 Task: Find skiing trails near Salt Lake City with opportunities for ski lessons.
Action: Key pressed <Key.caps_lock>A<Key.caps_lock>lta<Key.space><Key.caps_lock>A<Key.caps_lock>lf<Key.space>
Screenshot: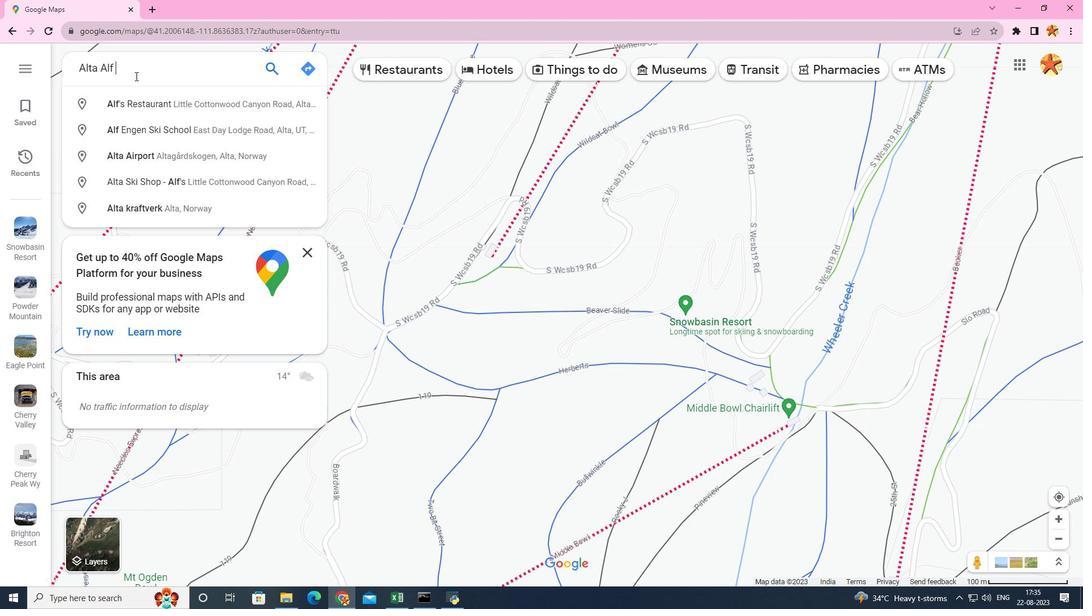 
Action: Mouse moved to (141, 102)
Screenshot: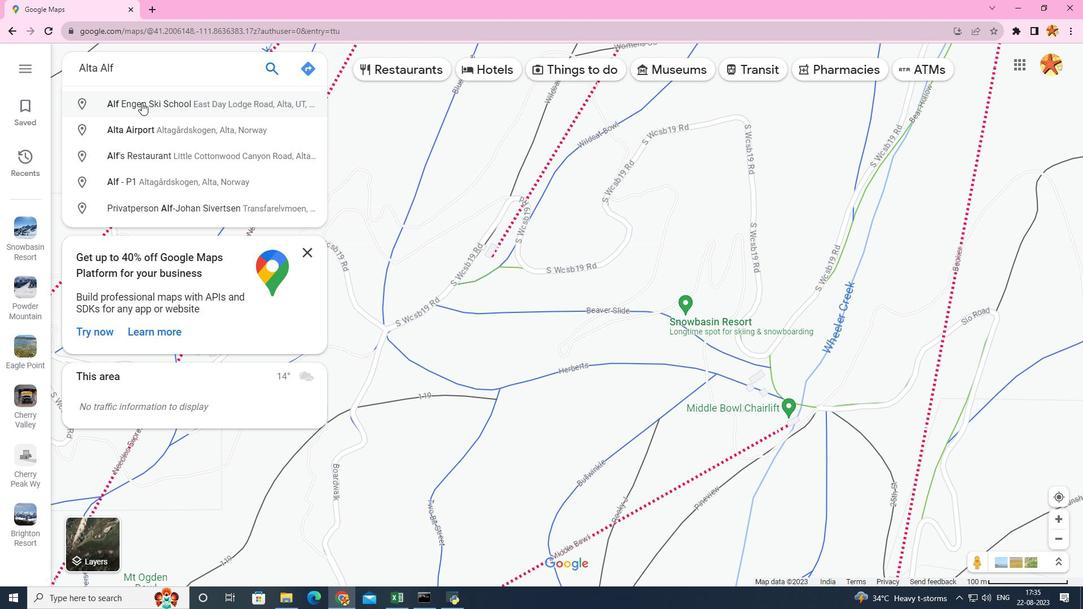 
Action: Mouse pressed left at (141, 102)
Screenshot: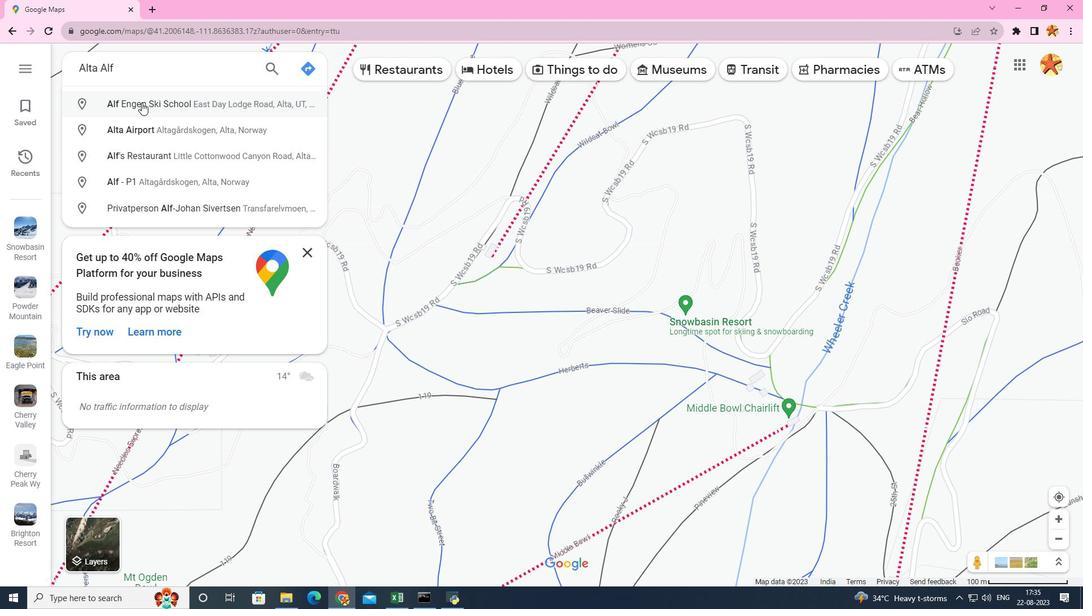 
Action: Mouse moved to (199, 370)
Screenshot: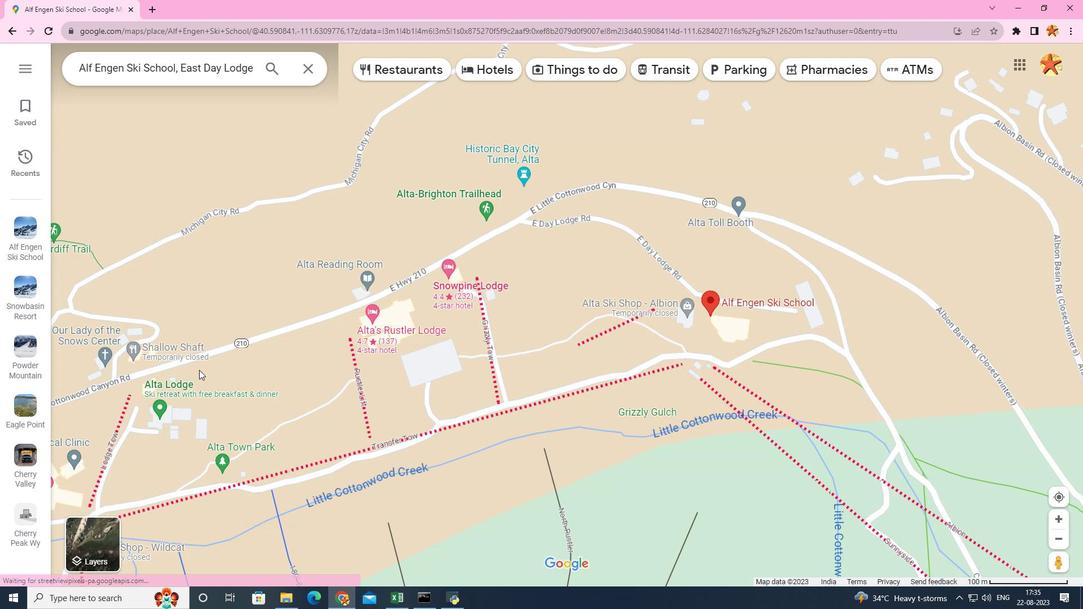 
Action: Mouse scrolled (199, 369) with delta (0, 0)
Screenshot: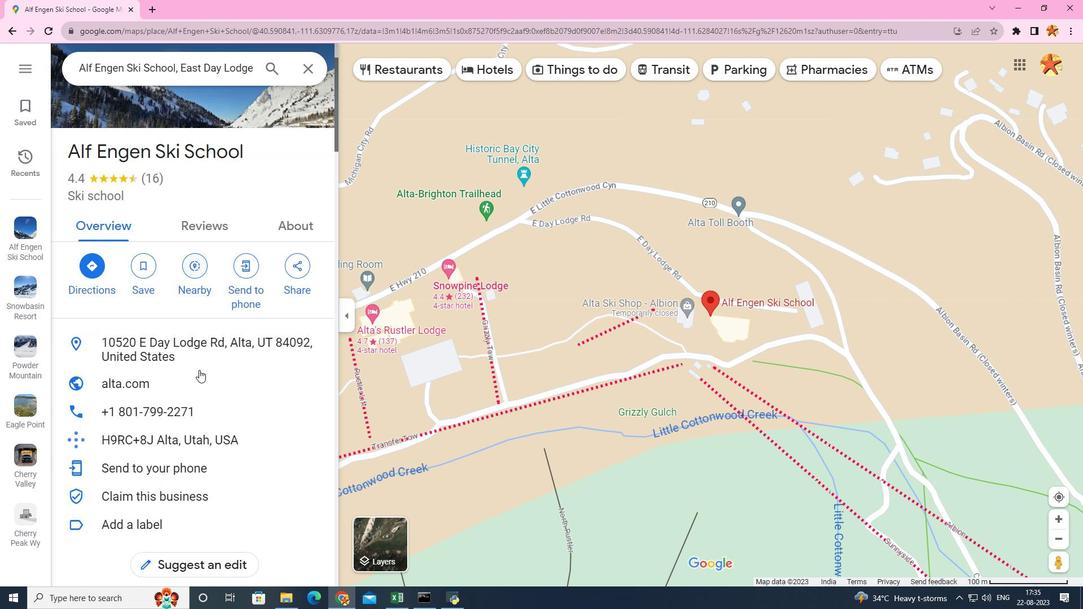
Action: Mouse scrolled (199, 369) with delta (0, 0)
Screenshot: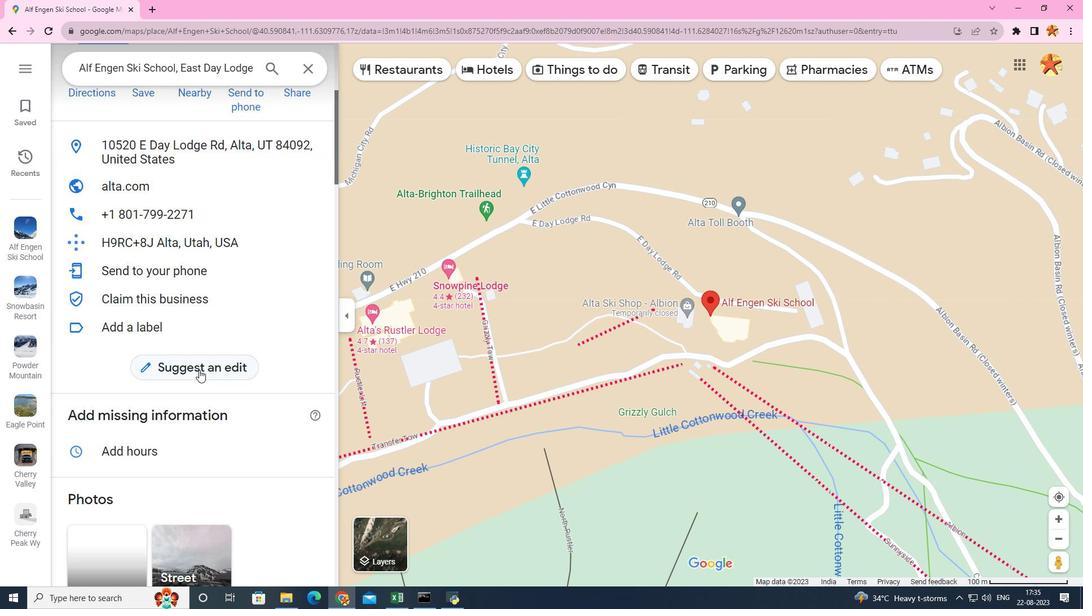 
Action: Mouse scrolled (199, 369) with delta (0, 0)
Screenshot: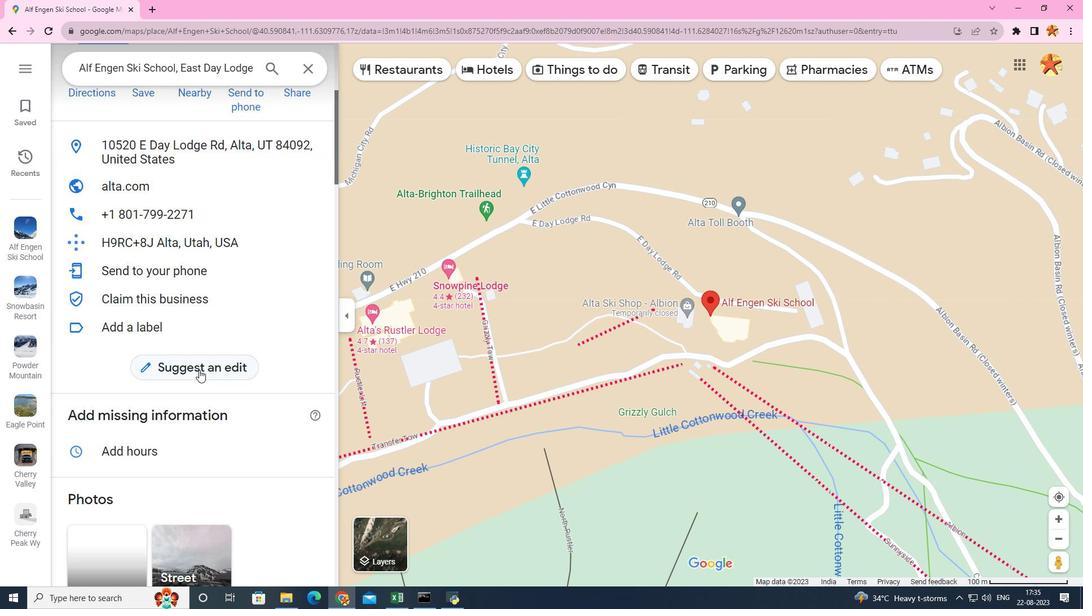 
Action: Mouse scrolled (199, 369) with delta (0, 0)
Screenshot: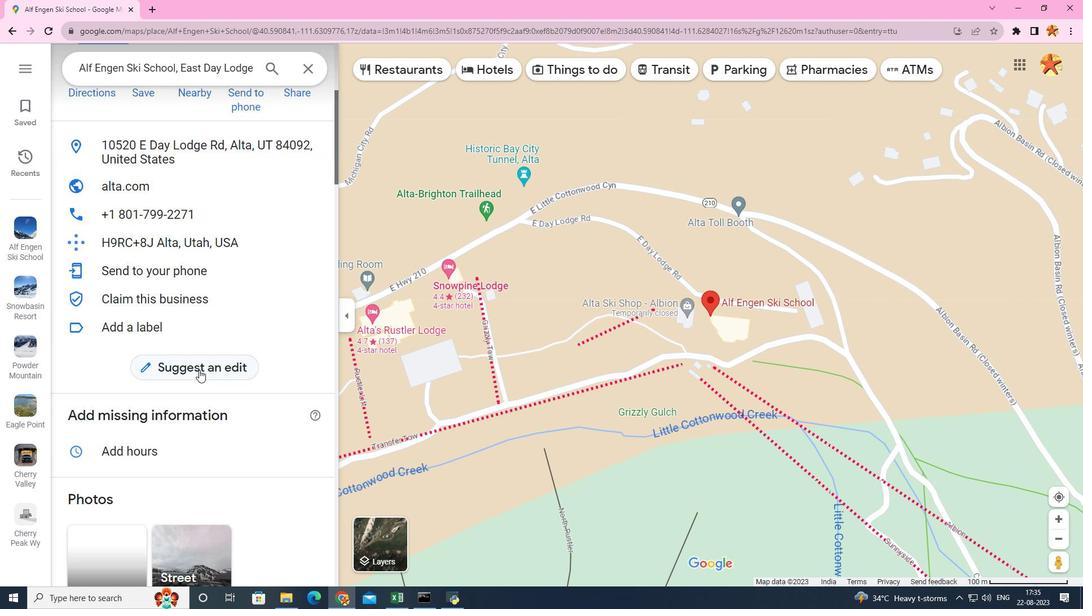
Action: Mouse scrolled (199, 369) with delta (0, 0)
Screenshot: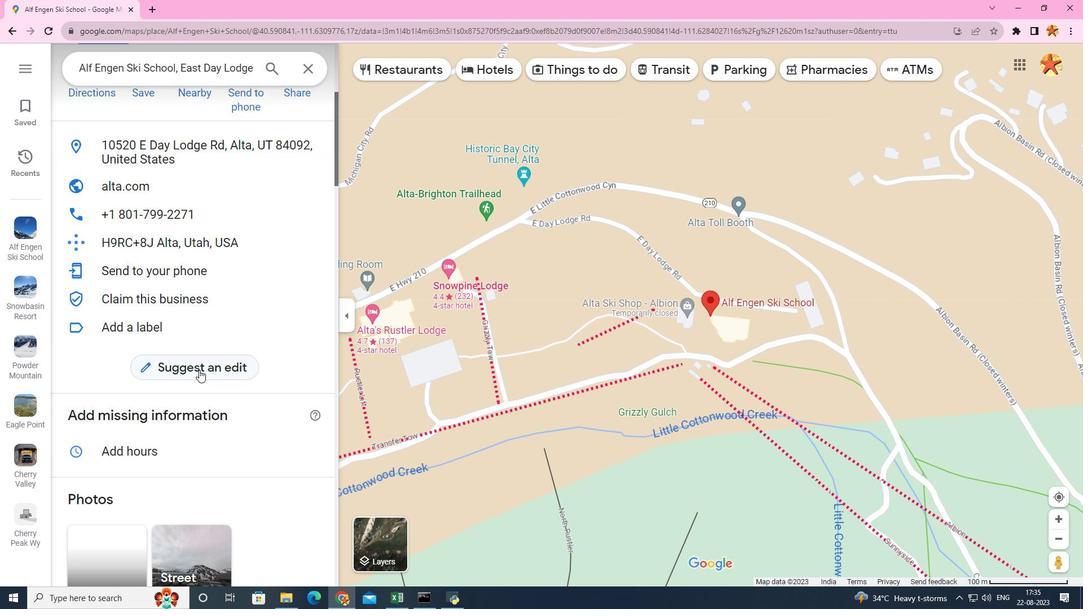 
Action: Mouse scrolled (199, 369) with delta (0, 0)
Screenshot: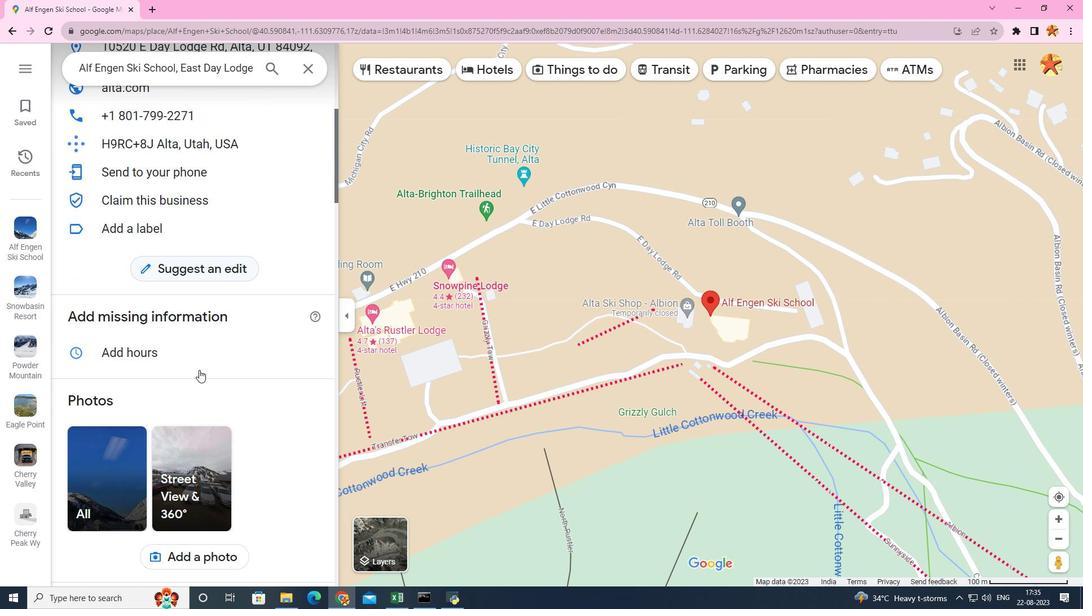 
Action: Mouse scrolled (199, 369) with delta (0, 0)
Screenshot: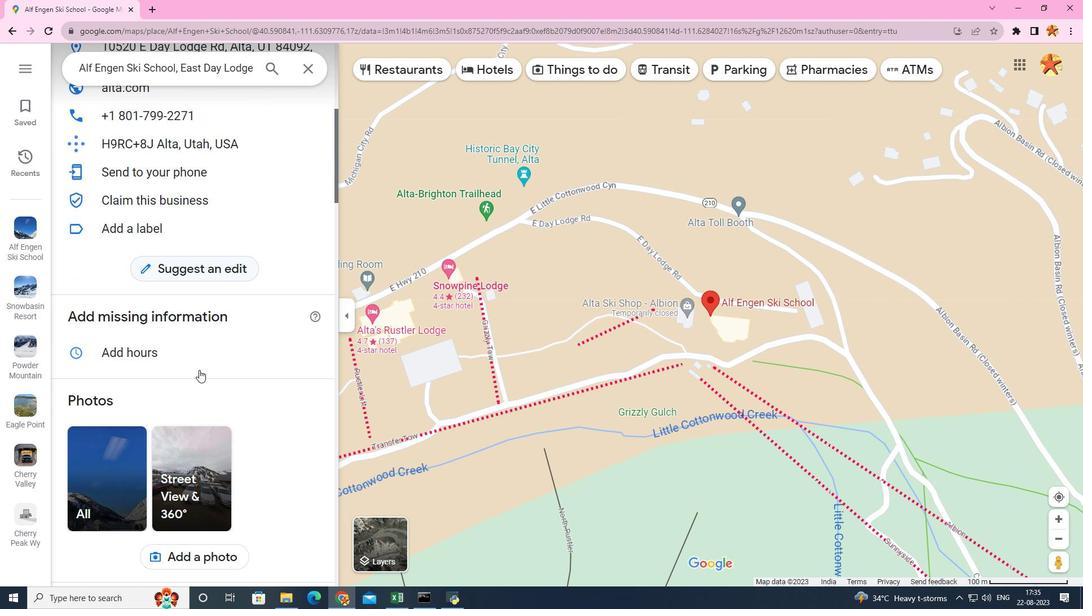 
Action: Mouse scrolled (199, 369) with delta (0, 0)
Screenshot: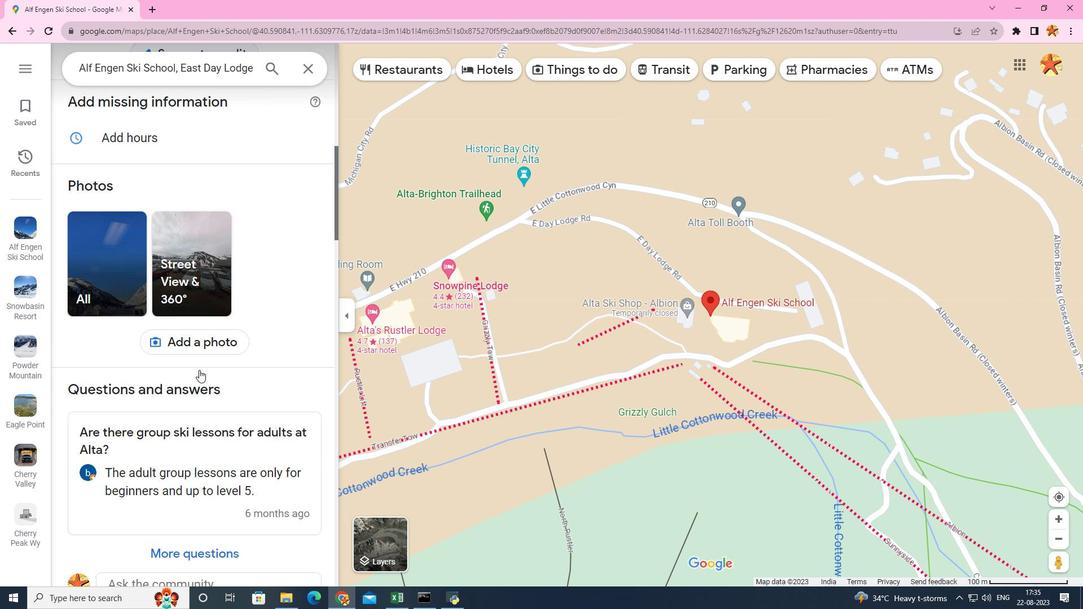 
Action: Mouse scrolled (199, 369) with delta (0, 0)
Screenshot: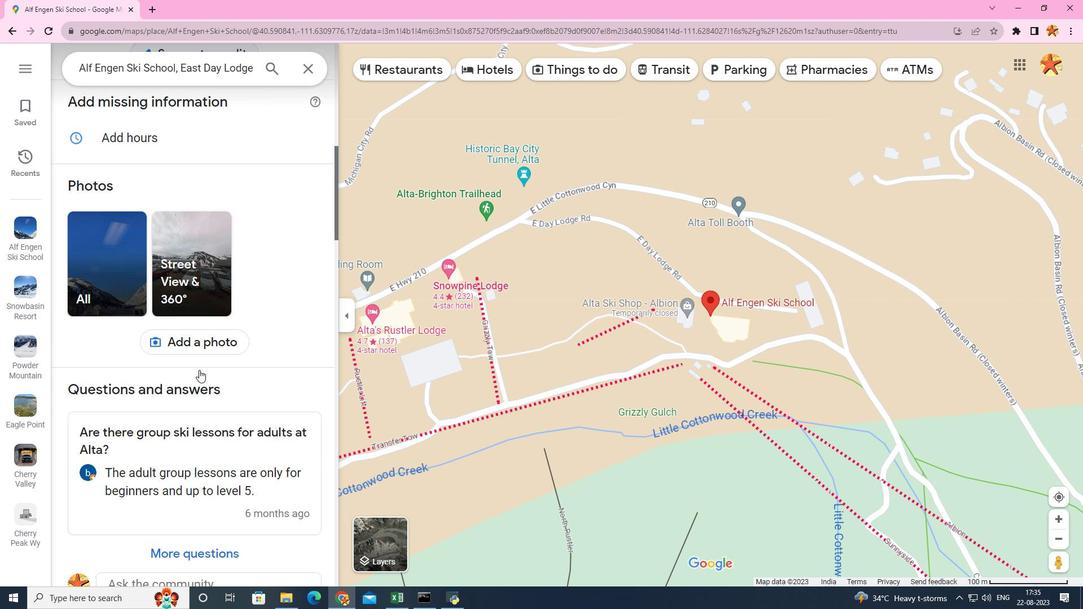 
Action: Mouse scrolled (199, 369) with delta (0, 0)
Screenshot: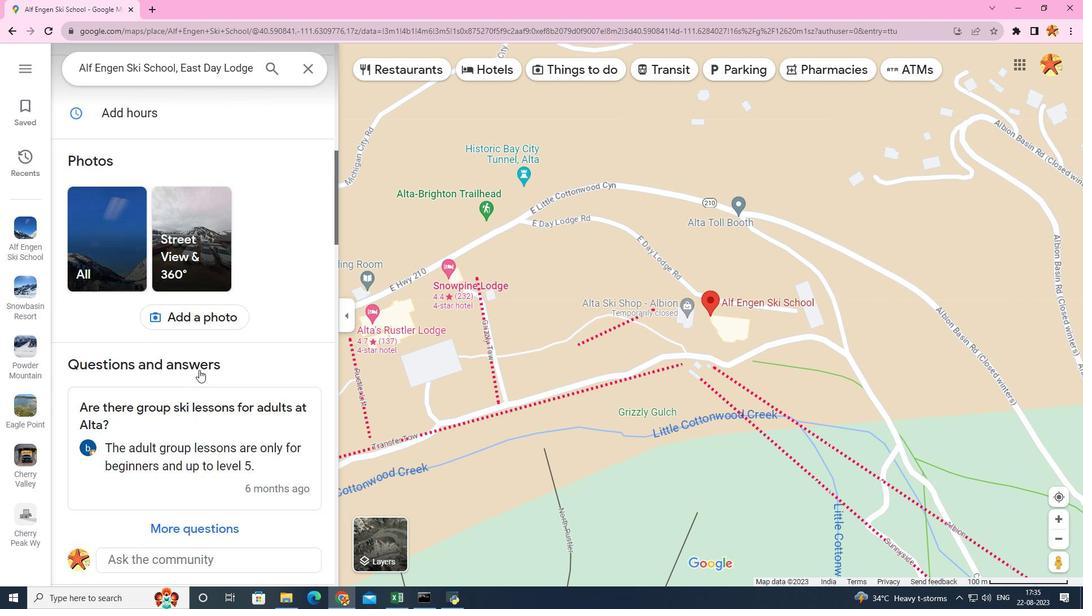 
Action: Mouse scrolled (199, 369) with delta (0, 0)
Screenshot: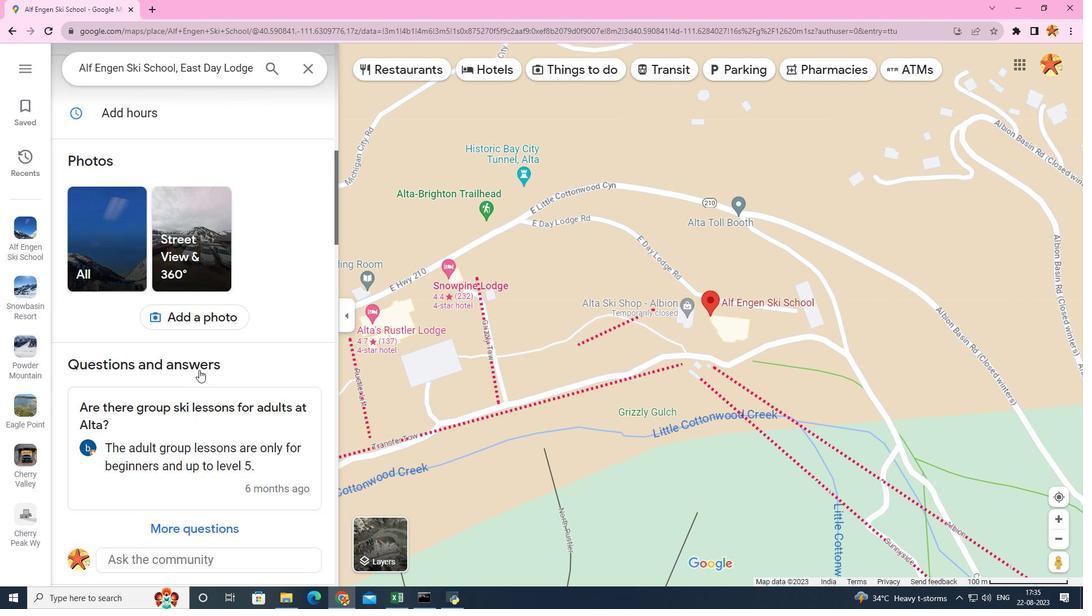 
Action: Mouse moved to (138, 245)
Screenshot: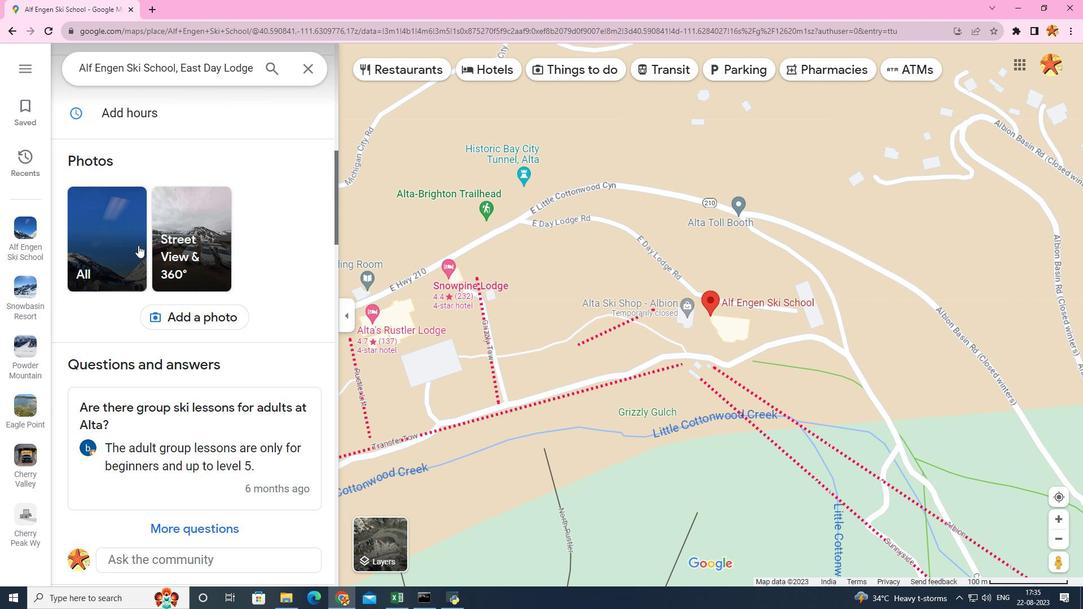 
Action: Mouse pressed left at (138, 245)
Screenshot: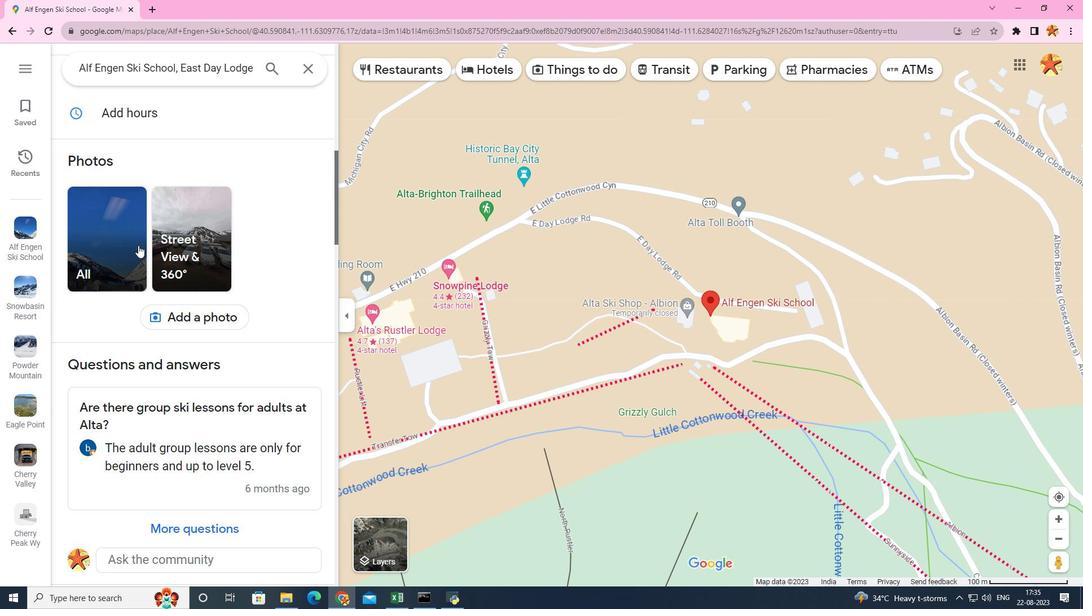
Action: Mouse moved to (738, 497)
Screenshot: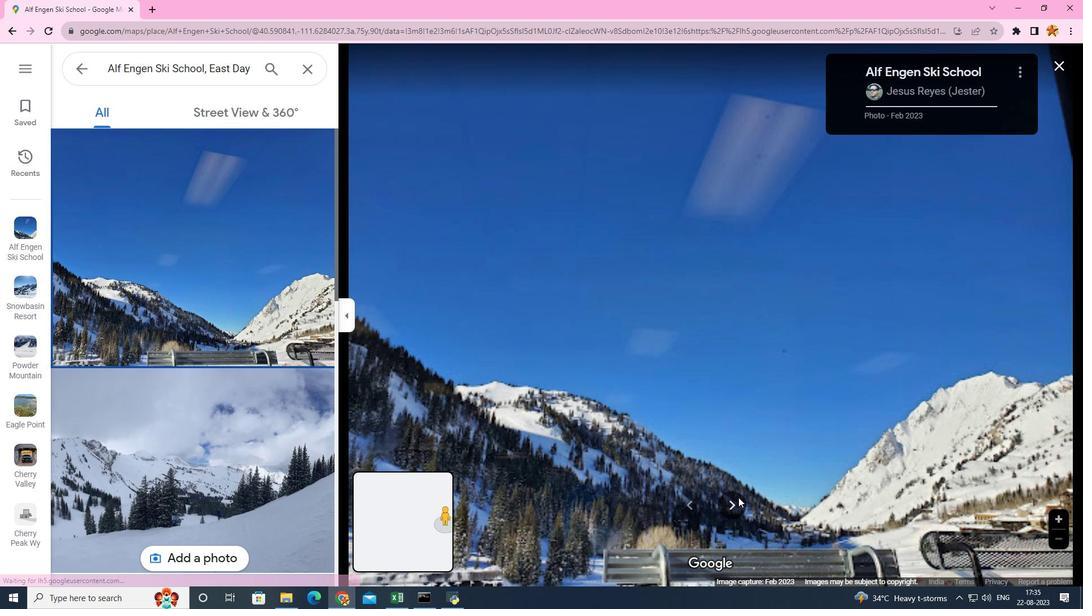 
Action: Mouse pressed left at (738, 497)
Screenshot: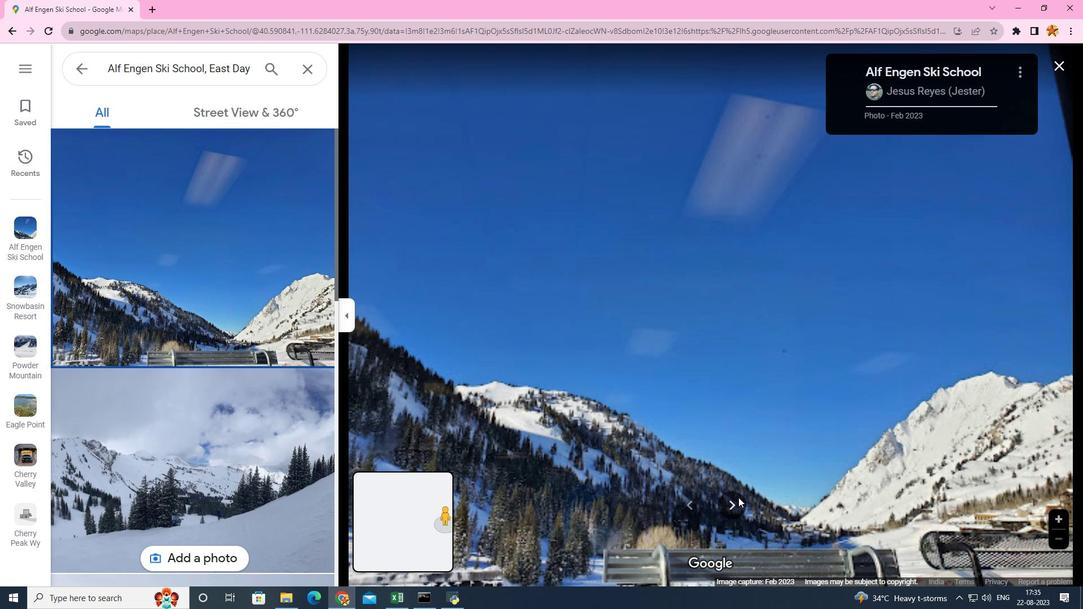 
Action: Mouse pressed left at (738, 497)
Screenshot: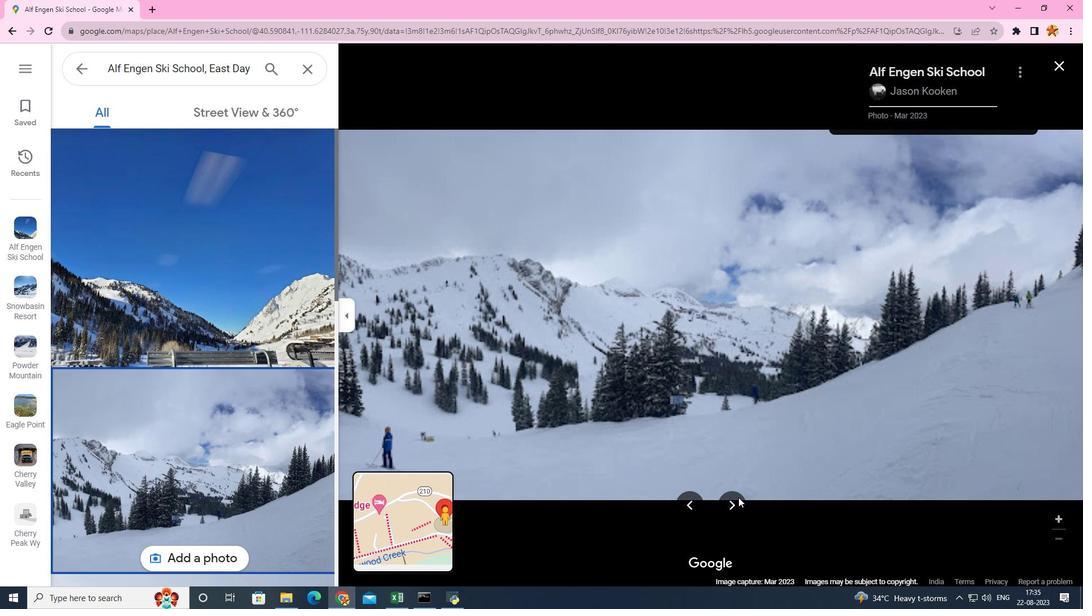 
Action: Mouse pressed left at (738, 497)
Screenshot: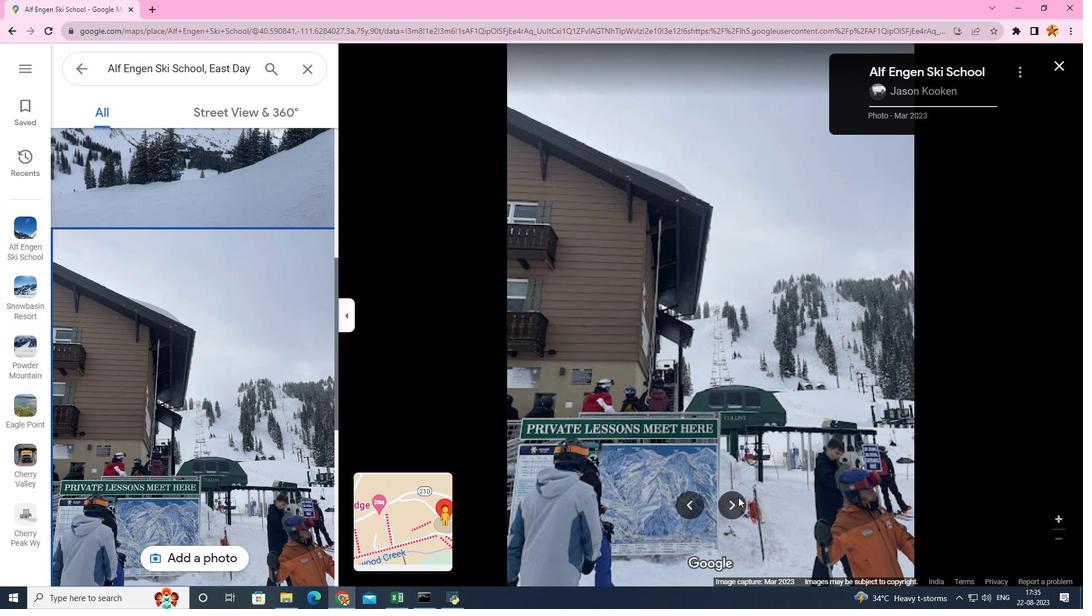 
Action: Mouse pressed left at (738, 497)
Screenshot: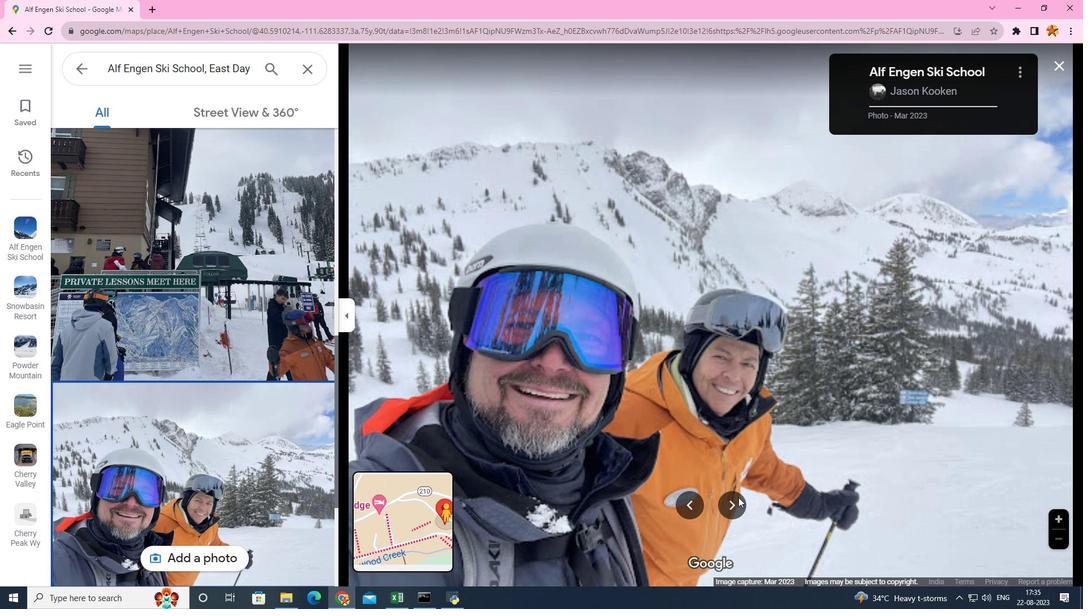 
Action: Mouse pressed left at (738, 497)
Screenshot: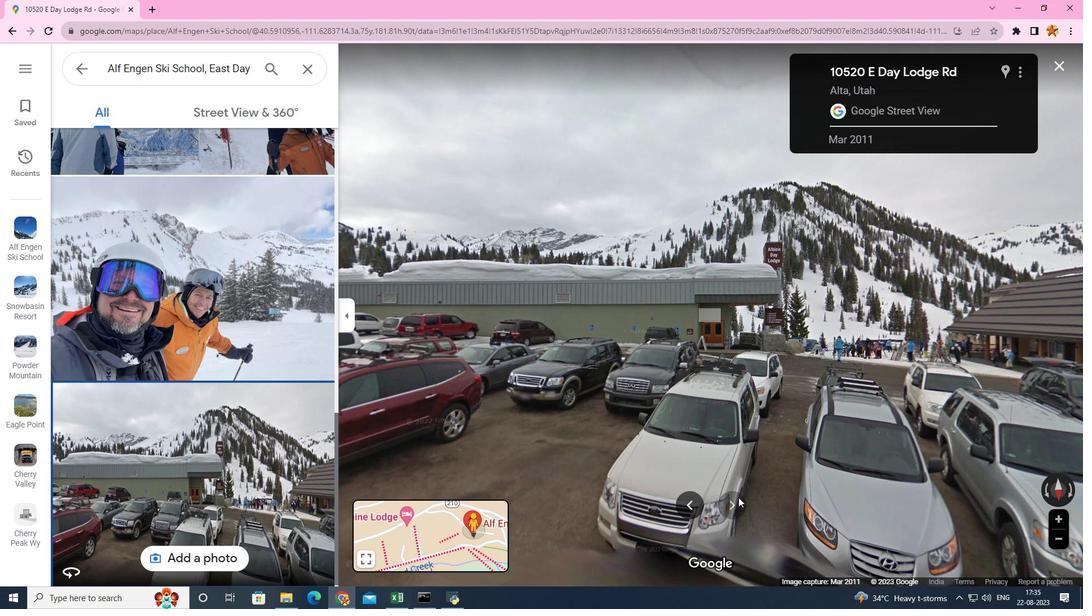 
Action: Mouse moved to (274, 116)
Screenshot: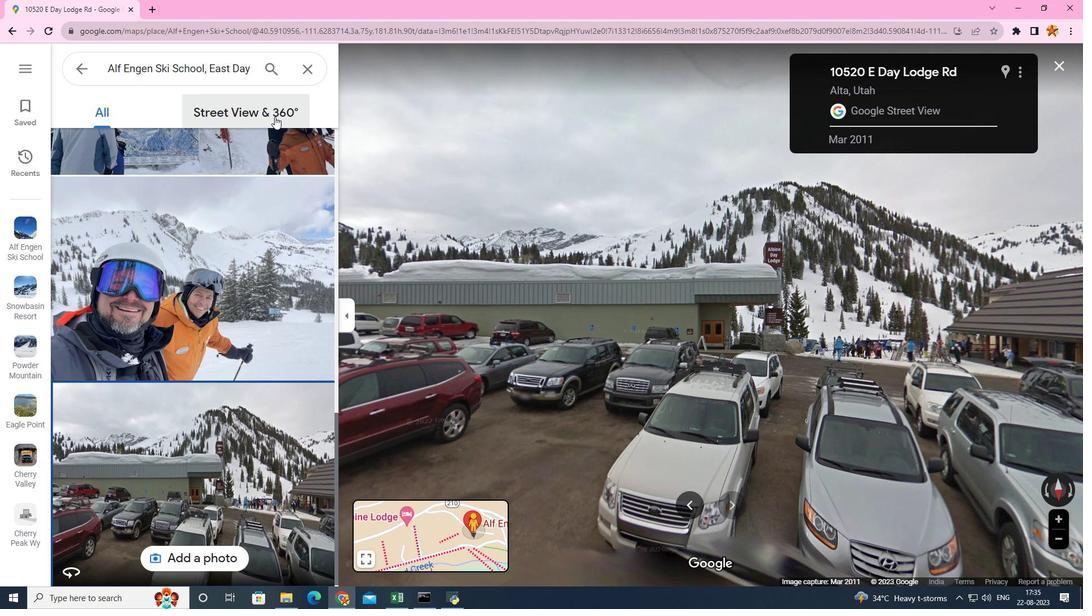 
Action: Mouse pressed left at (274, 116)
Screenshot: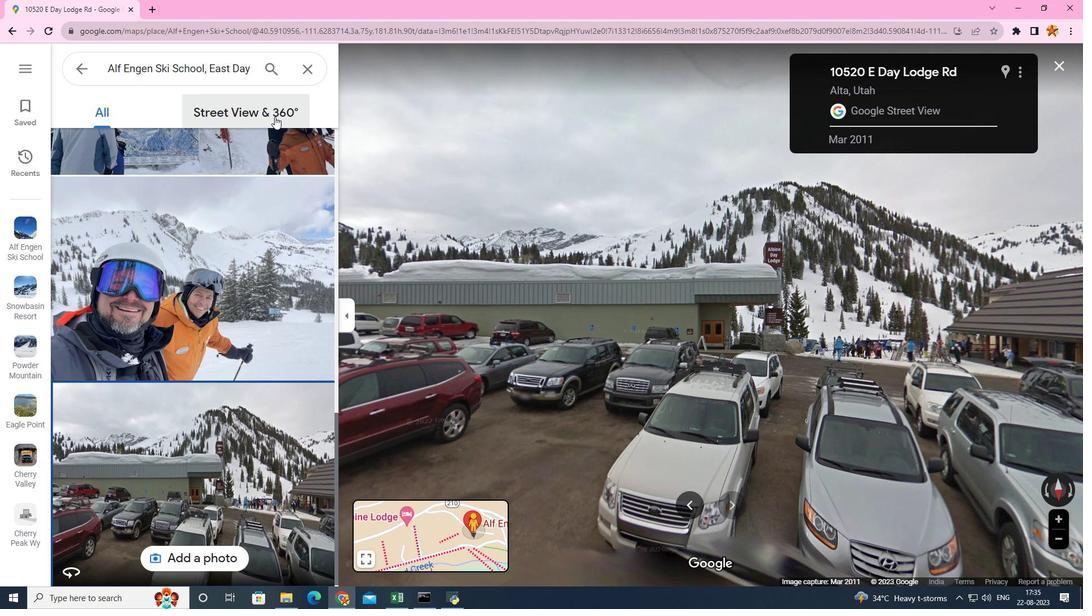 
Action: Mouse moved to (733, 466)
Screenshot: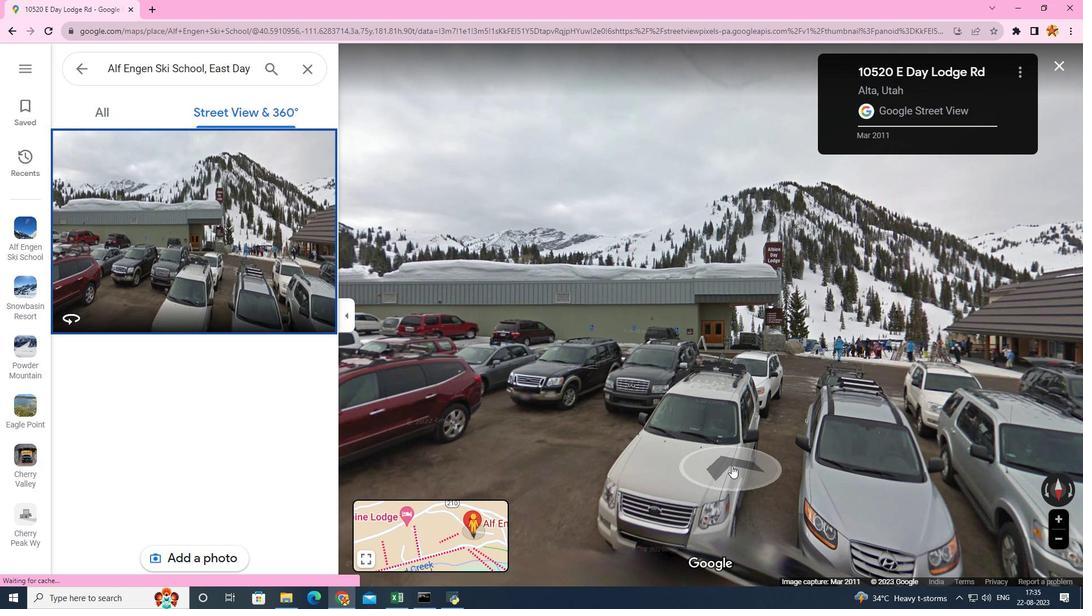 
Action: Mouse pressed left at (733, 466)
Screenshot: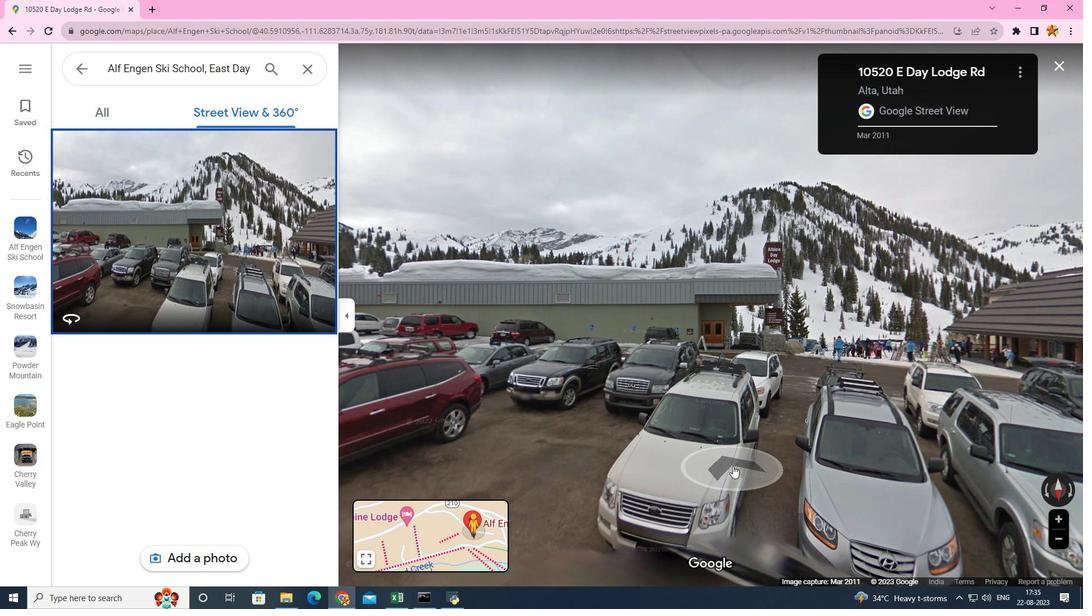 
Action: Mouse pressed left at (733, 466)
Screenshot: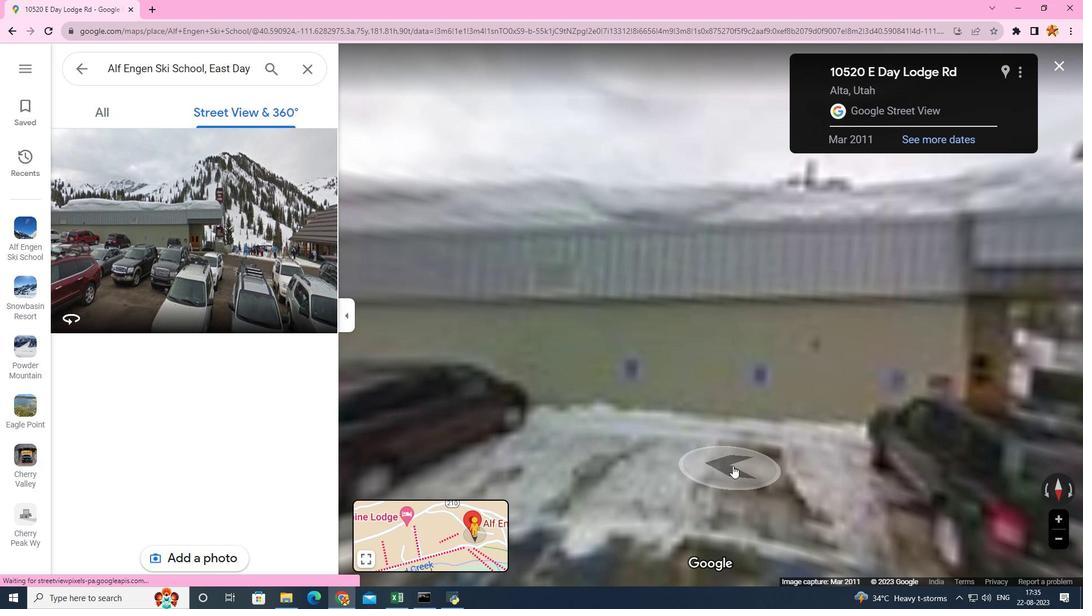 
Action: Mouse pressed left at (733, 466)
Screenshot: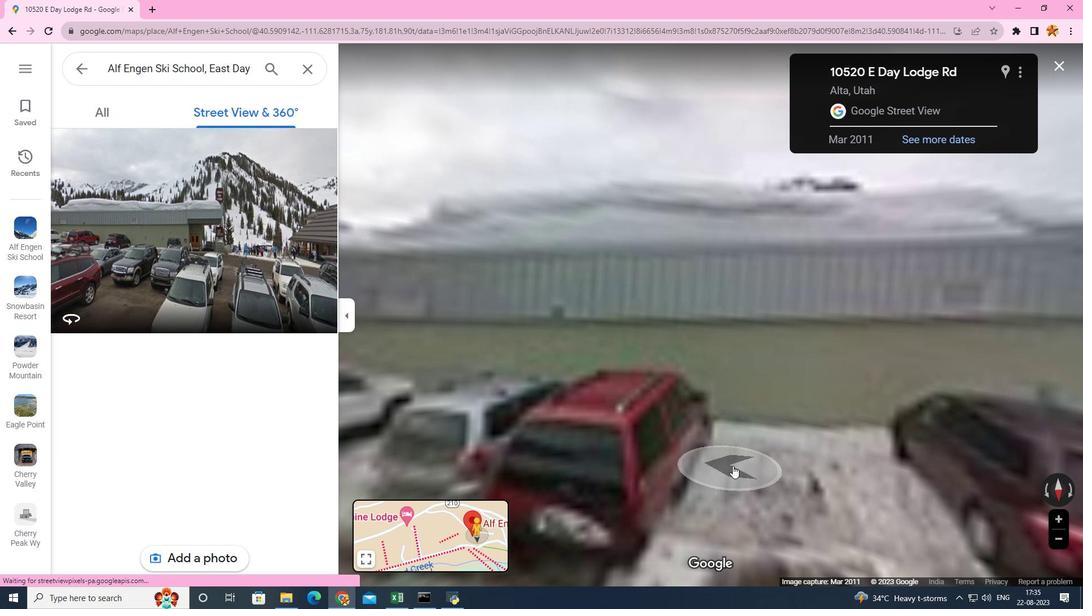 
Action: Mouse pressed left at (733, 466)
Screenshot: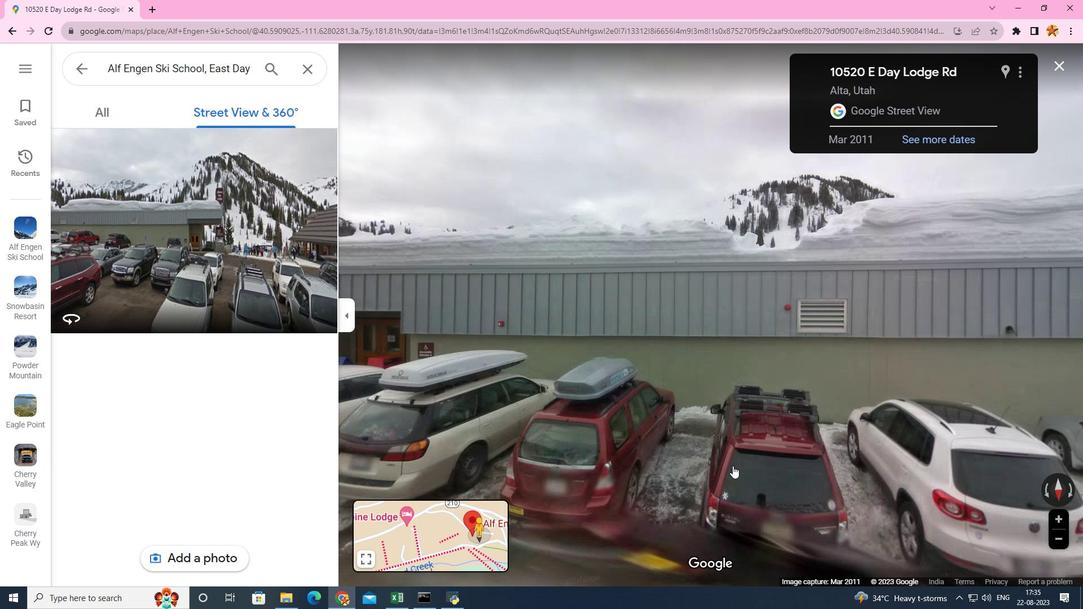 
Action: Mouse pressed left at (733, 466)
Screenshot: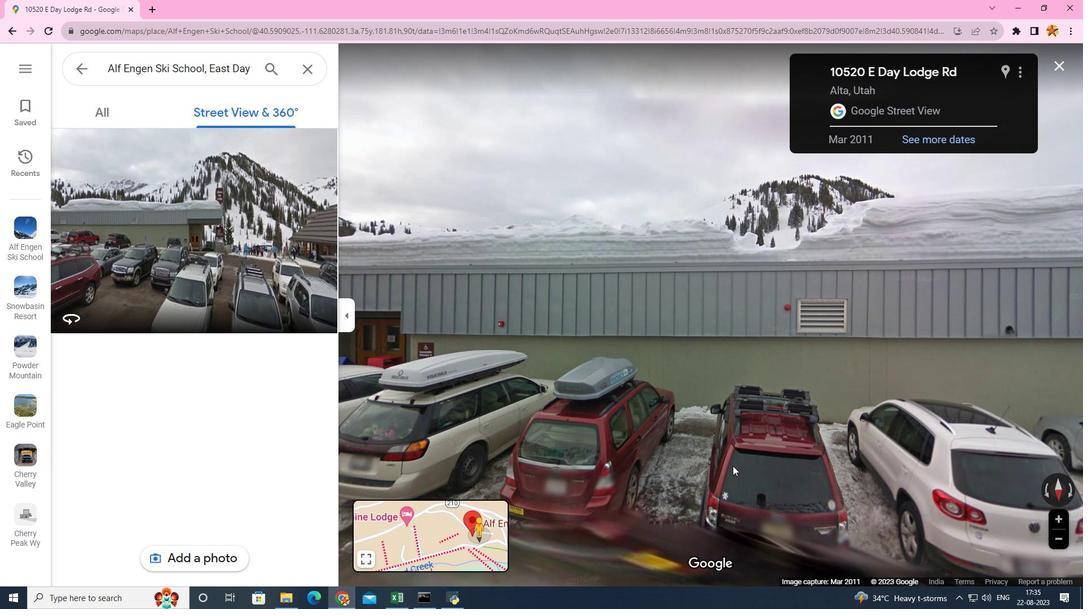 
Action: Mouse moved to (884, 476)
Screenshot: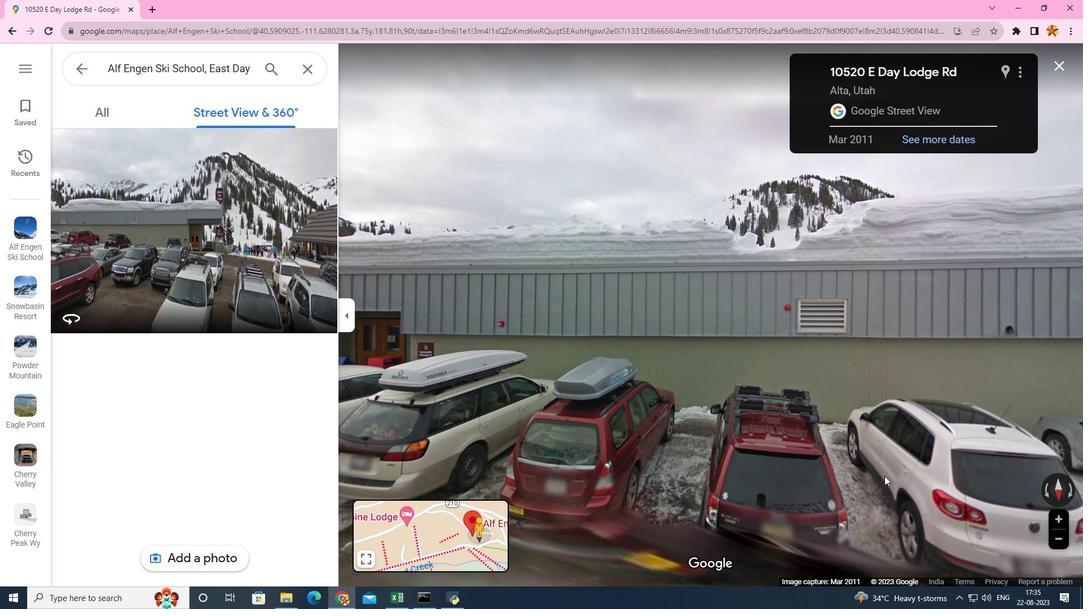 
Action: Mouse pressed left at (884, 476)
Screenshot: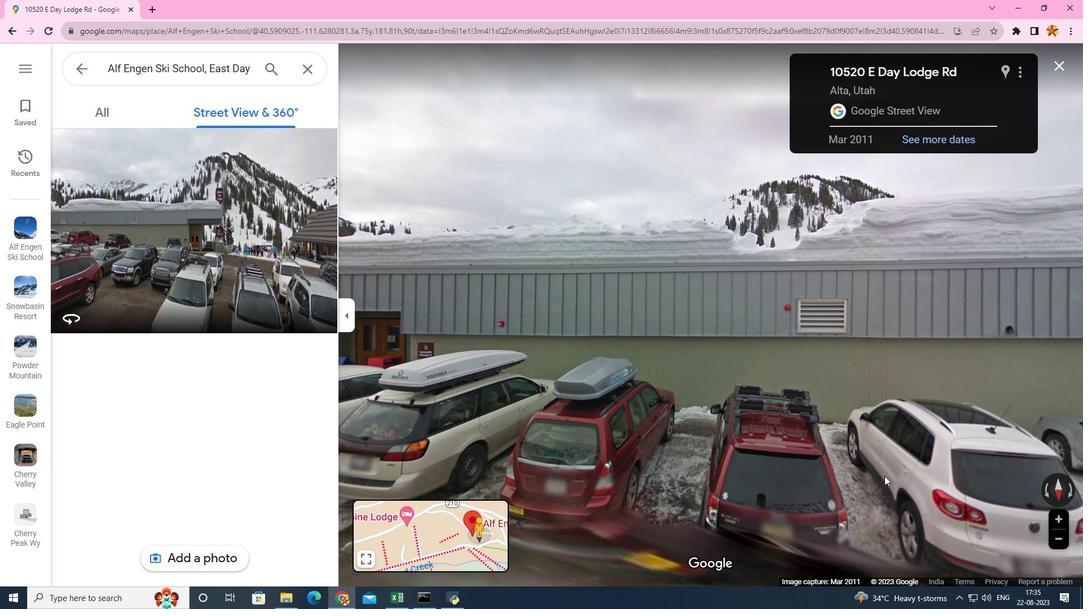 
Action: Mouse moved to (609, 411)
Screenshot: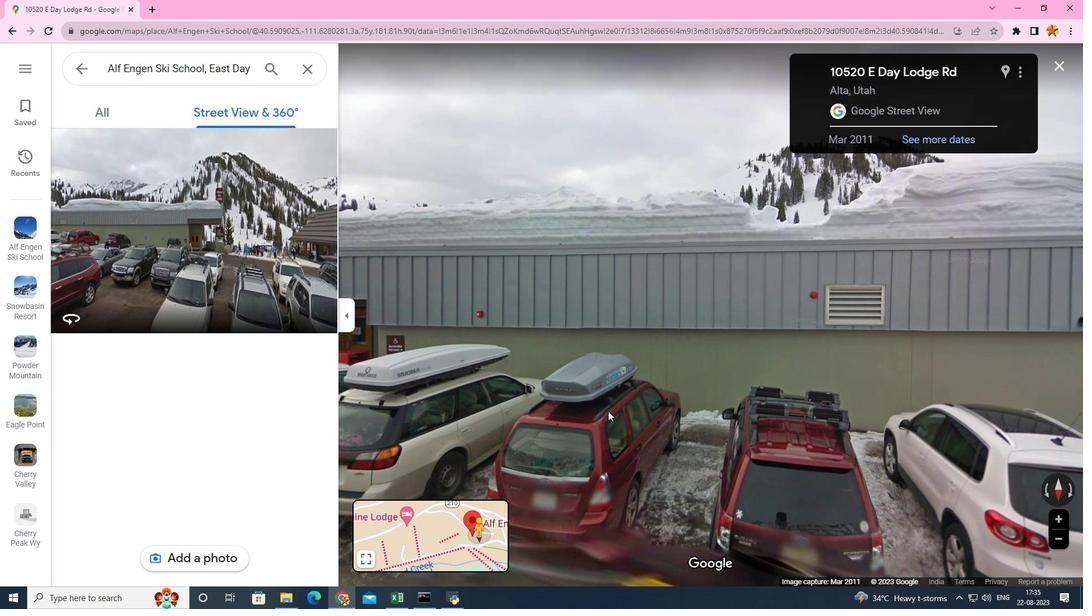 
Action: Mouse scrolled (609, 411) with delta (0, 0)
Screenshot: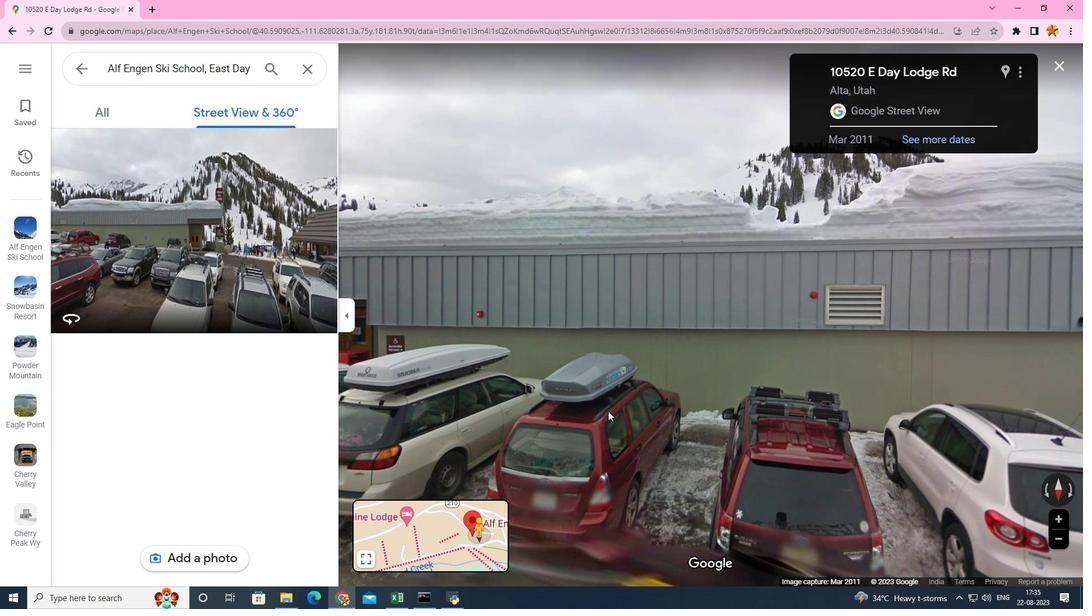 
Action: Mouse moved to (608, 411)
Screenshot: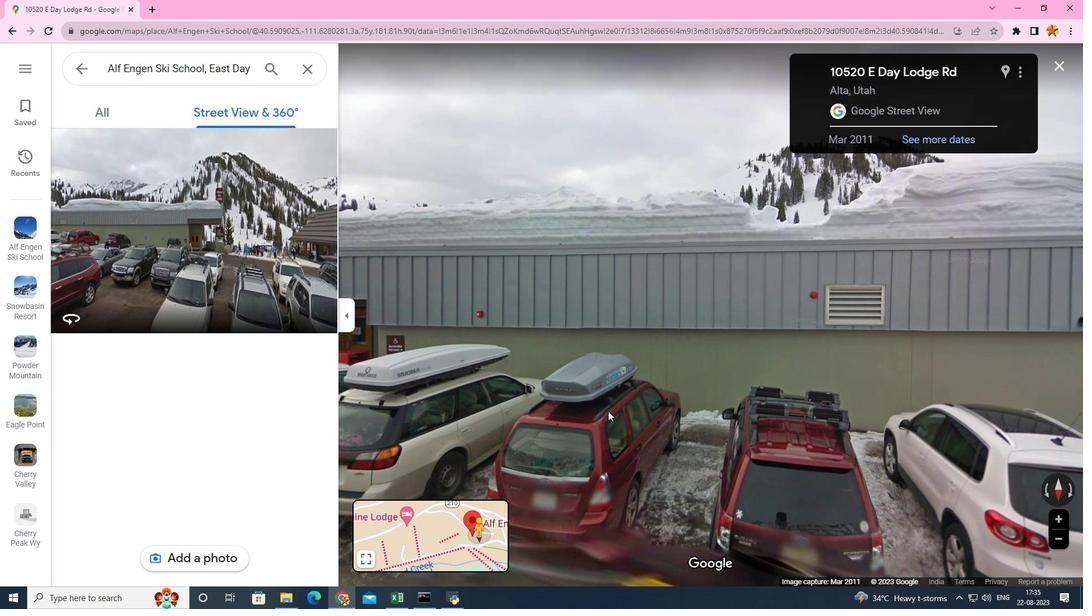 
Action: Mouse scrolled (608, 411) with delta (0, 0)
Screenshot: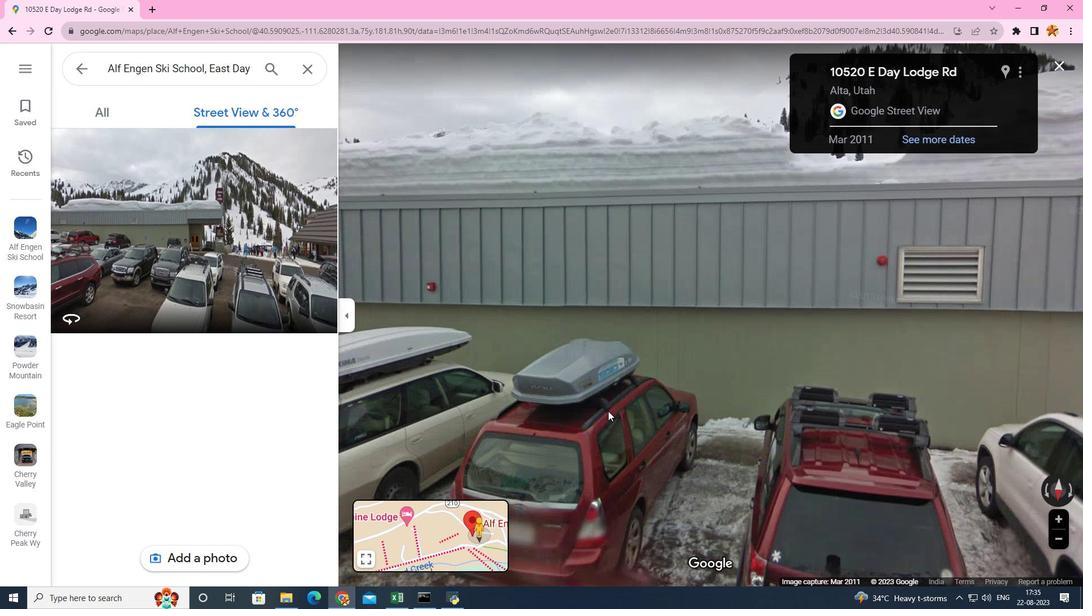
Action: Mouse scrolled (608, 411) with delta (0, 0)
Screenshot: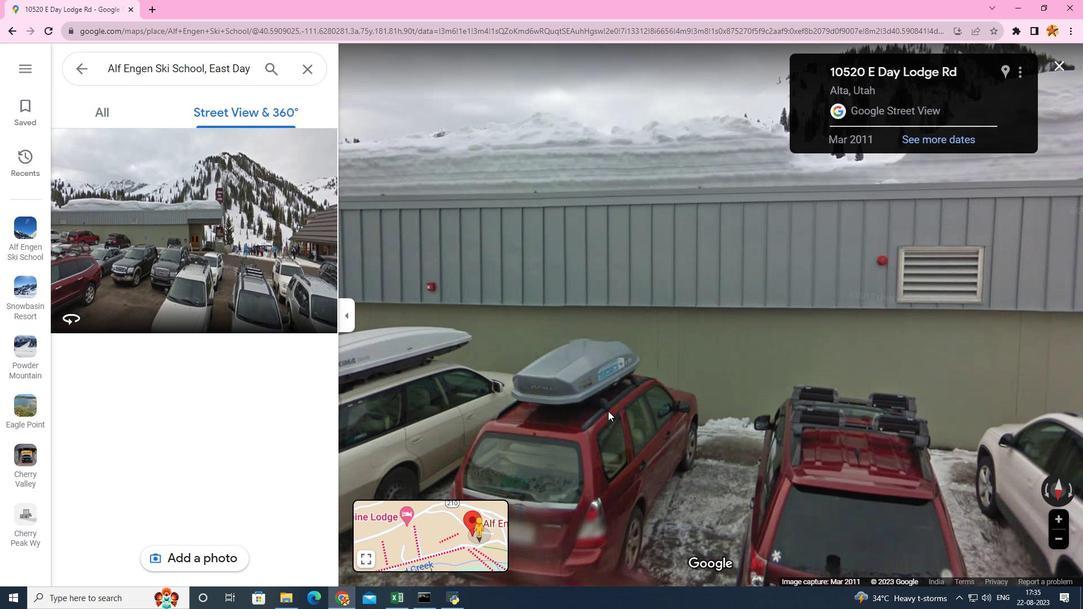 
Action: Mouse scrolled (608, 411) with delta (0, 0)
Screenshot: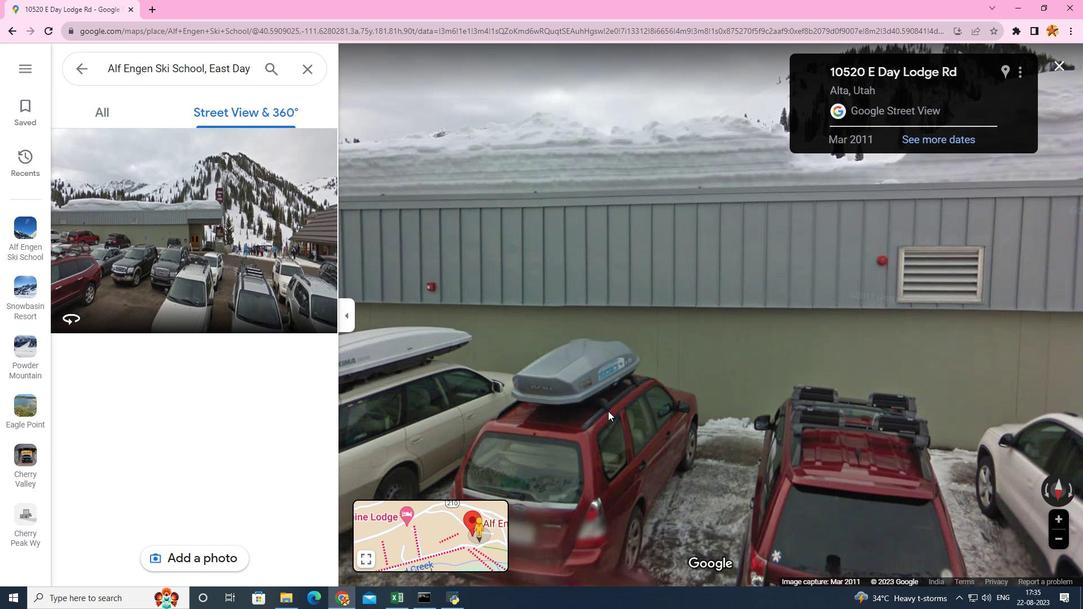 
Action: Mouse moved to (608, 411)
Screenshot: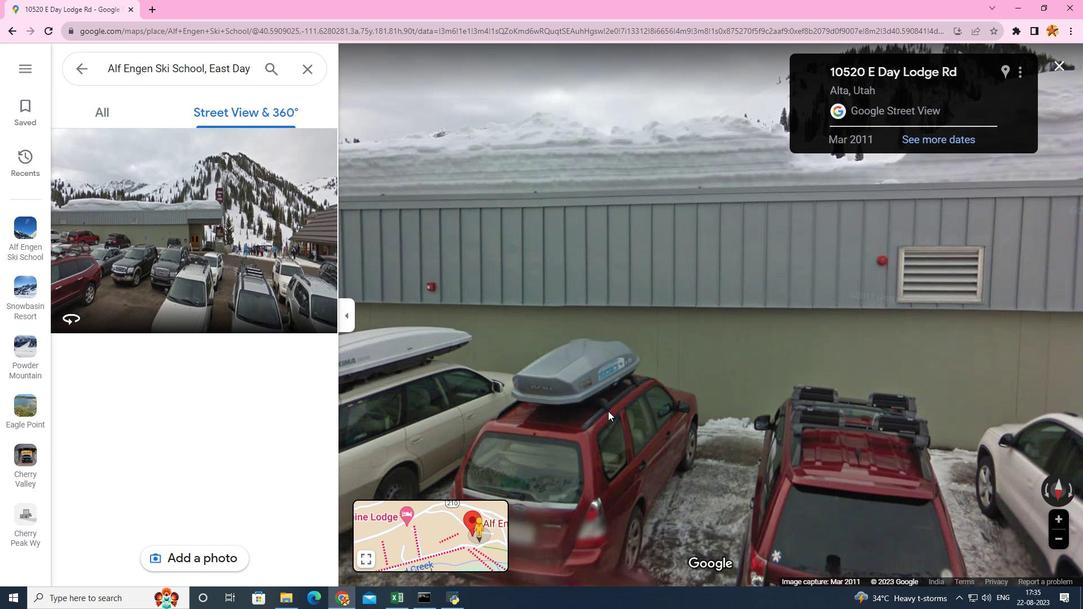 
Action: Mouse scrolled (608, 410) with delta (0, 0)
Screenshot: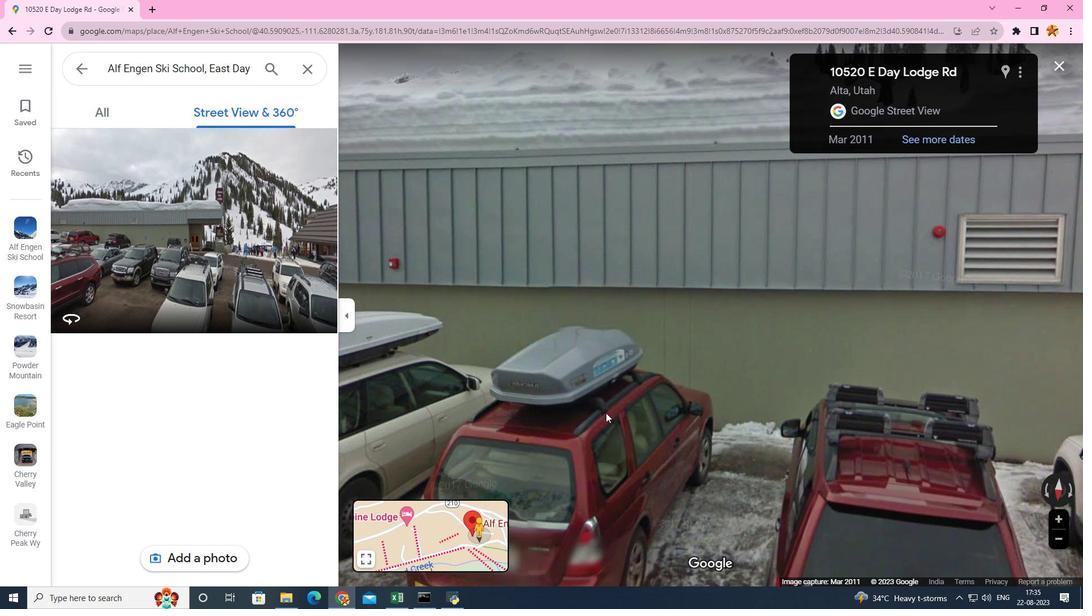 
Action: Mouse moved to (606, 412)
Screenshot: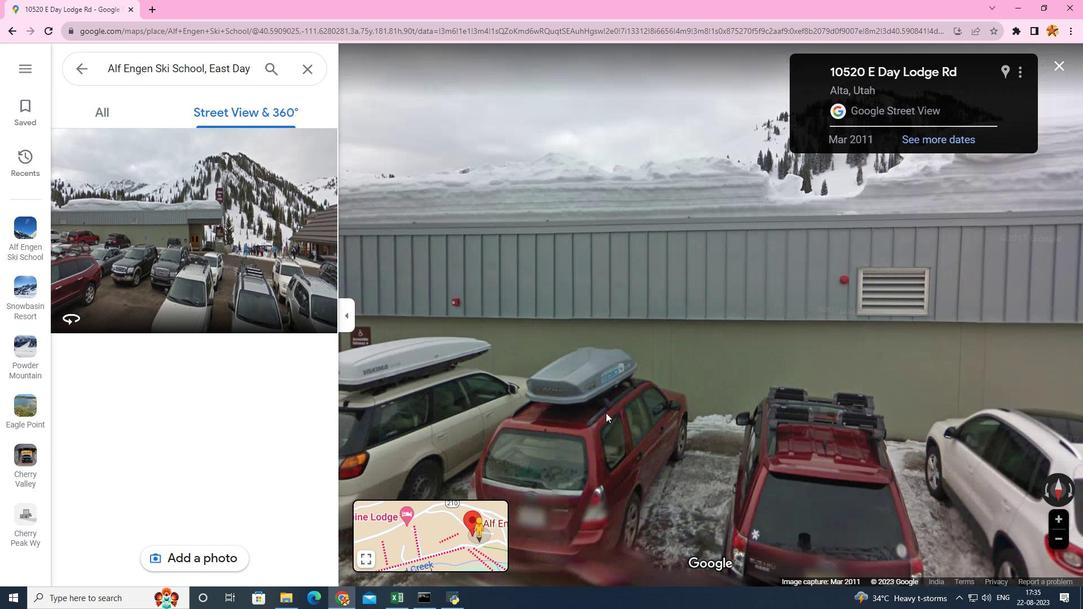 
Action: Mouse scrolled (607, 411) with delta (0, 0)
Screenshot: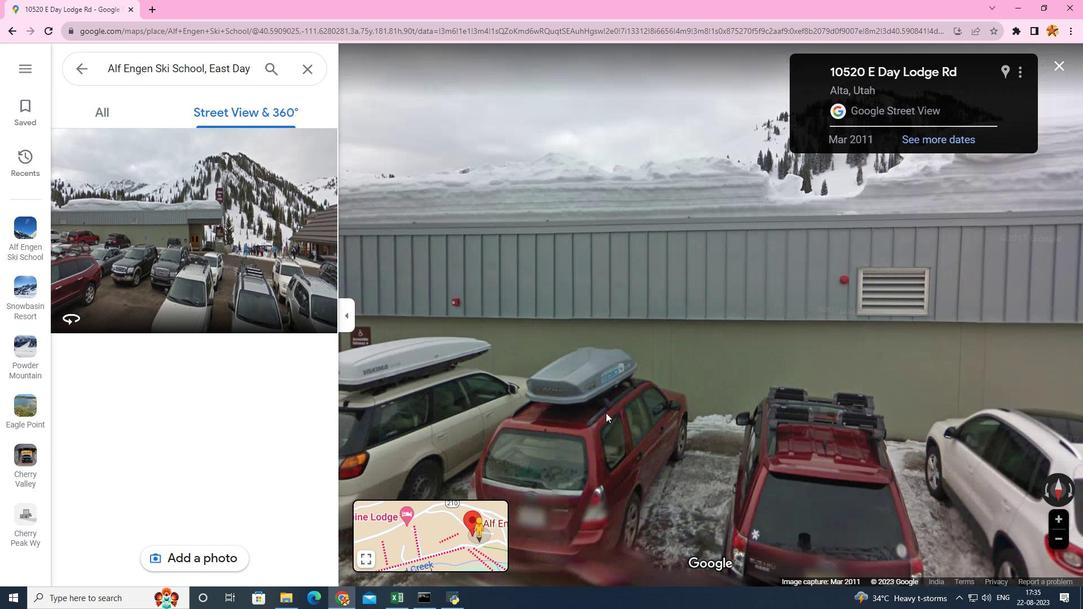 
Action: Mouse moved to (606, 413)
Screenshot: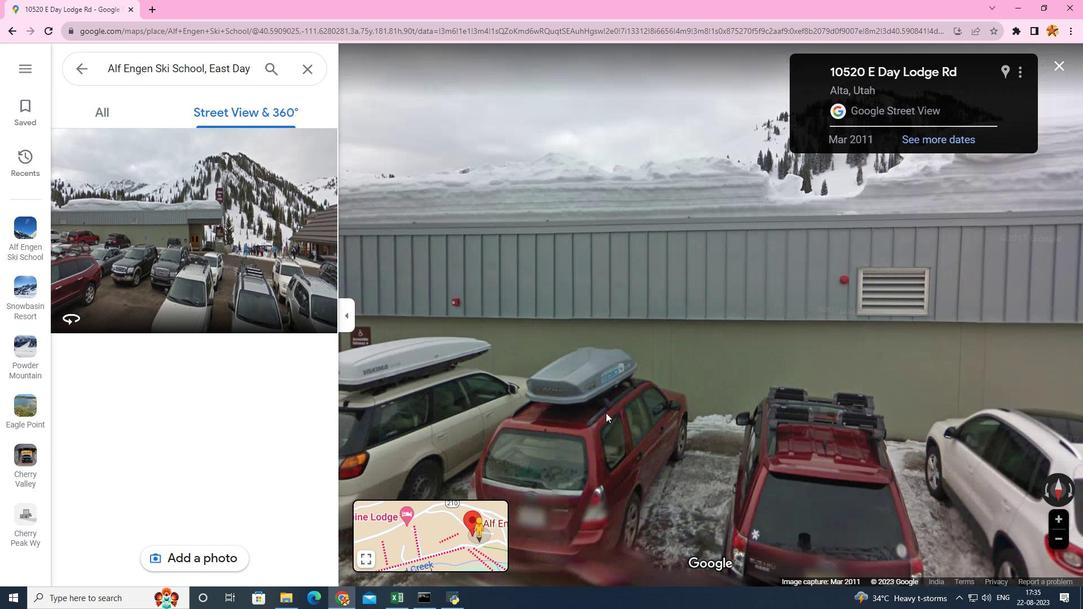 
Action: Mouse scrolled (606, 412) with delta (0, 0)
Screenshot: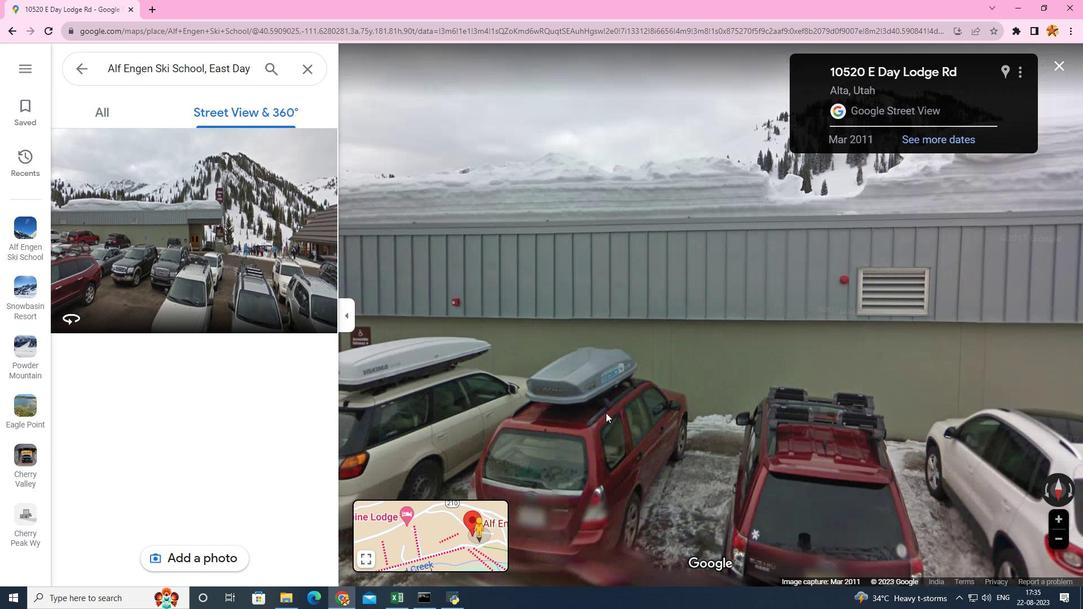 
Action: Mouse scrolled (606, 412) with delta (0, 0)
Screenshot: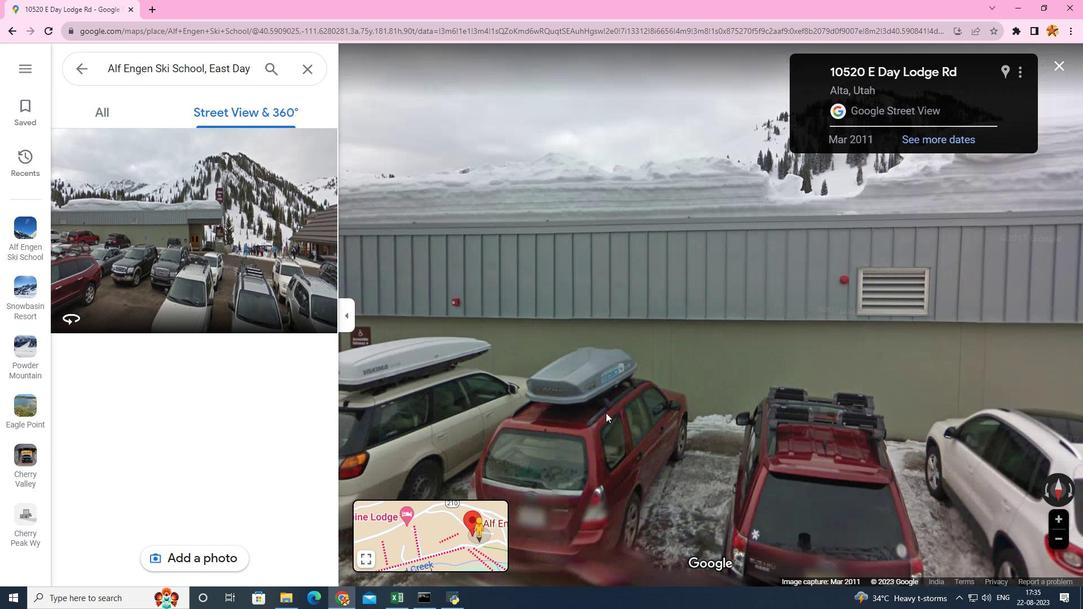 
Action: Mouse scrolled (606, 412) with delta (0, 0)
Screenshot: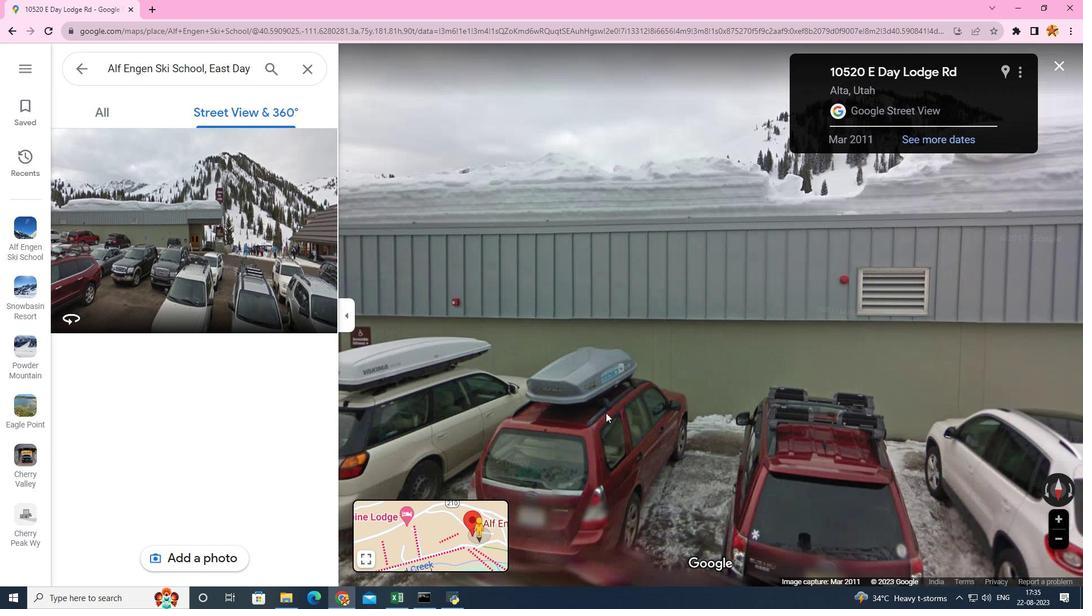 
Action: Mouse scrolled (606, 412) with delta (0, 0)
Screenshot: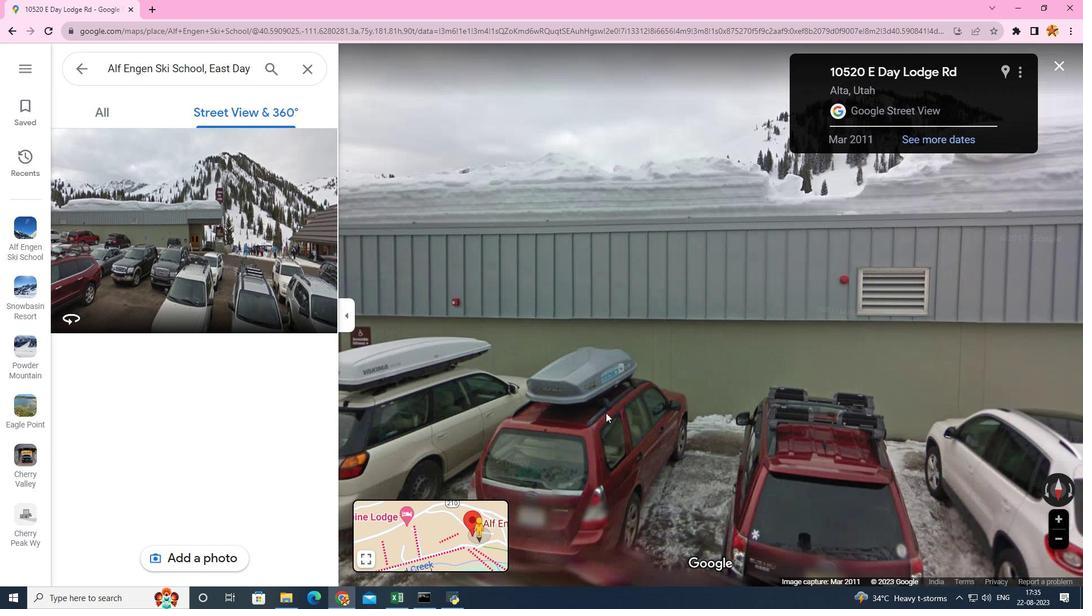 
Action: Mouse scrolled (606, 412) with delta (0, 0)
Screenshot: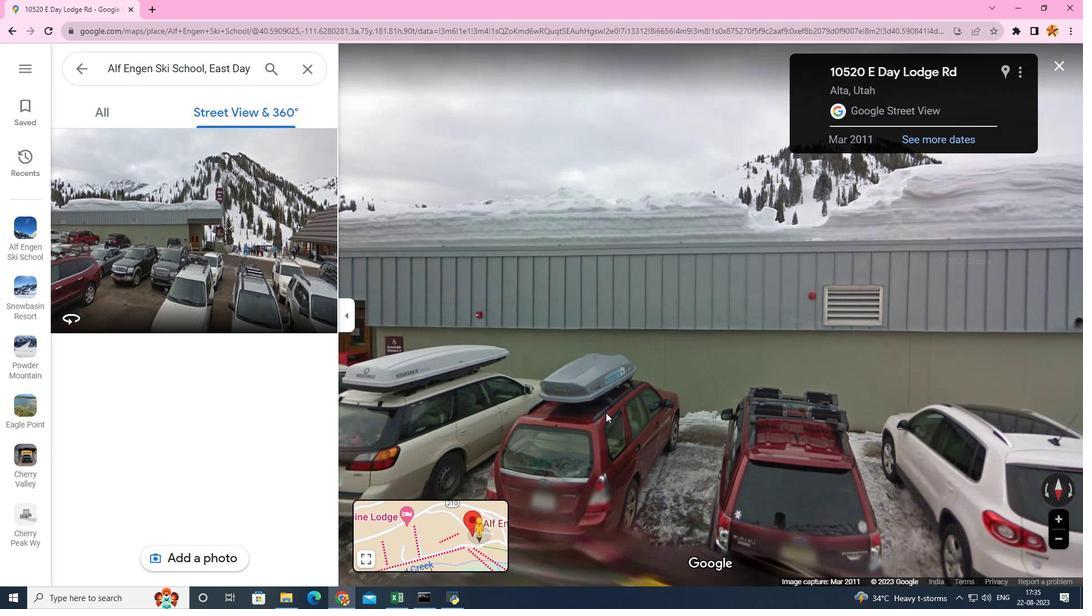 
Action: Mouse scrolled (606, 412) with delta (0, 0)
Screenshot: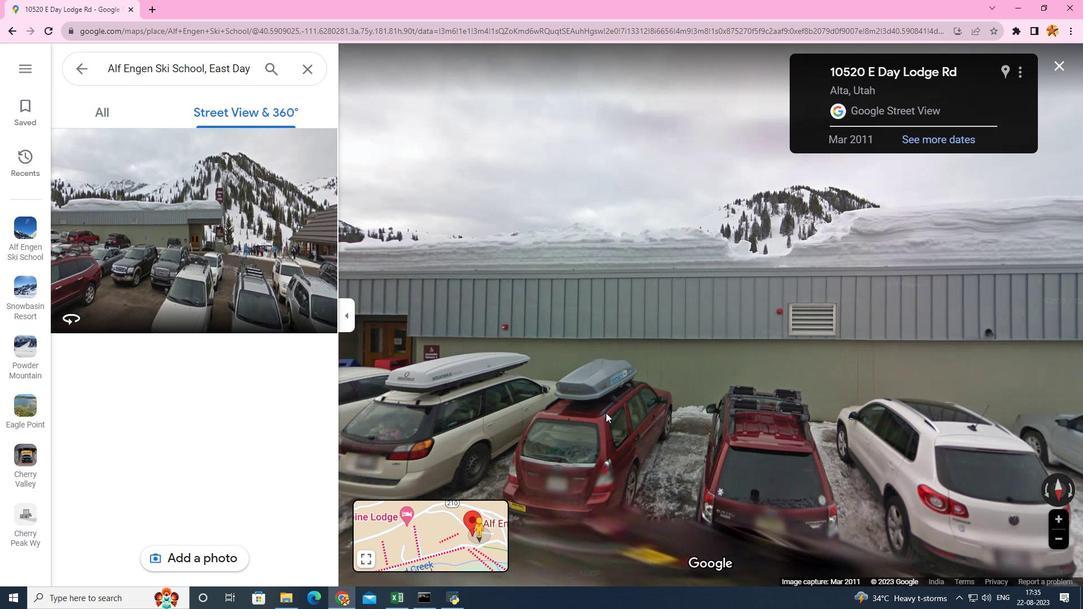
Action: Mouse scrolled (606, 412) with delta (0, 0)
Screenshot: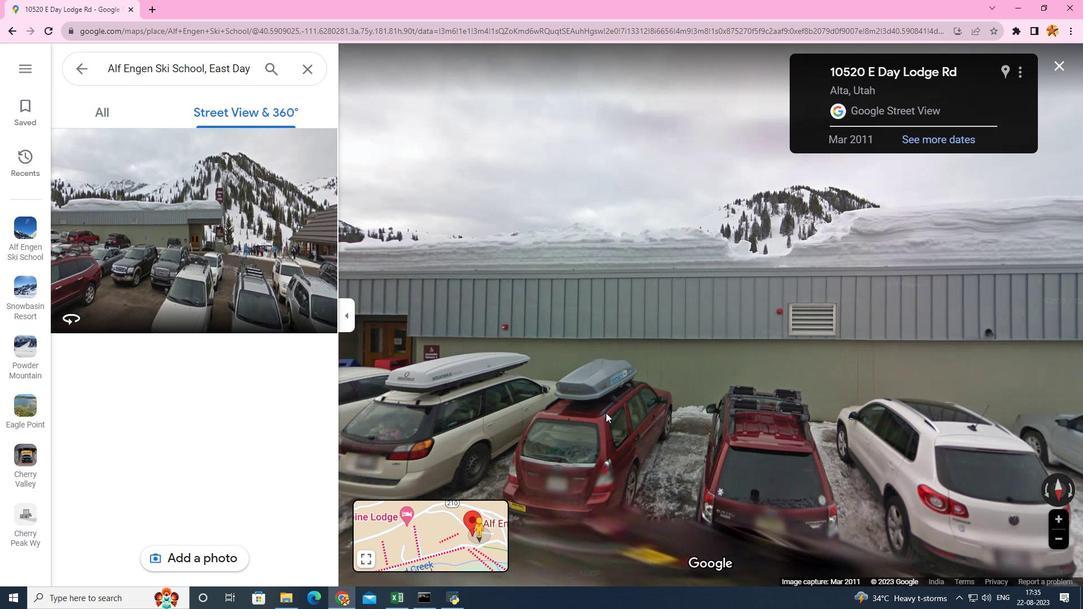 
Action: Mouse scrolled (606, 412) with delta (0, 0)
Screenshot: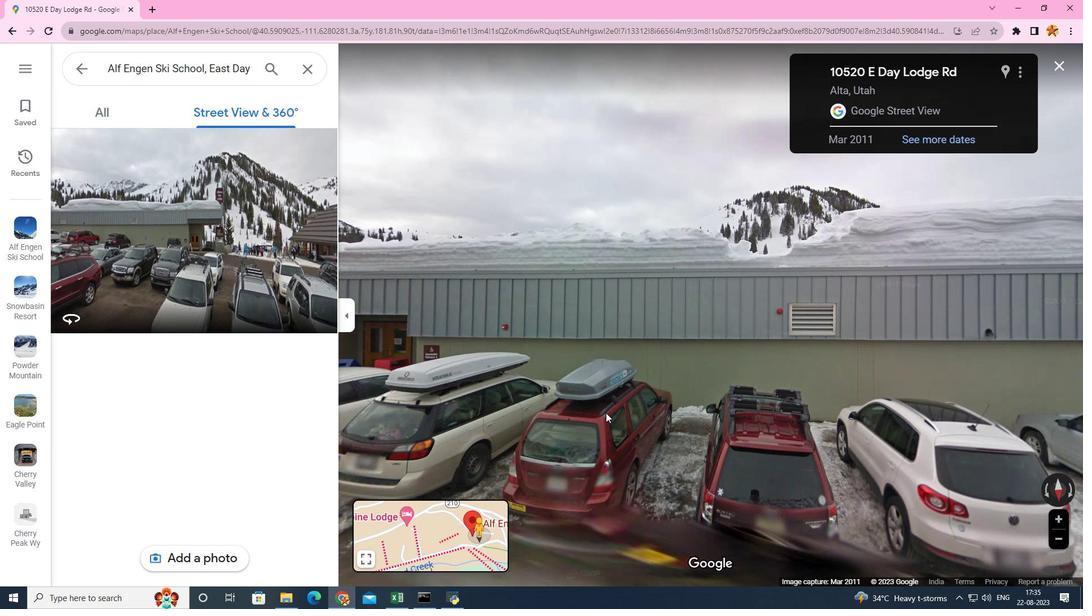 
Action: Mouse scrolled (606, 412) with delta (0, 0)
Screenshot: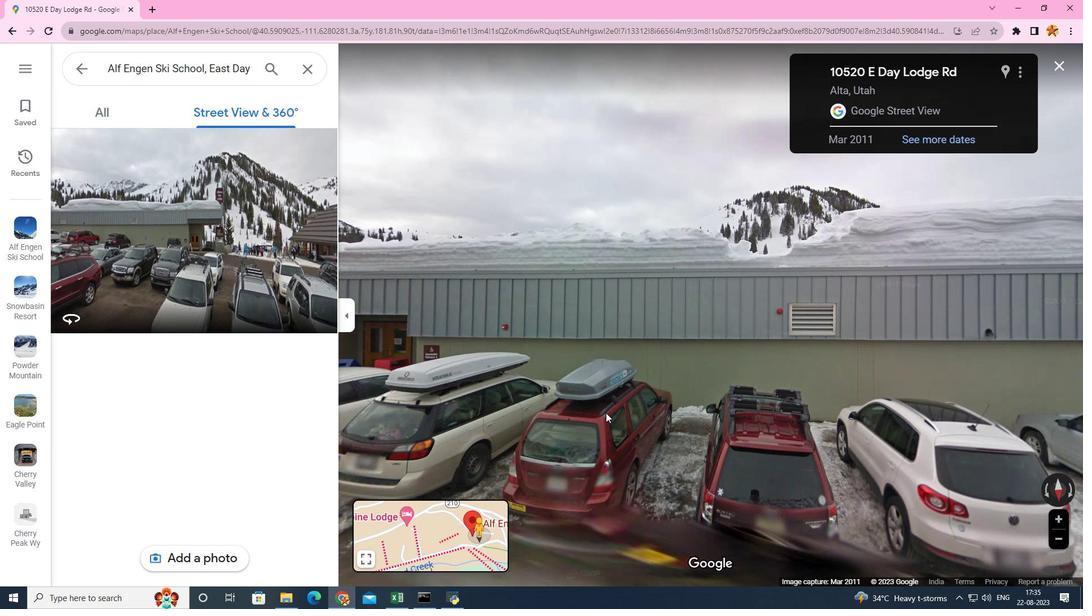 
Action: Mouse scrolled (606, 412) with delta (0, 0)
Screenshot: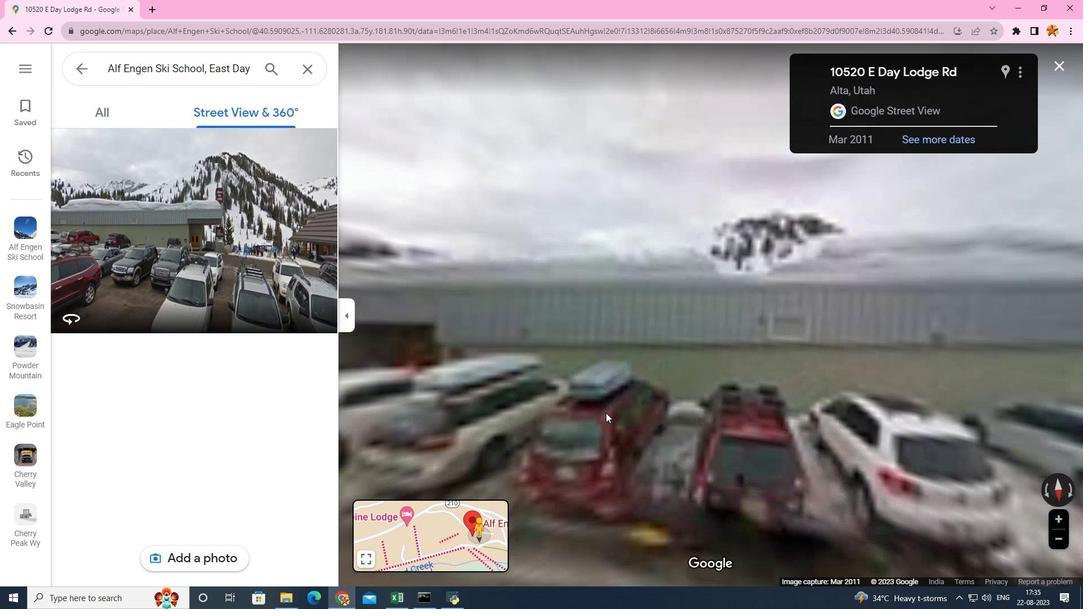 
Action: Mouse scrolled (606, 412) with delta (0, 0)
Screenshot: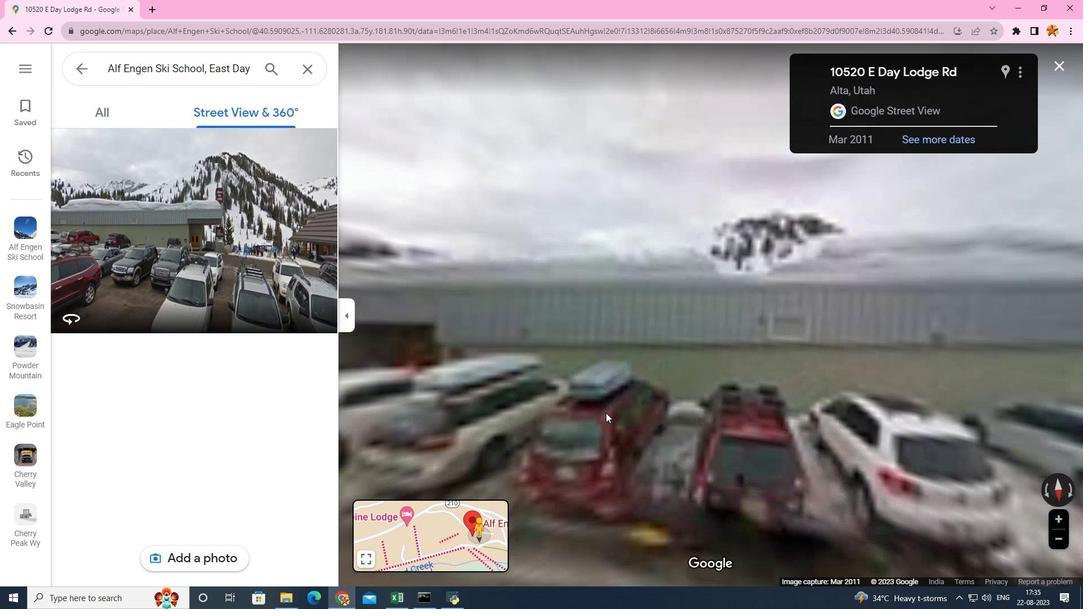 
Action: Mouse scrolled (606, 412) with delta (0, 0)
Screenshot: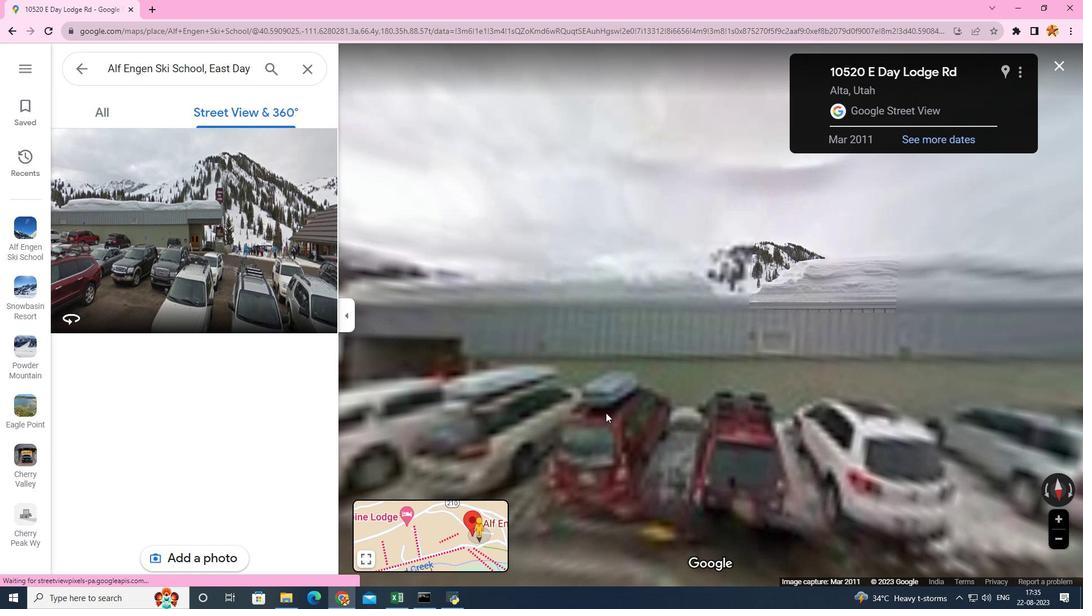 
Action: Mouse scrolled (606, 412) with delta (0, 0)
Screenshot: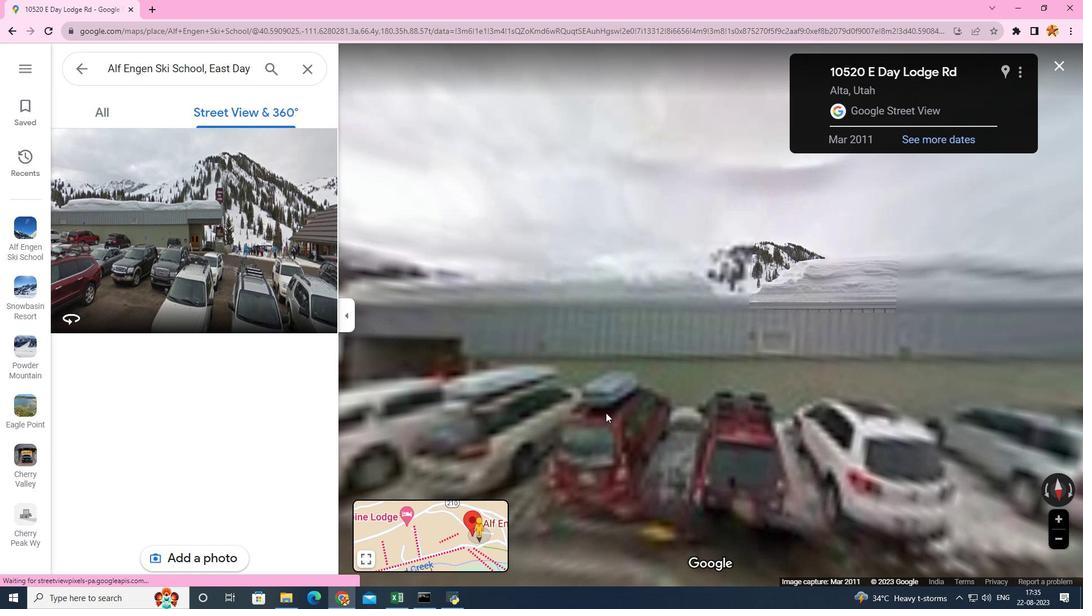 
Action: Mouse scrolled (606, 412) with delta (0, 0)
Screenshot: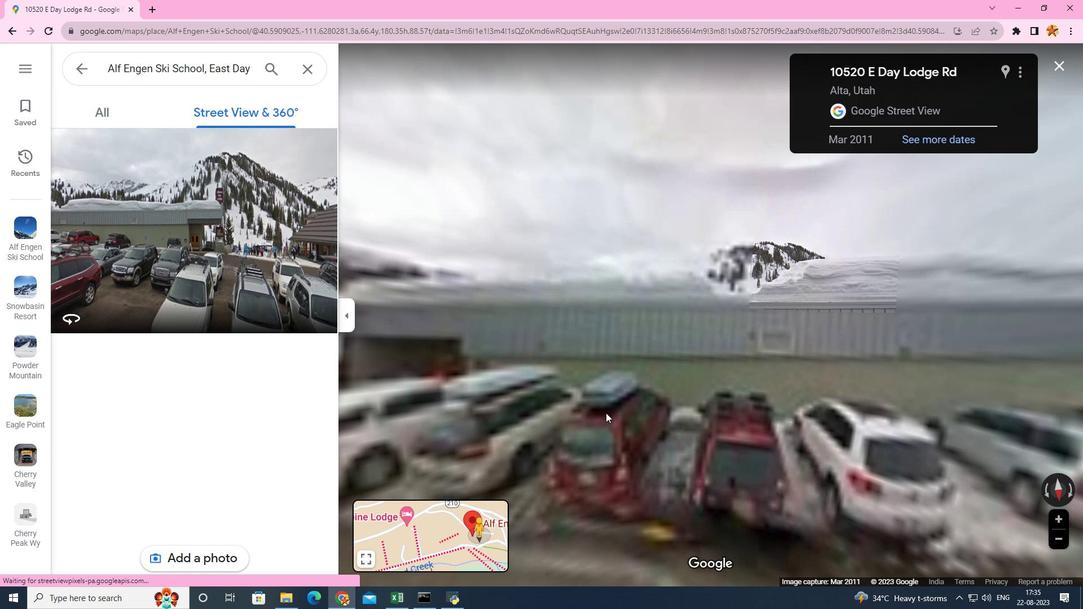 
Action: Mouse scrolled (606, 412) with delta (0, 0)
Screenshot: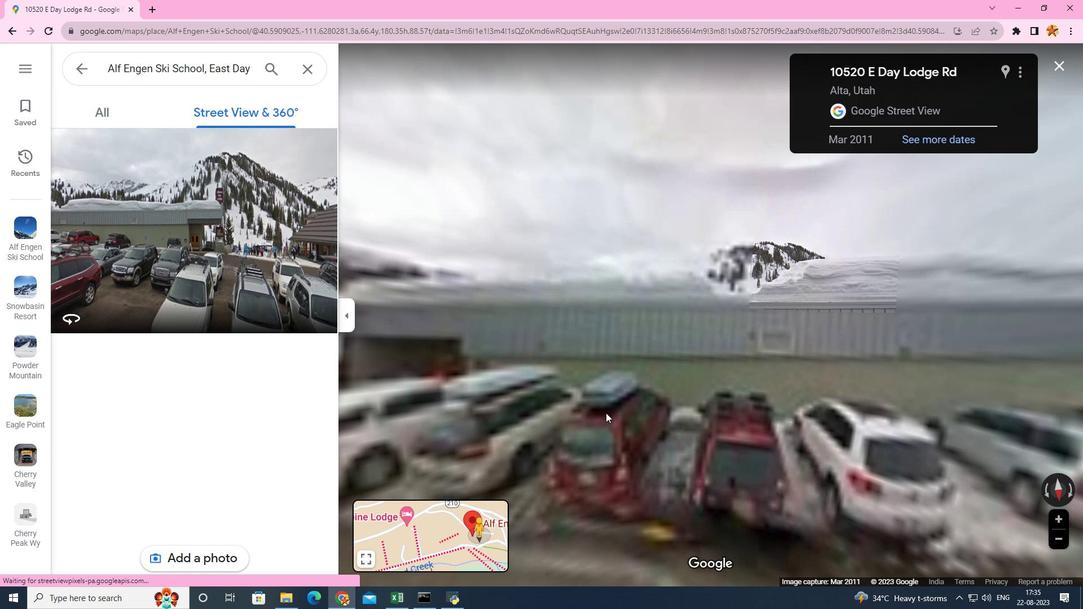 
Action: Mouse scrolled (606, 412) with delta (0, 0)
Screenshot: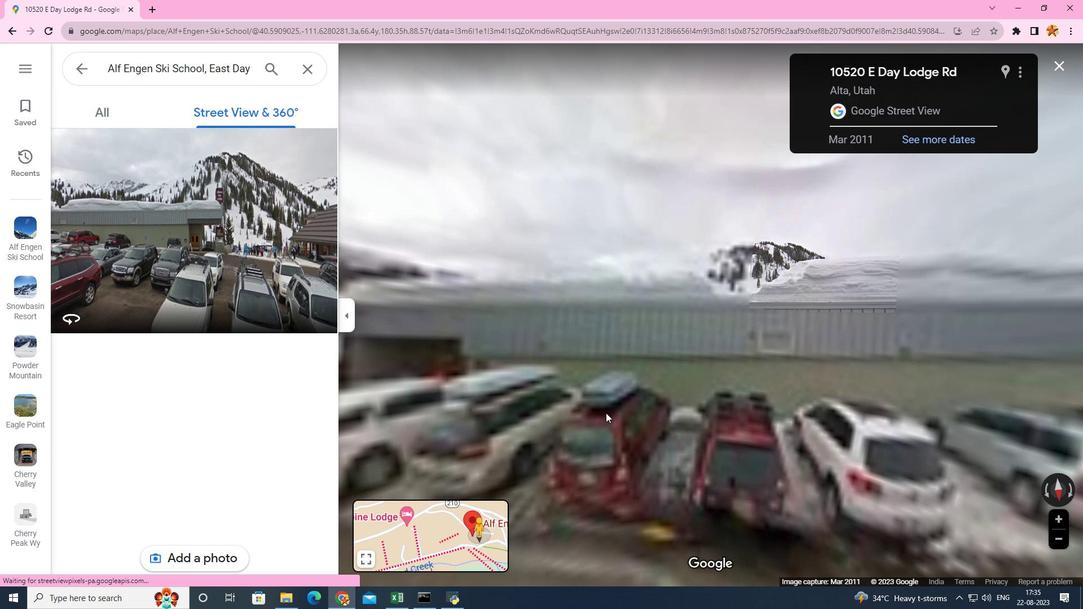 
Action: Mouse scrolled (606, 412) with delta (0, 0)
Screenshot: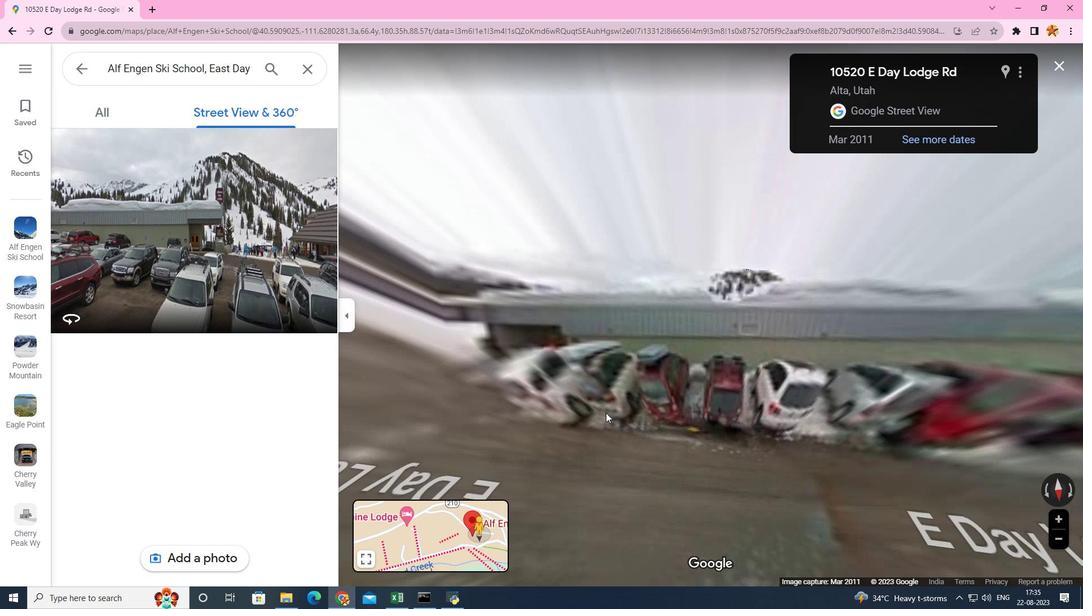
Action: Mouse scrolled (606, 412) with delta (0, 0)
Screenshot: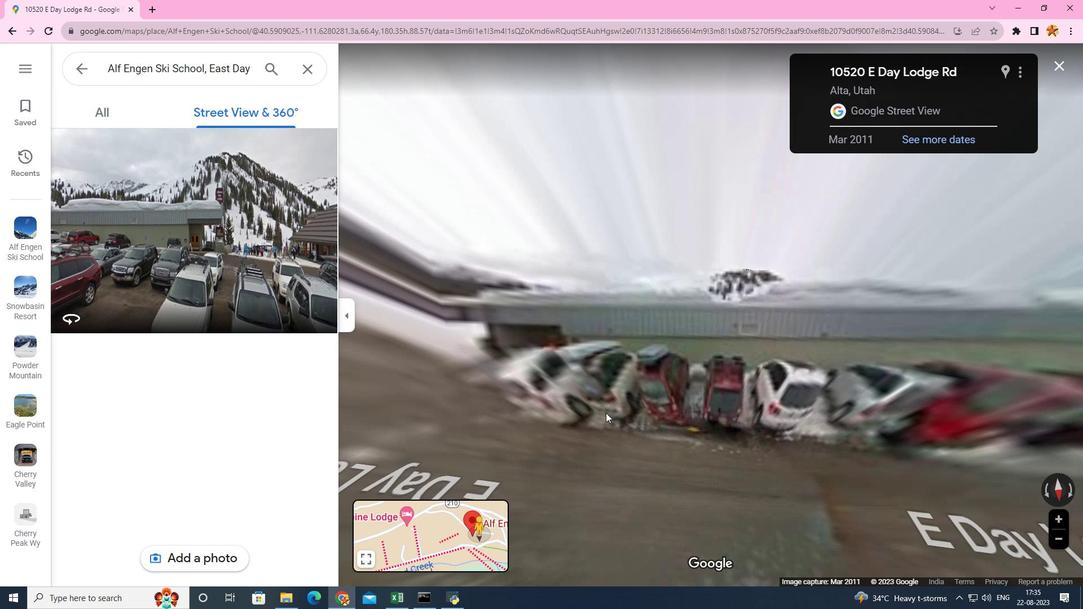 
Action: Mouse scrolled (606, 412) with delta (0, 0)
Screenshot: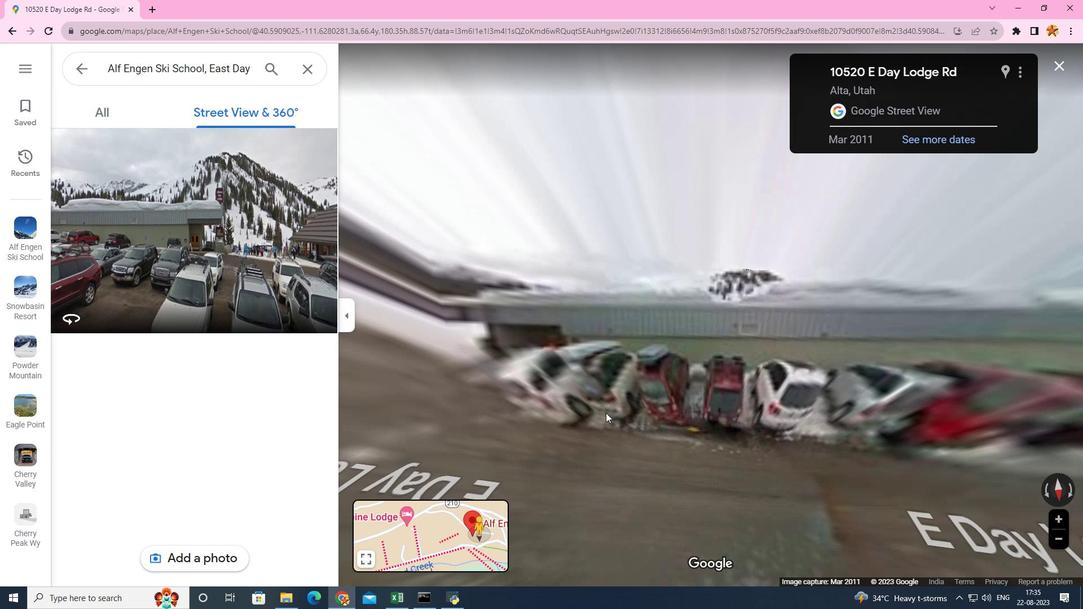 
Action: Mouse scrolled (606, 412) with delta (0, 0)
Screenshot: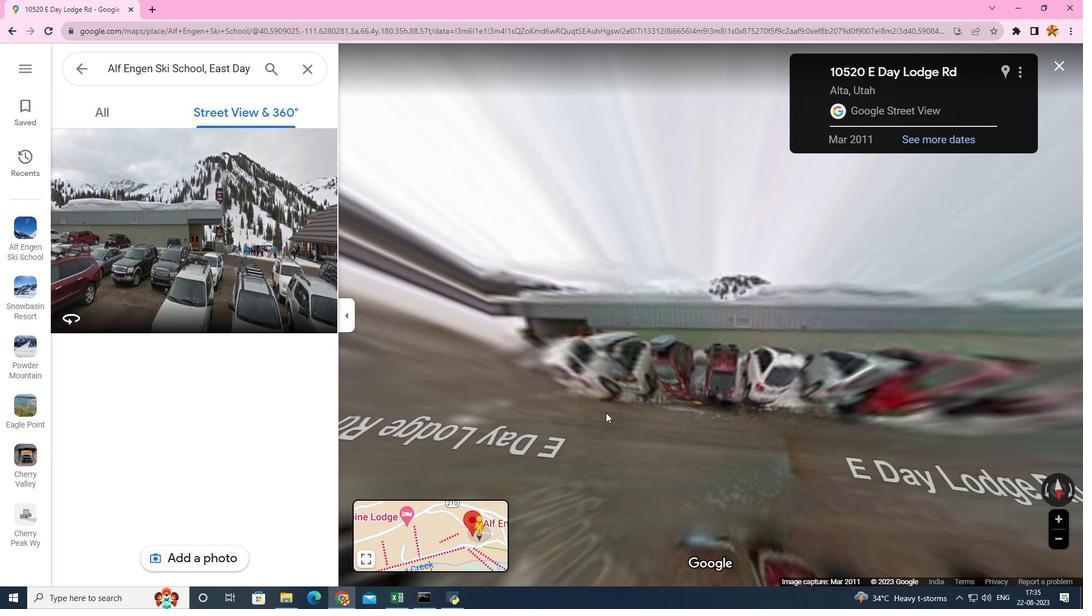 
Action: Mouse scrolled (606, 412) with delta (0, 0)
Screenshot: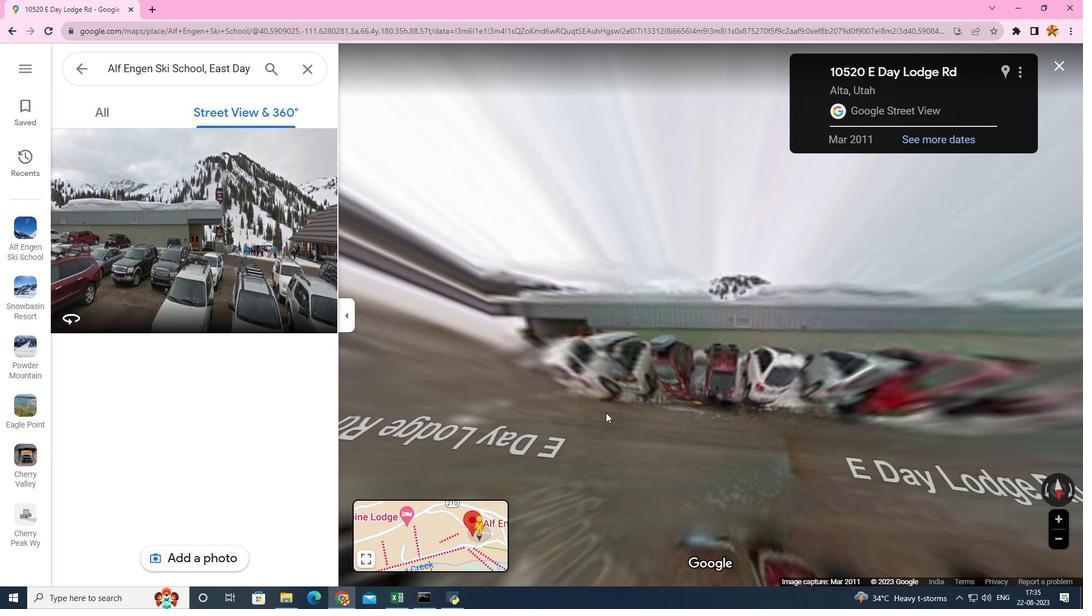 
Action: Mouse moved to (606, 413)
Screenshot: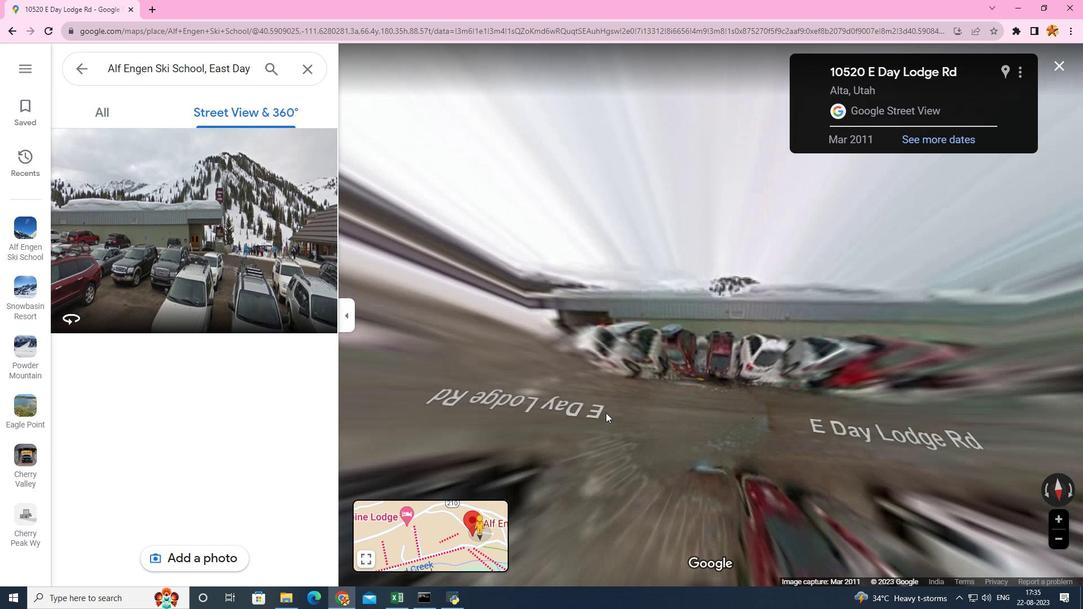 
Action: Mouse scrolled (606, 412) with delta (0, 0)
Screenshot: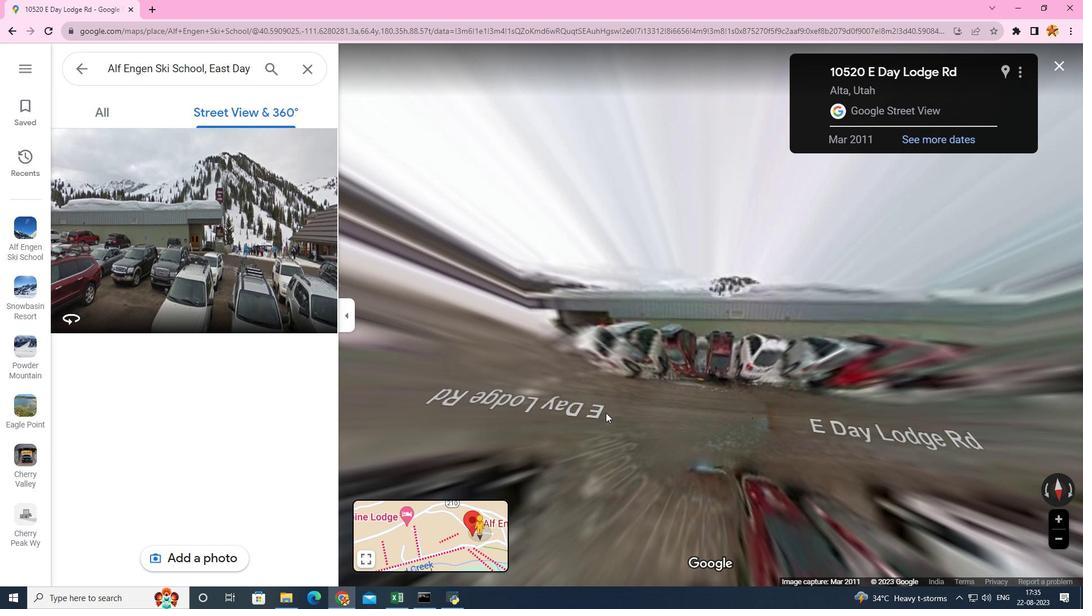 
Action: Mouse scrolled (606, 412) with delta (0, 0)
Screenshot: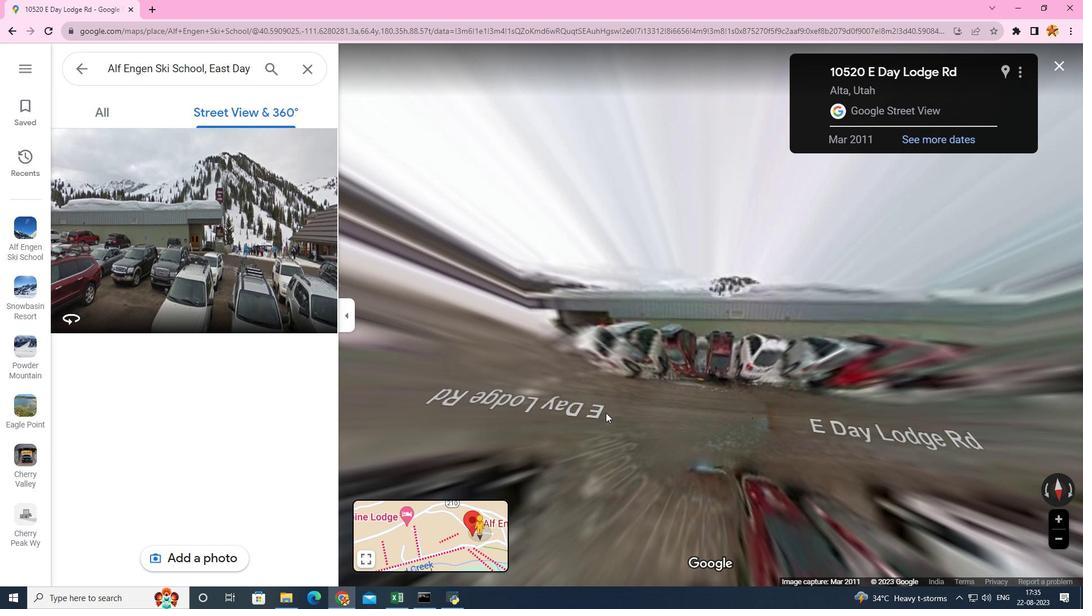 
Action: Mouse scrolled (606, 412) with delta (0, 0)
Screenshot: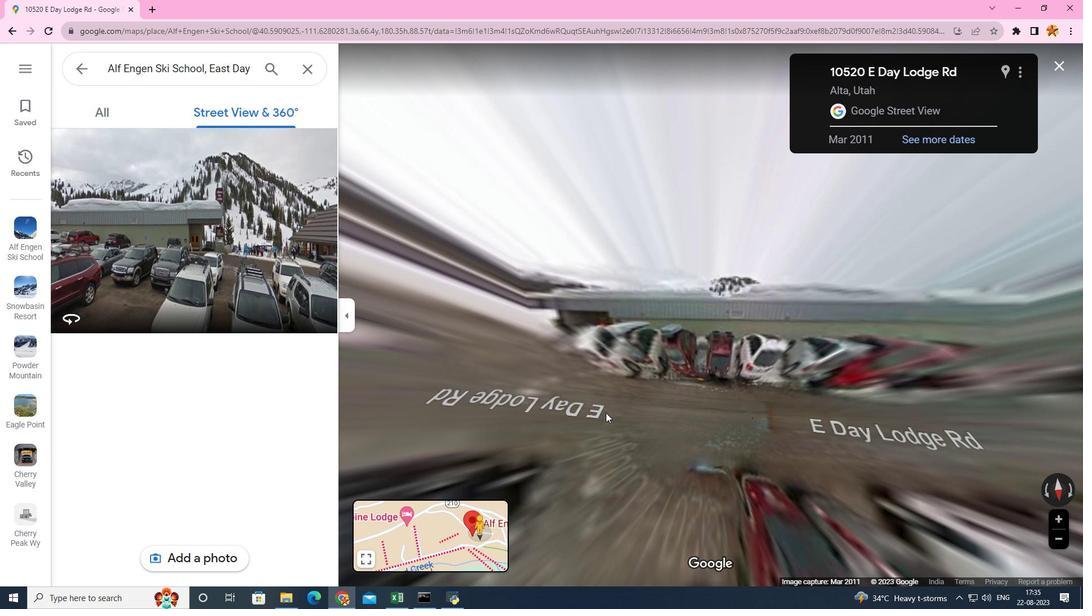 
Action: Mouse scrolled (606, 412) with delta (0, 0)
Screenshot: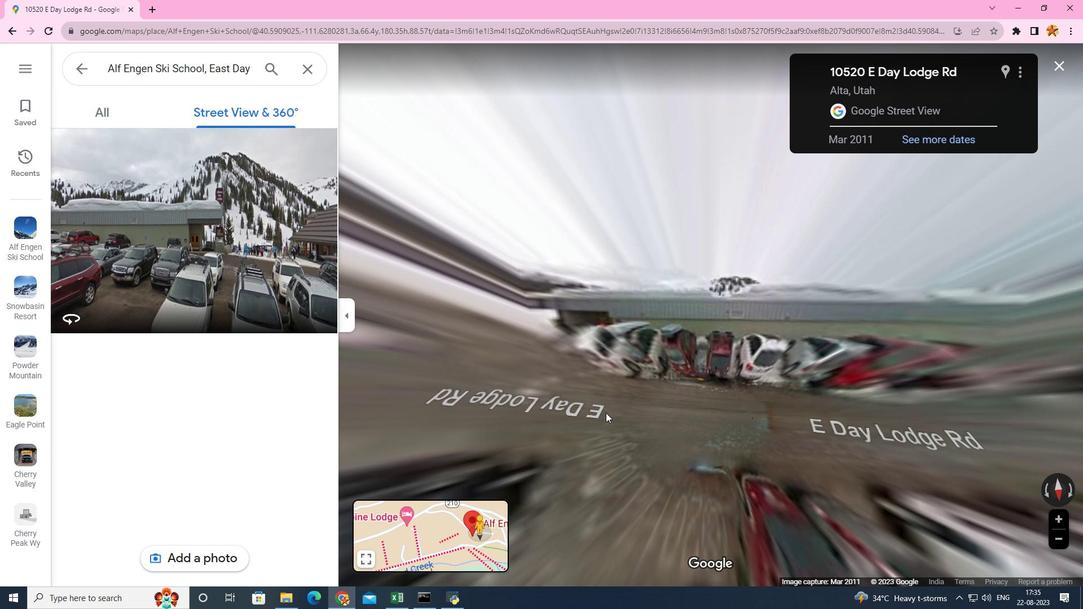 
Action: Mouse scrolled (606, 412) with delta (0, 0)
Screenshot: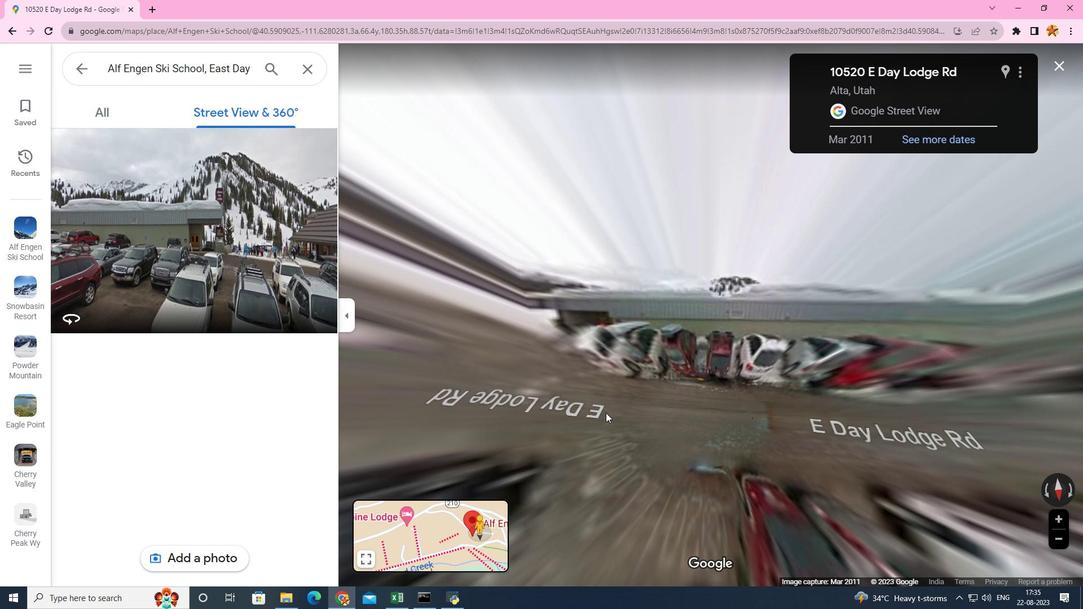 
Action: Mouse scrolled (606, 412) with delta (0, 0)
Screenshot: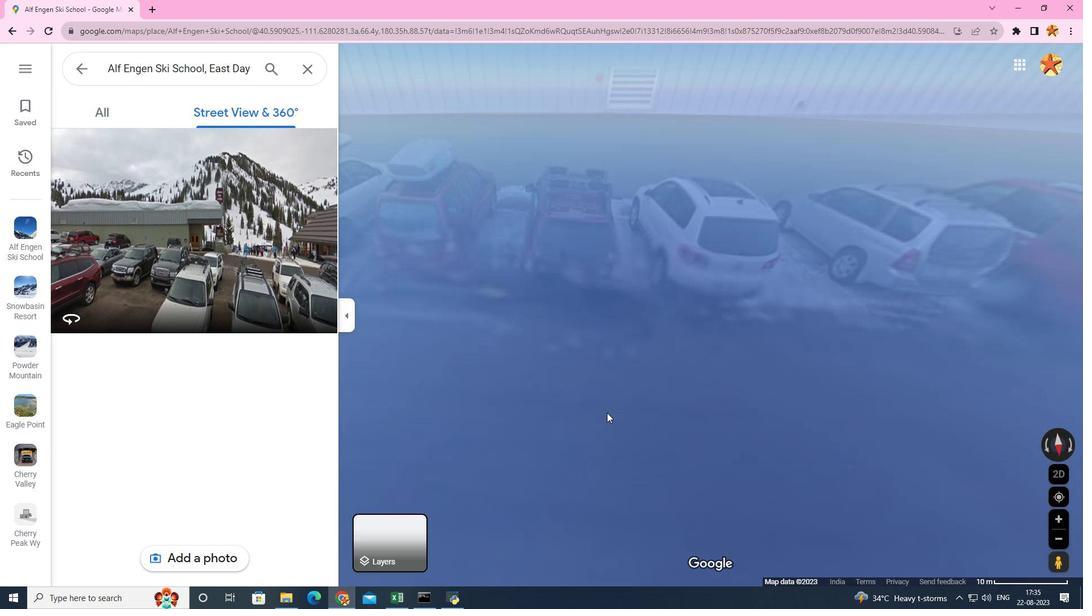 
Action: Mouse moved to (607, 412)
Screenshot: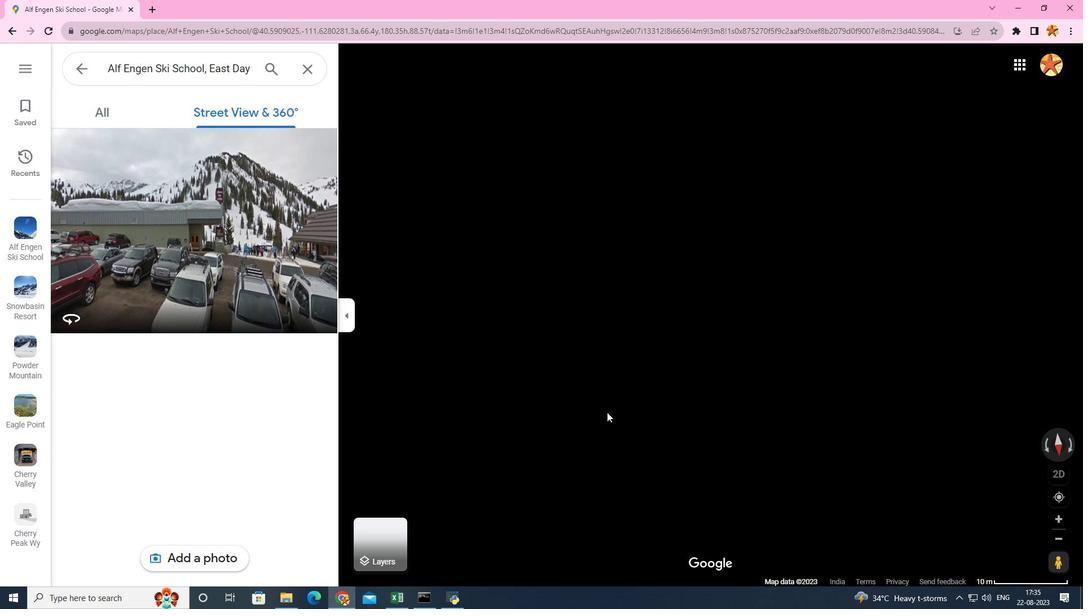 
Action: Mouse scrolled (607, 413) with delta (0, 0)
Screenshot: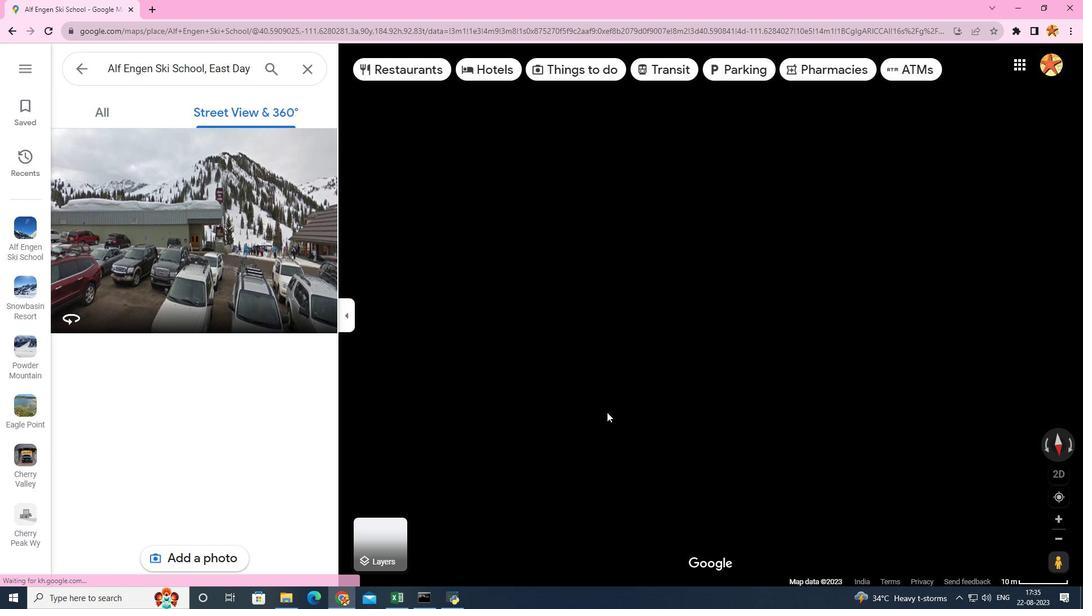 
Action: Mouse scrolled (607, 413) with delta (0, 0)
Screenshot: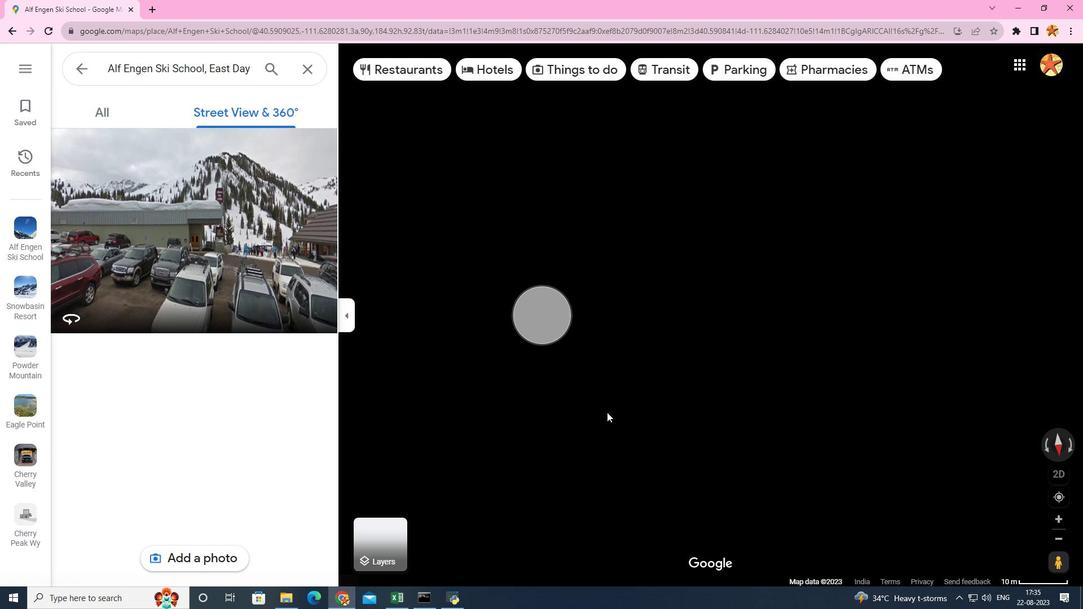 
Action: Mouse scrolled (607, 413) with delta (0, 0)
Screenshot: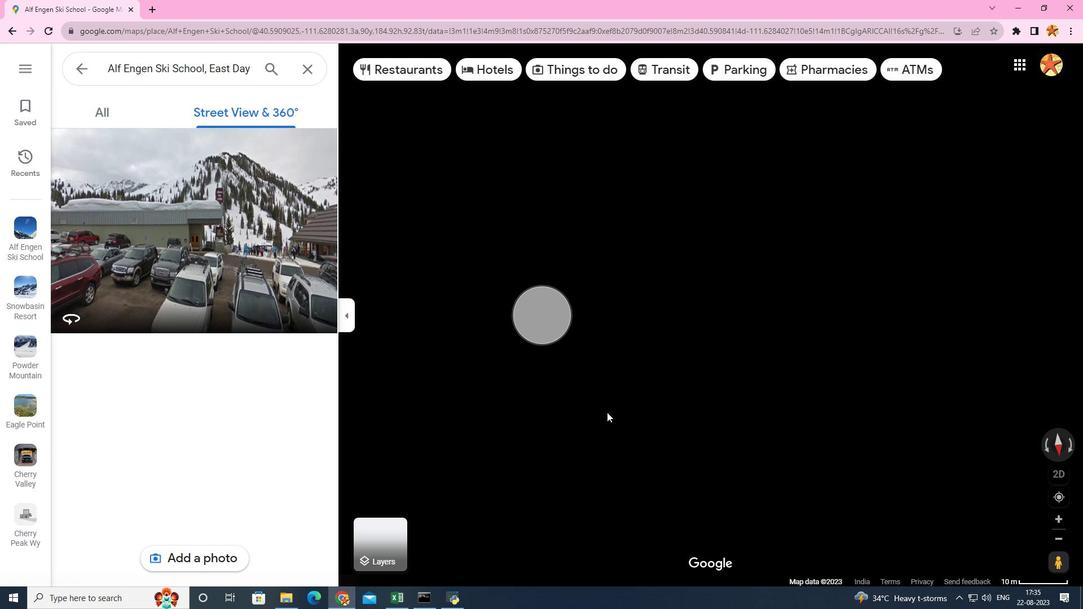 
Action: Mouse scrolled (607, 413) with delta (0, 0)
Screenshot: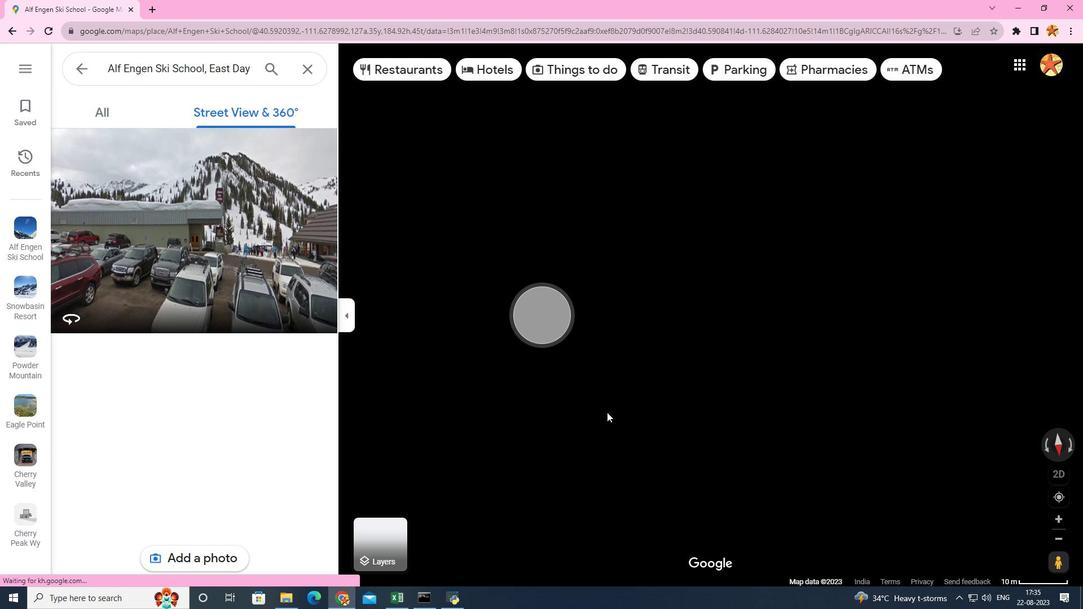 
Action: Mouse scrolled (607, 411) with delta (0, 0)
Screenshot: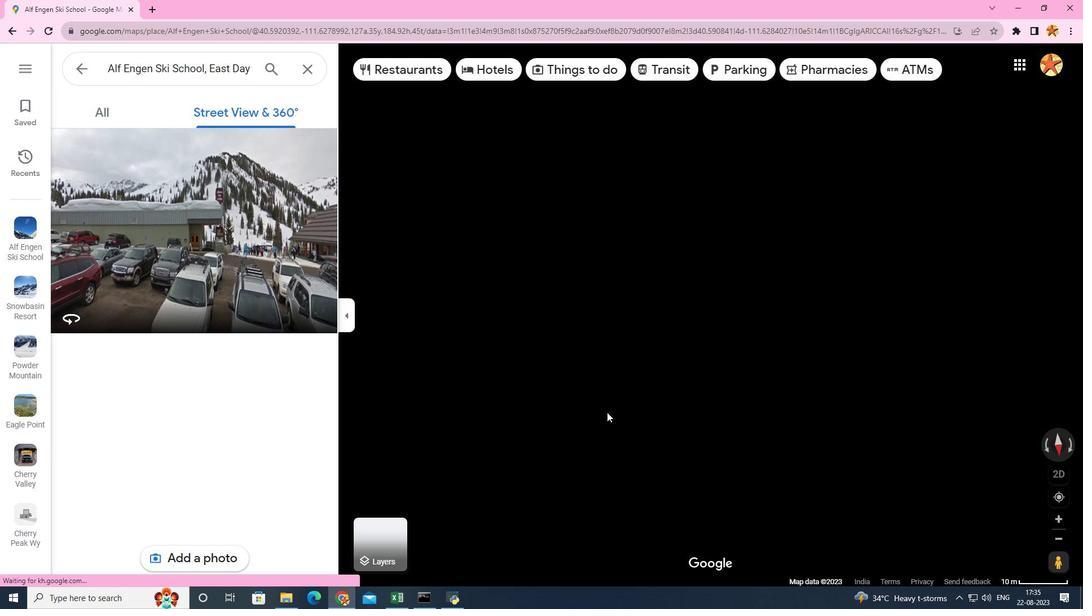 
Action: Mouse scrolled (607, 413) with delta (0, 0)
Screenshot: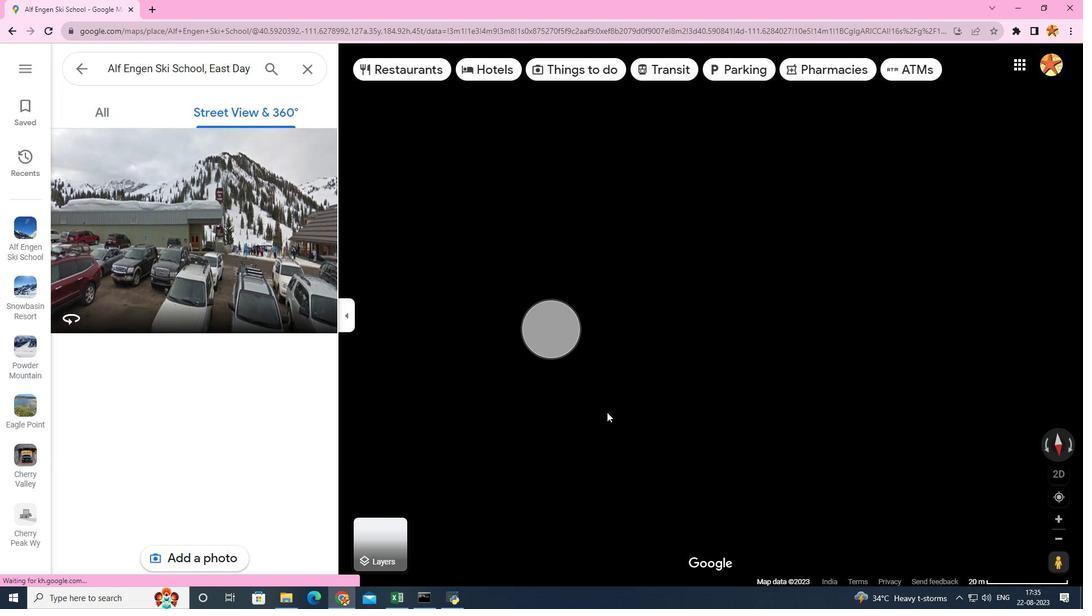 
Action: Mouse scrolled (607, 413) with delta (0, 0)
Screenshot: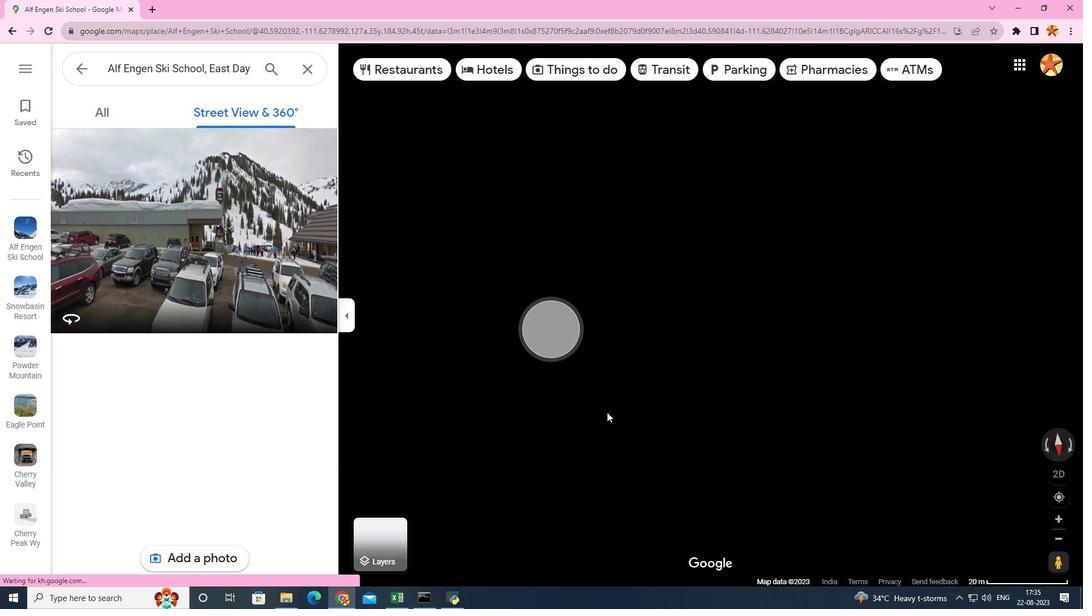 
Action: Mouse scrolled (607, 413) with delta (0, 0)
Screenshot: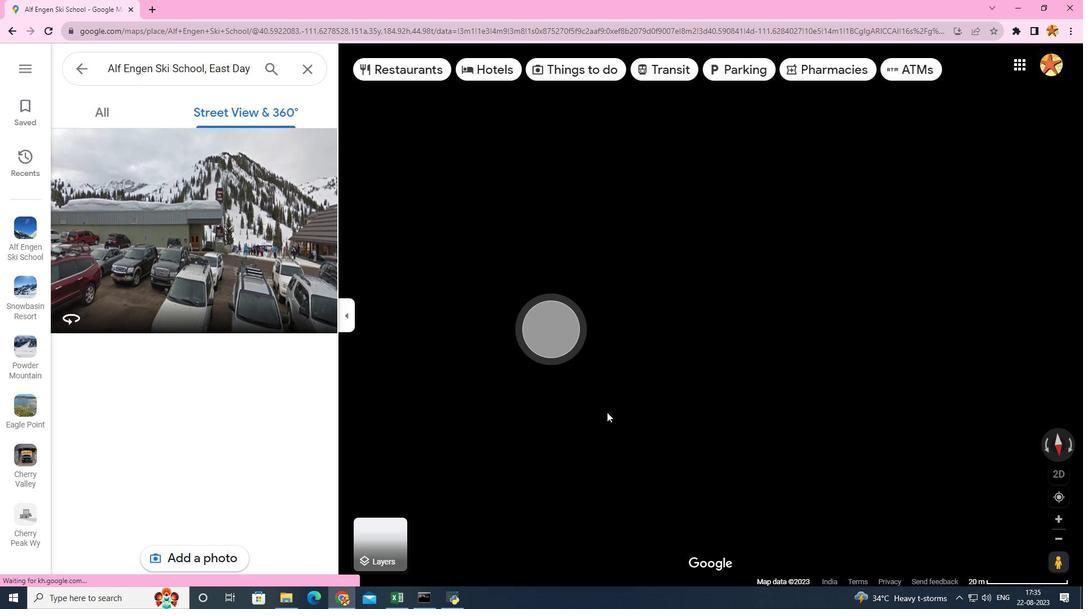 
Action: Mouse moved to (509, 360)
Screenshot: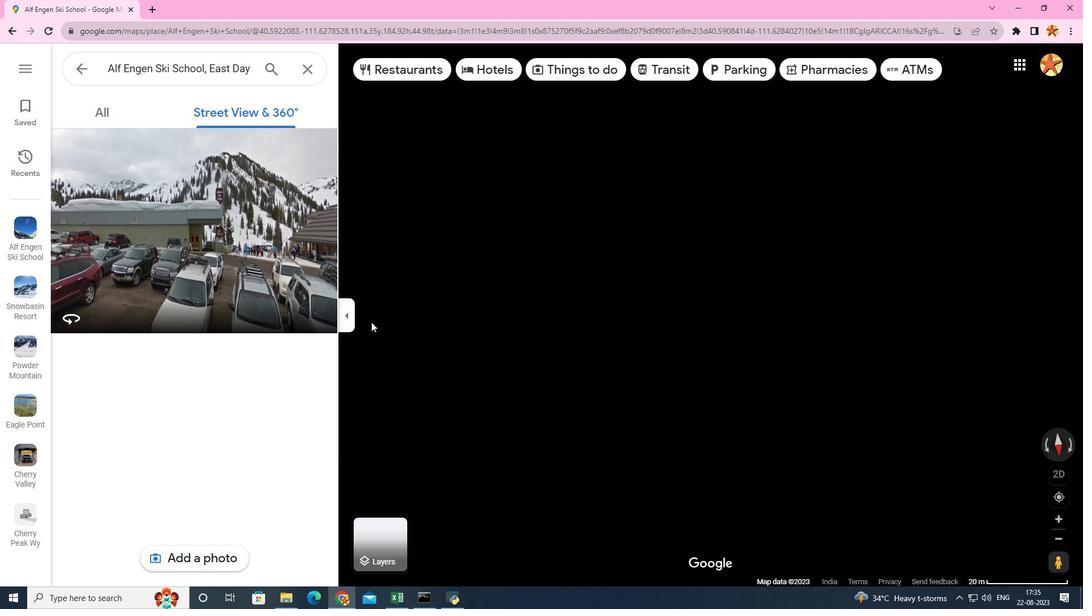 
Action: Mouse scrolled (509, 360) with delta (0, 0)
Screenshot: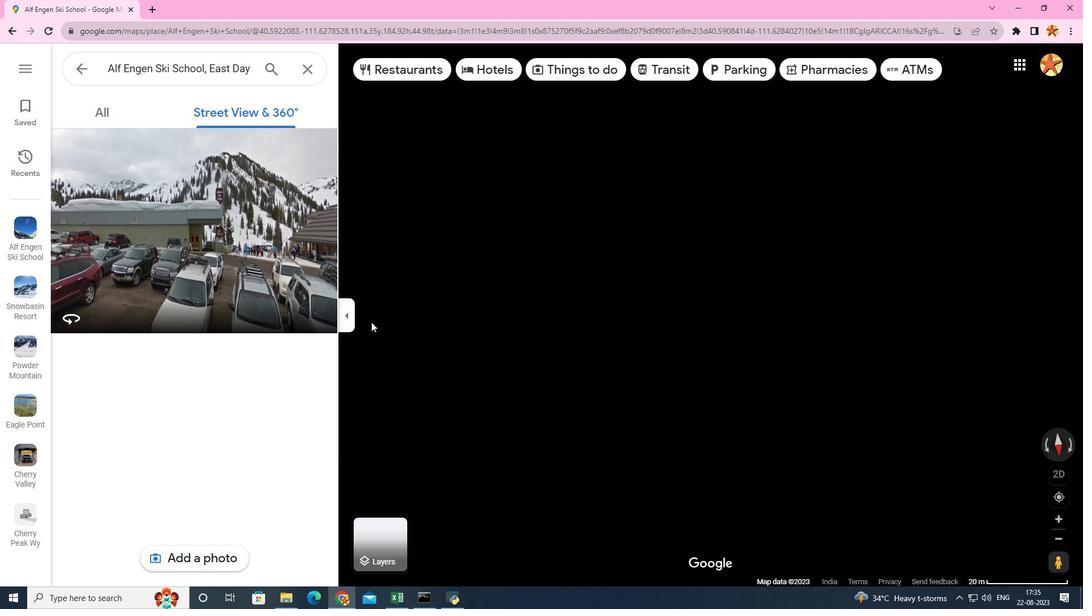 
Action: Mouse moved to (240, 273)
Screenshot: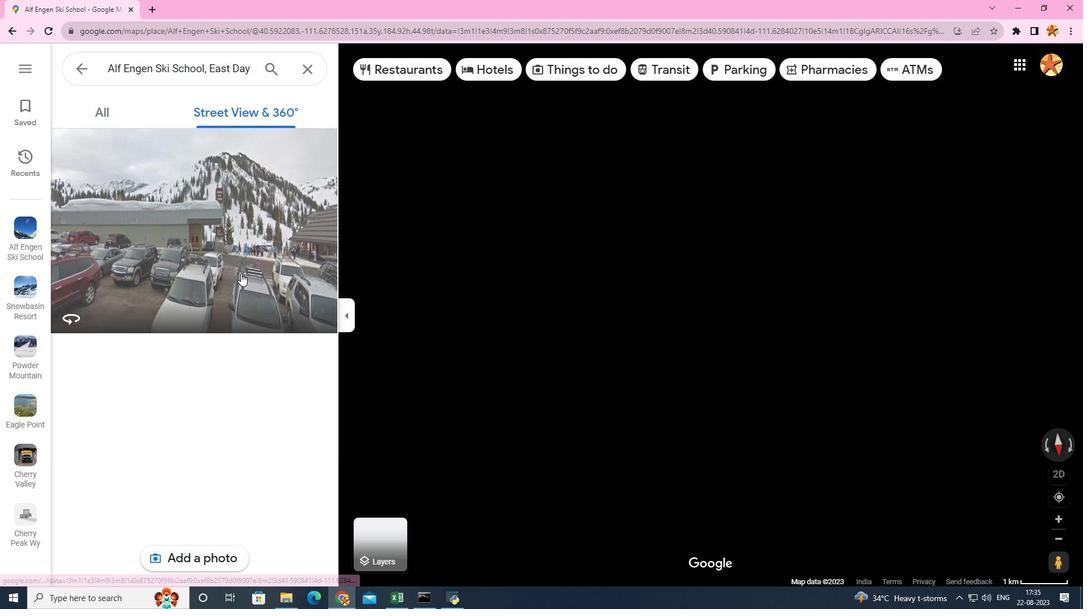 
Action: Mouse pressed left at (240, 273)
Screenshot: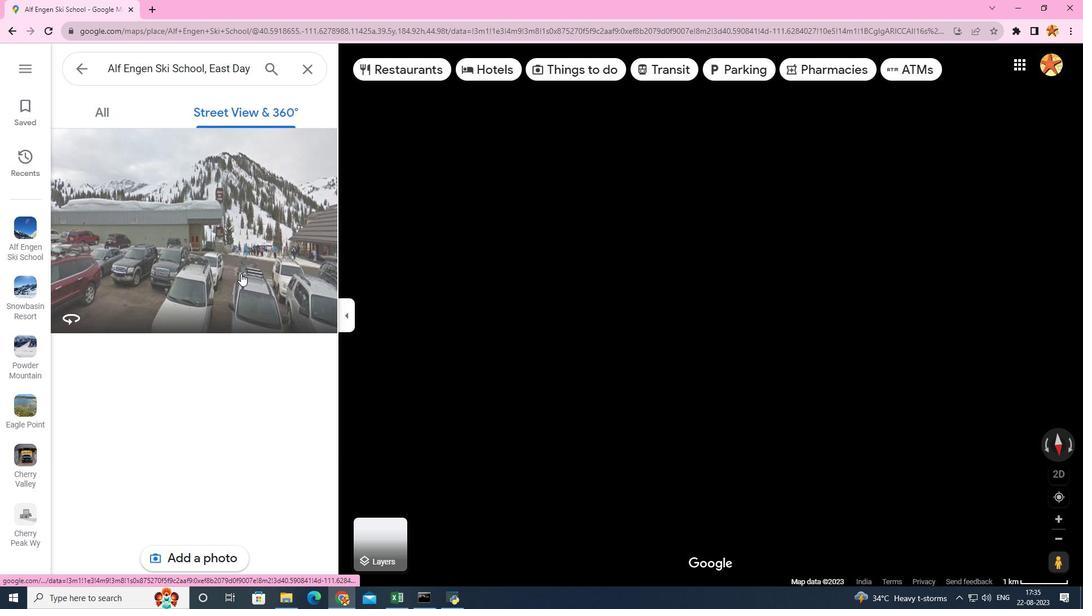
Action: Mouse moved to (600, 344)
Screenshot: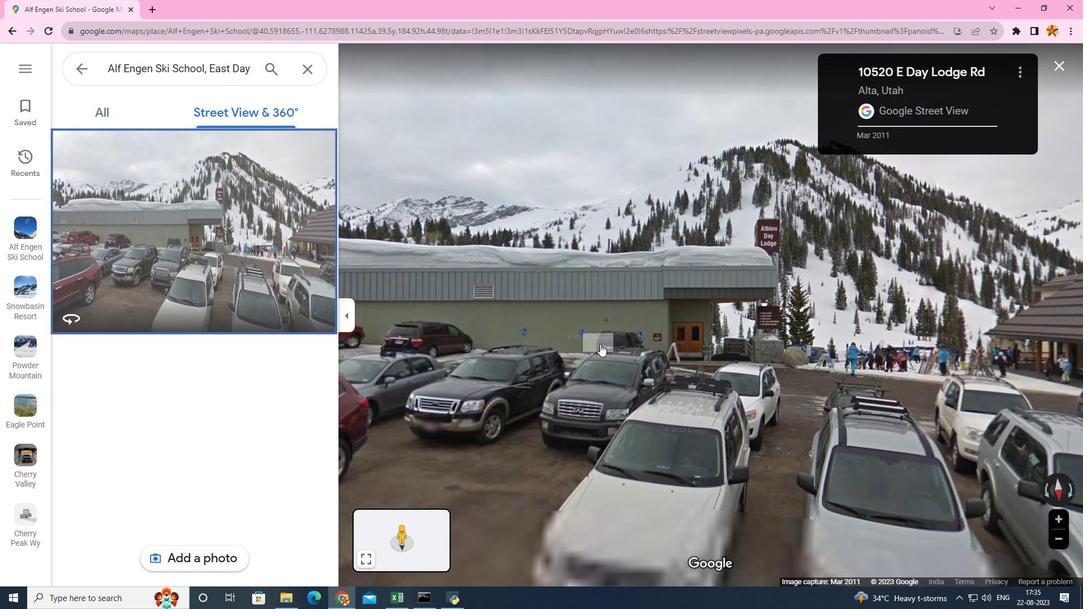 
Action: Mouse scrolled (600, 343) with delta (0, 0)
Screenshot: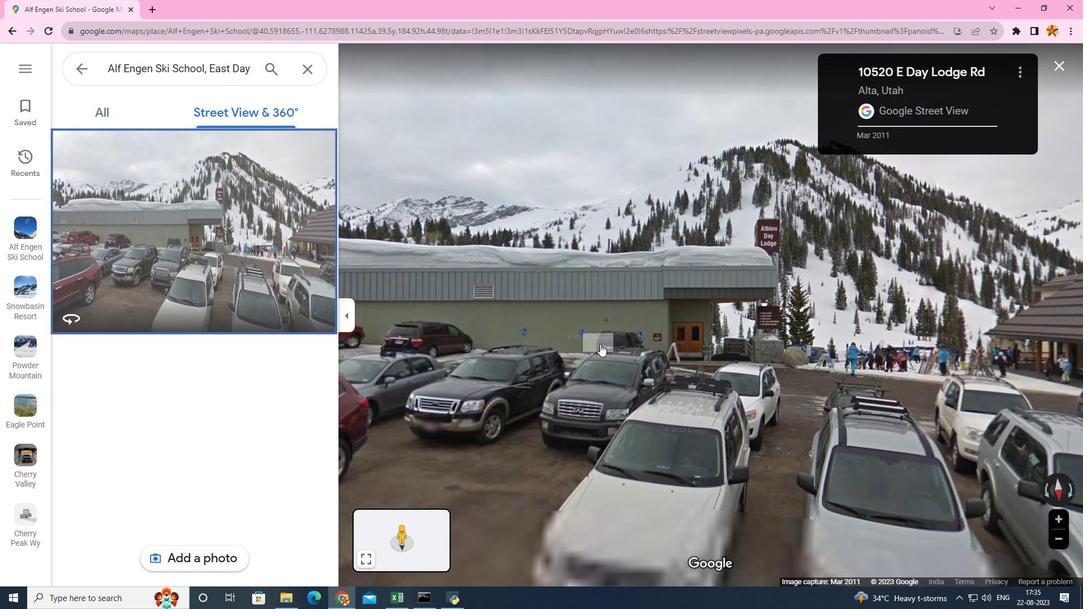 
Action: Mouse scrolled (600, 343) with delta (0, 0)
Screenshot: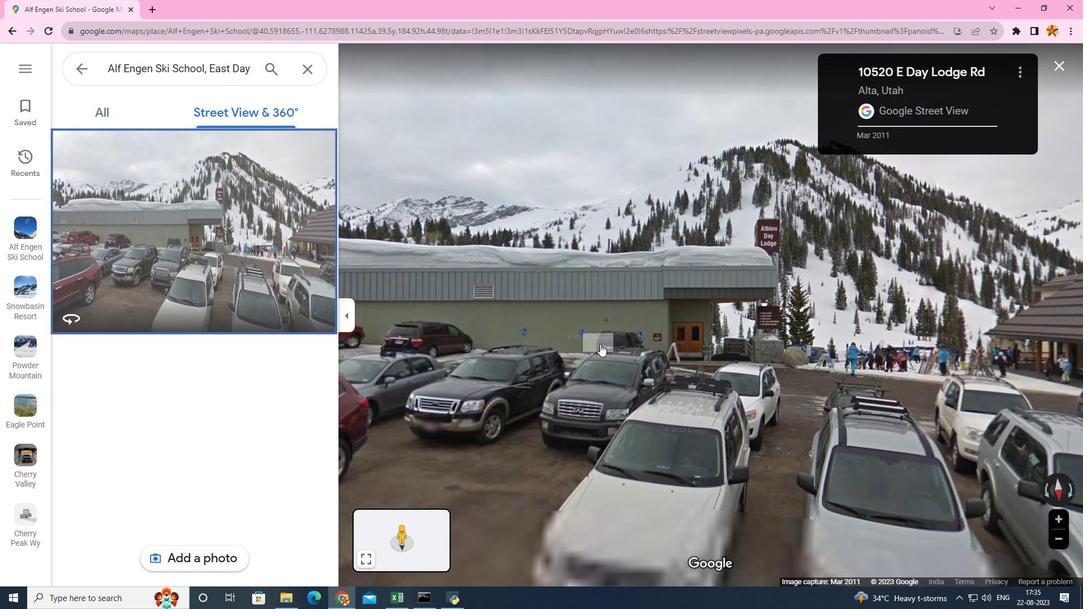 
Action: Mouse scrolled (600, 343) with delta (0, 0)
Screenshot: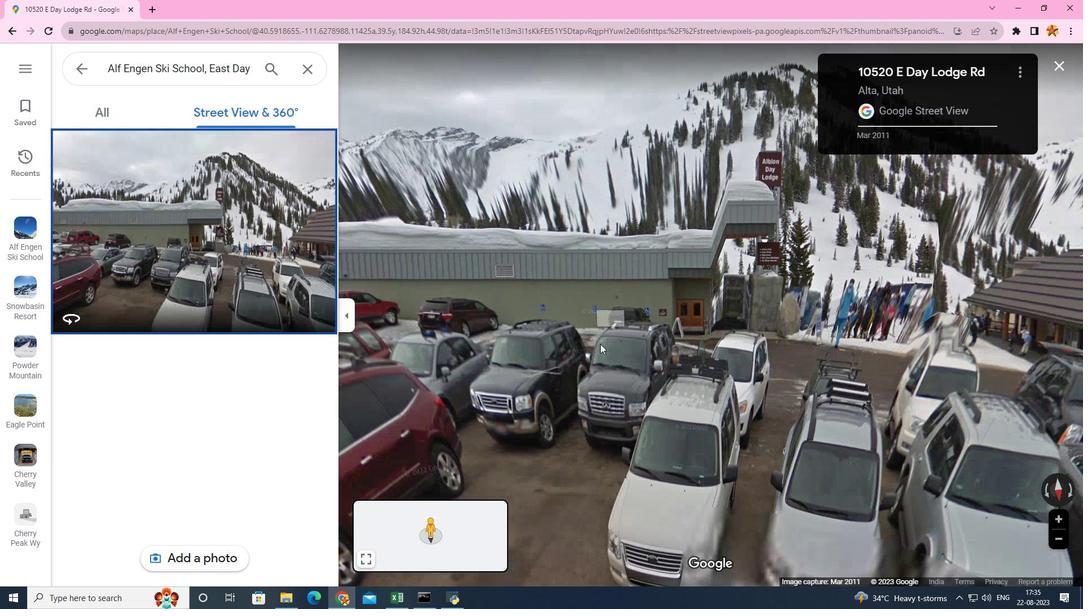 
Action: Mouse scrolled (600, 343) with delta (0, 0)
Screenshot: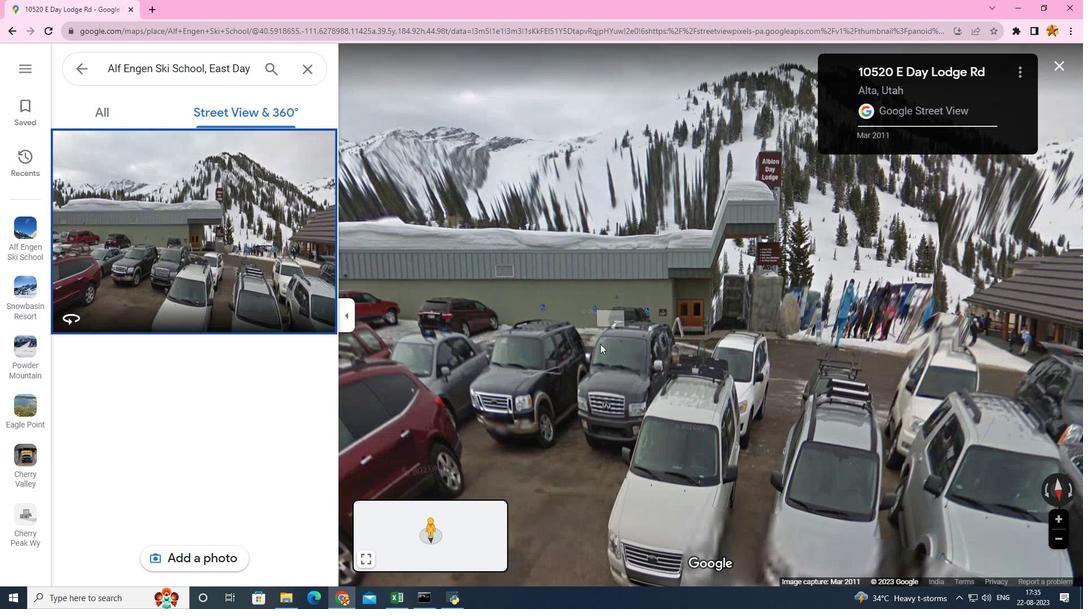 
Action: Mouse scrolled (600, 343) with delta (0, 0)
Screenshot: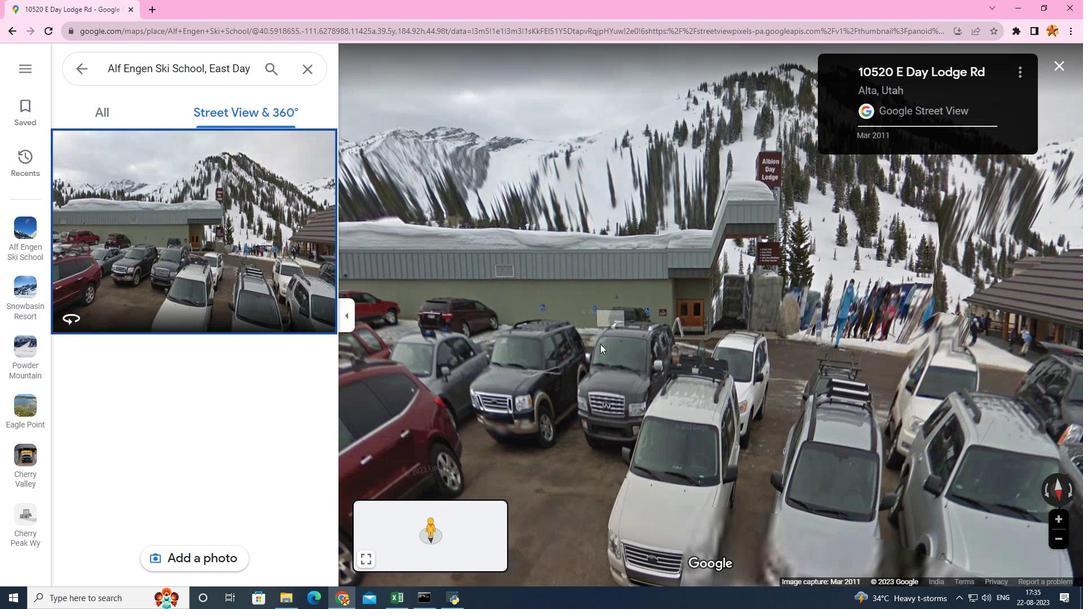 
Action: Mouse scrolled (600, 344) with delta (0, 0)
Screenshot: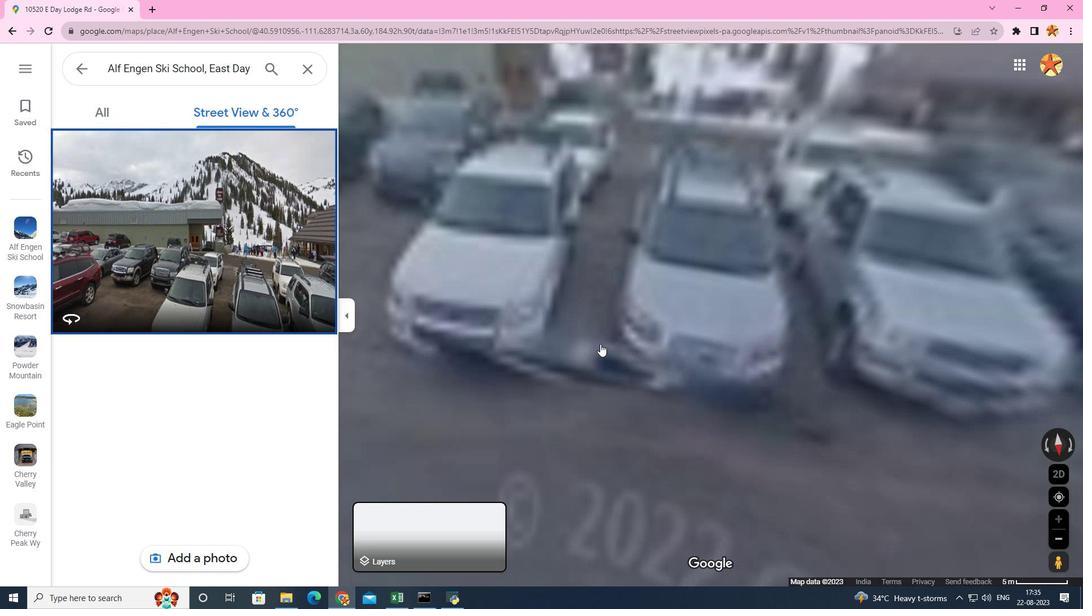 
Action: Mouse scrolled (600, 344) with delta (0, 0)
Screenshot: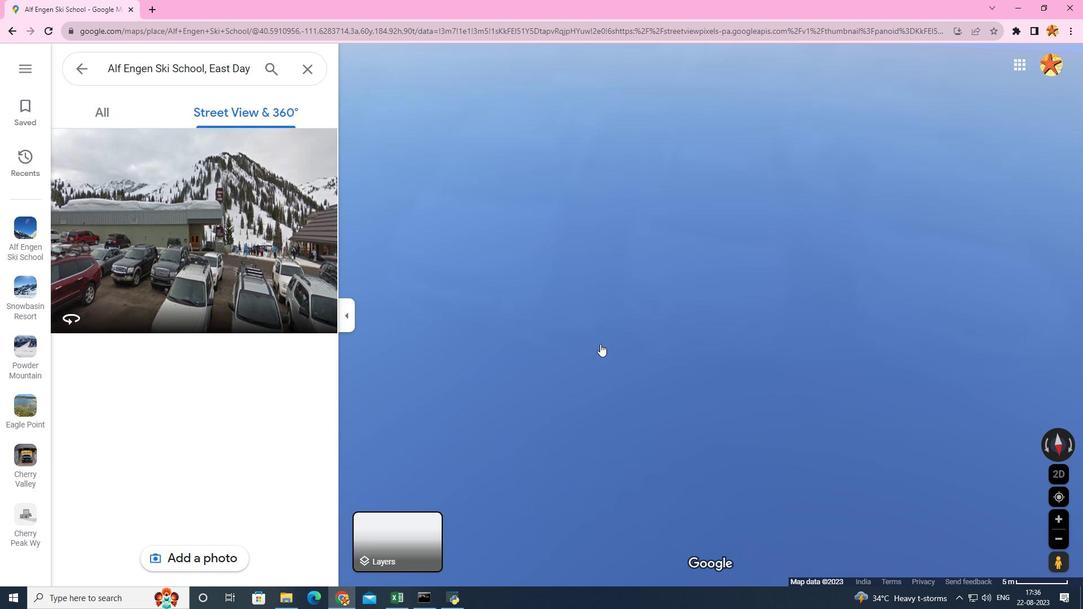 
Action: Mouse scrolled (600, 343) with delta (0, 0)
Screenshot: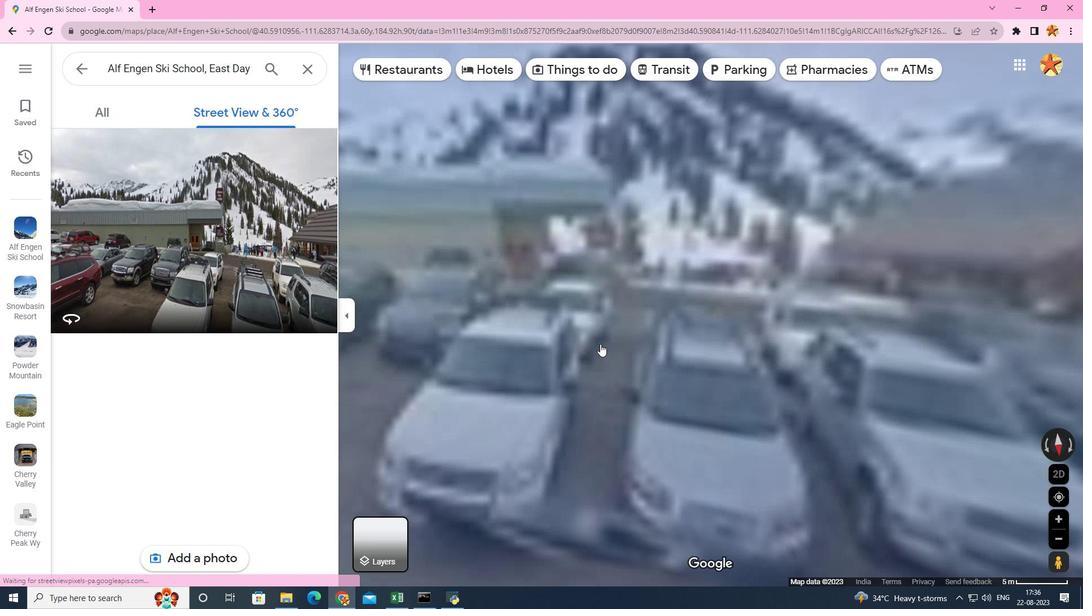 
Action: Mouse scrolled (600, 344) with delta (0, 0)
Screenshot: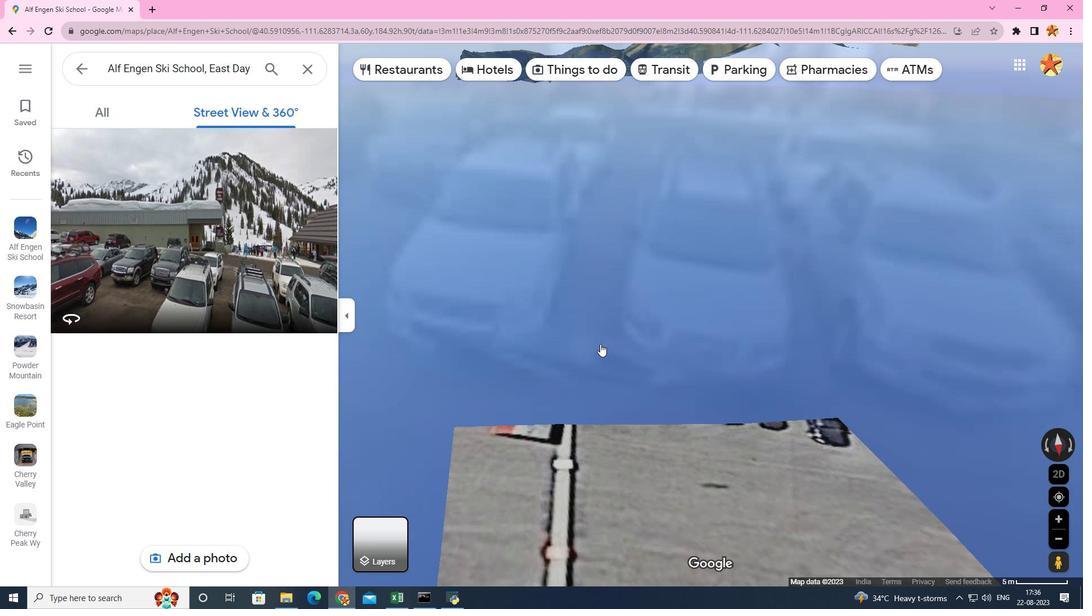 
Action: Mouse moved to (466, 349)
Screenshot: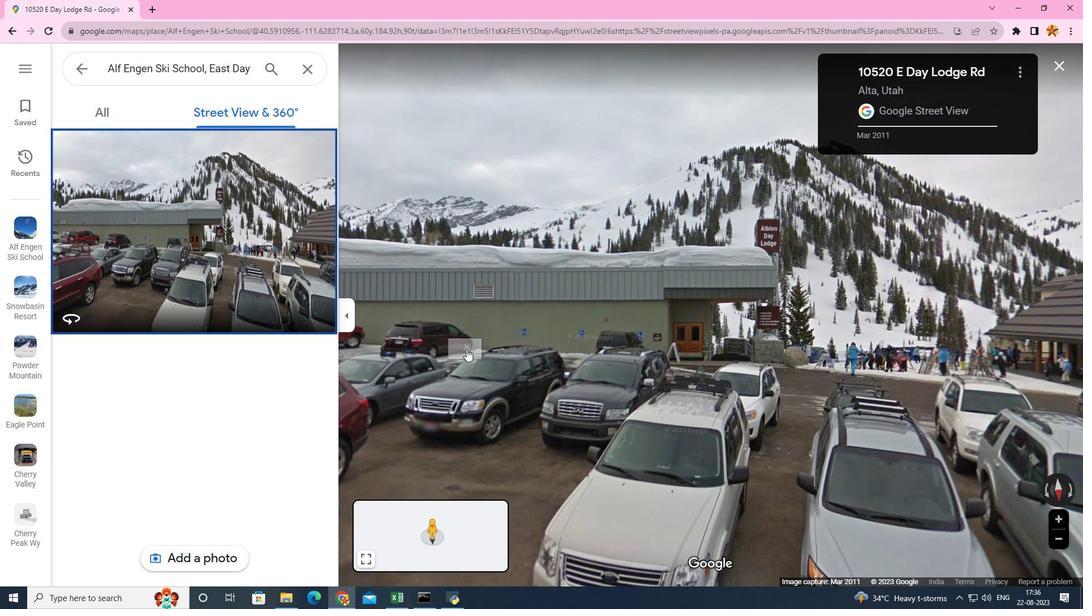 
Action: Mouse pressed left at (466, 349)
Screenshot: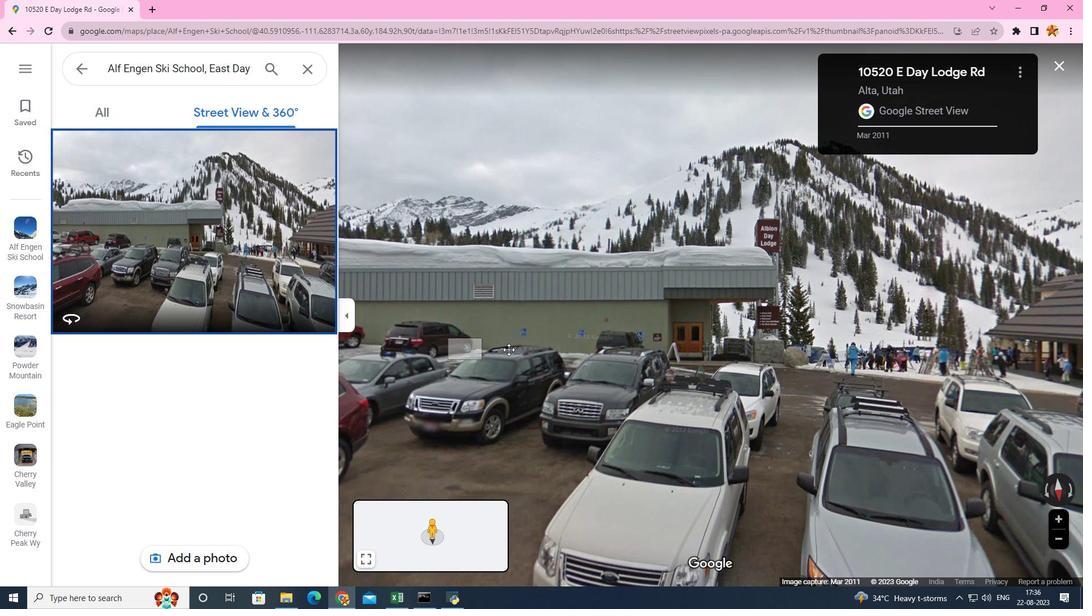 
Action: Mouse moved to (462, 391)
Screenshot: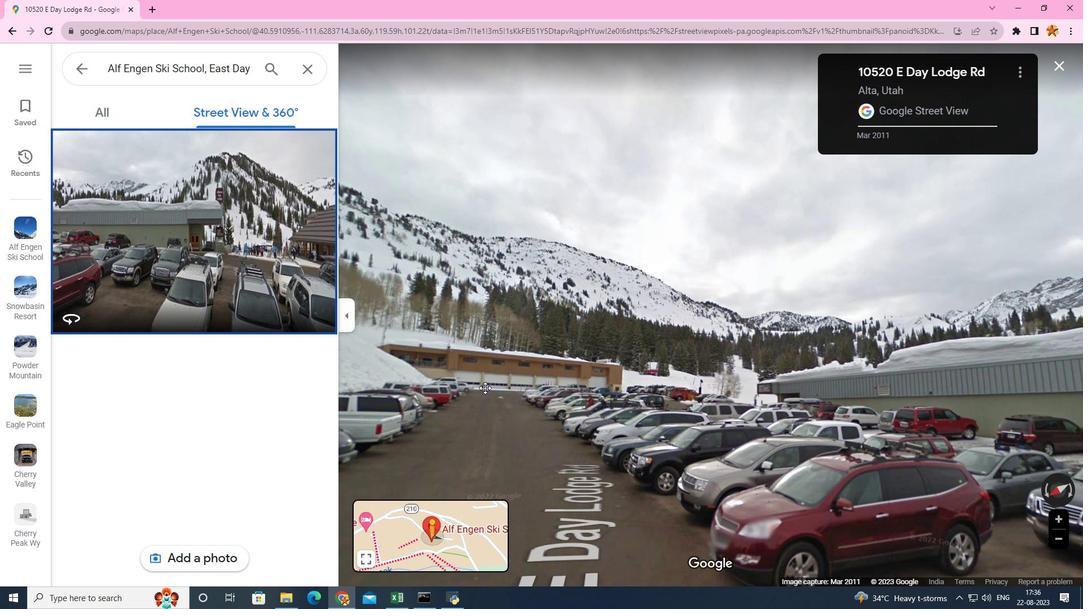 
Action: Mouse pressed left at (462, 391)
Screenshot: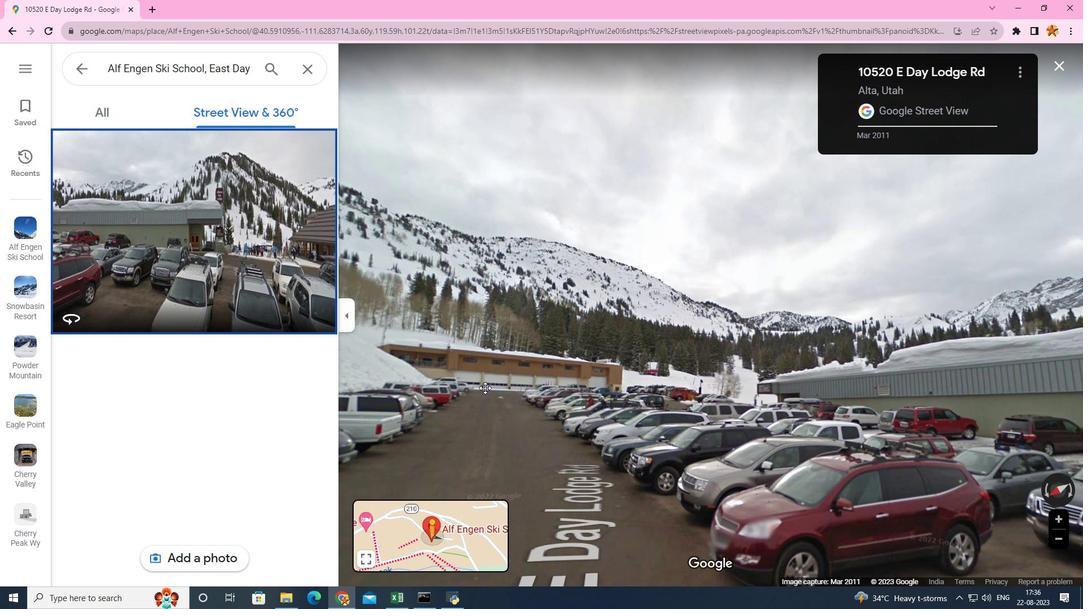 
Action: Mouse moved to (529, 376)
Screenshot: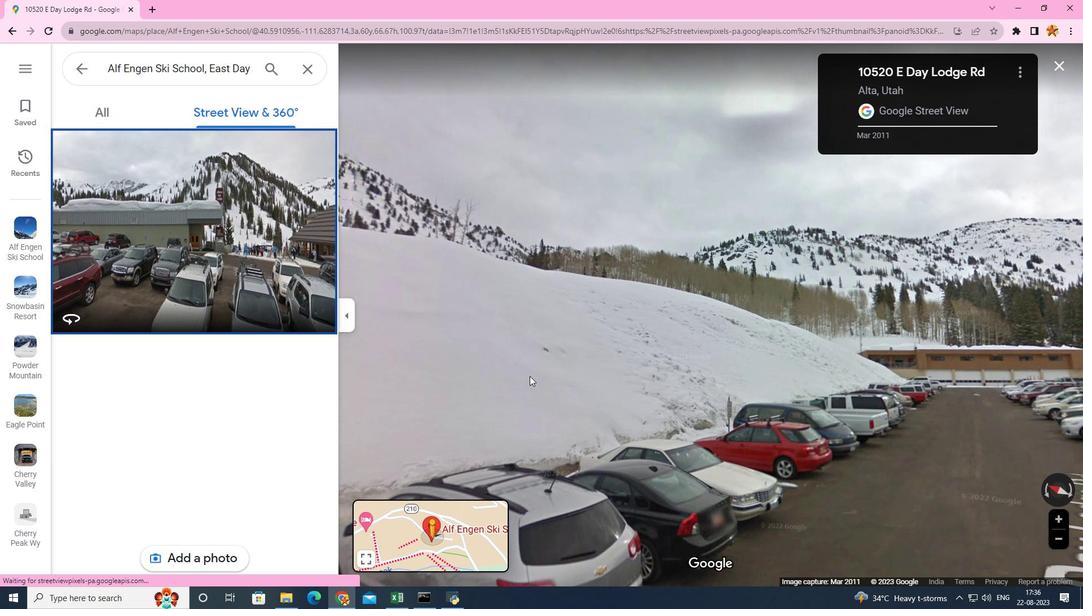 
Action: Mouse pressed left at (529, 376)
Screenshot: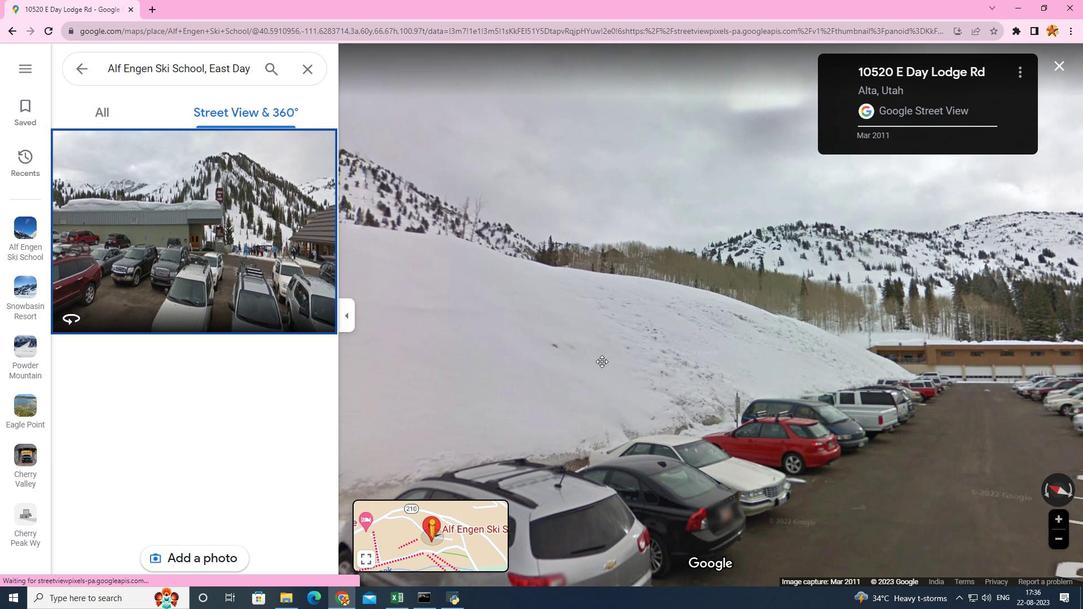 
Action: Mouse moved to (680, 365)
Screenshot: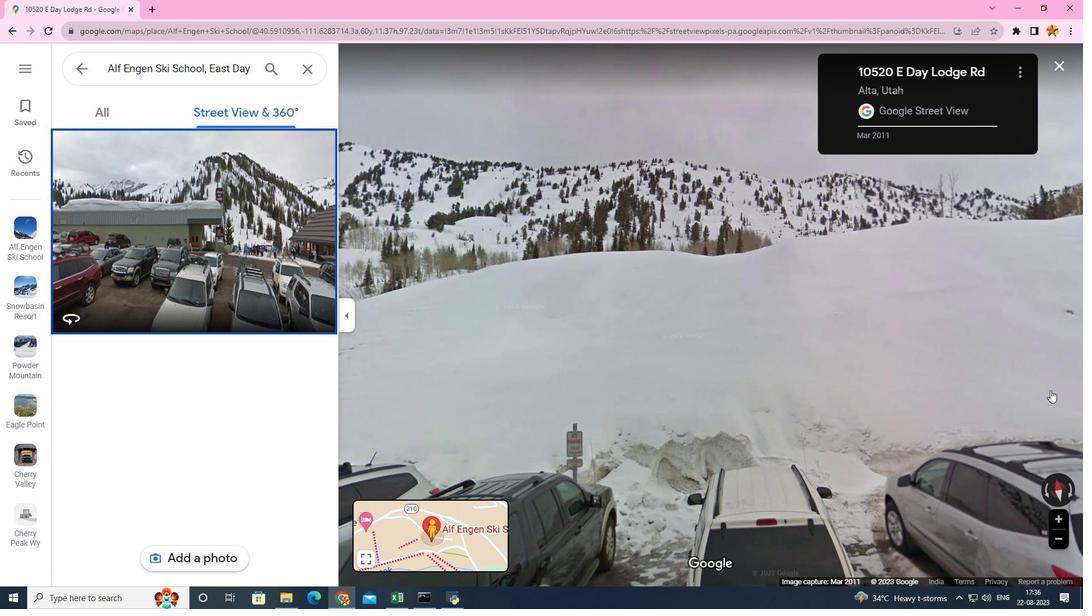 
Action: Mouse pressed left at (547, 365)
Screenshot: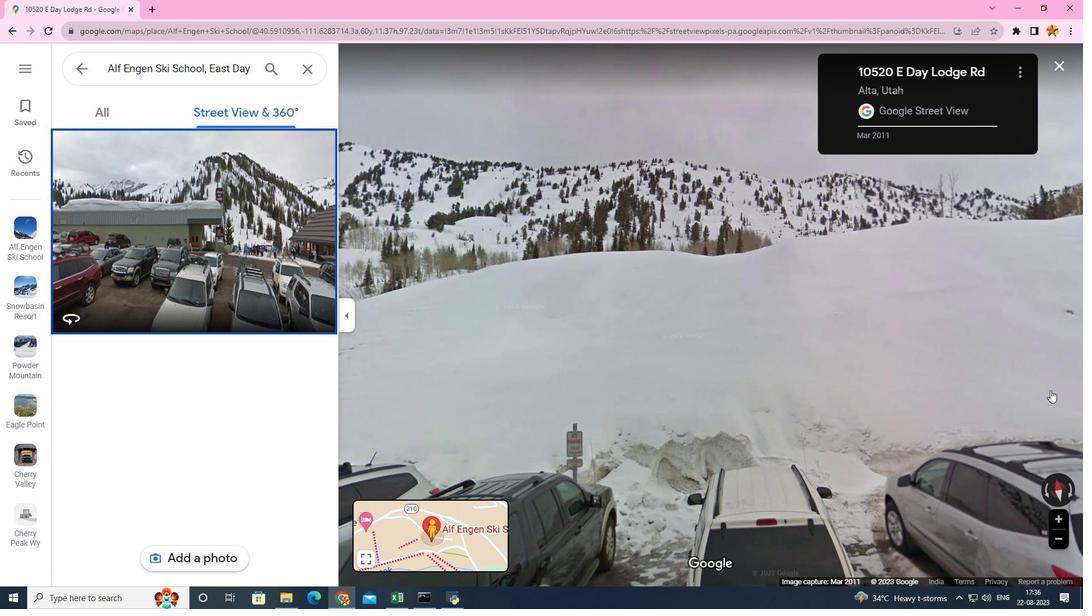 
Action: Mouse moved to (83, 71)
Screenshot: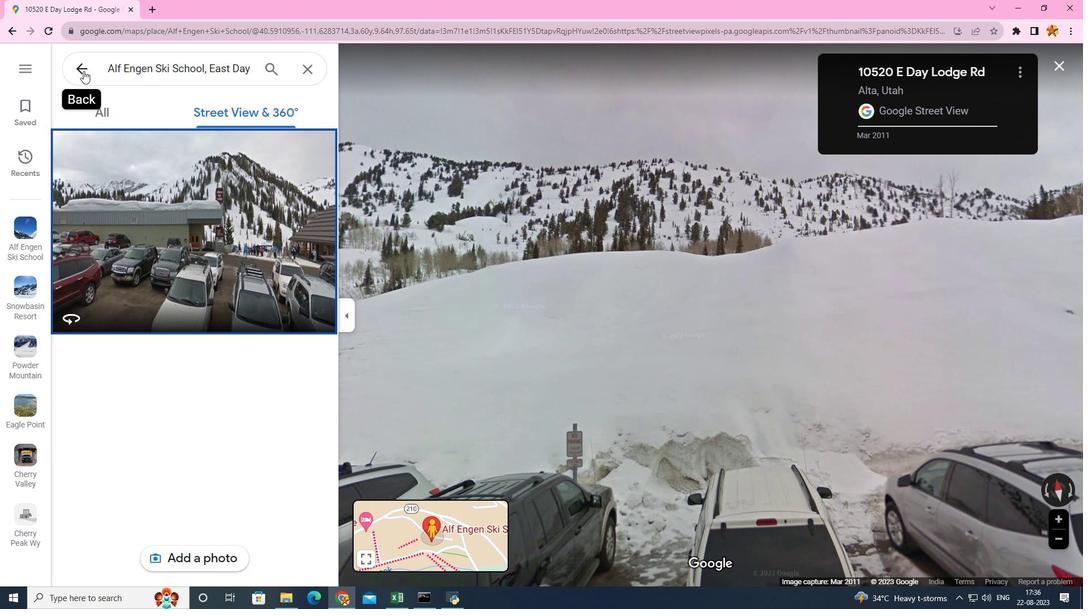 
Action: Mouse pressed left at (83, 71)
Screenshot: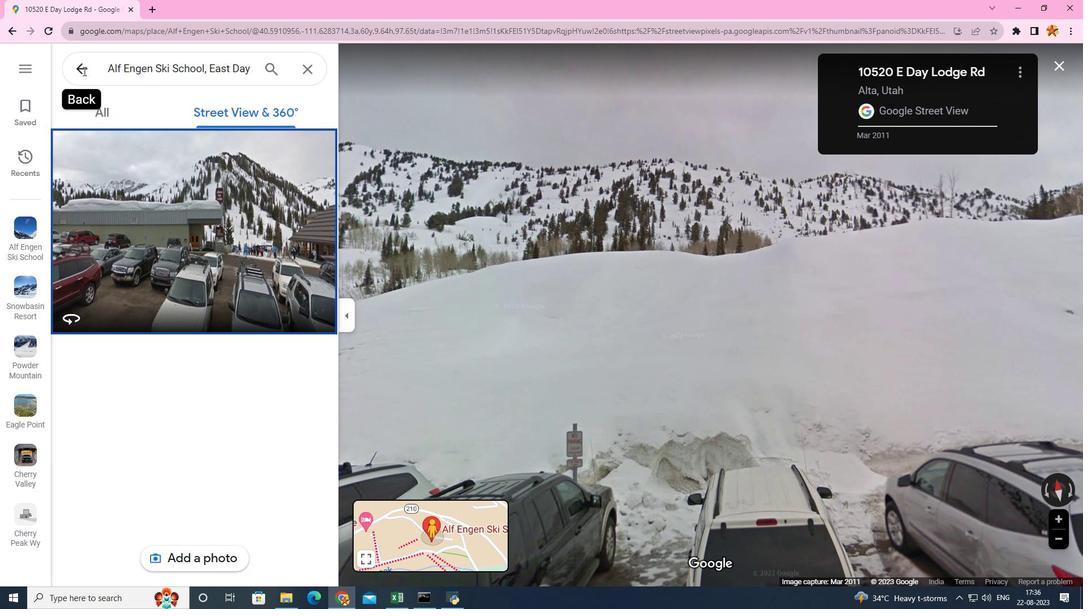 
Action: Mouse moved to (255, 68)
Screenshot: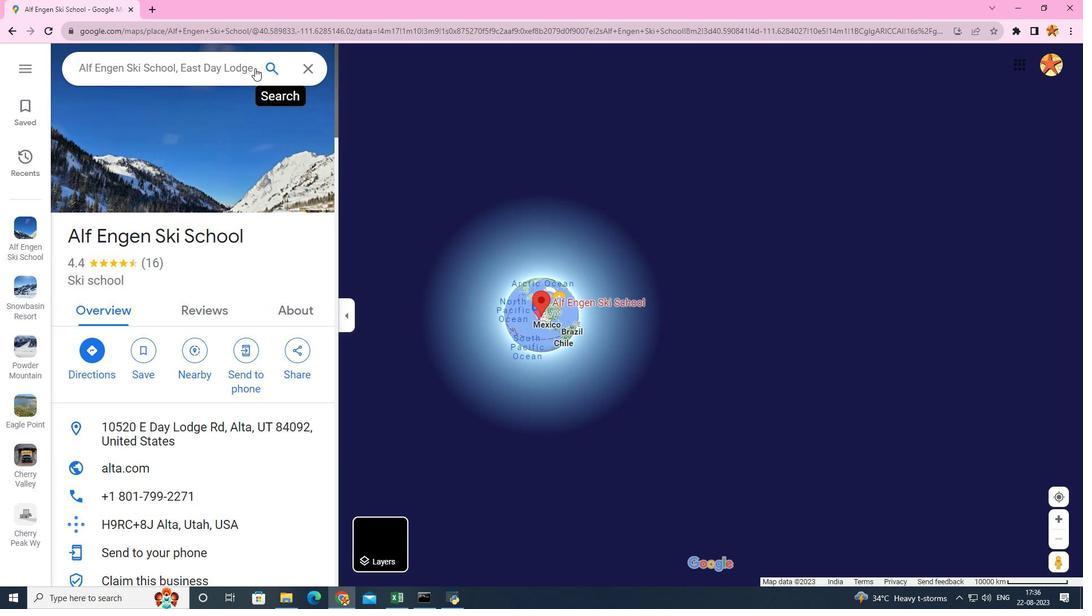 
Action: Mouse pressed left at (255, 68)
Screenshot: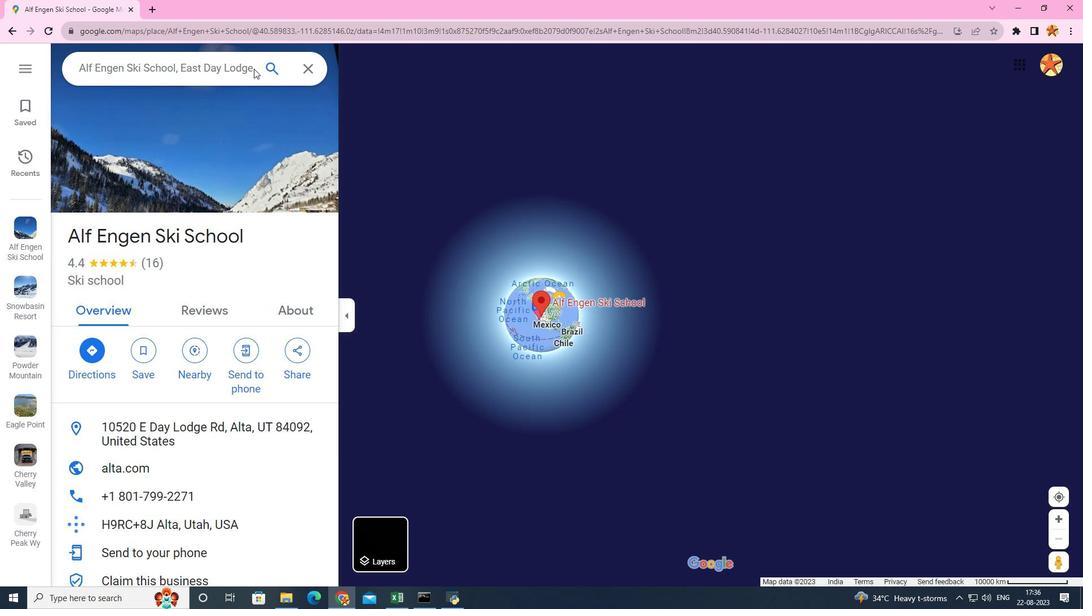 
Action: Mouse moved to (251, 68)
Screenshot: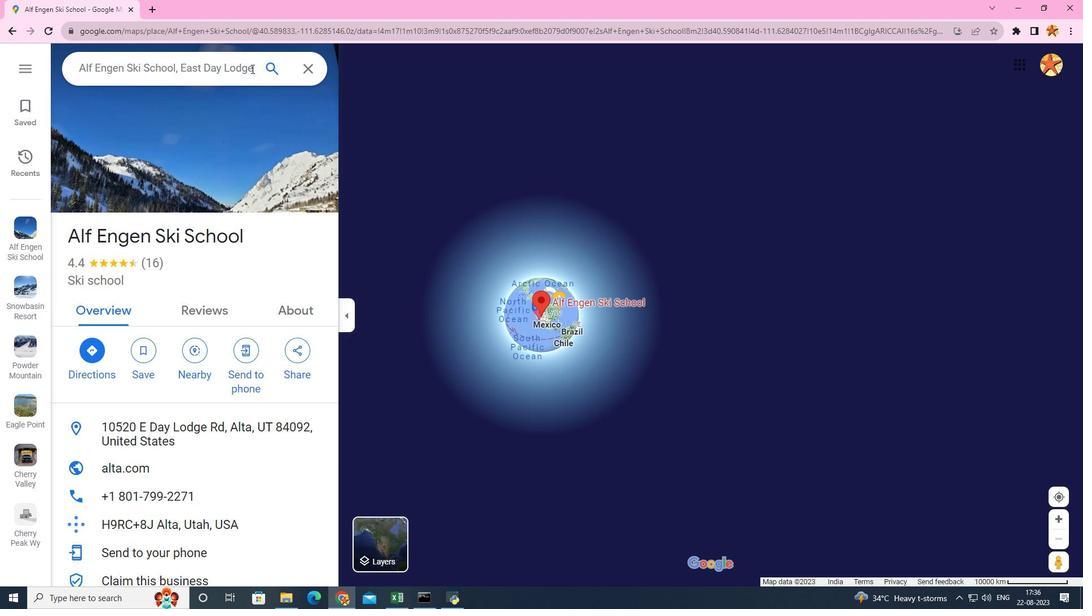 
Action: Mouse pressed left at (251, 68)
Screenshot: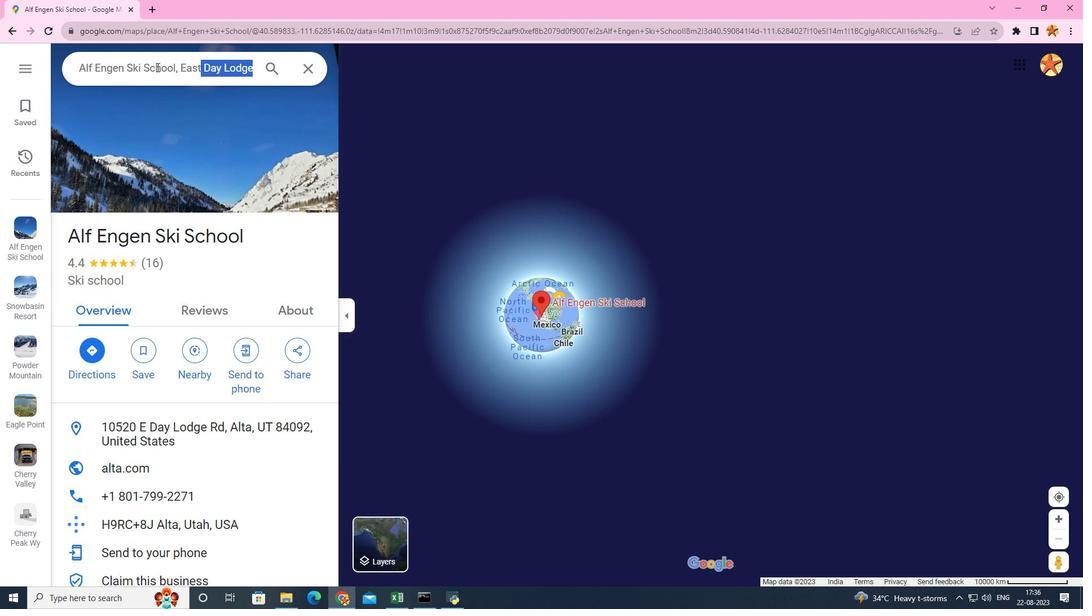 
Action: Mouse moved to (40, 61)
Screenshot: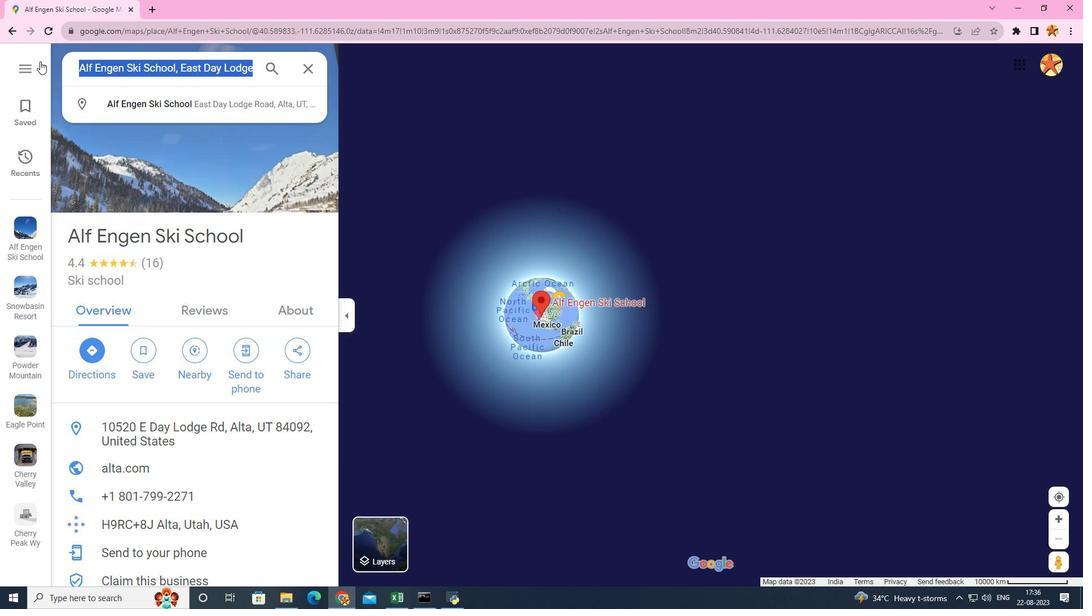 
Action: Key pressed <Key.backspace><Key.caps_lock>B<Key.caps_lock>righton<Key.space>now<Key.backspace><Key.backspace><Key.backspace>
Screenshot: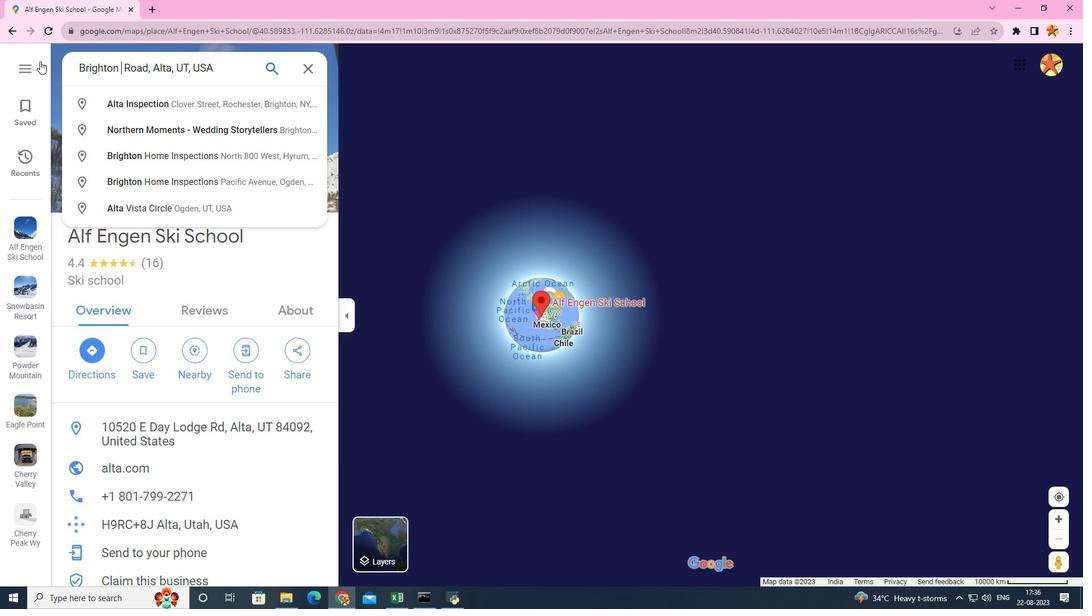 
Action: Mouse moved to (213, 64)
Screenshot: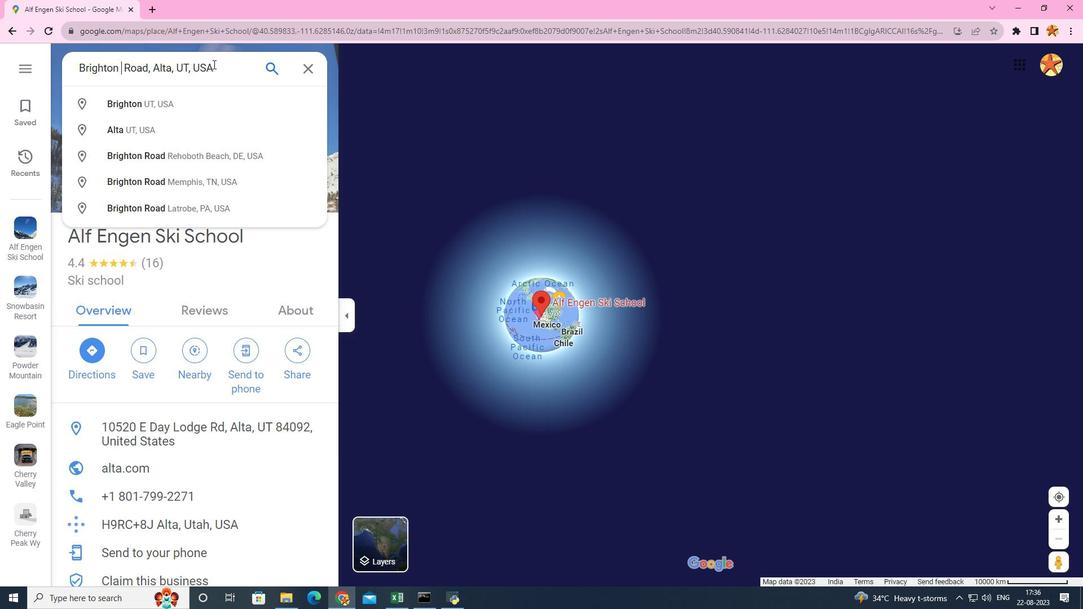 
Action: Mouse pressed left at (213, 64)
Screenshot: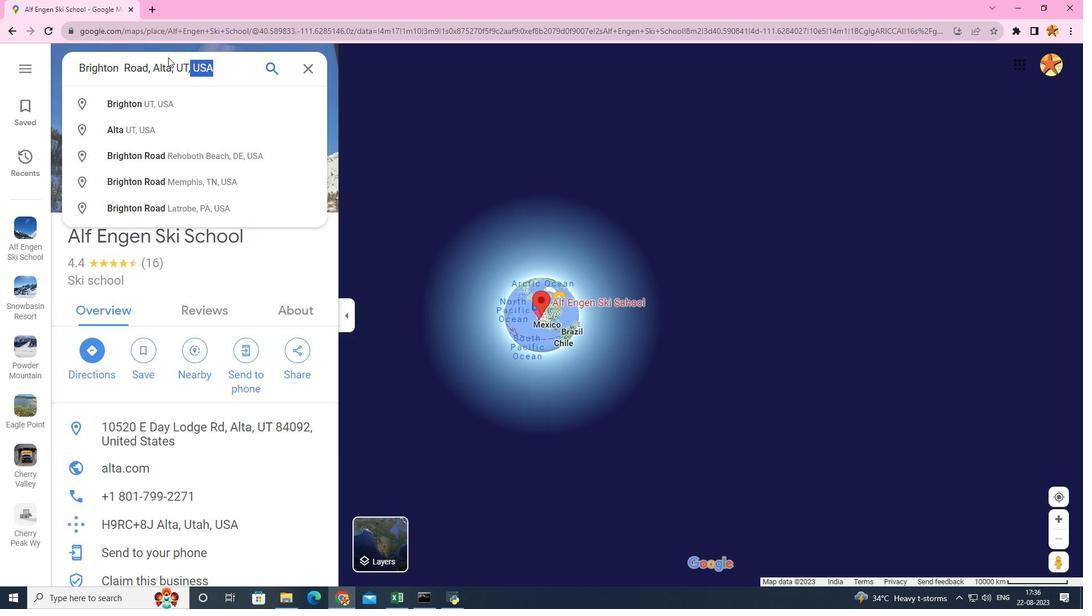 
Action: Mouse moved to (148, 53)
Screenshot: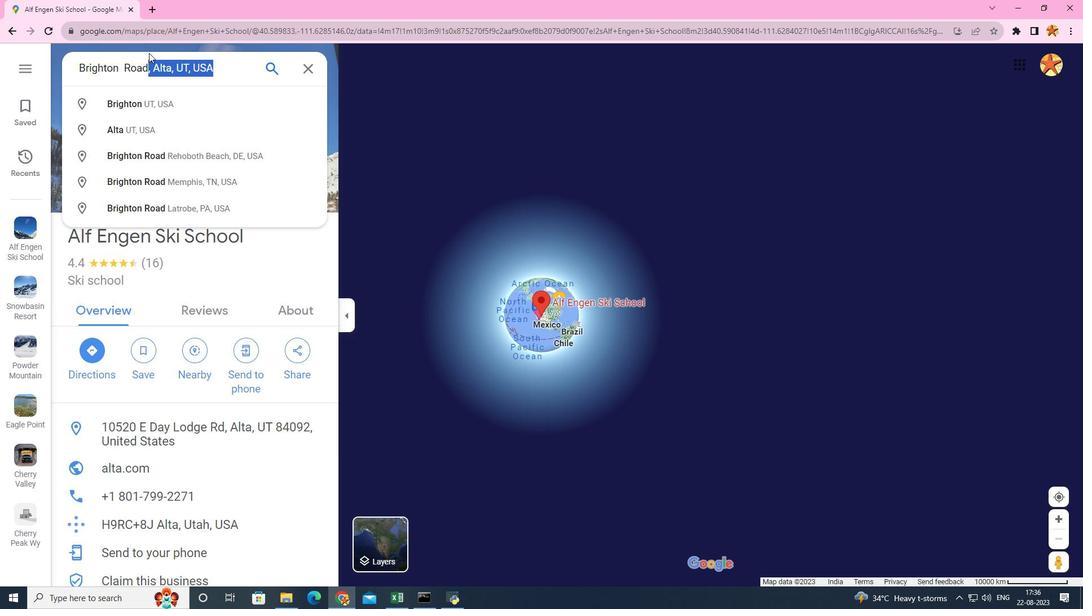 
Action: Key pressed <Key.backspace>sn<Key.backspace><Key.backspace><Key.backspace><Key.backspace><Key.backspace><Key.backspace>snowparft<Key.backspace><Key.backspace><Key.backspace><Key.backspace><Key.backspace>sports<Key.space>school
Screenshot: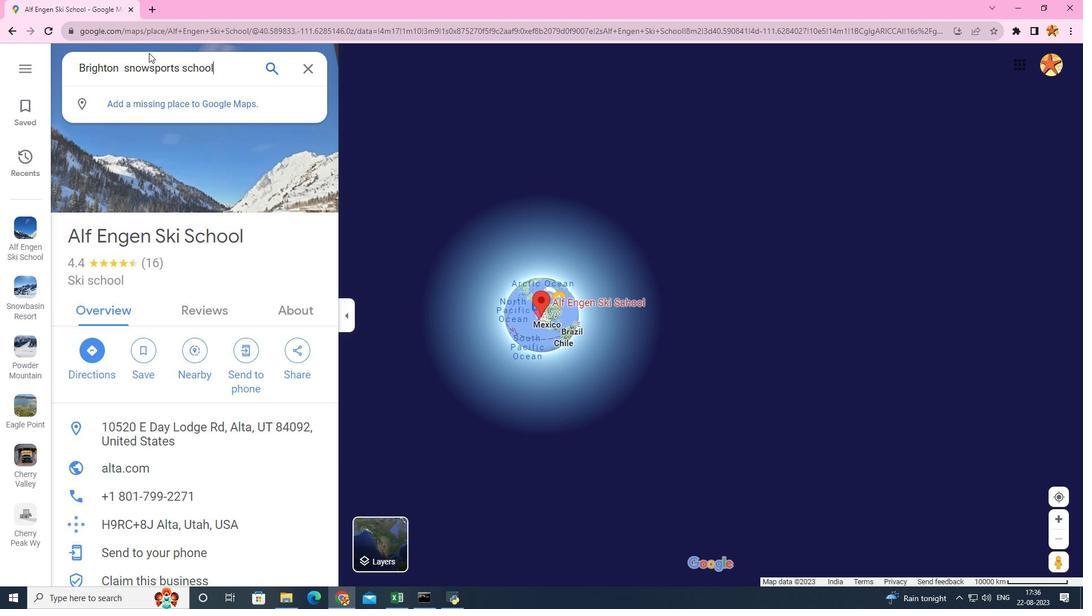 
Action: Mouse moved to (241, 62)
Screenshot: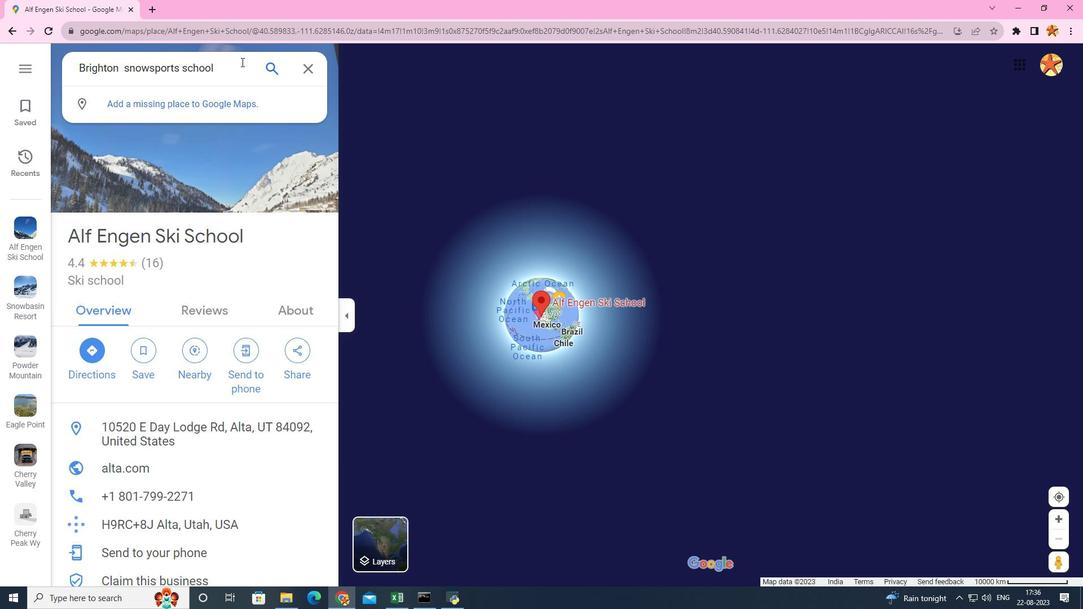 
Action: Key pressed <Key.enter>
Screenshot: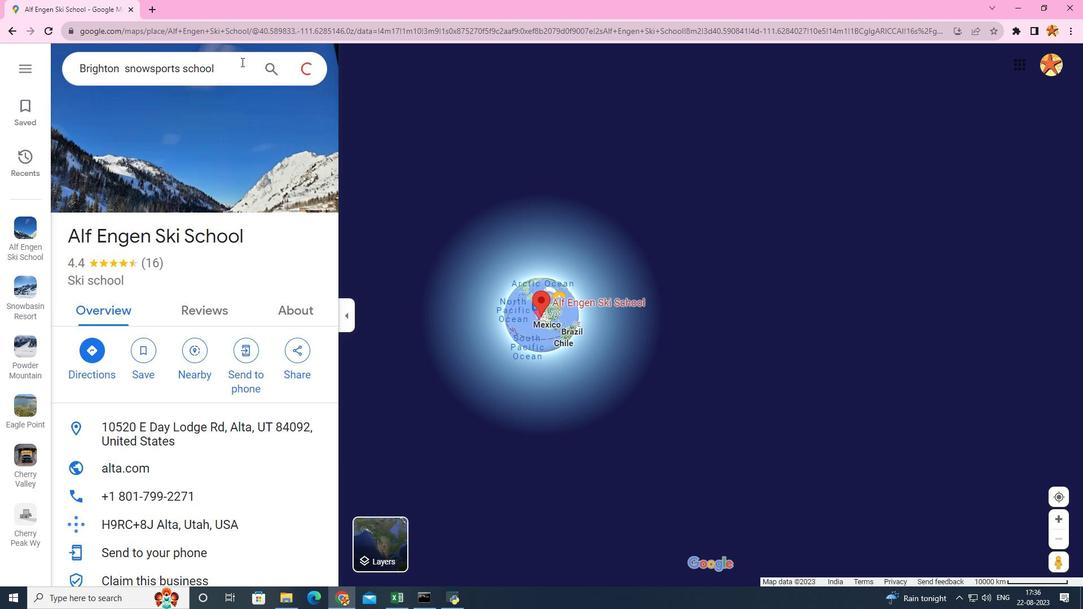 
Action: Mouse moved to (152, 181)
Screenshot: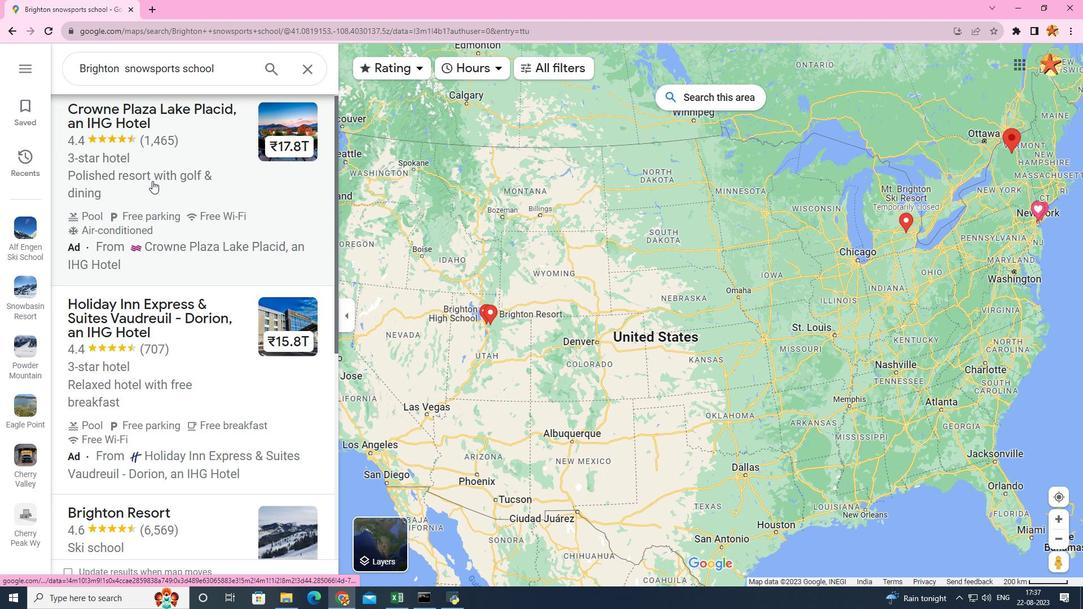 
Action: Mouse scrolled (152, 180) with delta (0, 0)
Screenshot: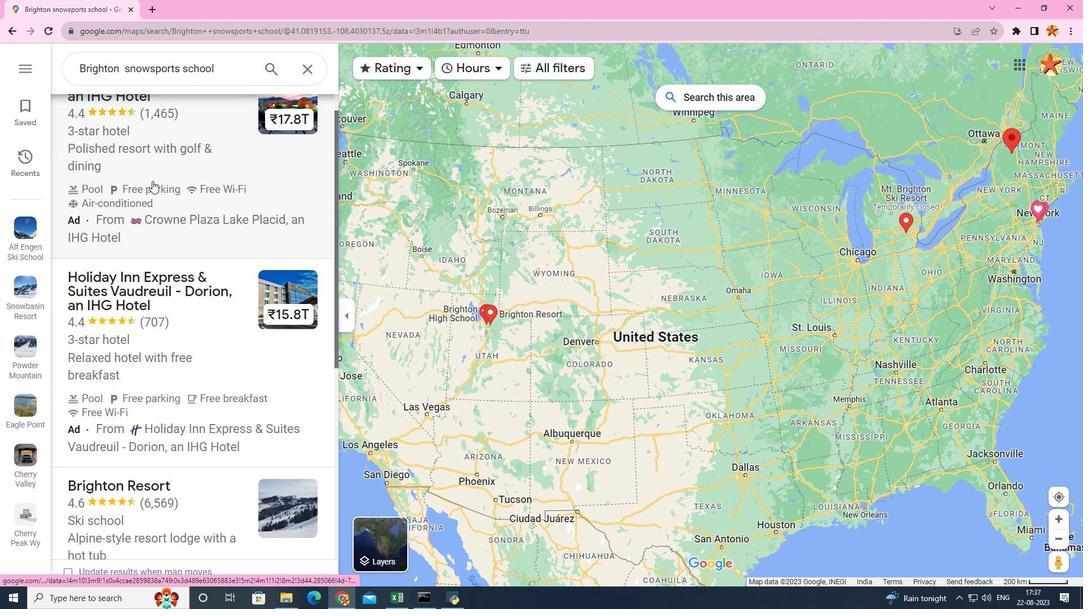
Action: Mouse scrolled (152, 180) with delta (0, 0)
Screenshot: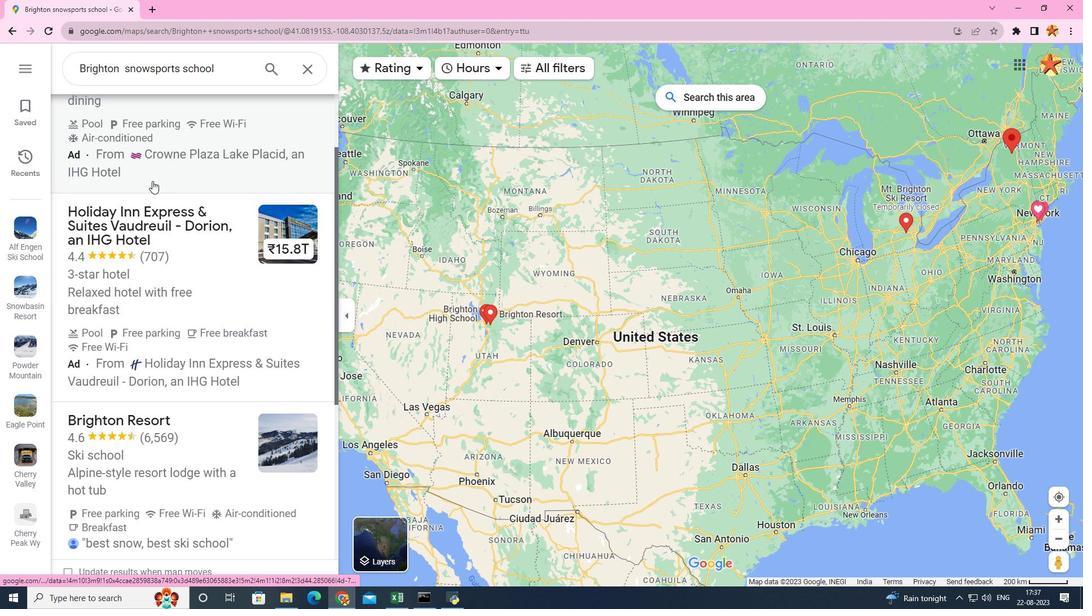 
Action: Mouse scrolled (152, 180) with delta (0, 0)
Screenshot: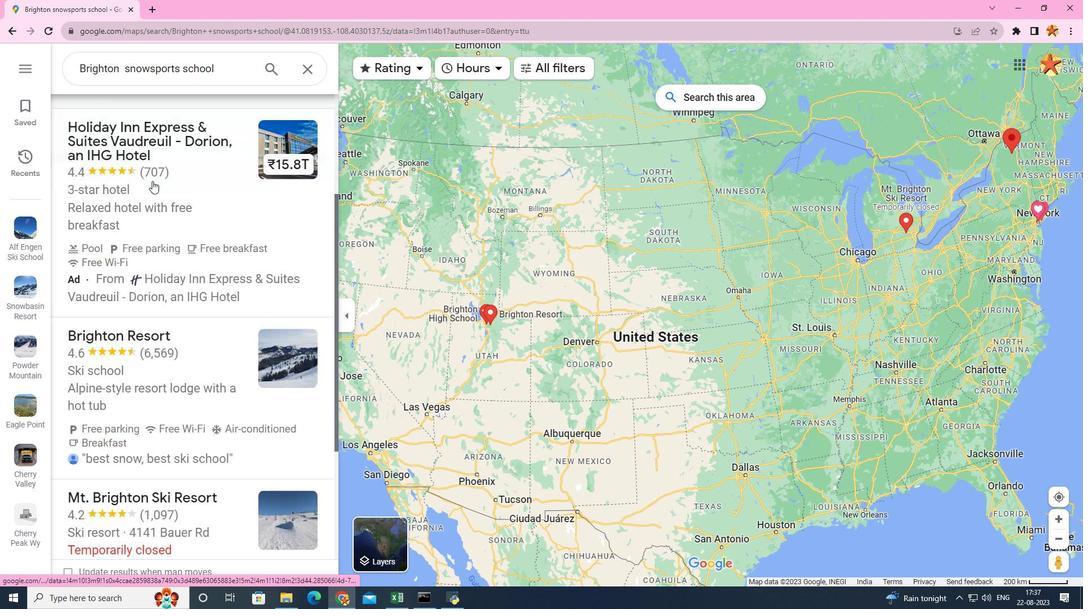 
Action: Mouse scrolled (152, 180) with delta (0, 0)
Screenshot: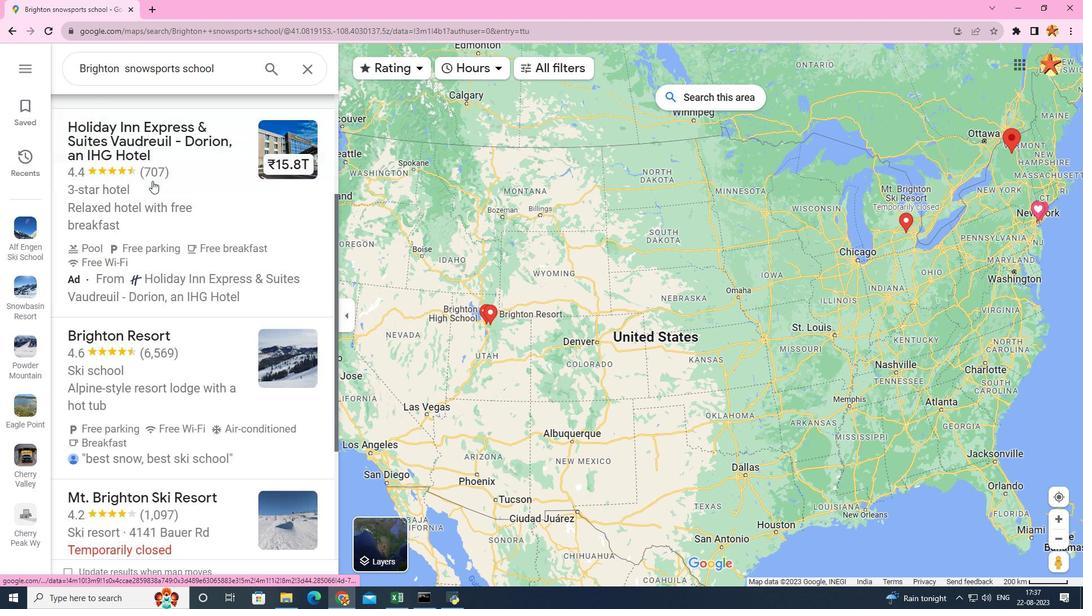 
Action: Mouse scrolled (152, 180) with delta (0, 0)
Screenshot: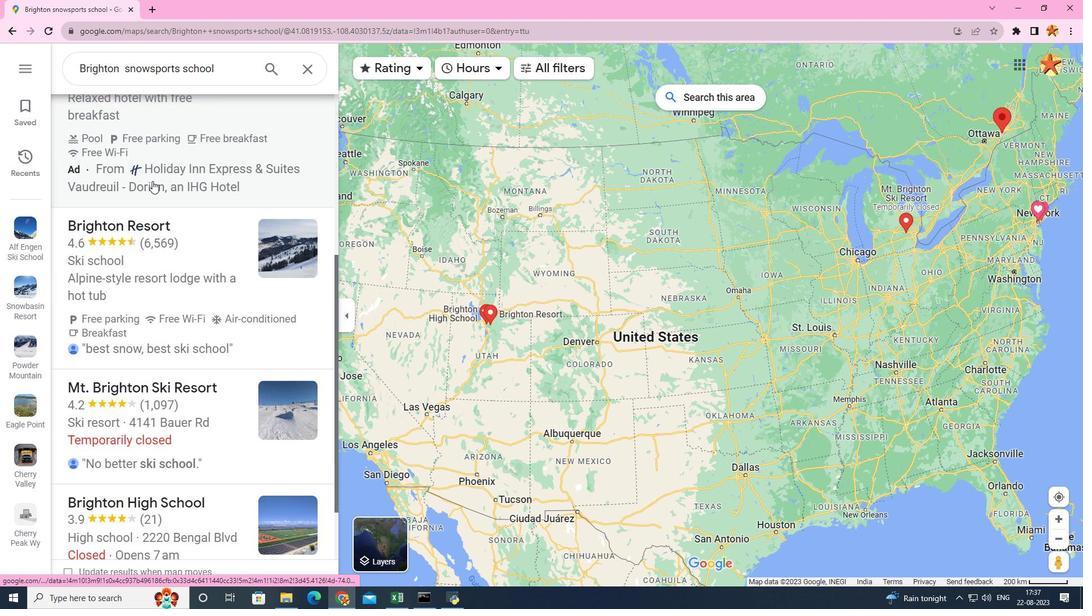 
Action: Mouse scrolled (152, 180) with delta (0, 0)
Screenshot: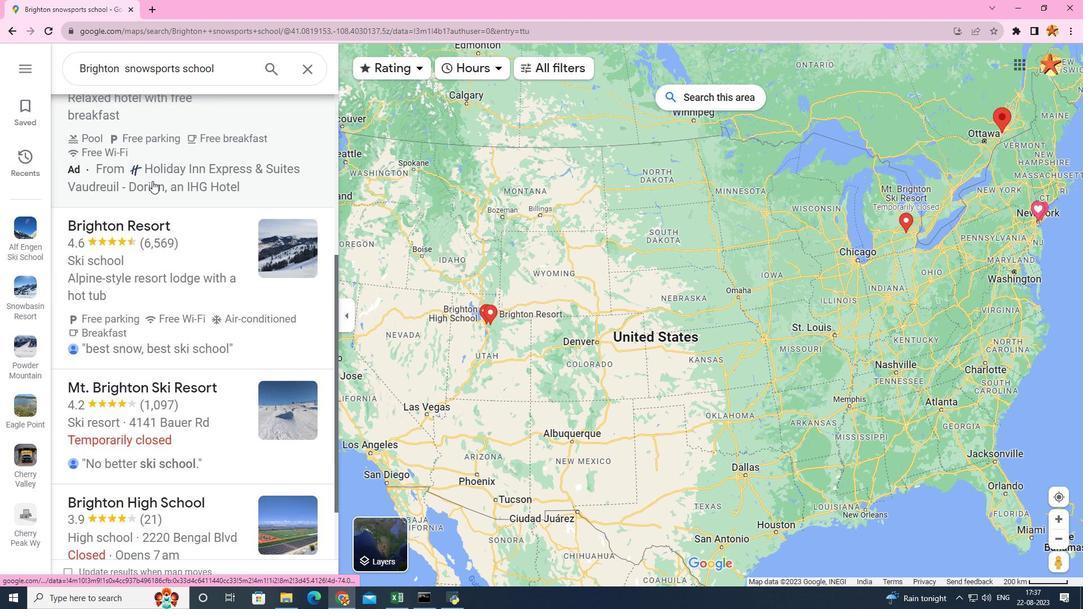 
Action: Mouse scrolled (152, 180) with delta (0, 0)
Screenshot: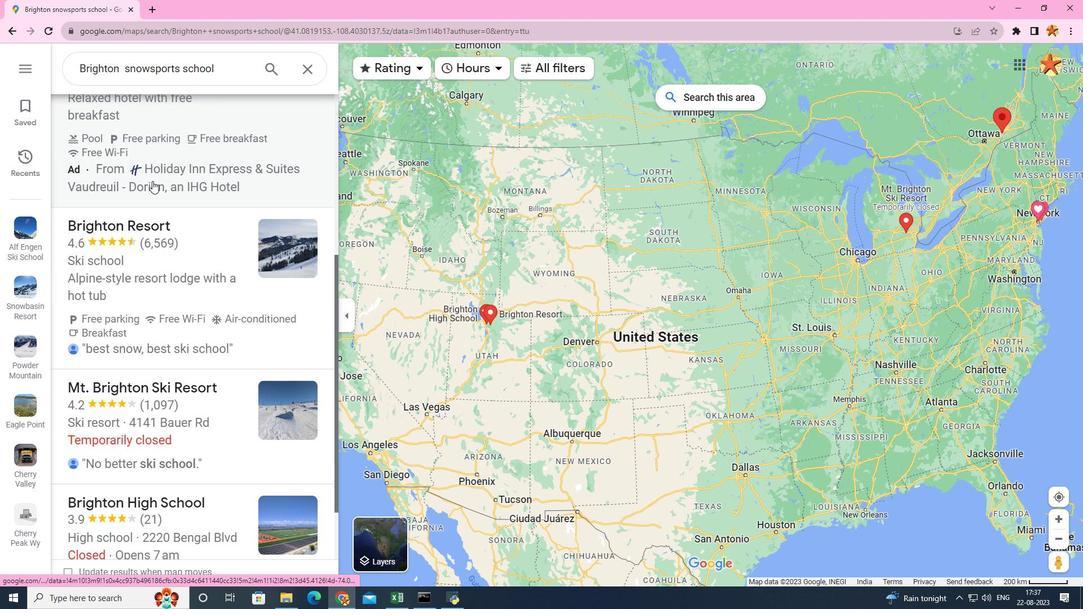 
Action: Mouse moved to (148, 430)
Screenshot: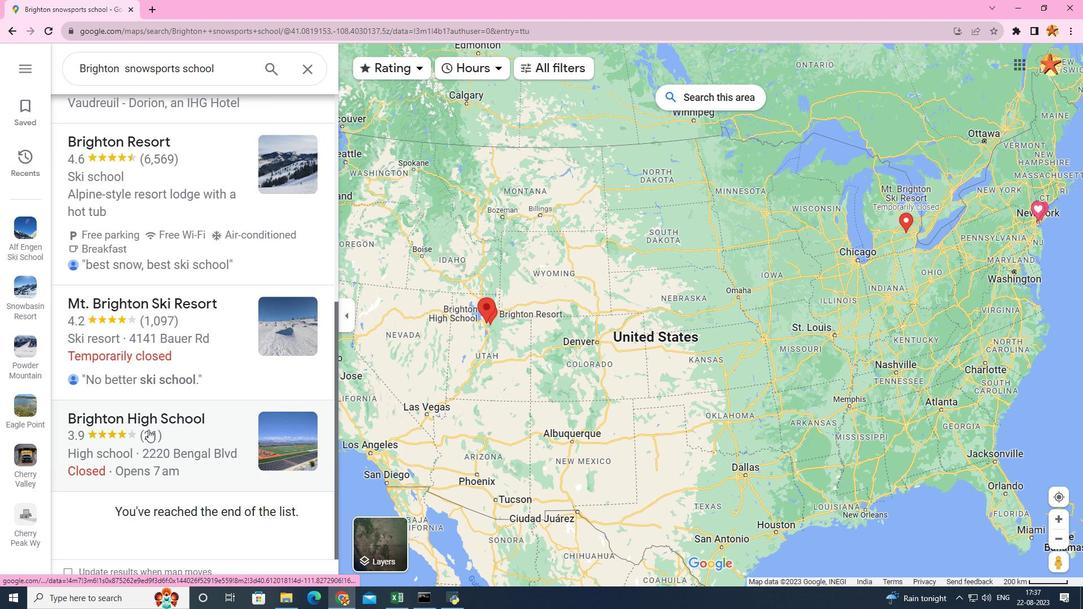
Action: Mouse pressed left at (148, 430)
Screenshot: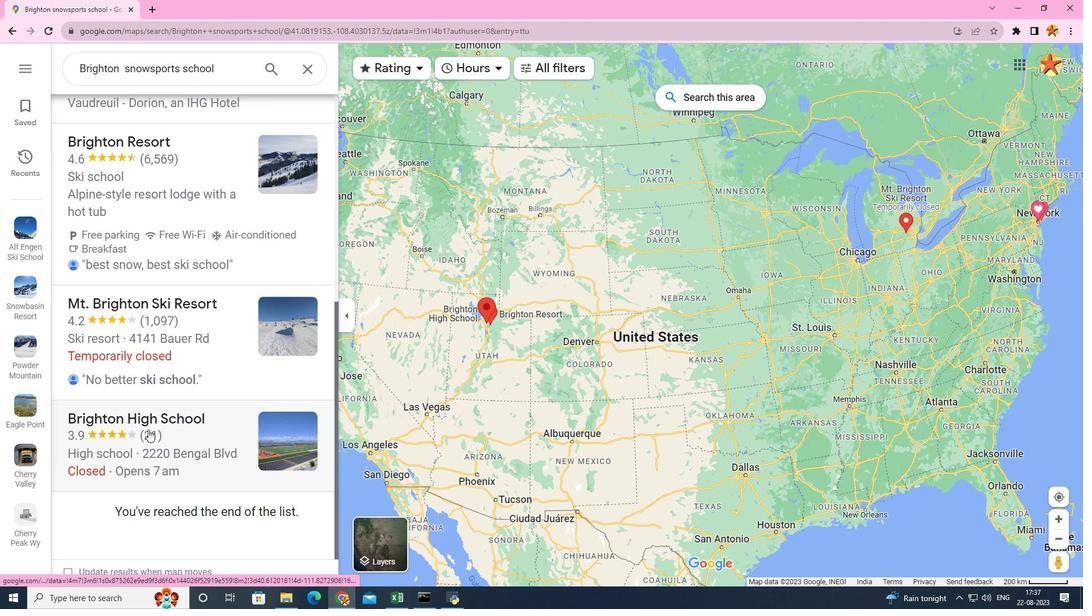 
Action: Mouse moved to (185, 354)
Screenshot: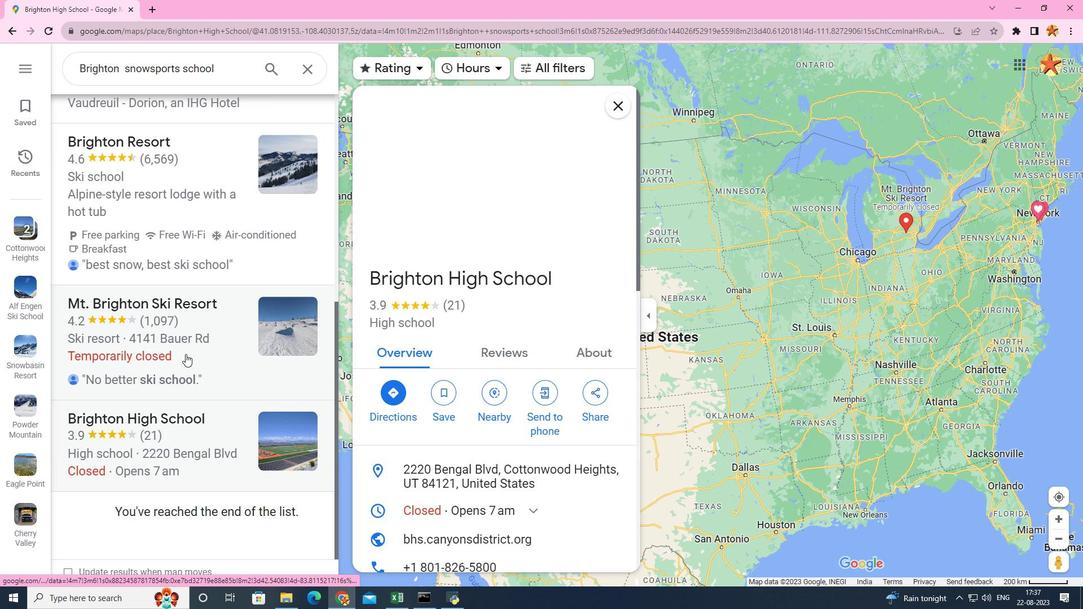 
Action: Mouse pressed left at (185, 354)
Screenshot: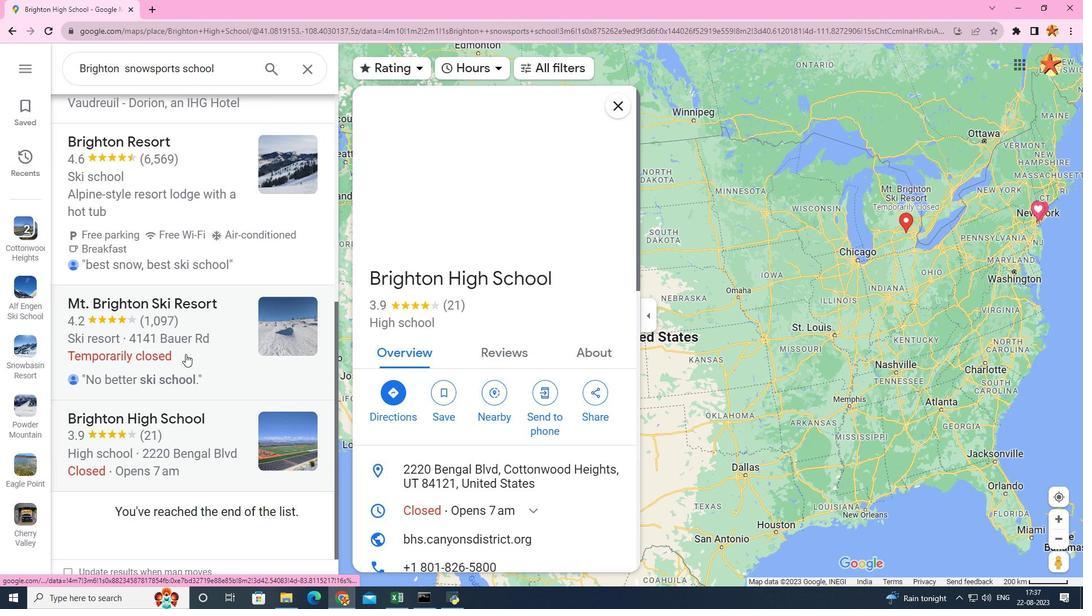 
Action: Mouse pressed left at (185, 354)
Screenshot: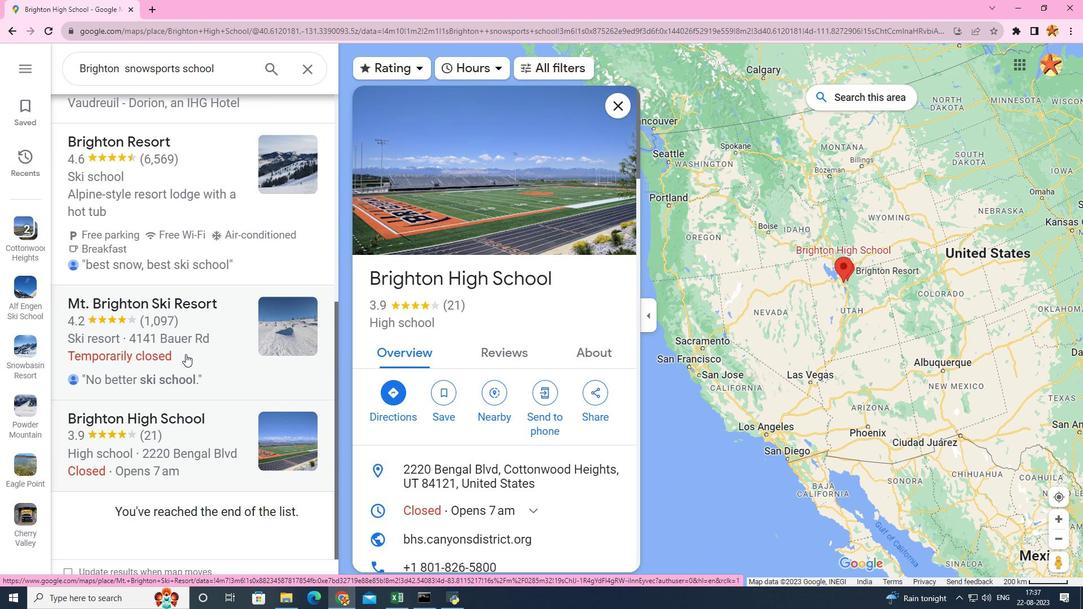 
Action: Mouse moved to (418, 415)
Screenshot: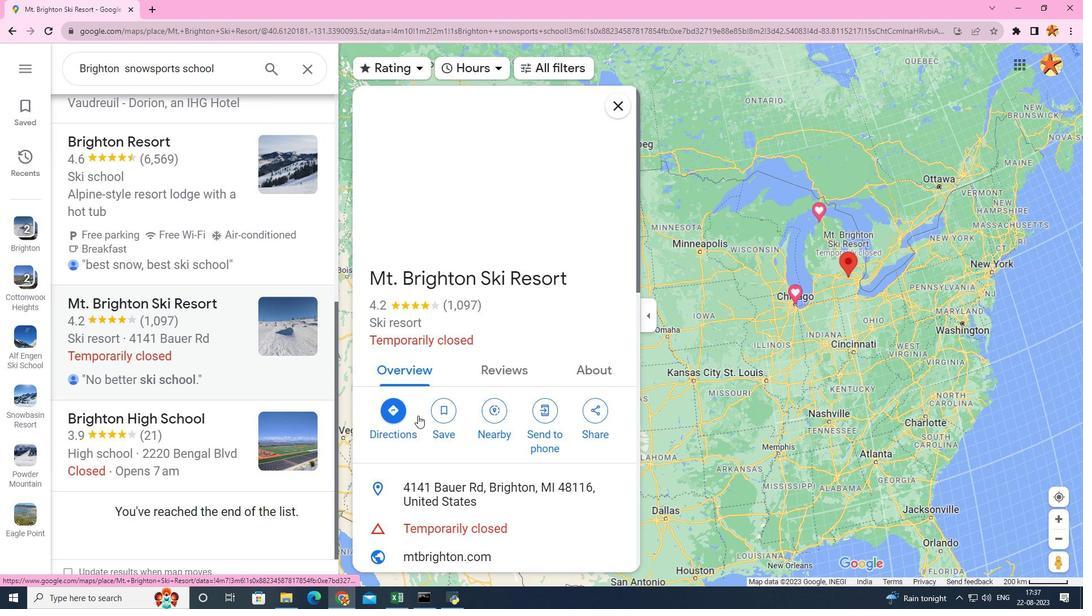 
Action: Mouse scrolled (418, 415) with delta (0, 0)
Screenshot: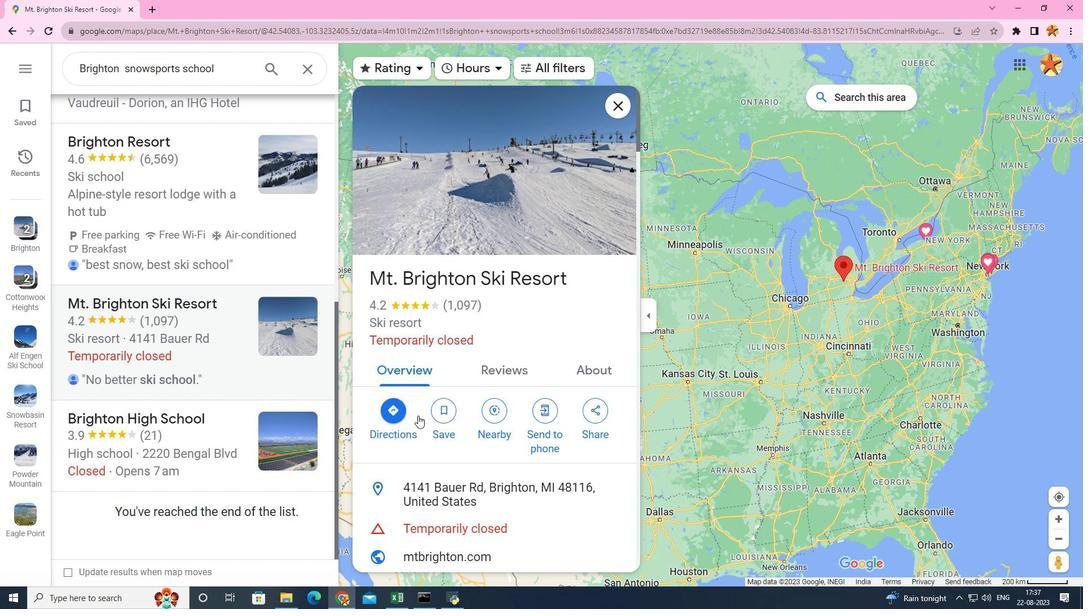 
Action: Mouse scrolled (418, 415) with delta (0, 0)
Screenshot: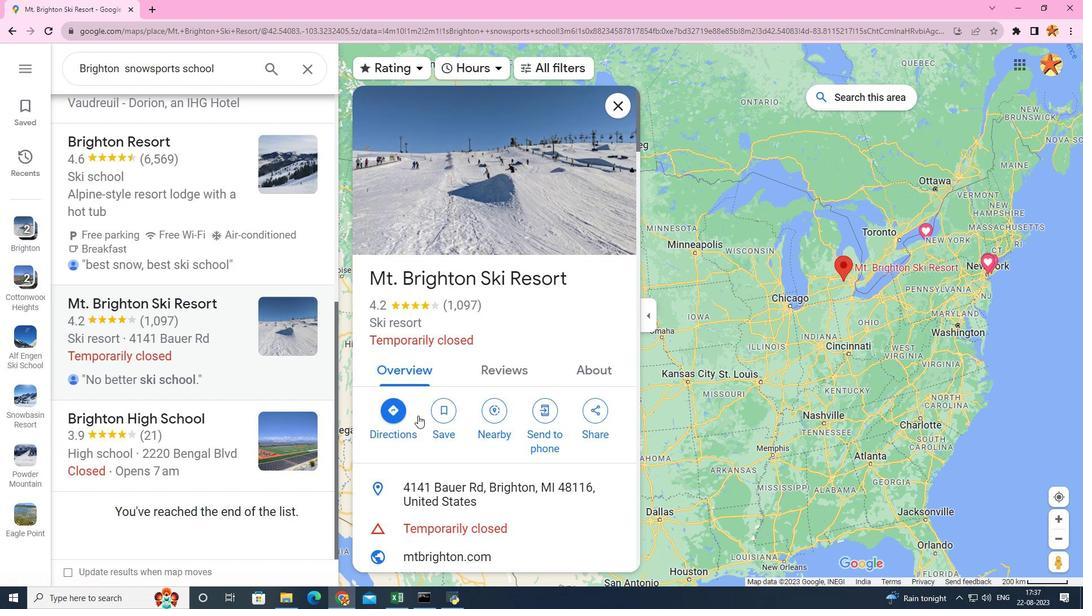 
Action: Mouse scrolled (418, 415) with delta (0, 0)
Screenshot: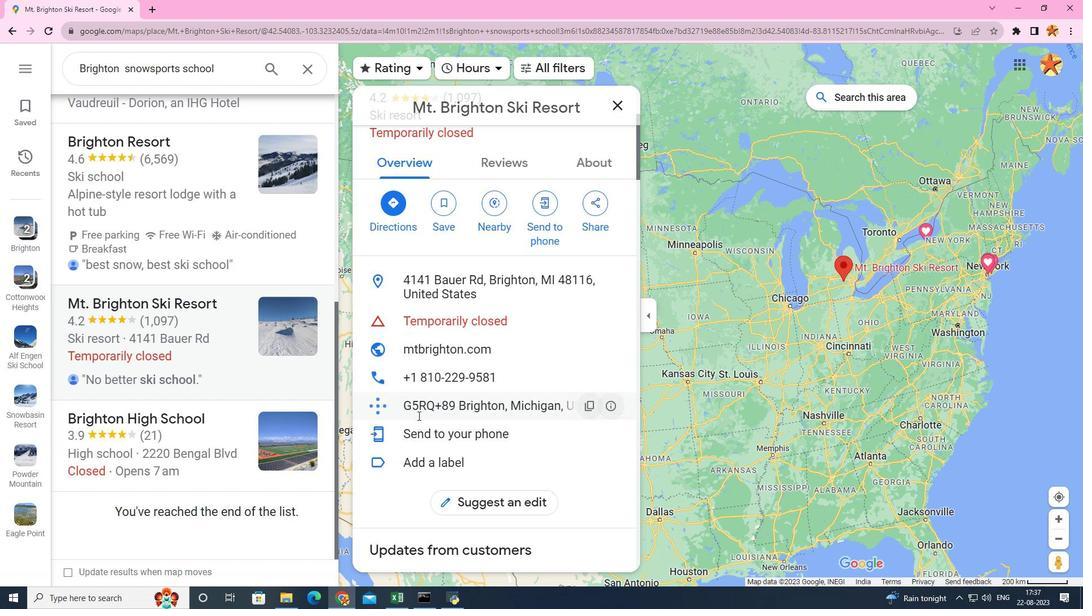
Action: Mouse scrolled (418, 415) with delta (0, 0)
Screenshot: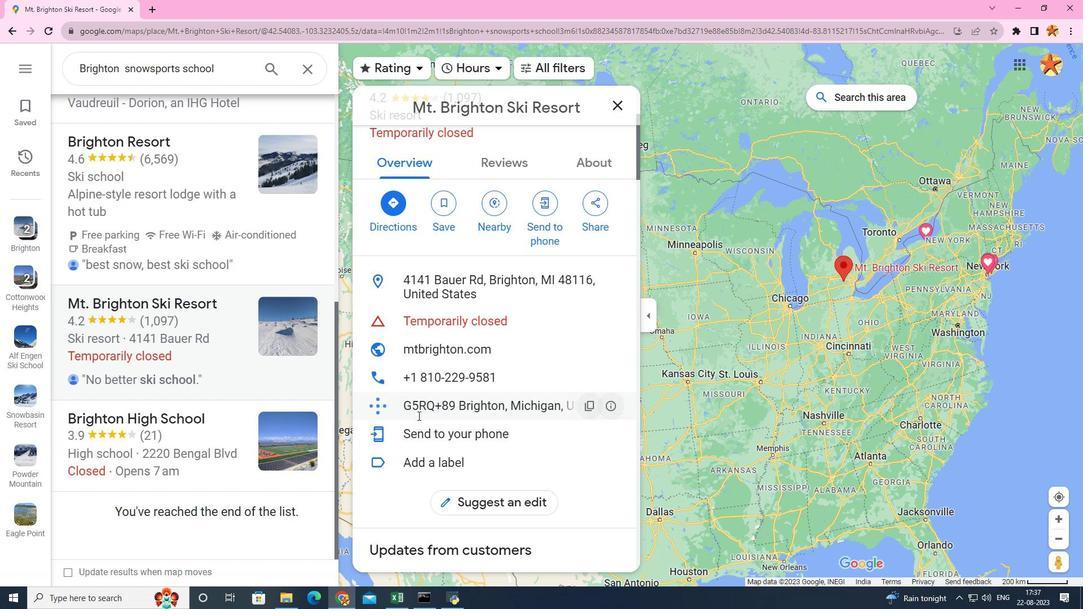 
Action: Mouse scrolled (418, 415) with delta (0, 0)
Screenshot: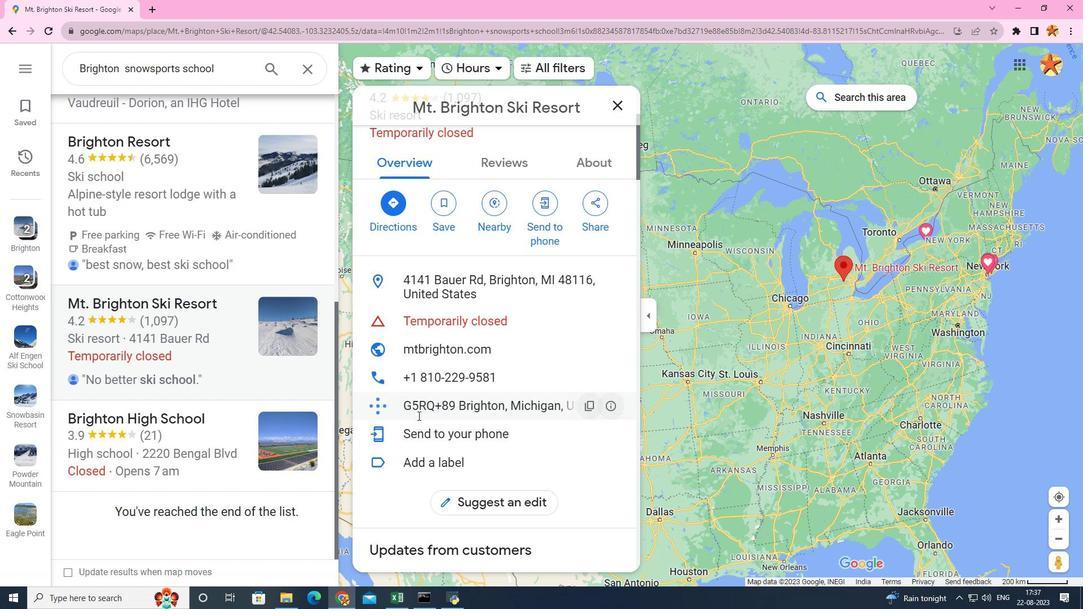 
Action: Mouse scrolled (418, 415) with delta (0, 0)
Screenshot: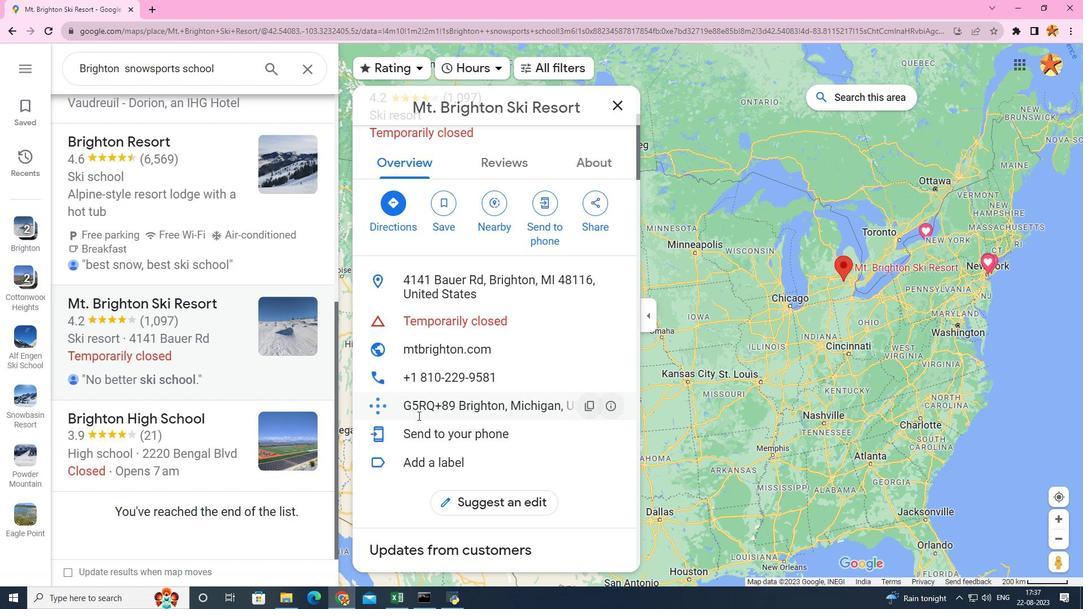 
Action: Mouse scrolled (418, 415) with delta (0, 0)
Screenshot: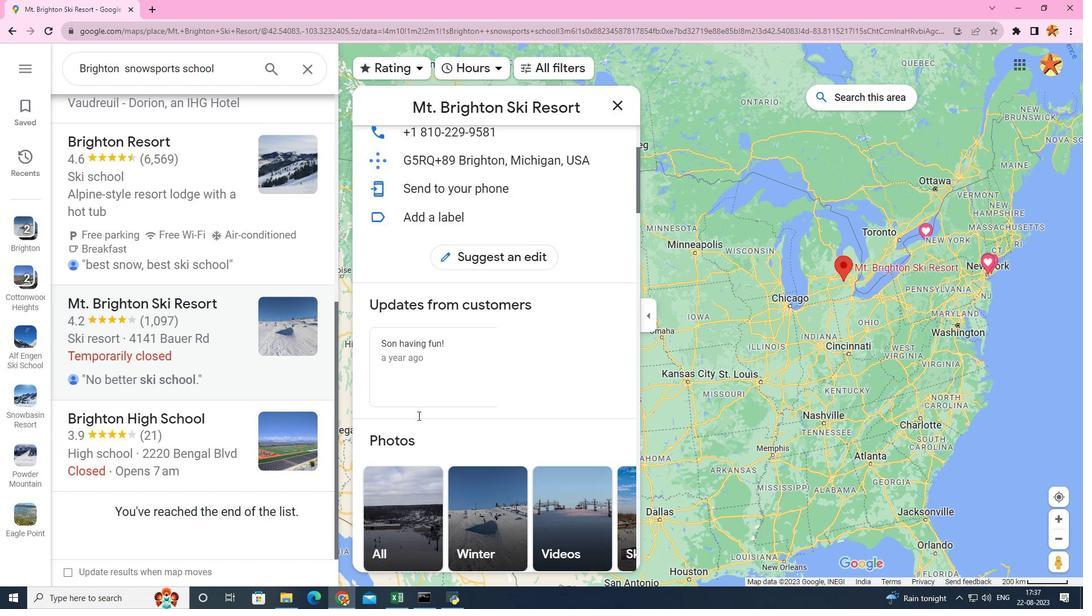 
Action: Mouse scrolled (418, 415) with delta (0, 0)
Screenshot: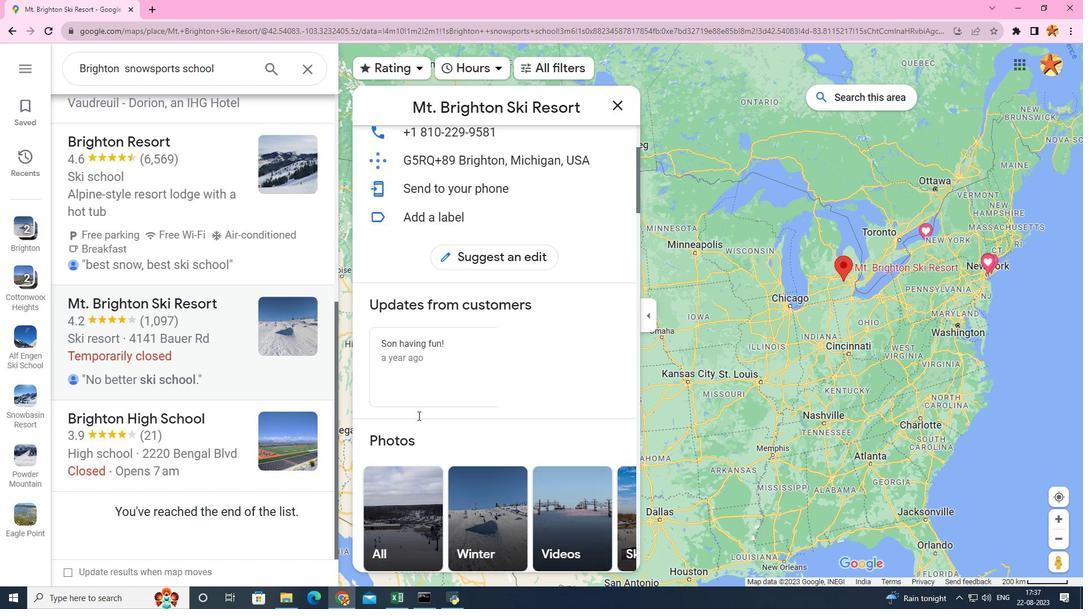 
Action: Mouse scrolled (418, 415) with delta (0, 0)
Screenshot: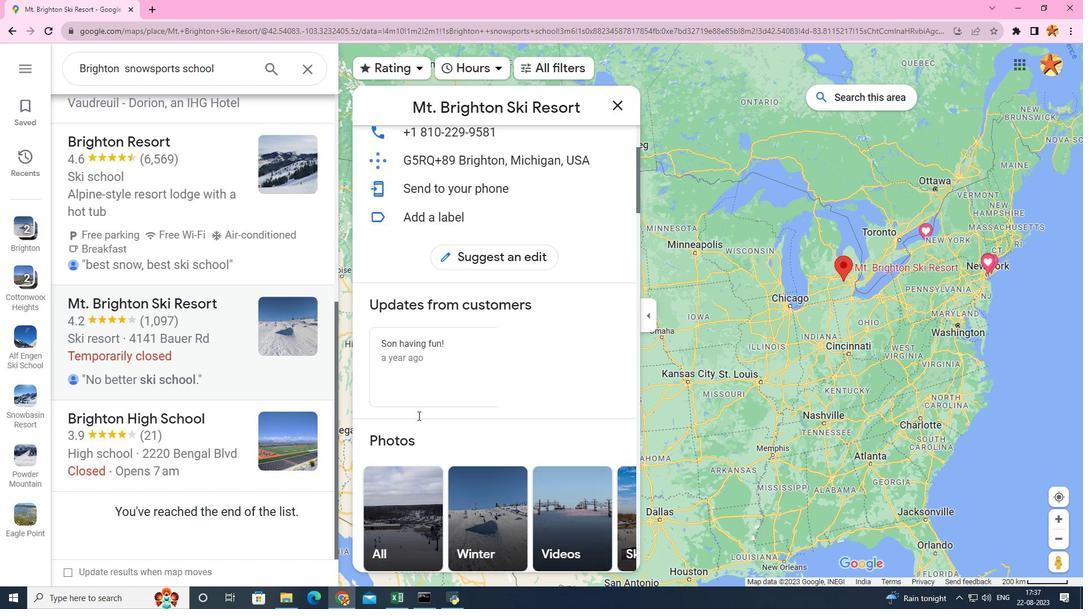 
Action: Mouse scrolled (418, 415) with delta (0, 0)
Screenshot: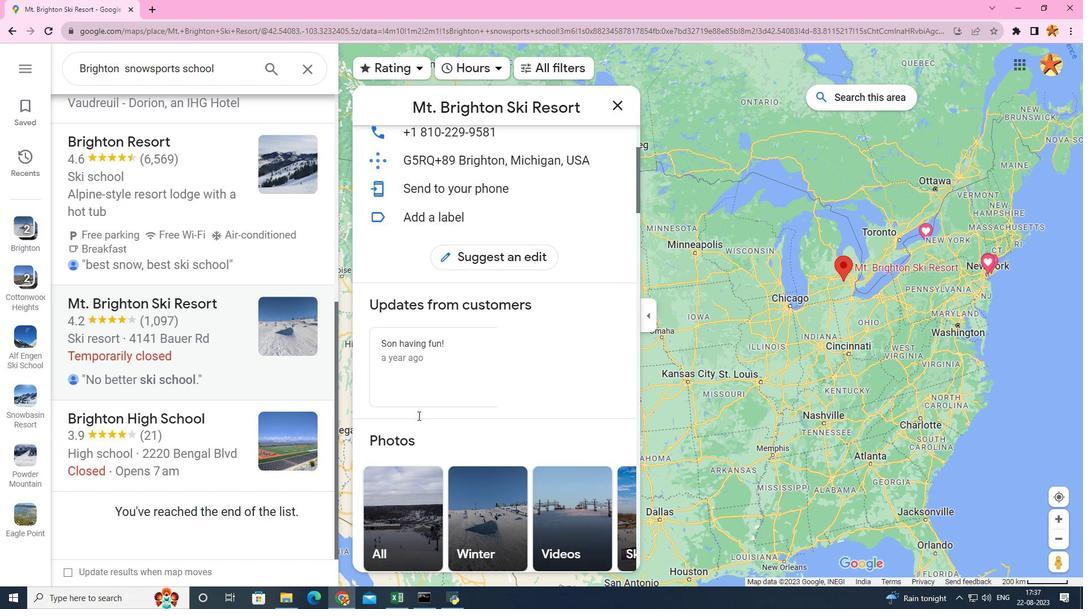 
Action: Mouse scrolled (418, 415) with delta (0, 0)
Screenshot: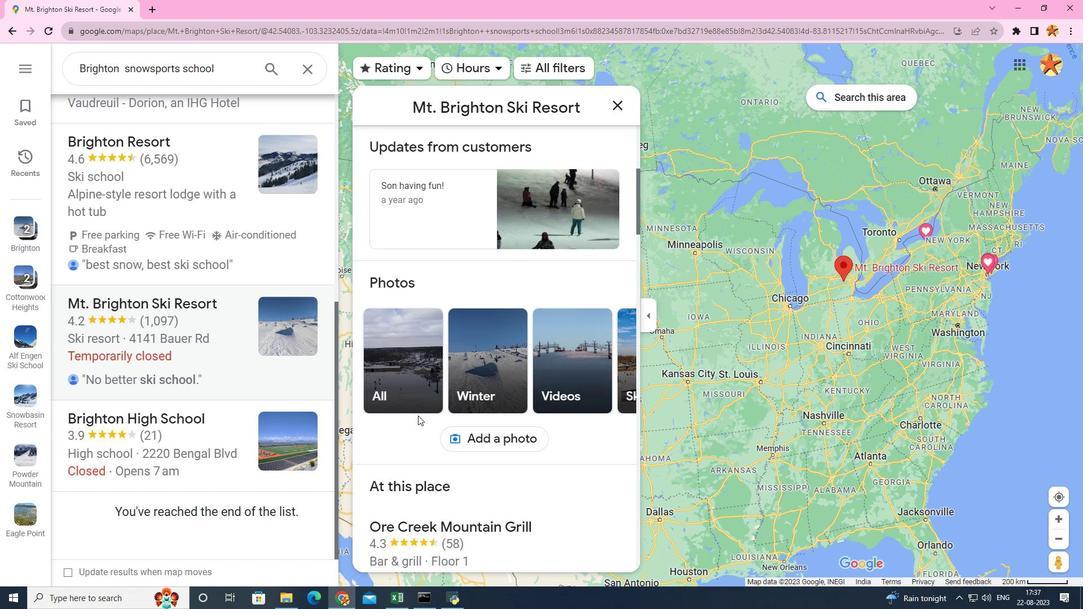 
Action: Mouse moved to (437, 371)
Screenshot: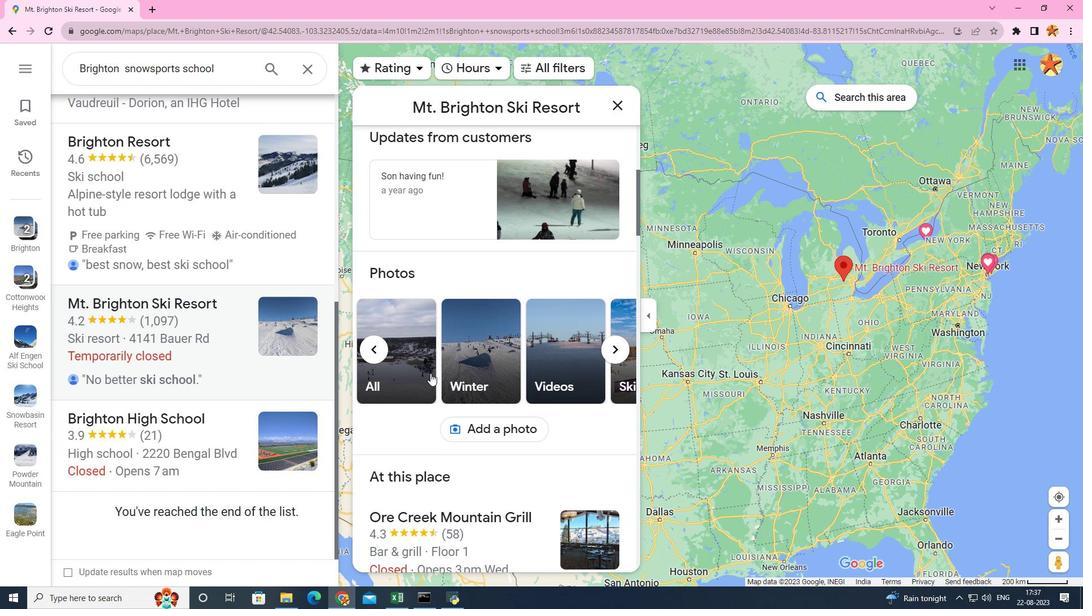 
Action: Mouse pressed left at (437, 371)
Screenshot: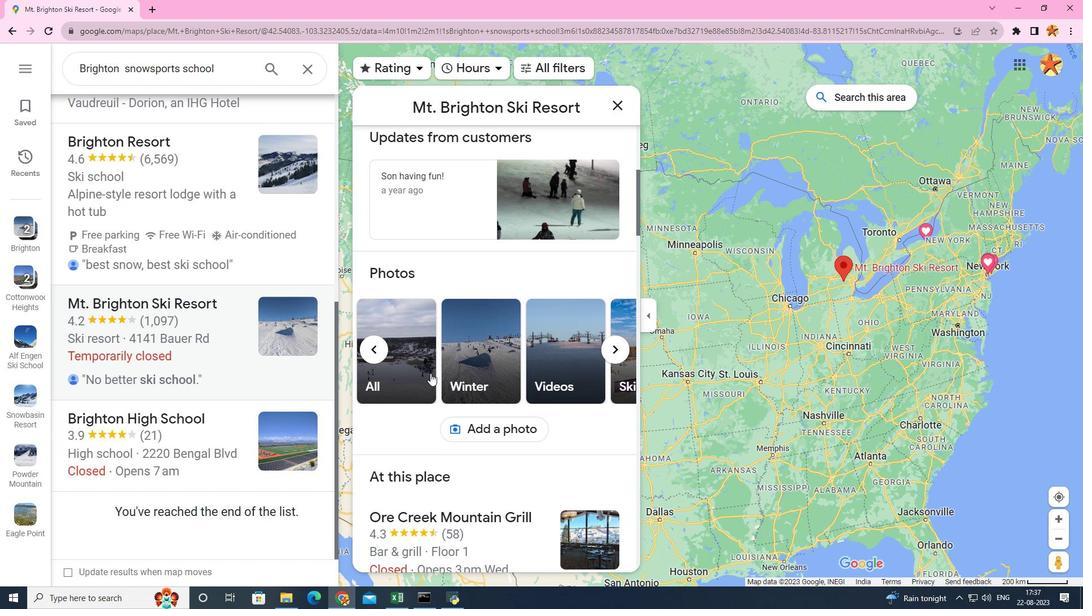 
Action: Mouse moved to (430, 373)
Screenshot: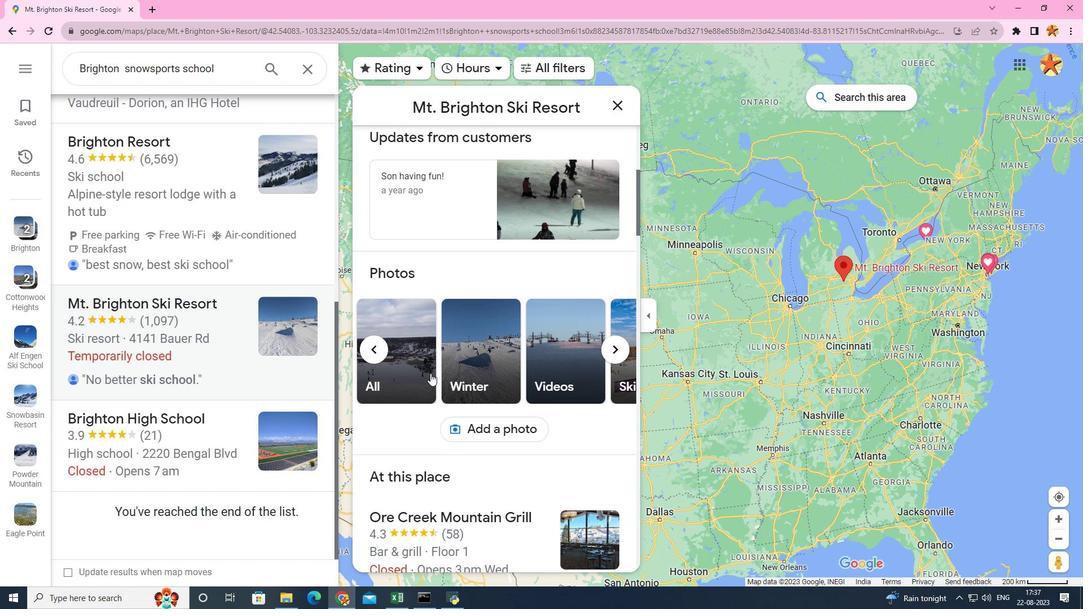 
Action: Mouse pressed left at (430, 373)
Screenshot: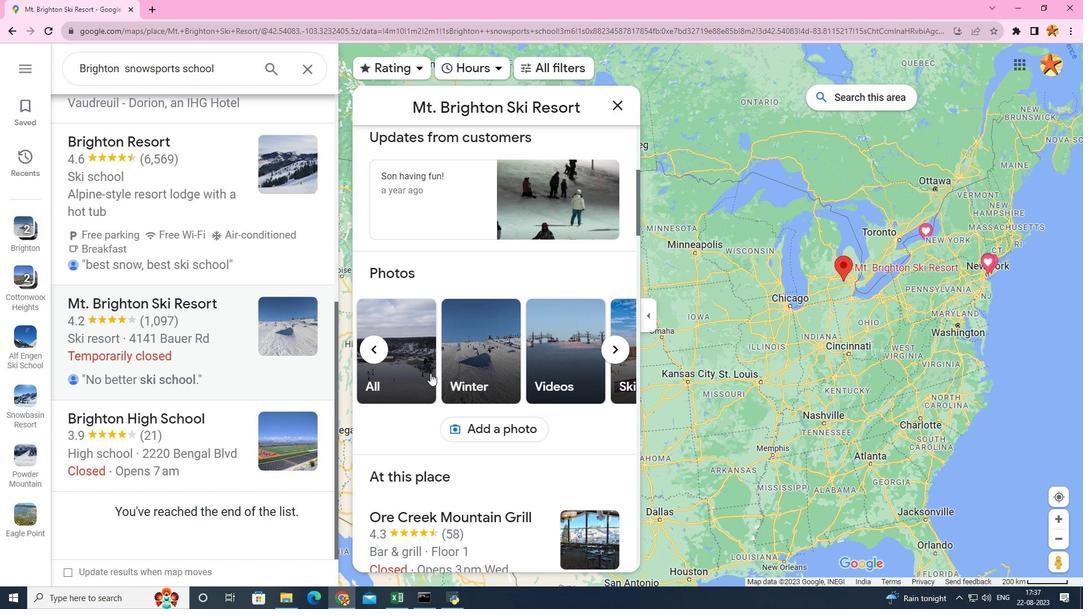 
Action: Mouse moved to (738, 506)
Screenshot: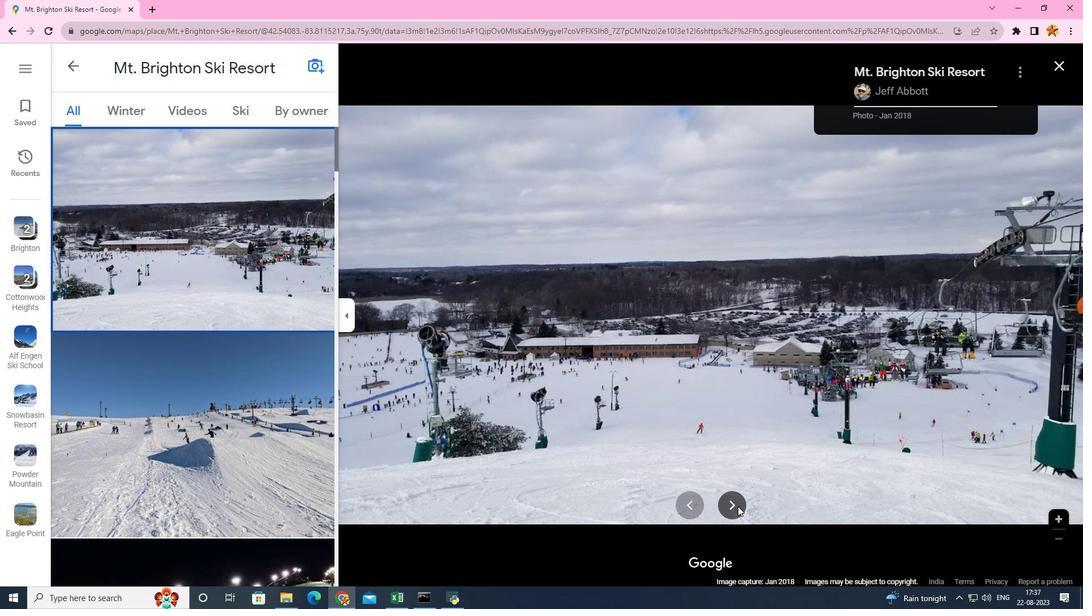 
Action: Mouse pressed left at (738, 506)
Screenshot: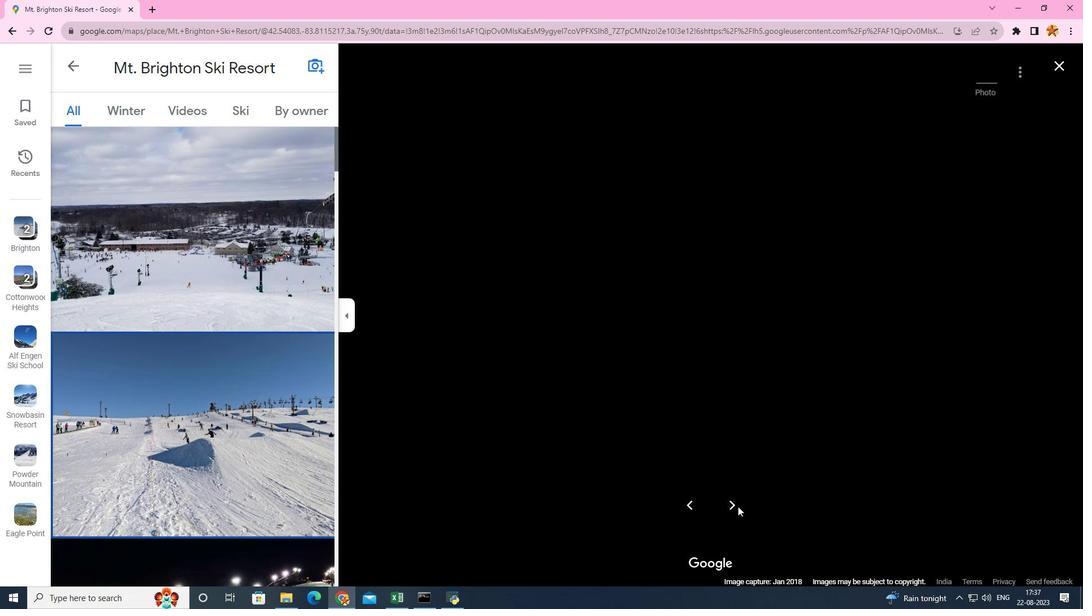 
Action: Mouse pressed left at (738, 506)
Screenshot: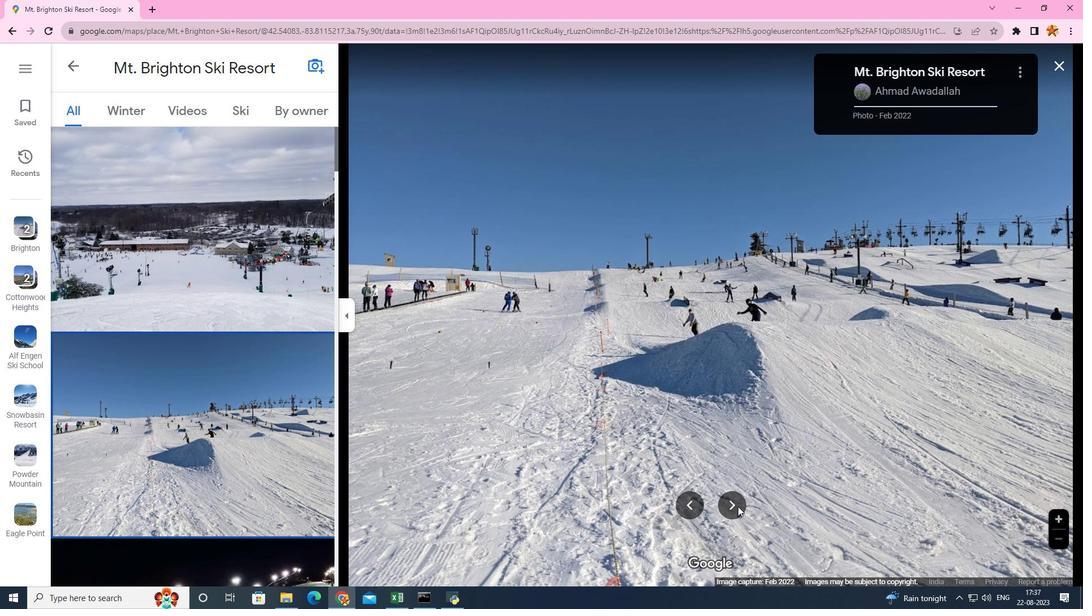 
Action: Mouse pressed left at (738, 506)
Screenshot: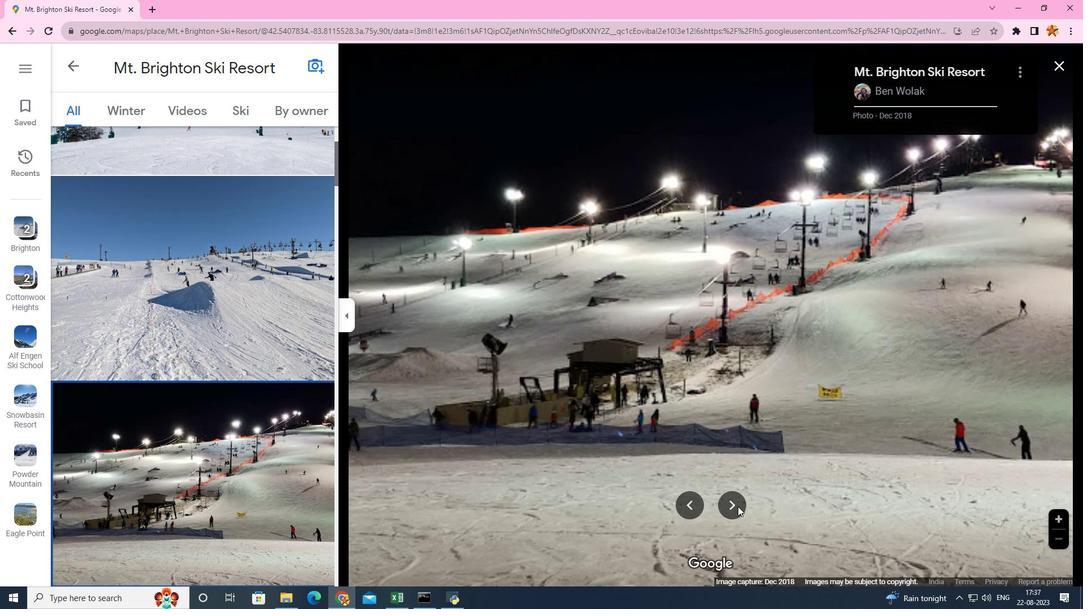 
Action: Mouse pressed left at (738, 506)
Screenshot: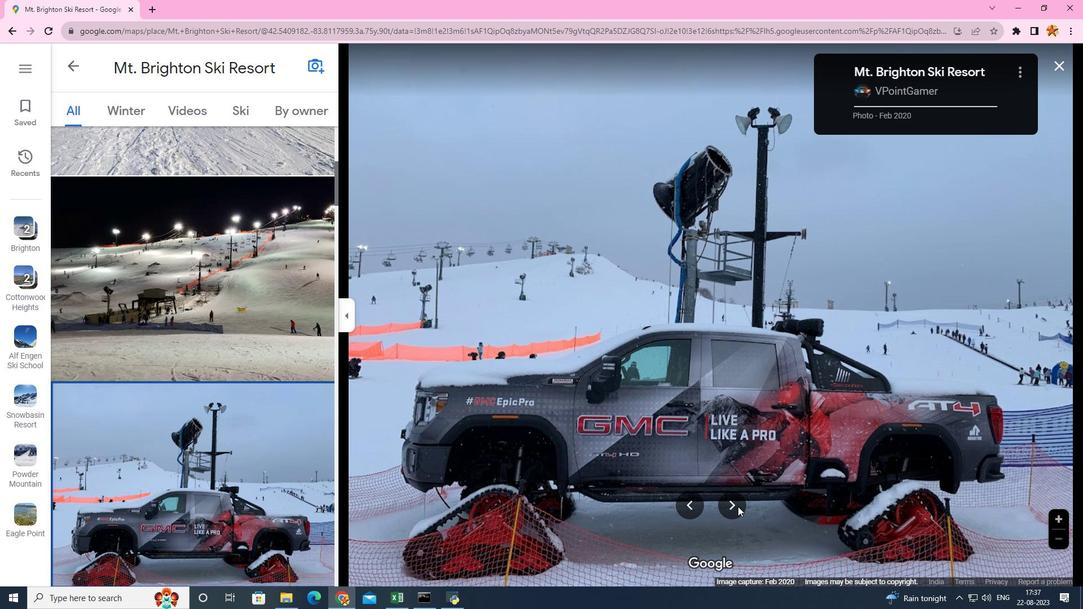 
Action: Mouse pressed left at (738, 506)
Screenshot: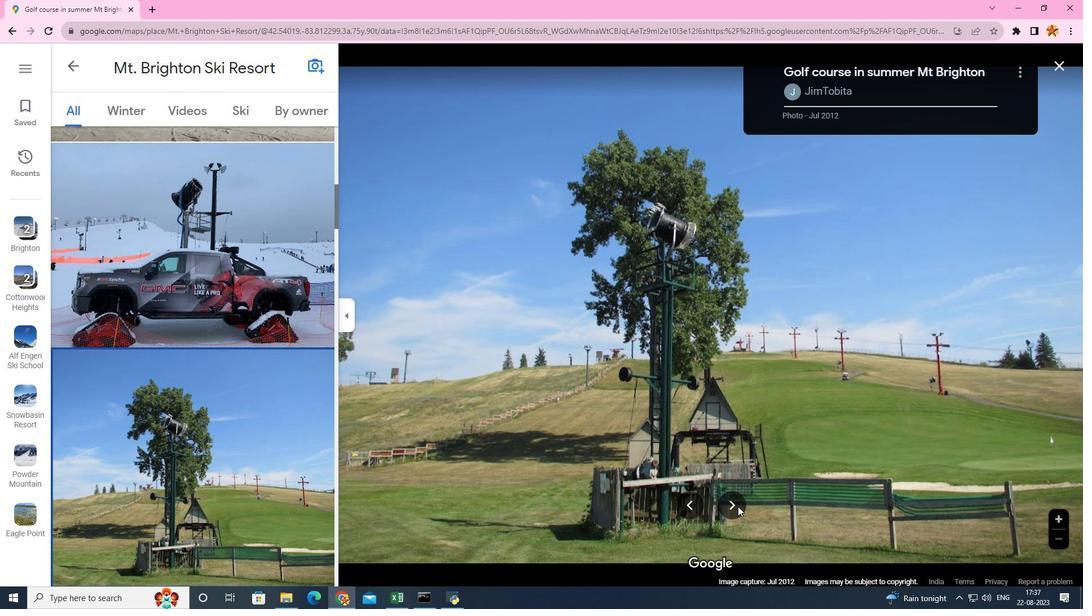 
Action: Mouse pressed left at (738, 506)
Screenshot: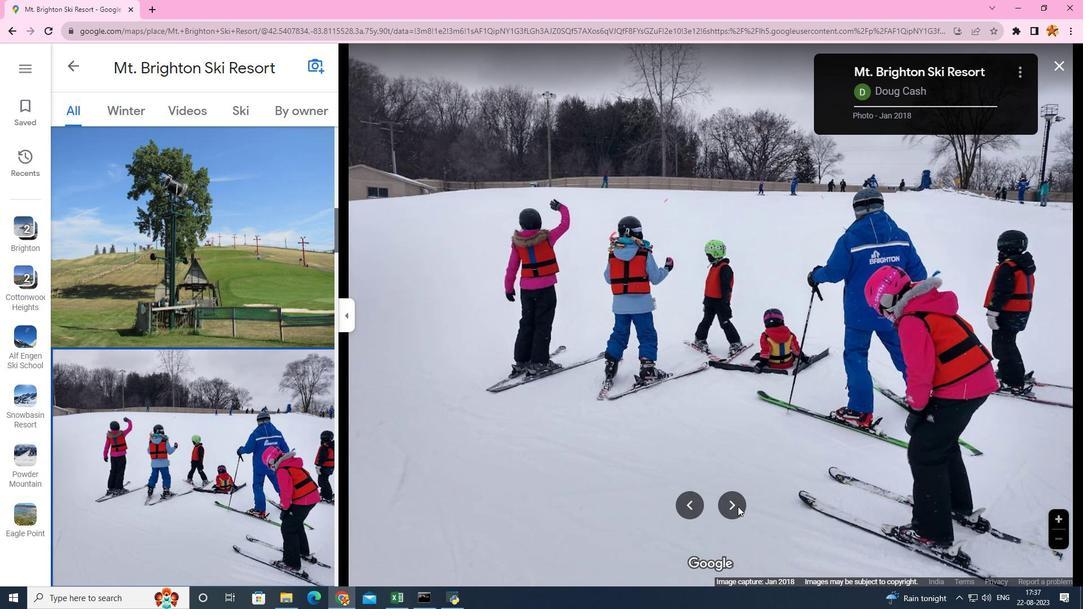 
Action: Mouse pressed left at (738, 506)
Screenshot: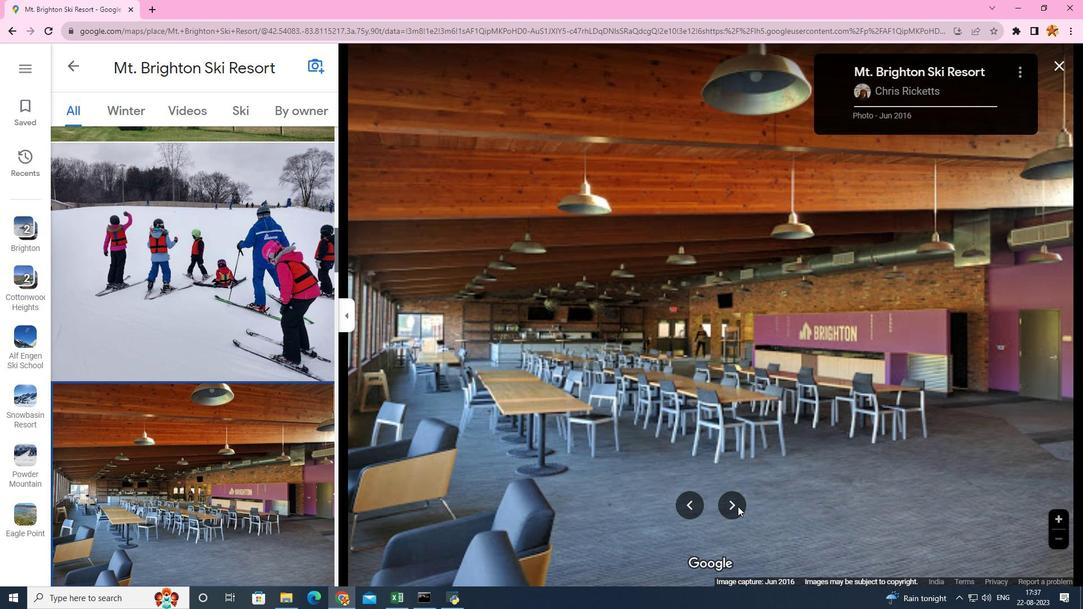 
Action: Mouse pressed left at (738, 506)
Screenshot: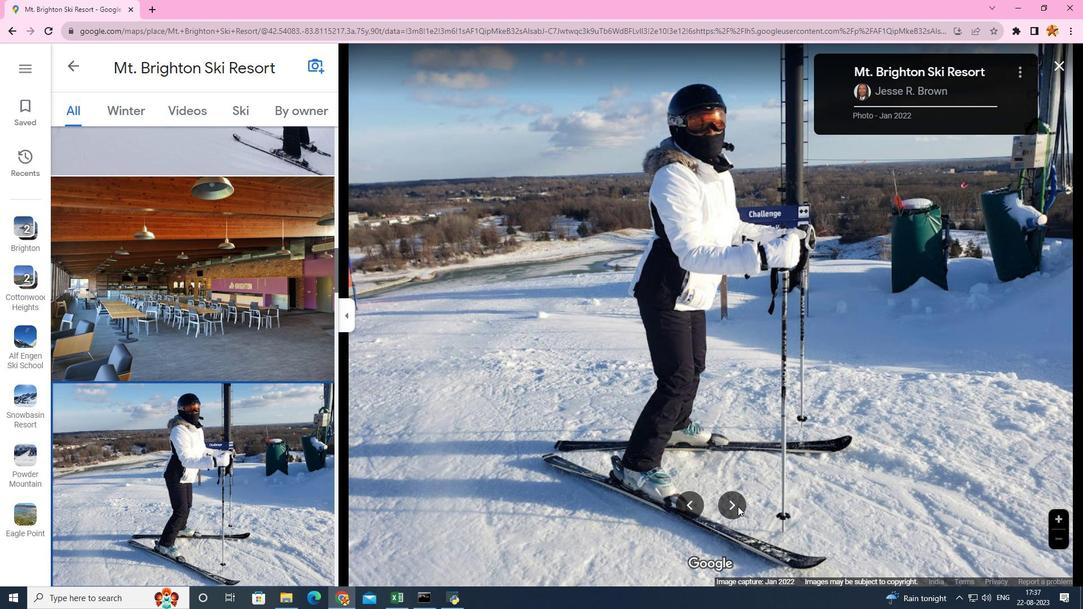 
Action: Mouse pressed left at (738, 506)
Screenshot: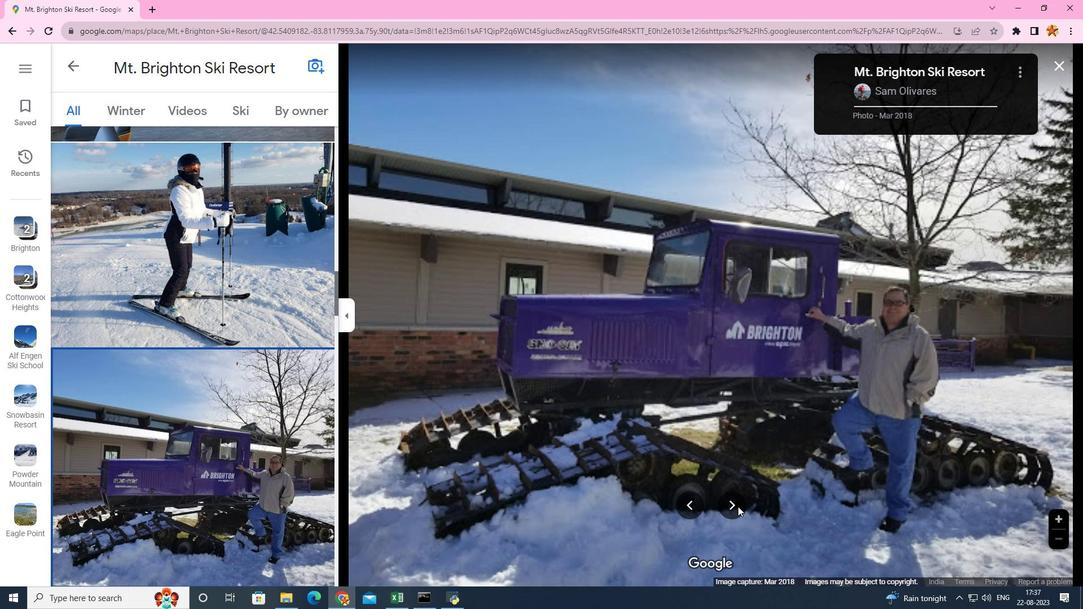 
Action: Mouse pressed left at (738, 506)
Screenshot: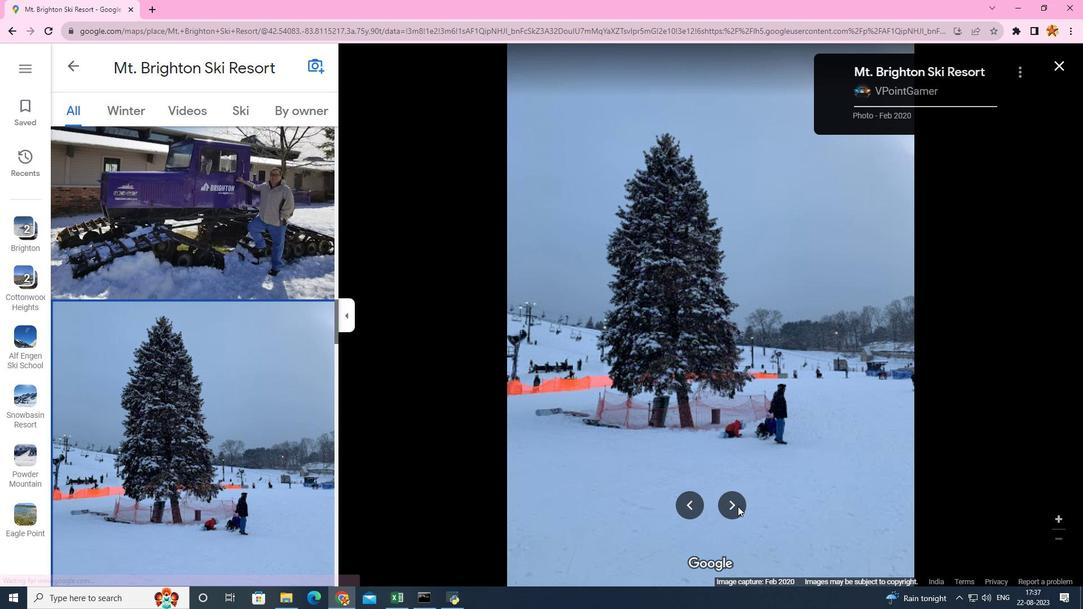 
Action: Mouse pressed left at (738, 506)
Screenshot: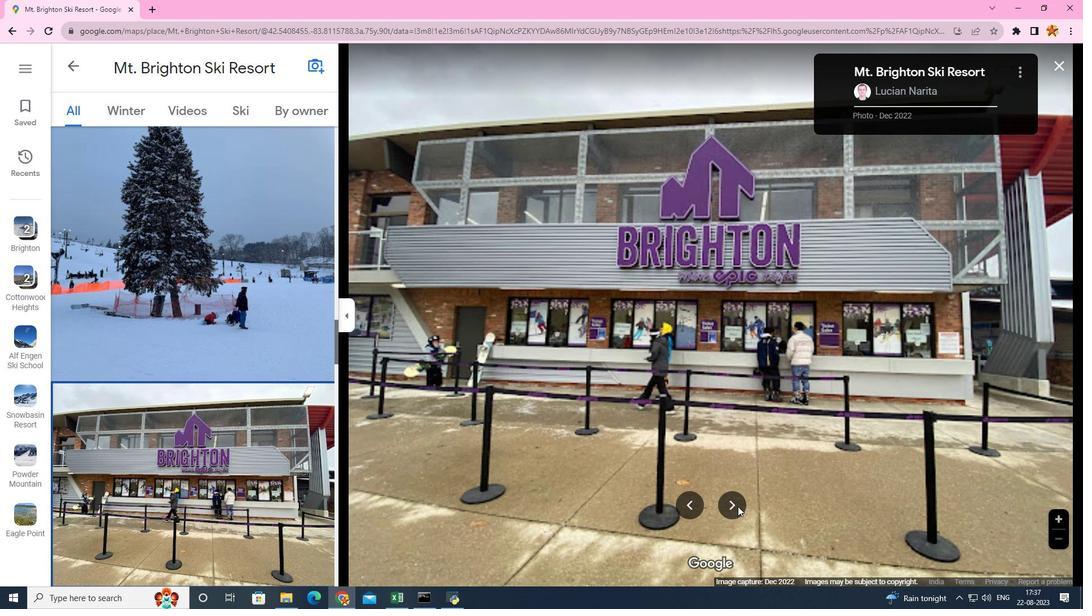 
Action: Mouse pressed left at (738, 506)
Screenshot: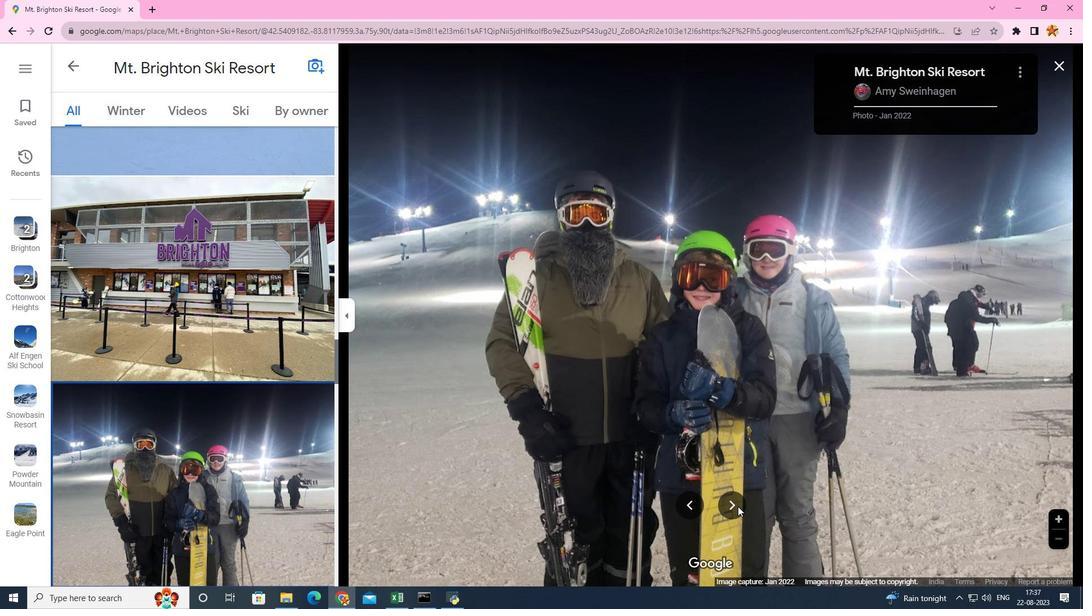 
Action: Mouse pressed left at (738, 506)
Screenshot: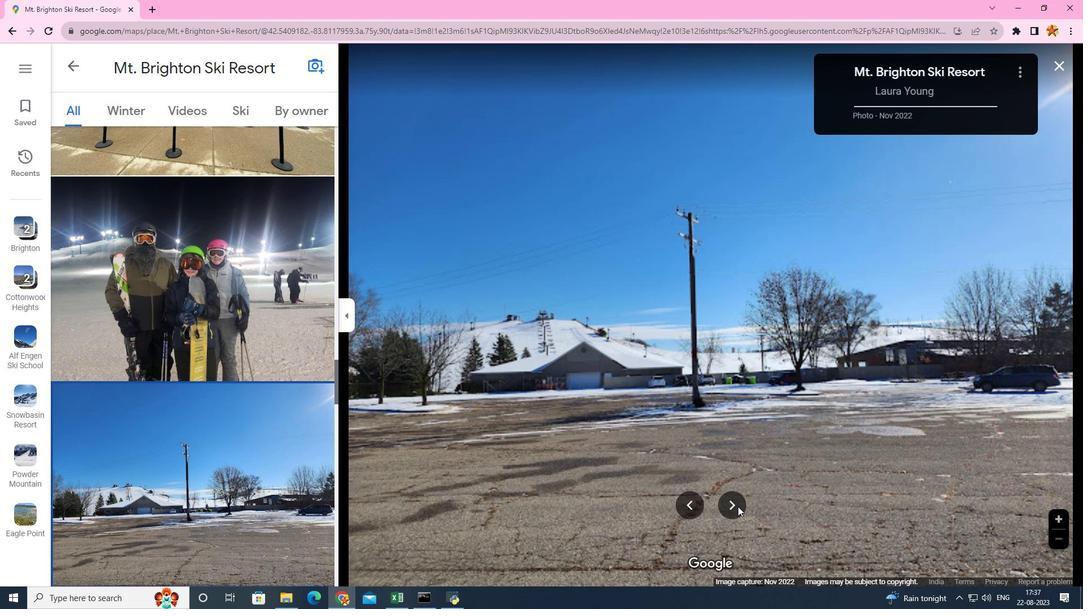 
Action: Mouse pressed left at (738, 506)
Screenshot: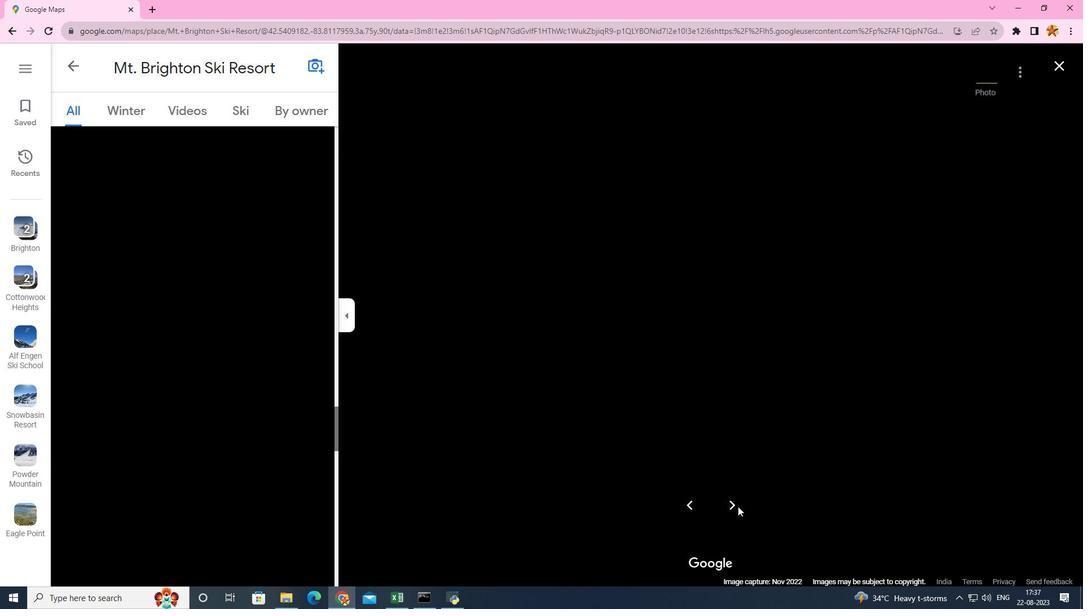 
Action: Mouse pressed left at (738, 506)
Screenshot: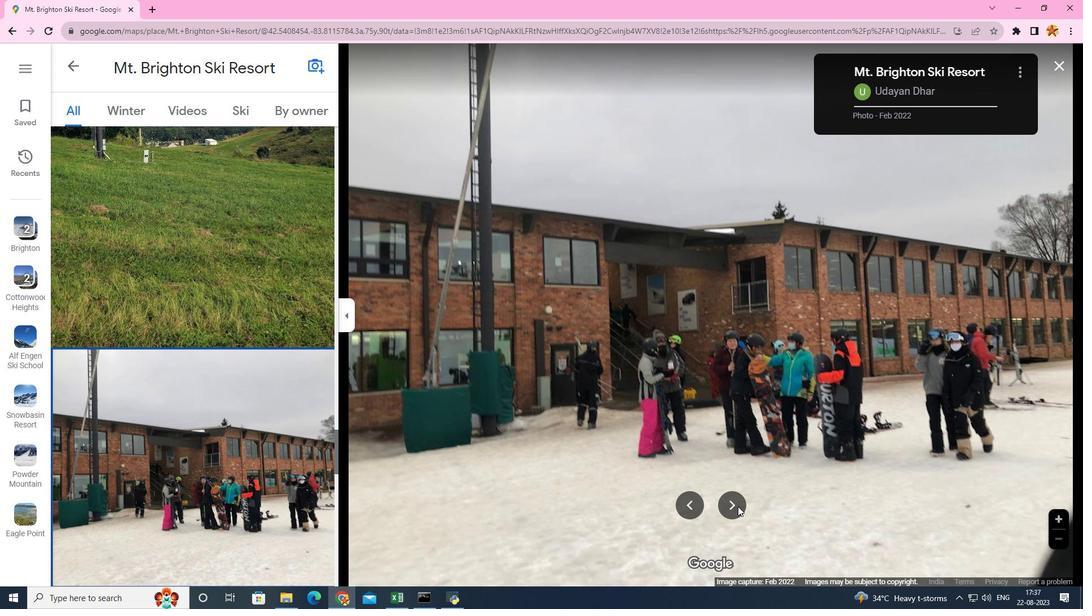 
Action: Mouse pressed left at (738, 506)
Screenshot: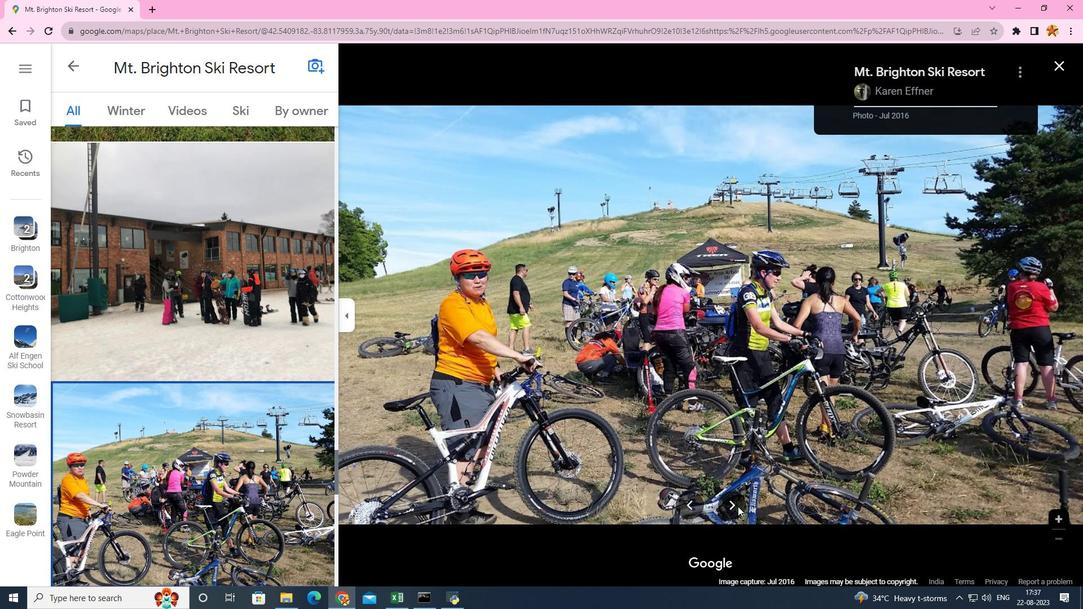 
Action: Mouse pressed left at (738, 506)
Screenshot: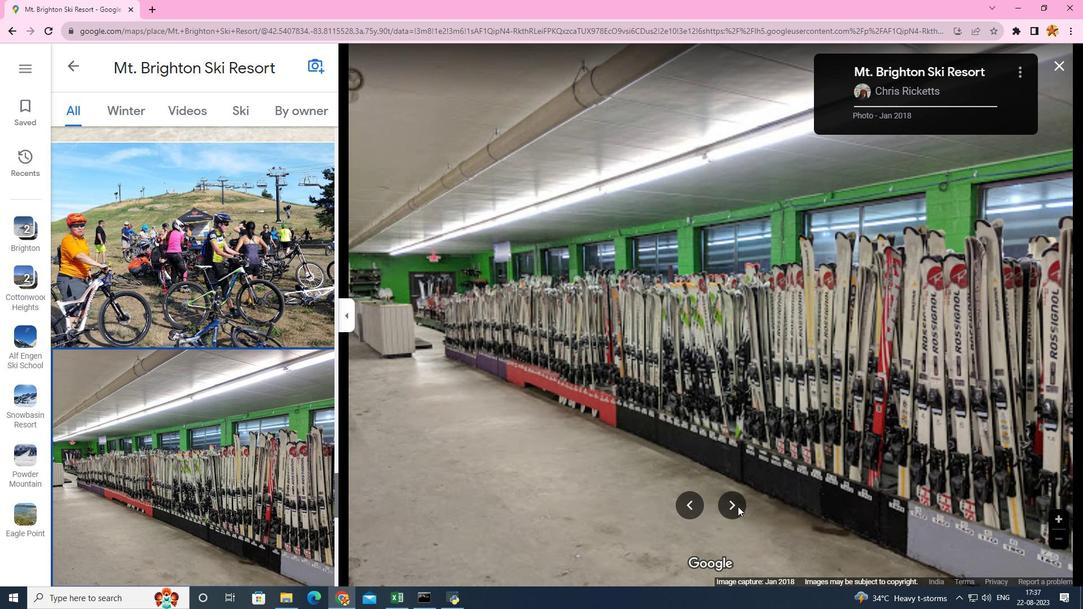 
Action: Mouse pressed left at (738, 506)
Screenshot: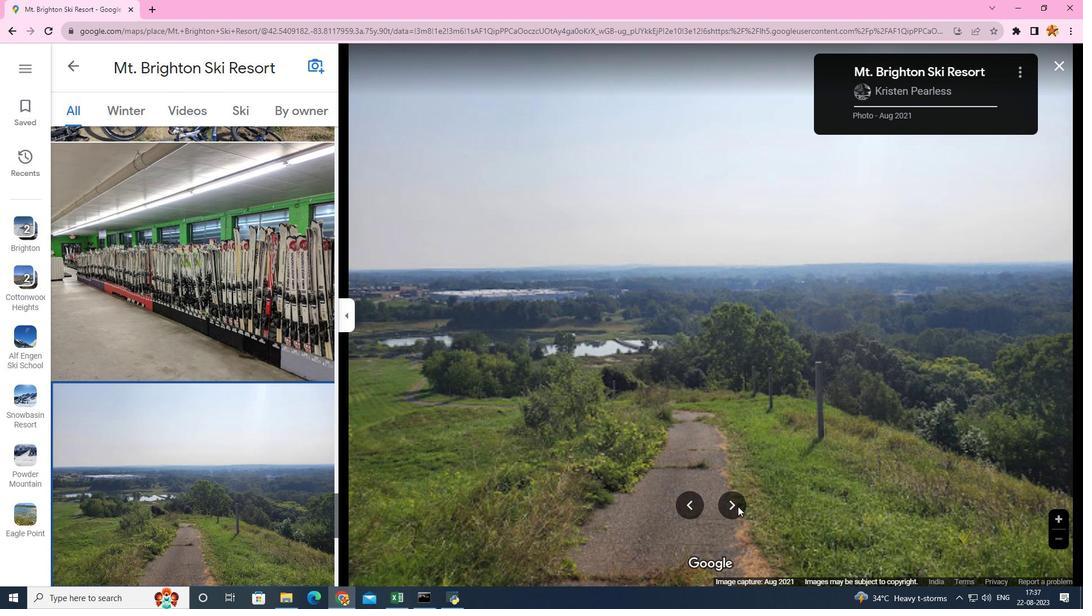 
Action: Mouse moved to (126, 107)
Screenshot: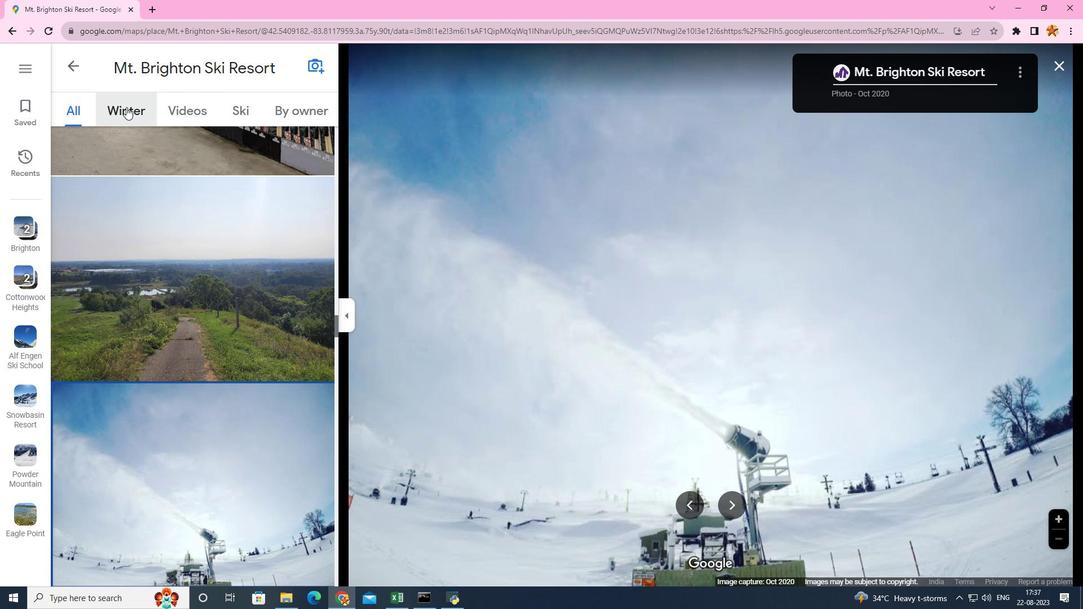 
Action: Mouse pressed left at (126, 107)
Screenshot: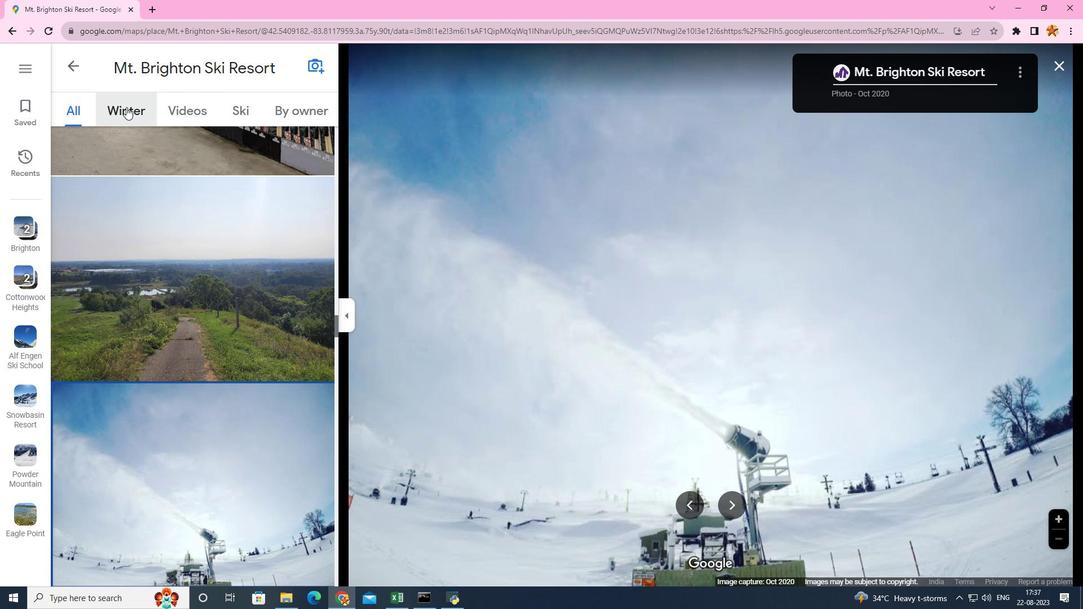 
Action: Mouse moved to (743, 505)
Screenshot: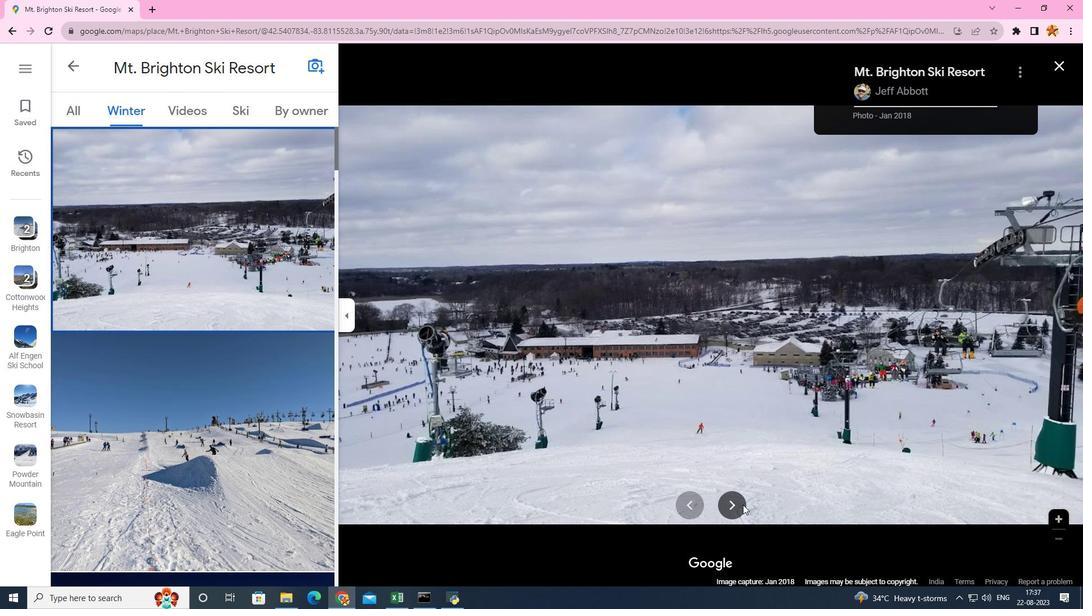 
Action: Mouse pressed left at (743, 505)
Screenshot: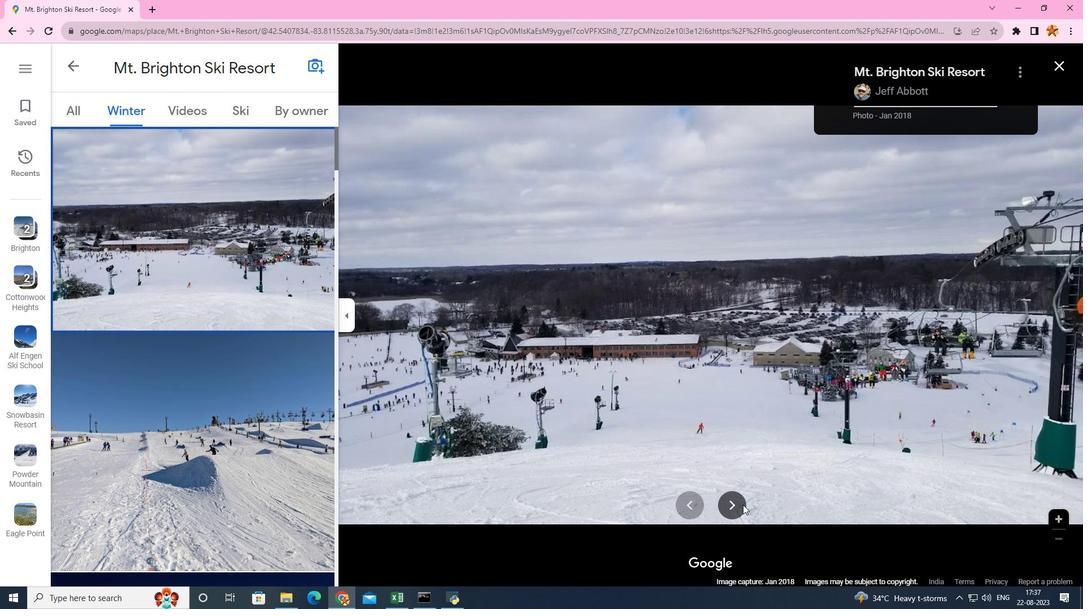 
Action: Mouse pressed left at (743, 505)
Screenshot: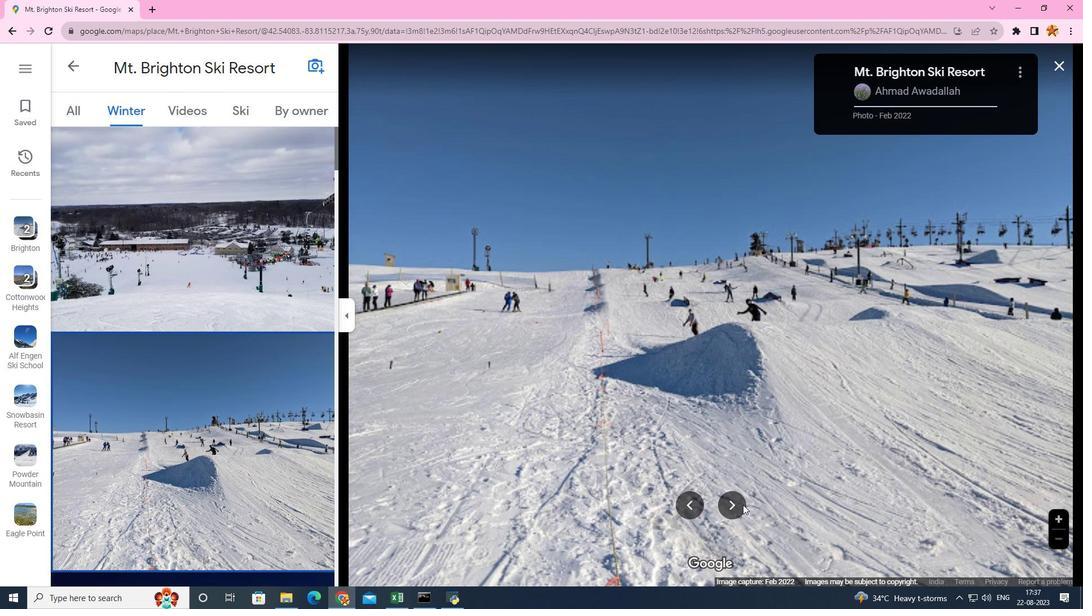 
Action: Mouse pressed left at (743, 505)
Screenshot: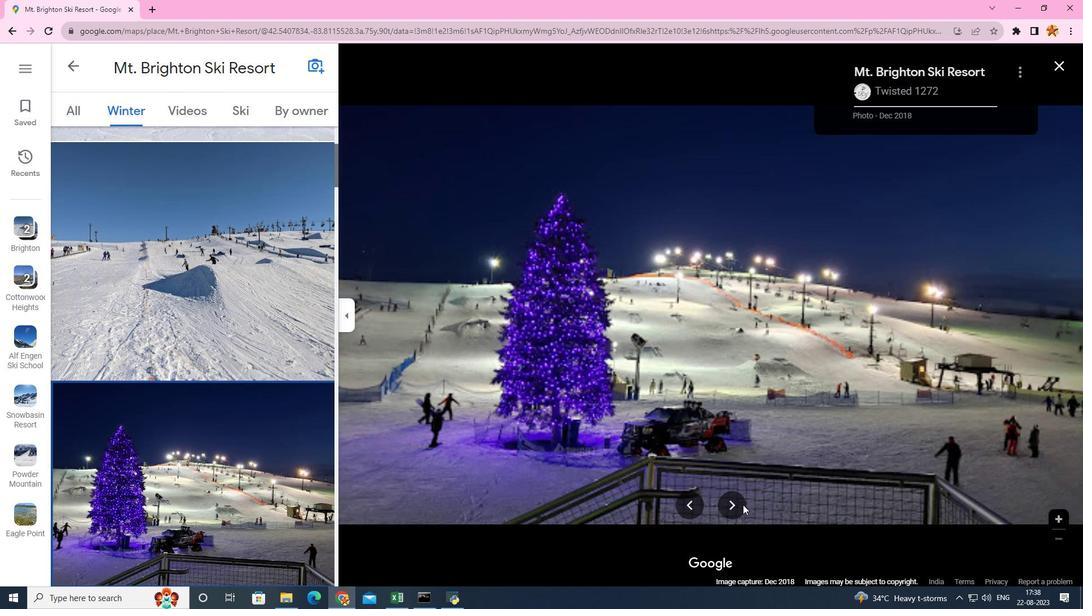
Action: Mouse pressed left at (743, 505)
Screenshot: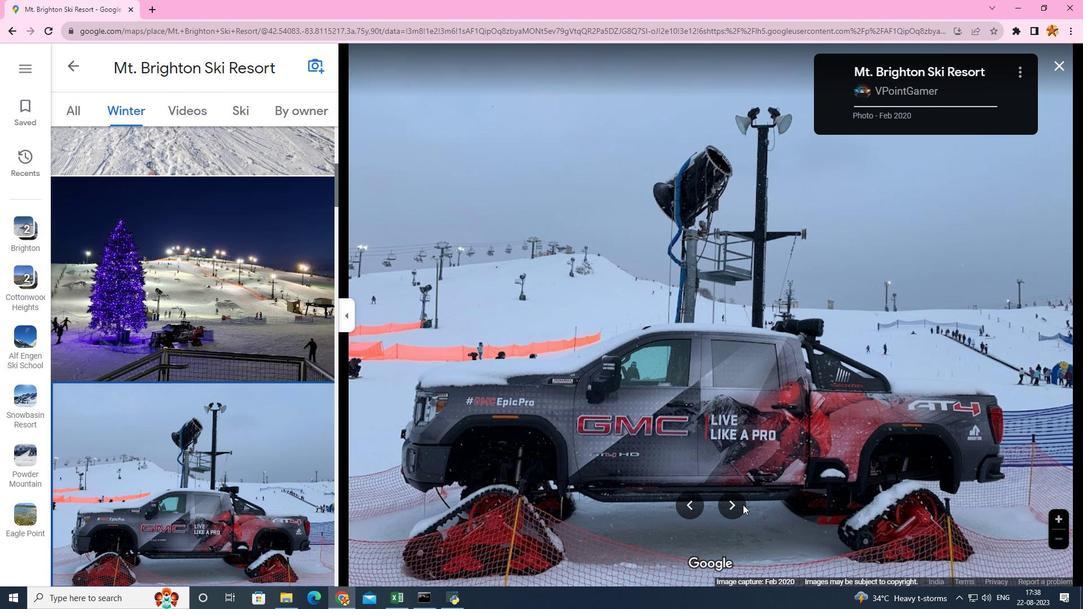 
Action: Mouse pressed left at (743, 505)
Screenshot: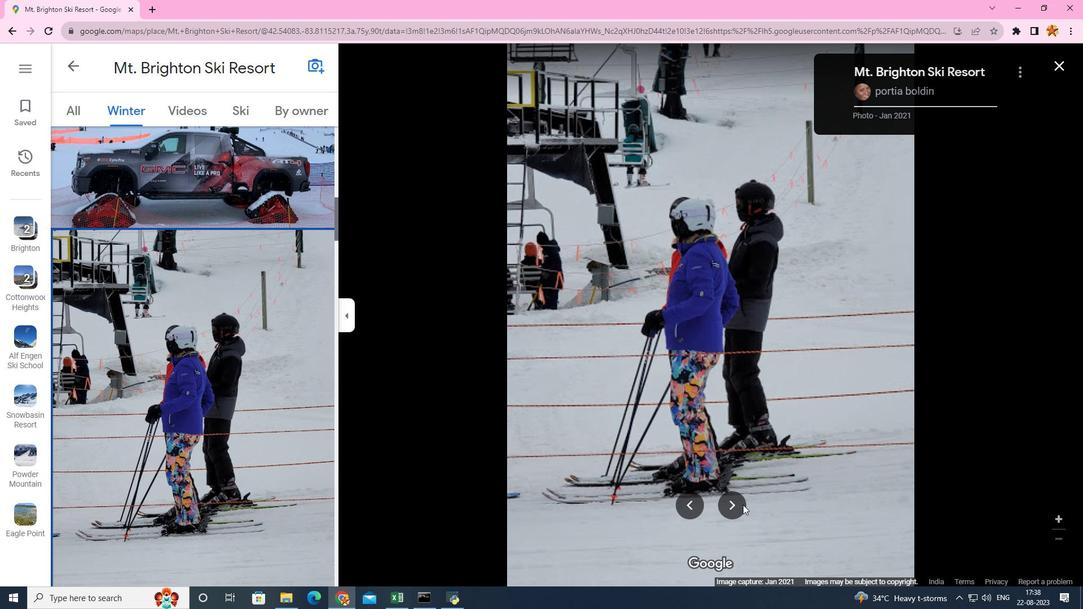 
Action: Mouse pressed left at (743, 505)
Screenshot: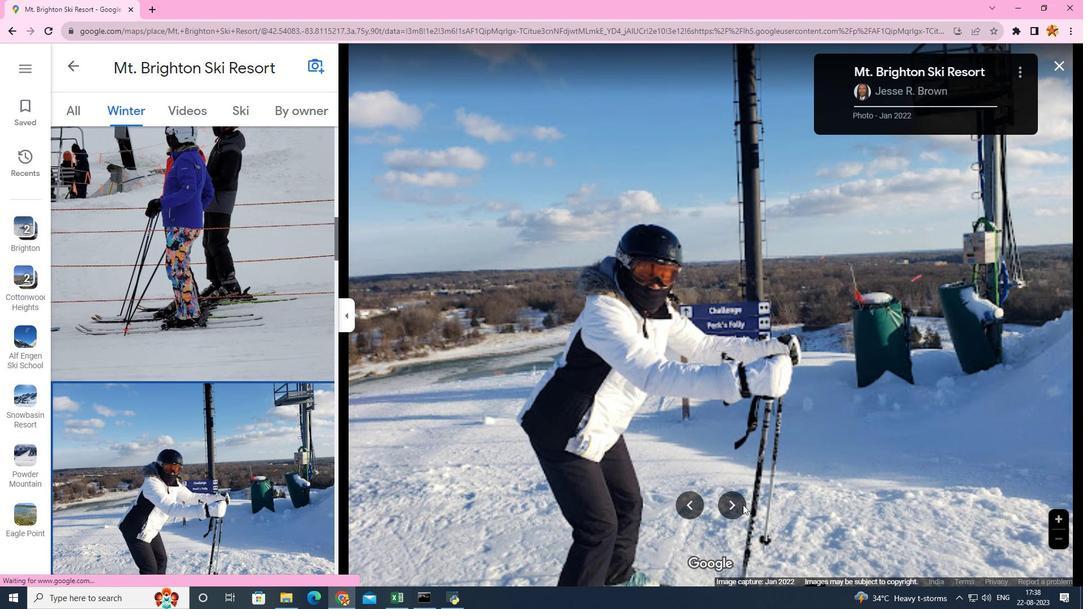
Action: Mouse pressed left at (743, 505)
Screenshot: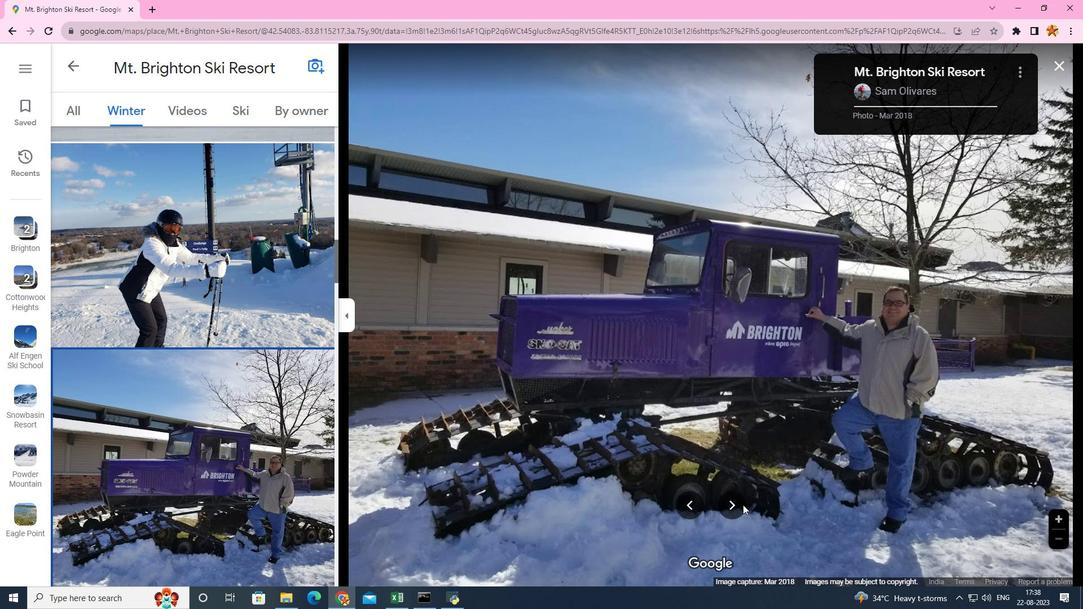 
Action: Mouse pressed left at (743, 505)
Screenshot: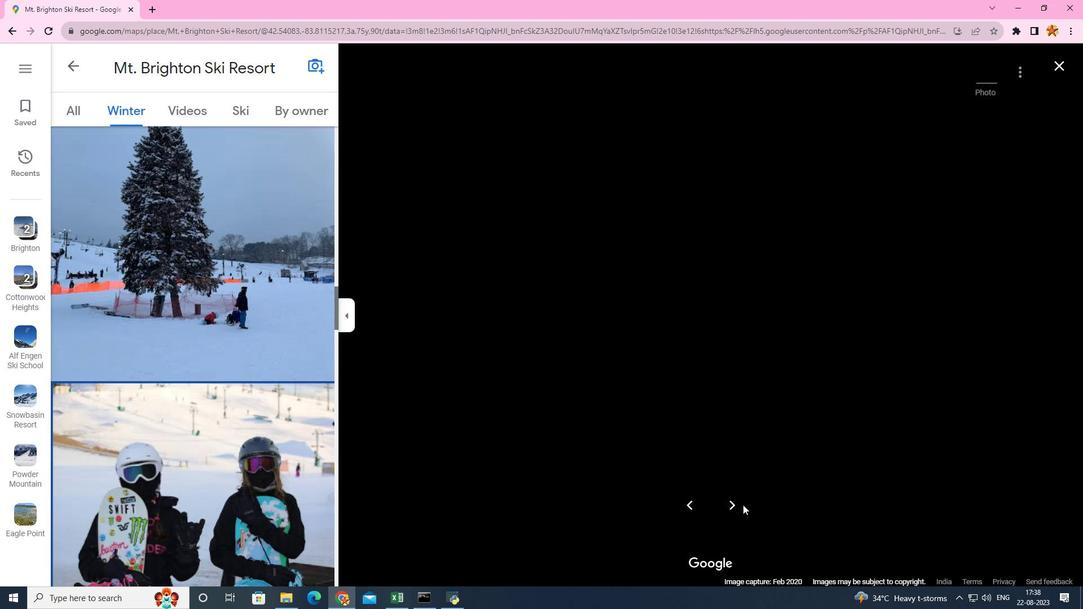 
Action: Mouse pressed left at (743, 505)
Screenshot: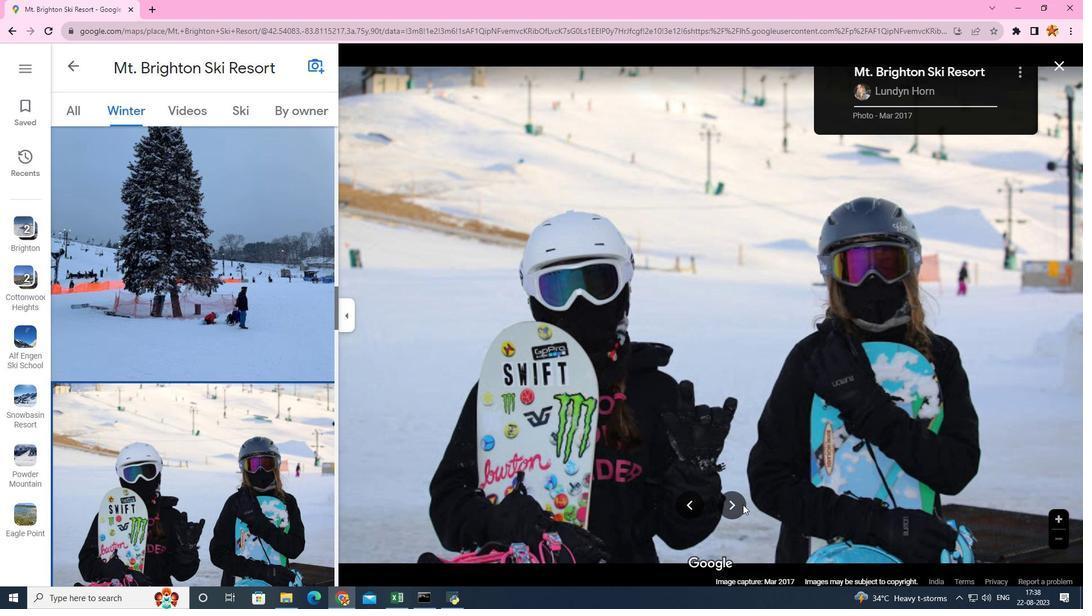 
Action: Mouse pressed left at (743, 505)
Screenshot: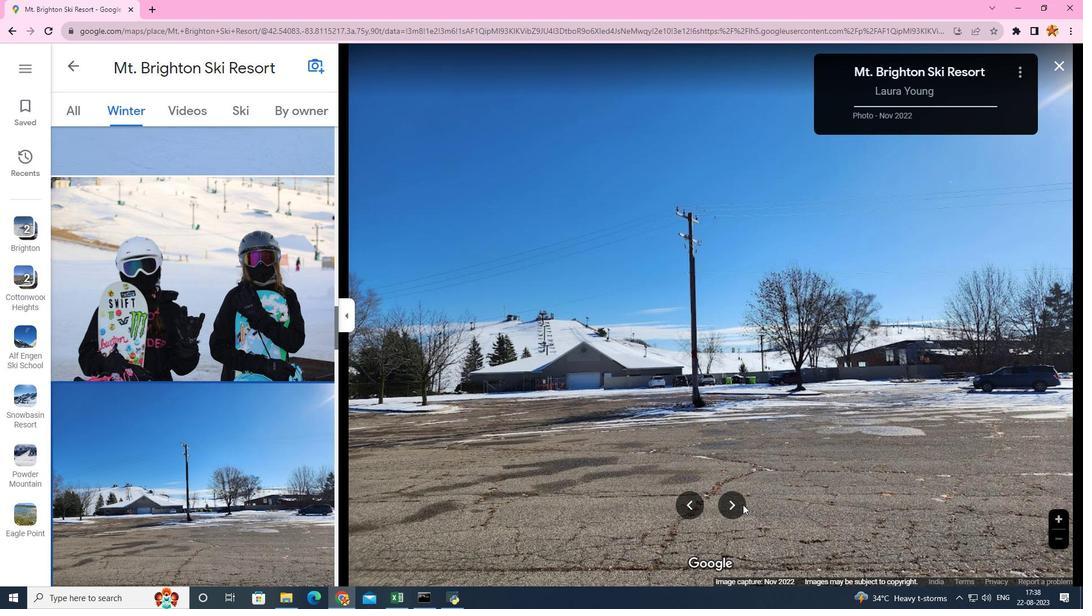 
Action: Mouse pressed left at (743, 505)
Screenshot: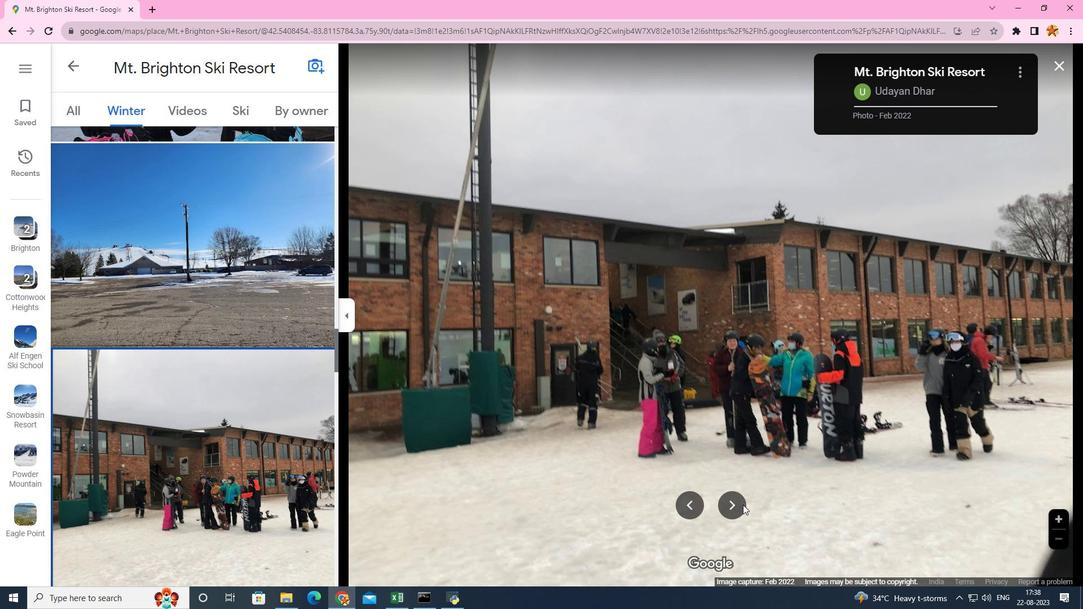 
Action: Mouse moved to (743, 500)
Screenshot: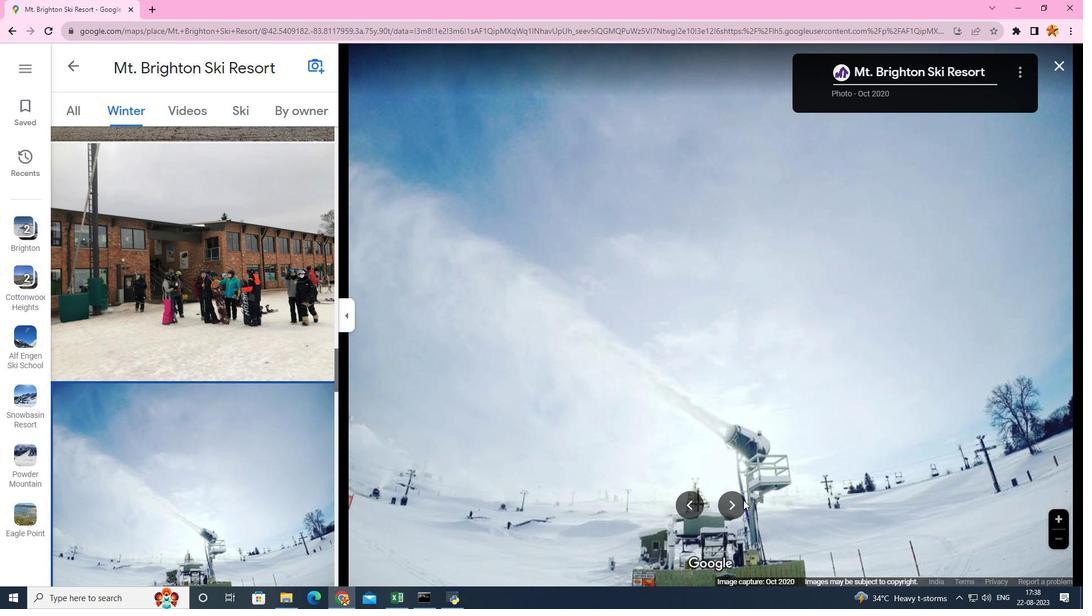 
Action: Mouse pressed left at (743, 500)
Screenshot: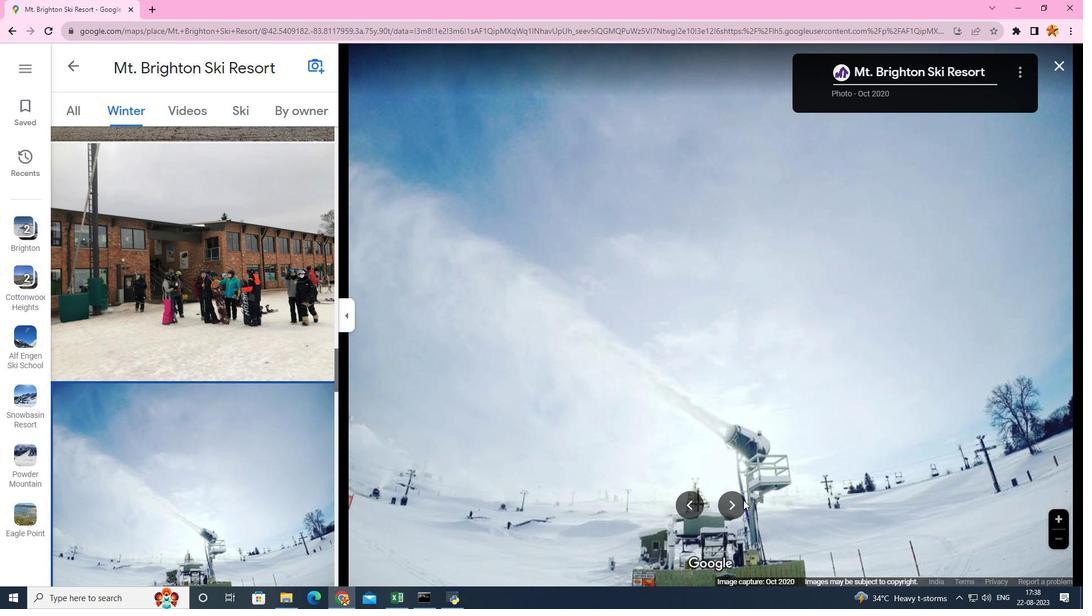 
Action: Mouse pressed left at (743, 500)
Screenshot: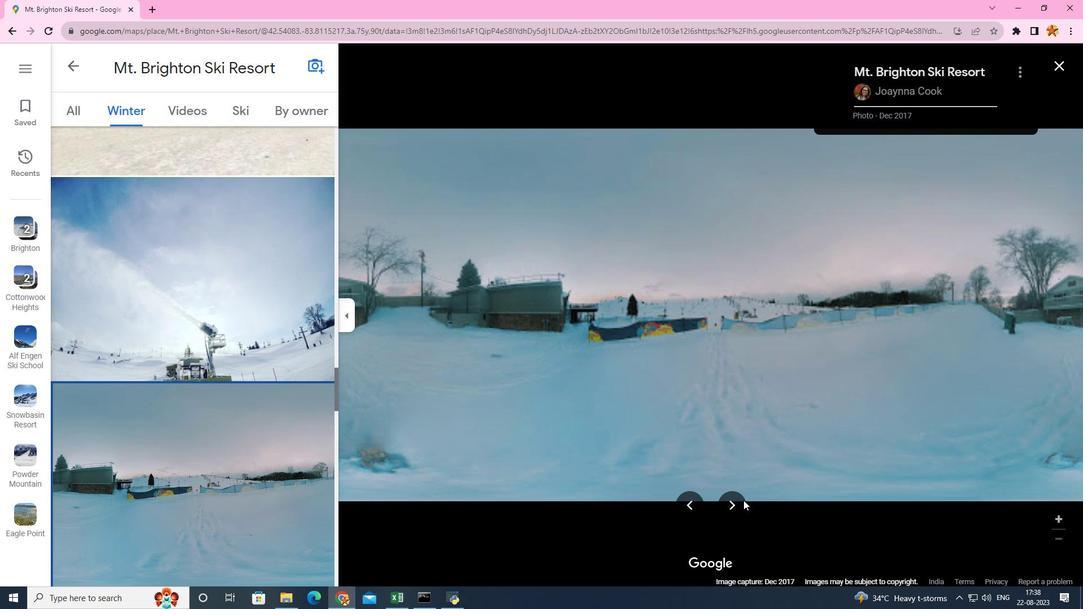 
Action: Mouse pressed left at (743, 500)
Screenshot: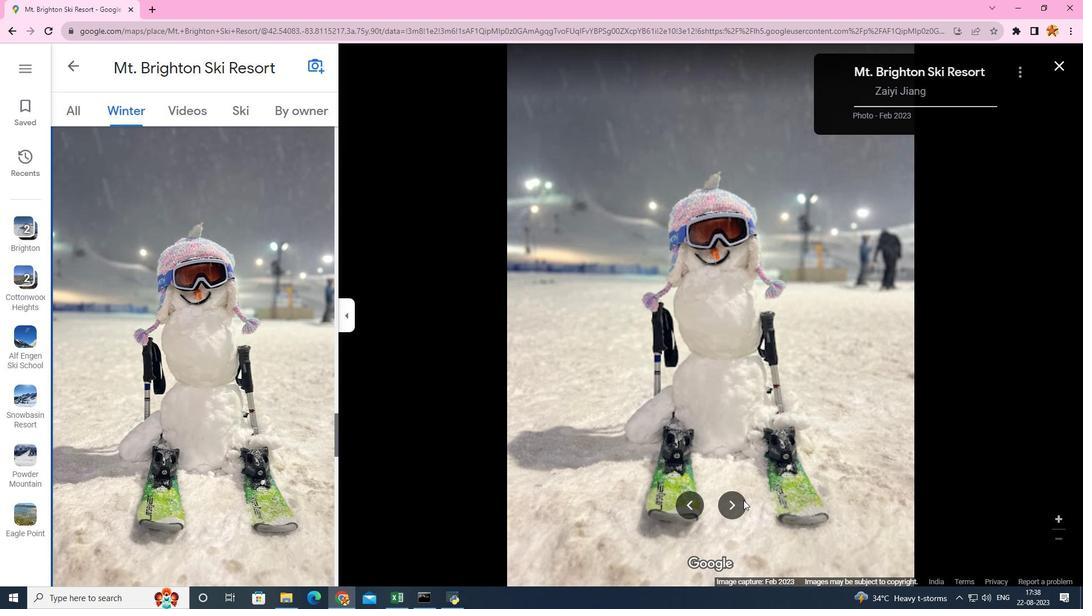 
Action: Mouse moved to (743, 498)
Screenshot: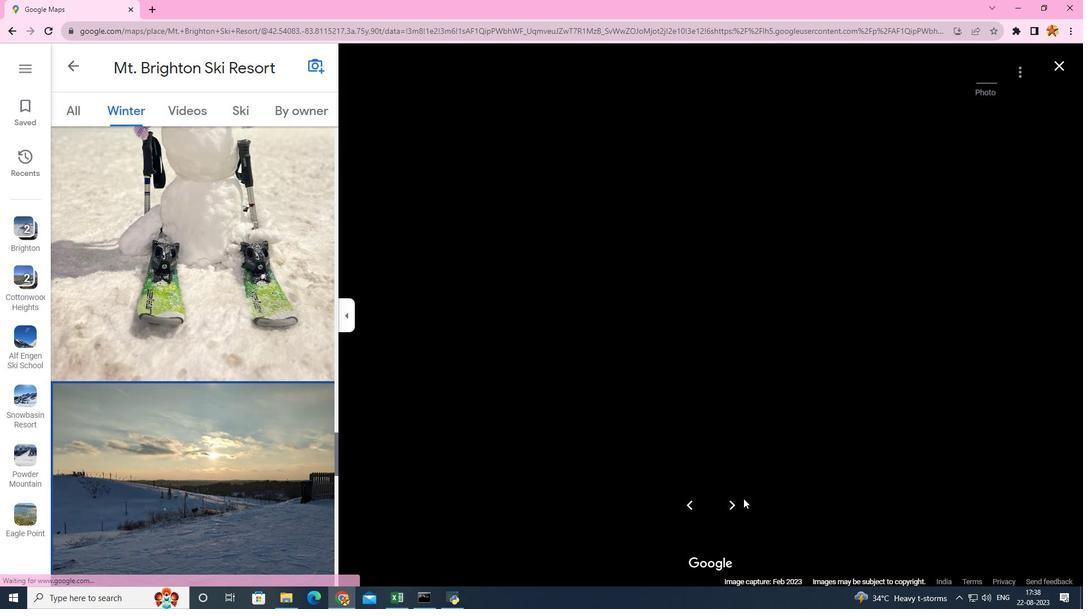 
Action: Mouse pressed left at (743, 498)
Screenshot: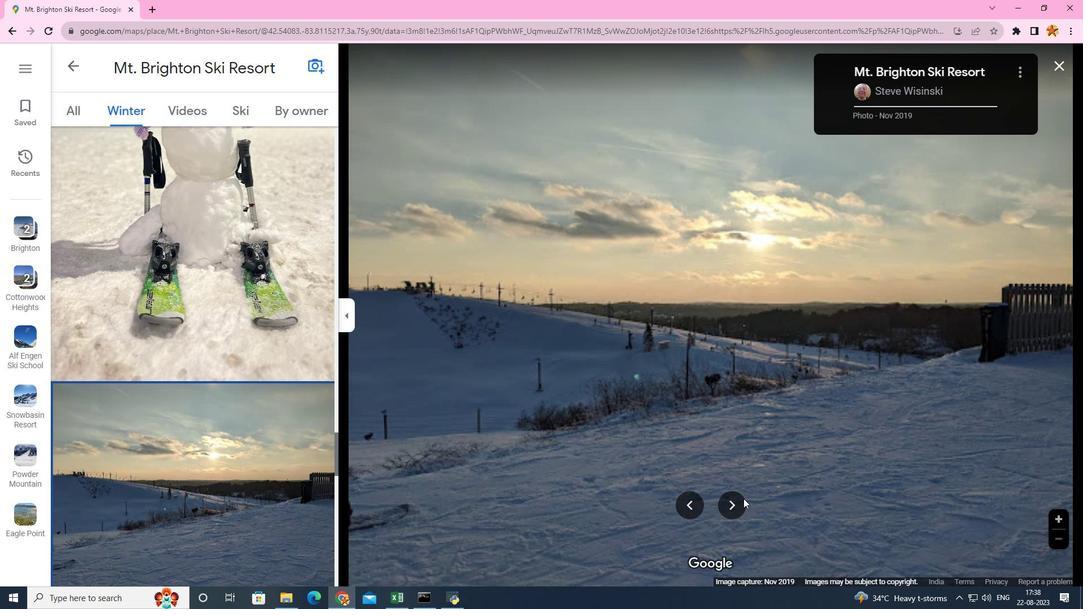 
Action: Mouse pressed left at (743, 498)
Screenshot: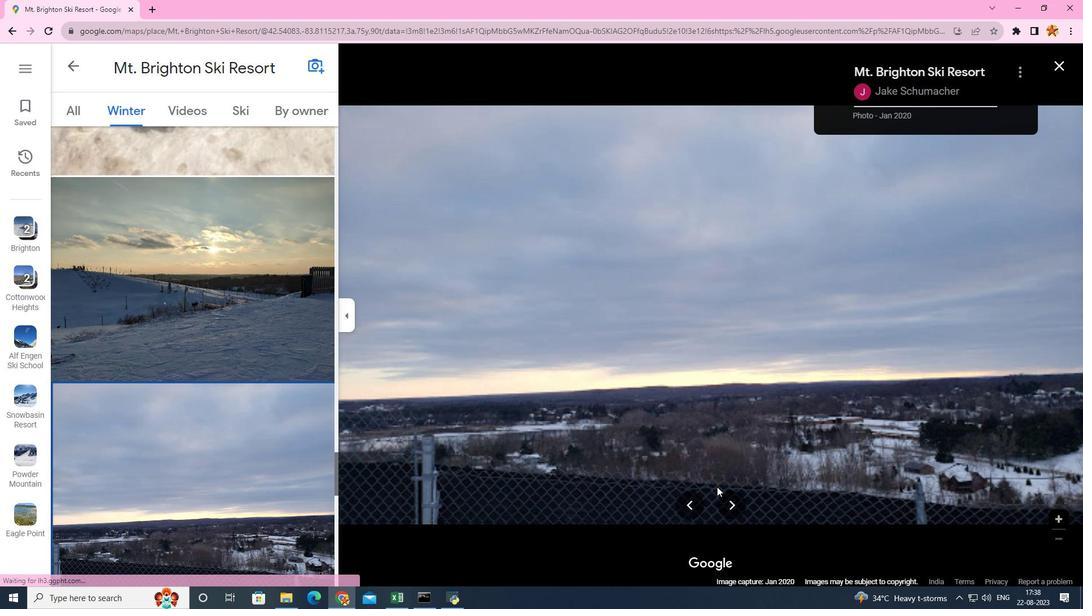 
Action: Mouse moved to (234, 112)
Screenshot: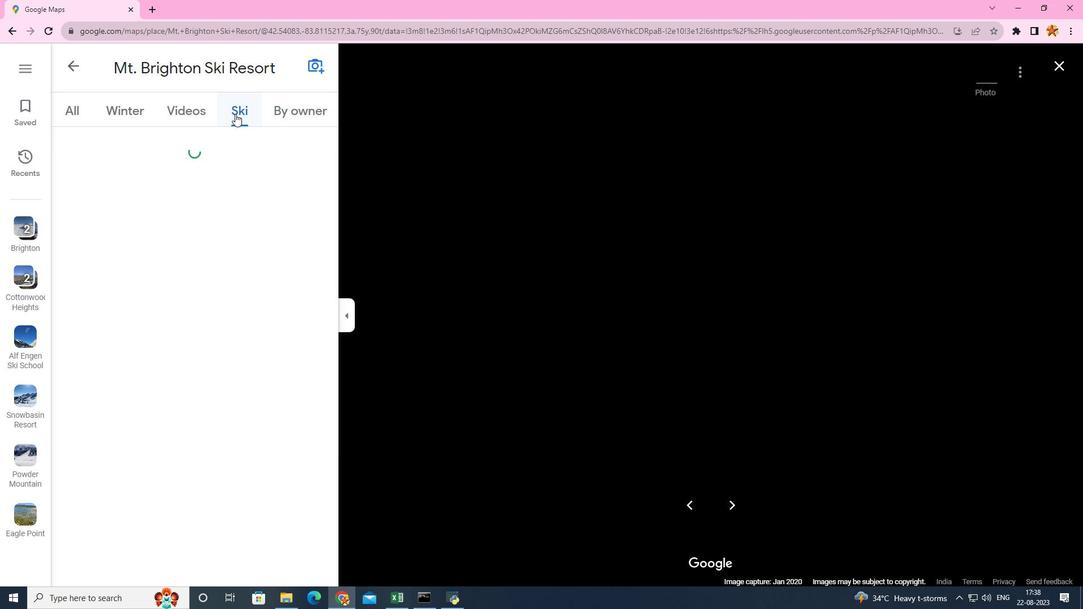 
Action: Mouse pressed left at (234, 112)
Screenshot: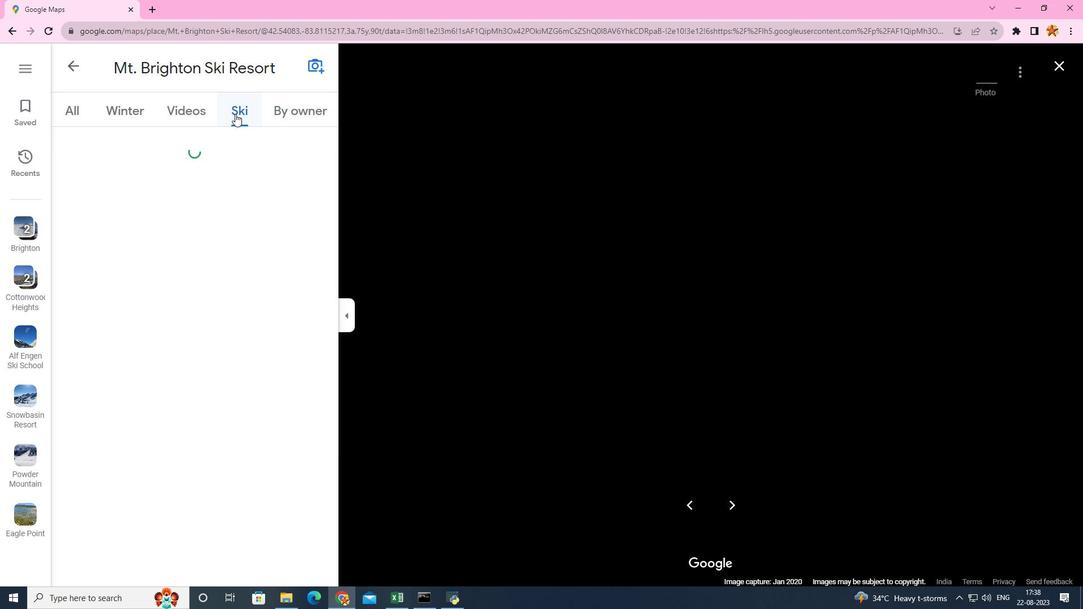 
Action: Mouse moved to (723, 495)
Screenshot: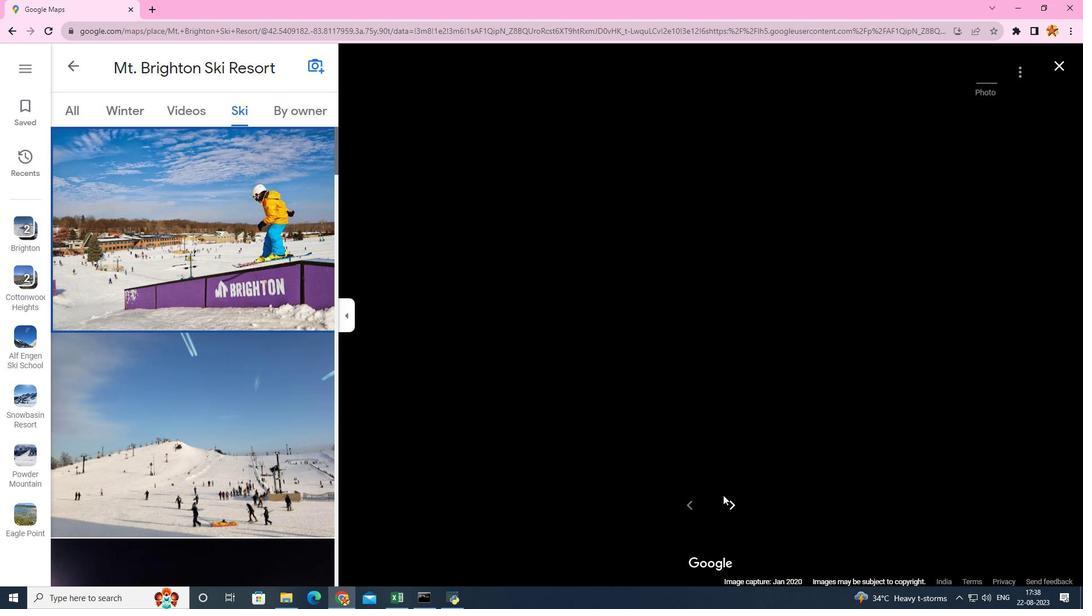 
Action: Mouse pressed left at (723, 495)
Screenshot: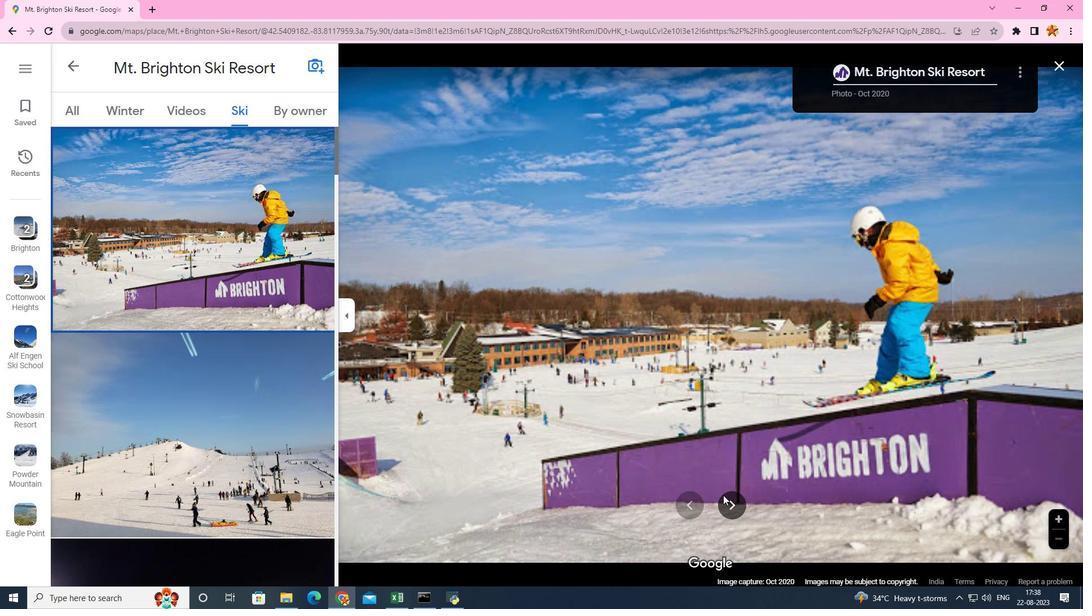 
Action: Mouse pressed left at (723, 495)
Screenshot: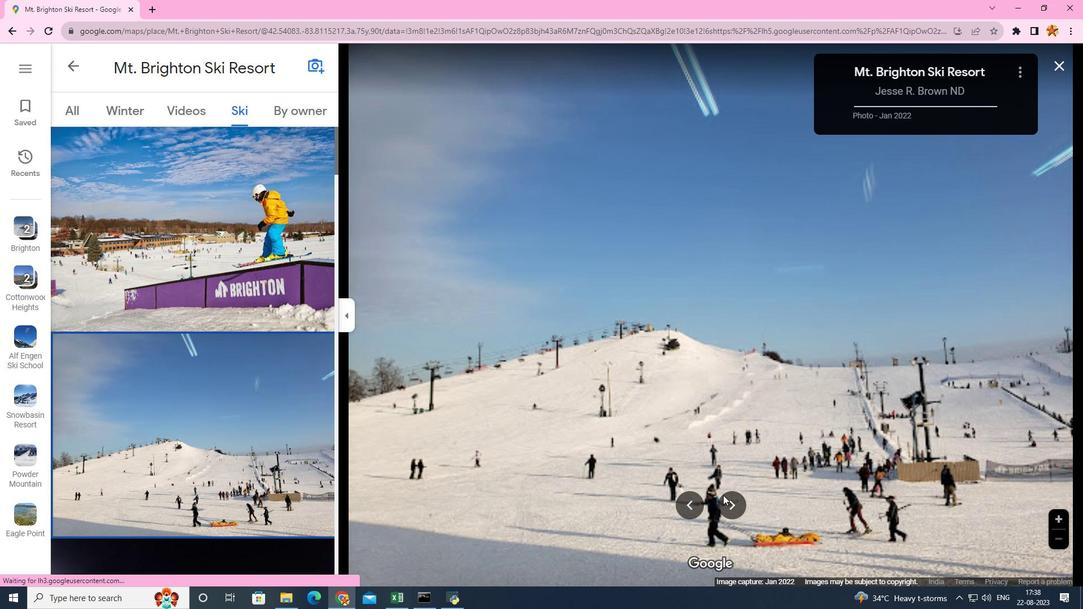 
Action: Mouse moved to (729, 506)
Screenshot: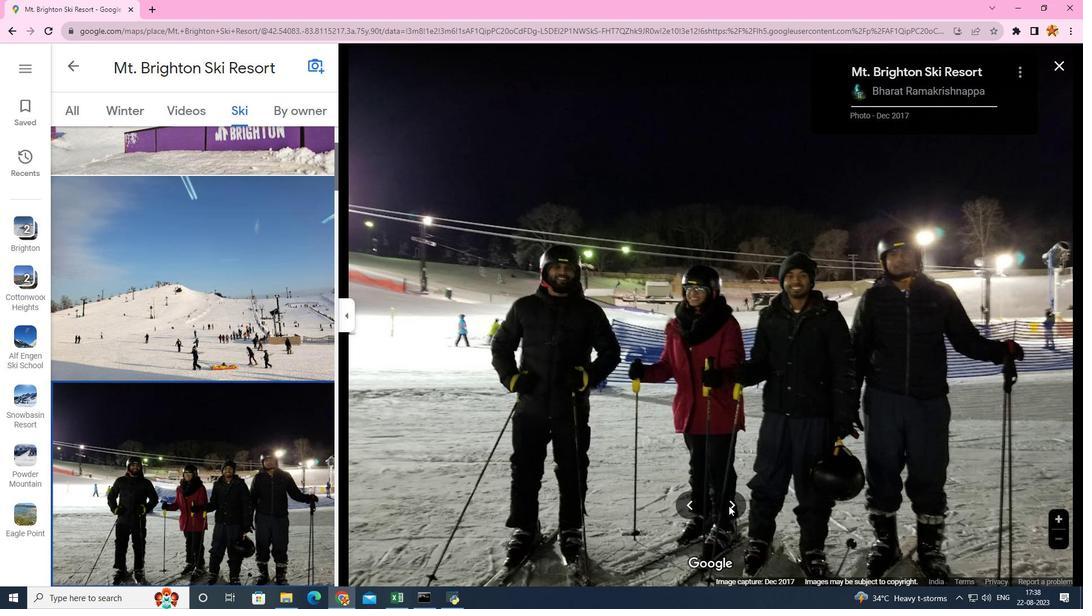 
Action: Mouse pressed left at (729, 506)
Screenshot: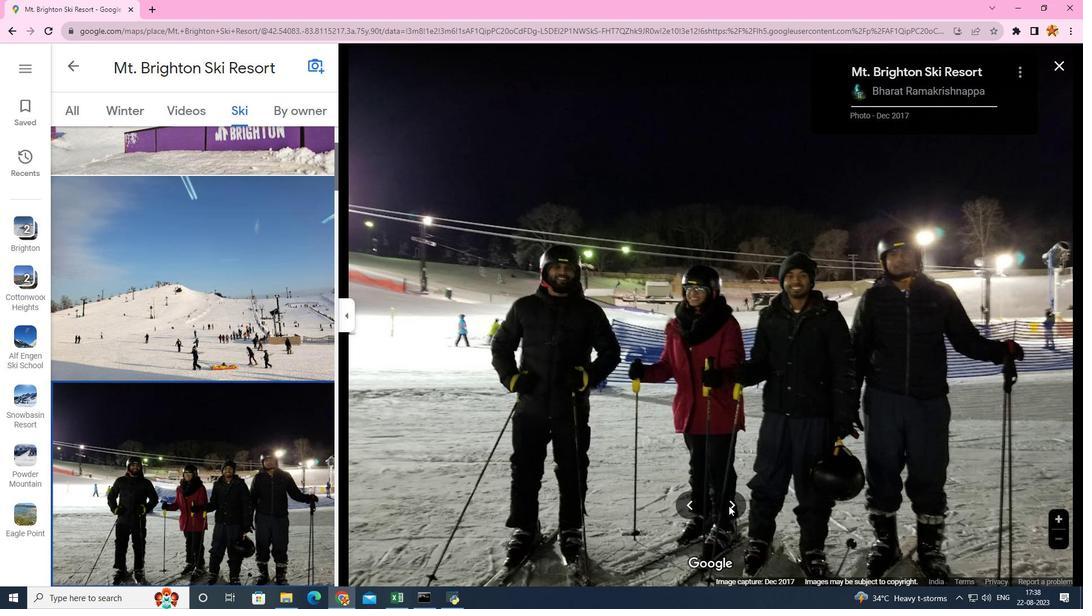 
Action: Mouse pressed left at (729, 506)
Screenshot: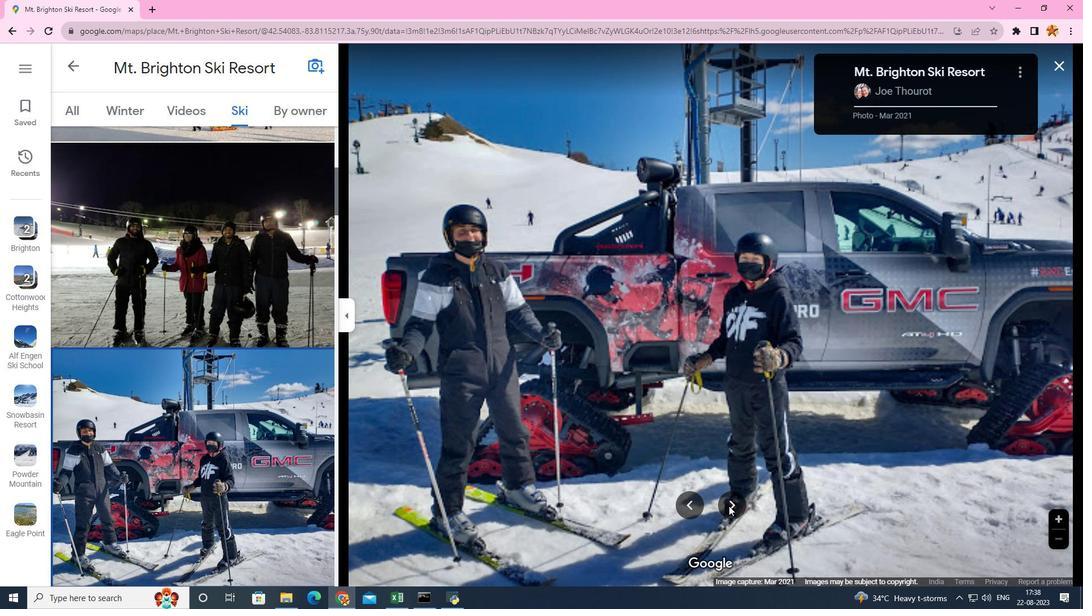 
Action: Mouse pressed left at (729, 506)
Screenshot: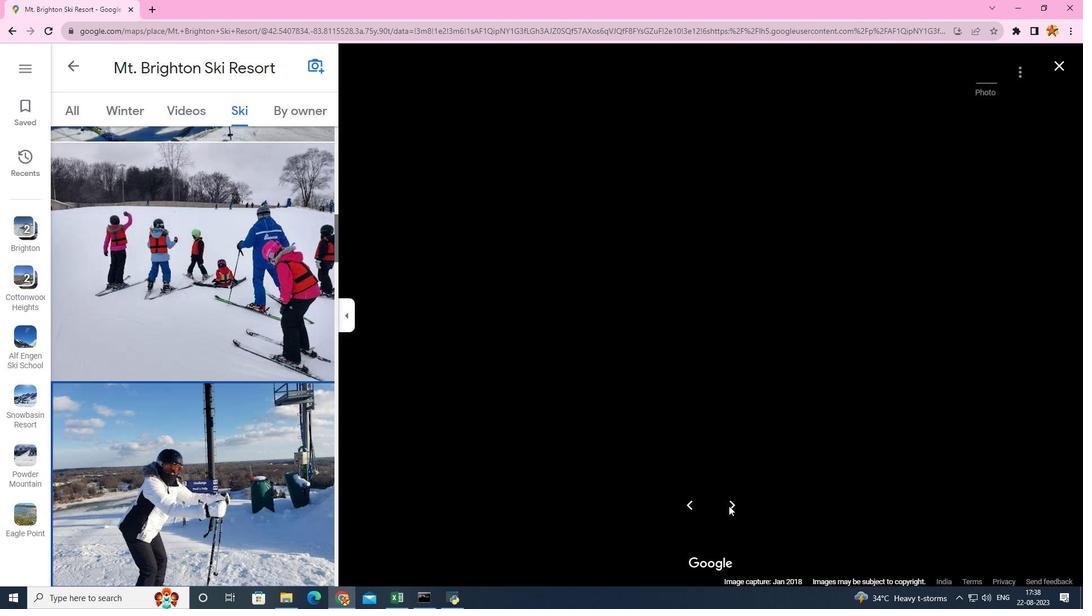 
Action: Mouse moved to (728, 506)
Screenshot: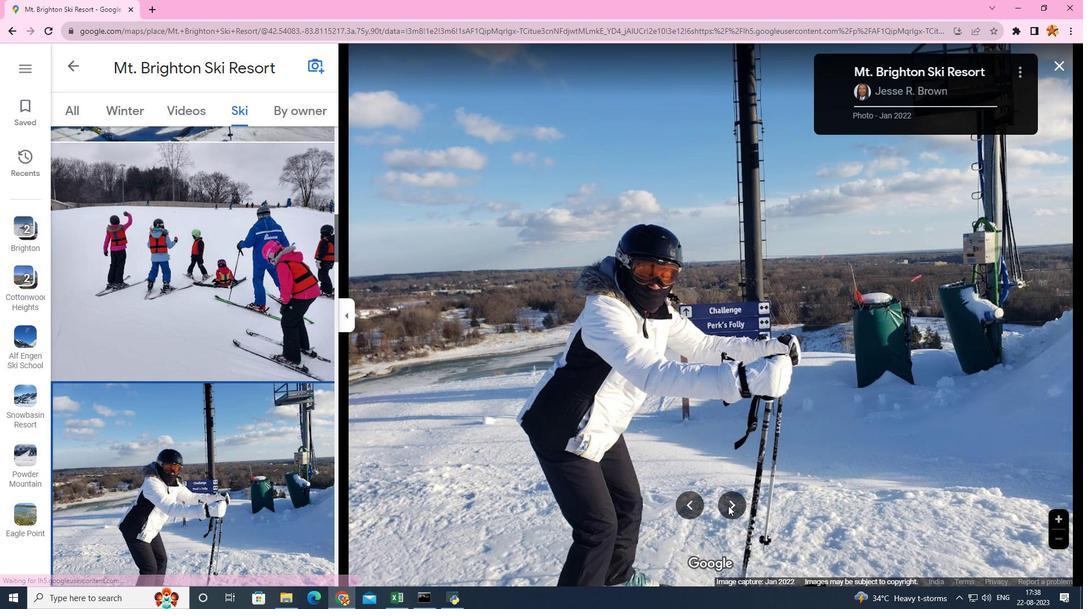 
Action: Mouse pressed left at (728, 506)
Screenshot: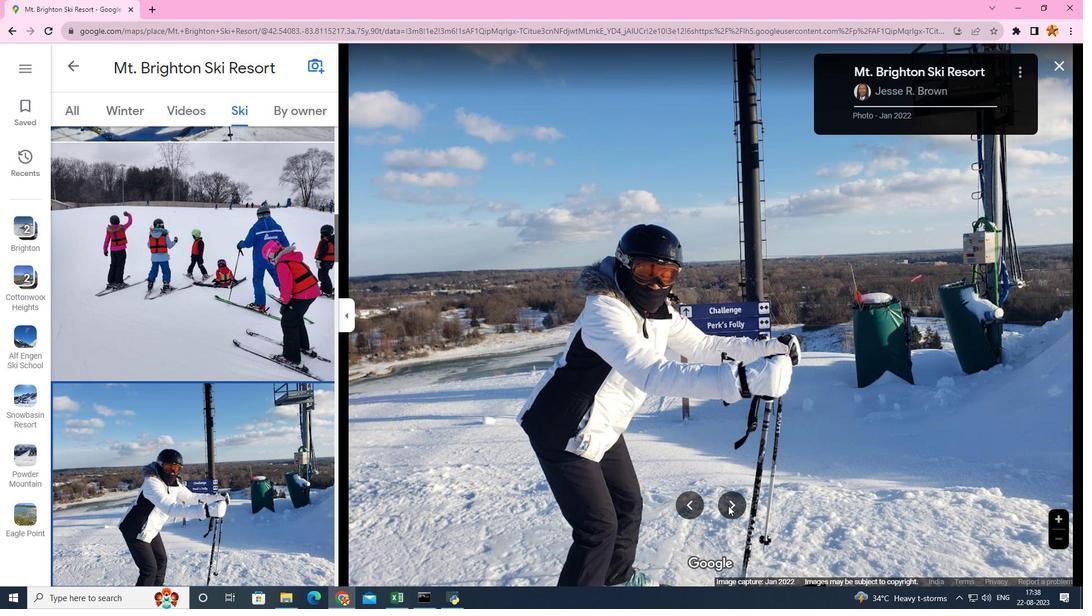 
Action: Mouse pressed left at (728, 506)
Screenshot: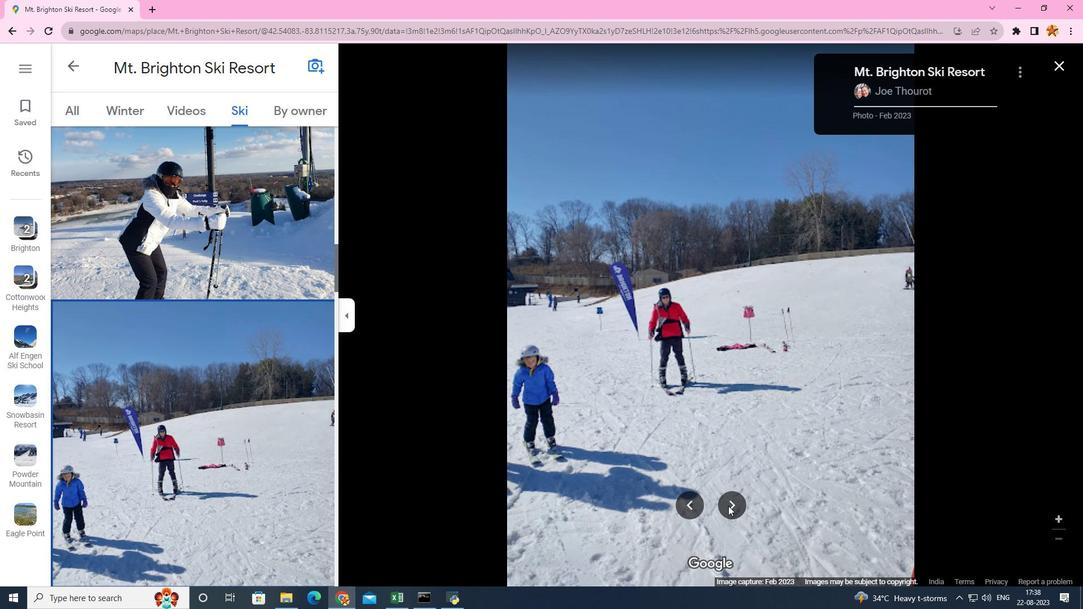 
Action: Mouse pressed left at (728, 506)
Screenshot: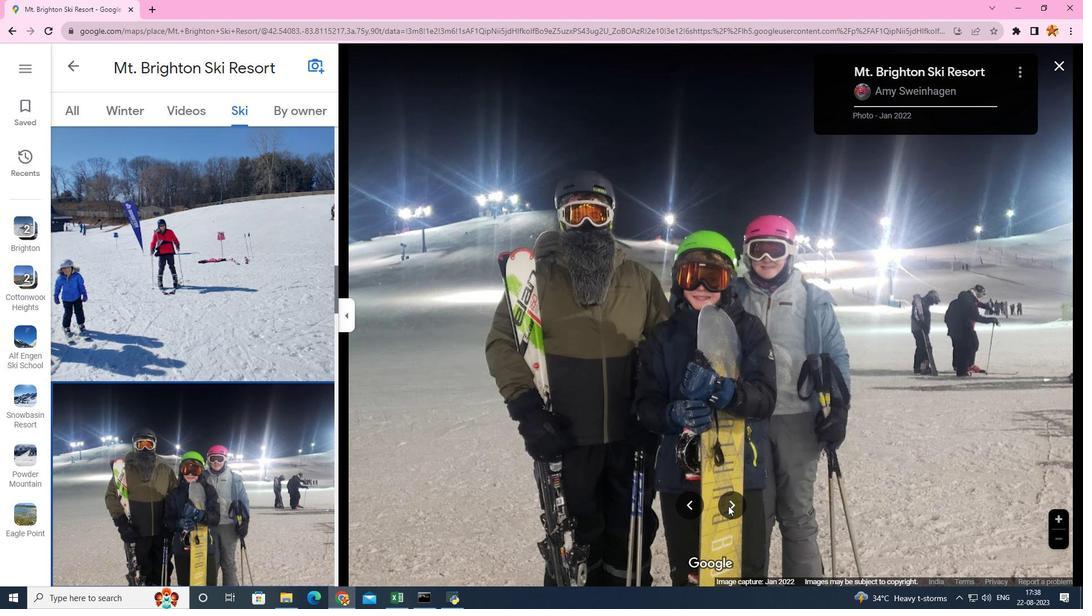 
Action: Mouse pressed left at (728, 506)
Screenshot: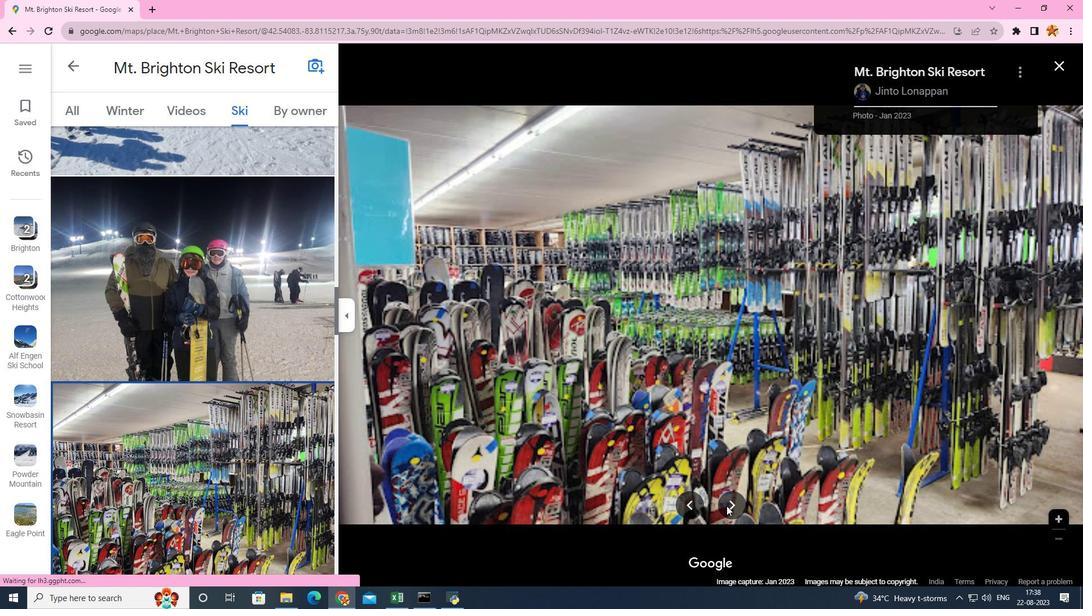 
Action: Mouse moved to (66, 59)
Screenshot: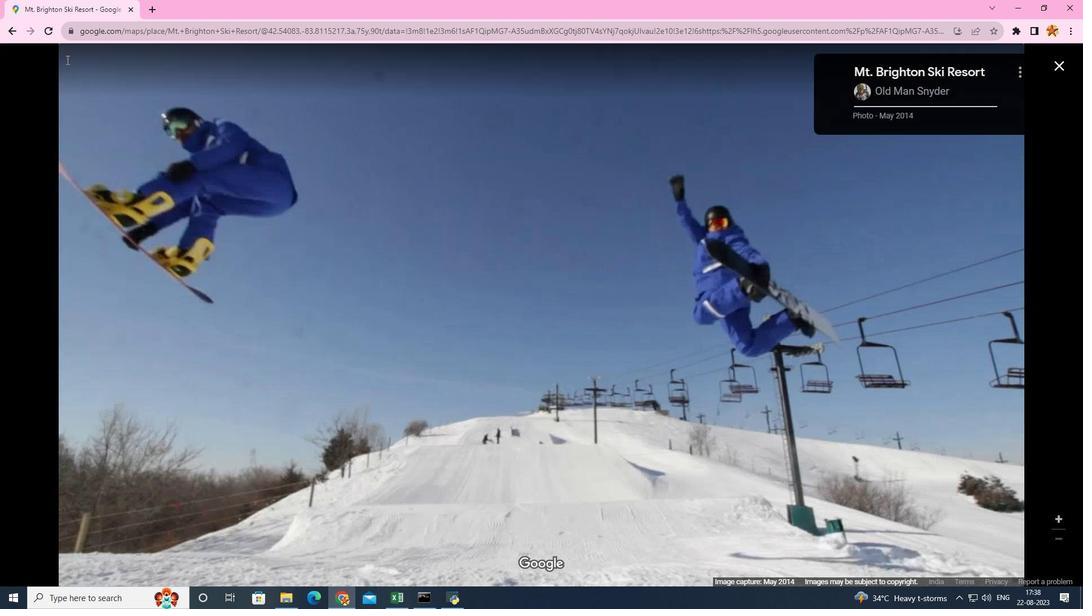 
Action: Mouse pressed left at (66, 59)
Screenshot: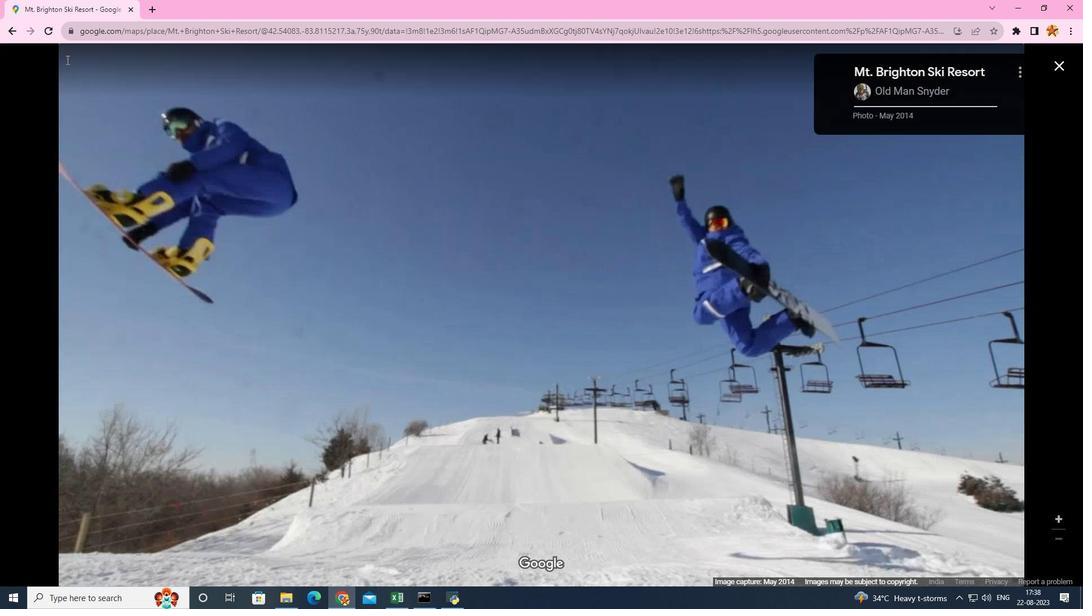 
Action: Mouse moved to (227, 62)
Screenshot: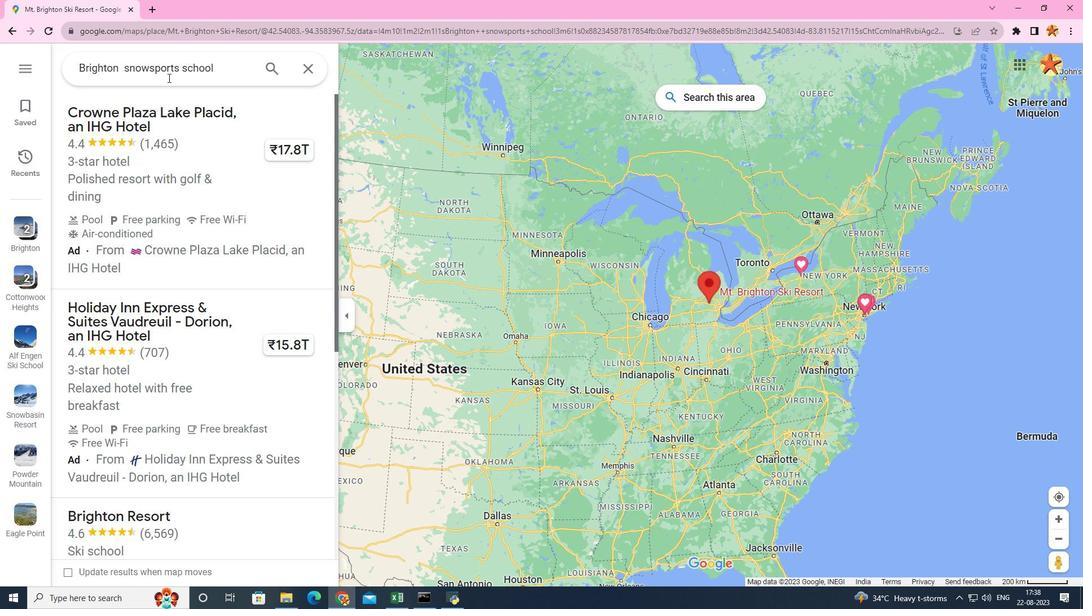 
Action: Mouse pressed left at (227, 62)
Screenshot: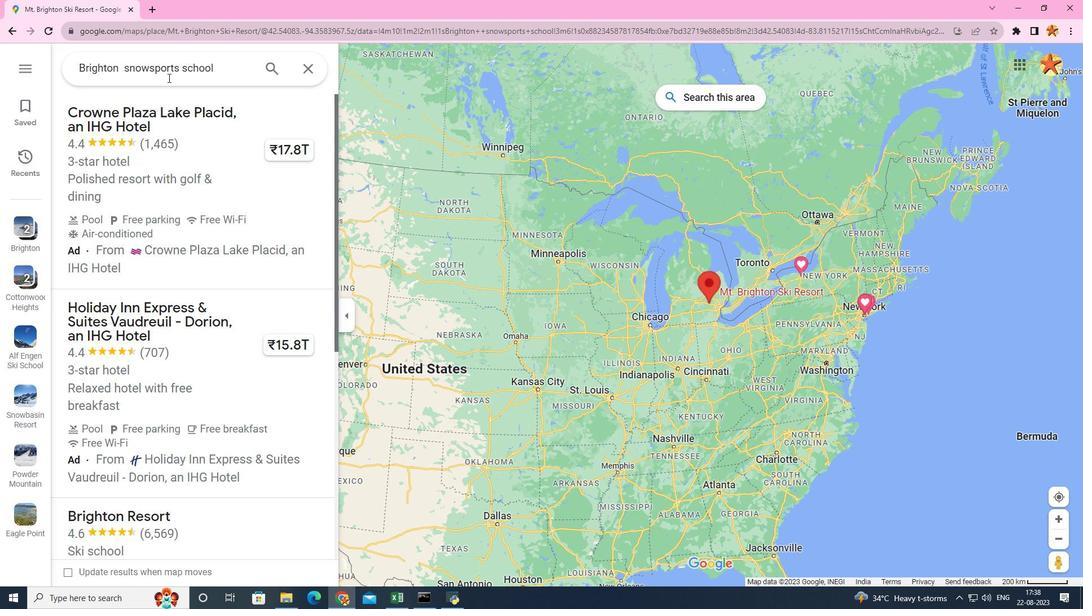 
Action: Mouse moved to (73, 71)
Screenshot: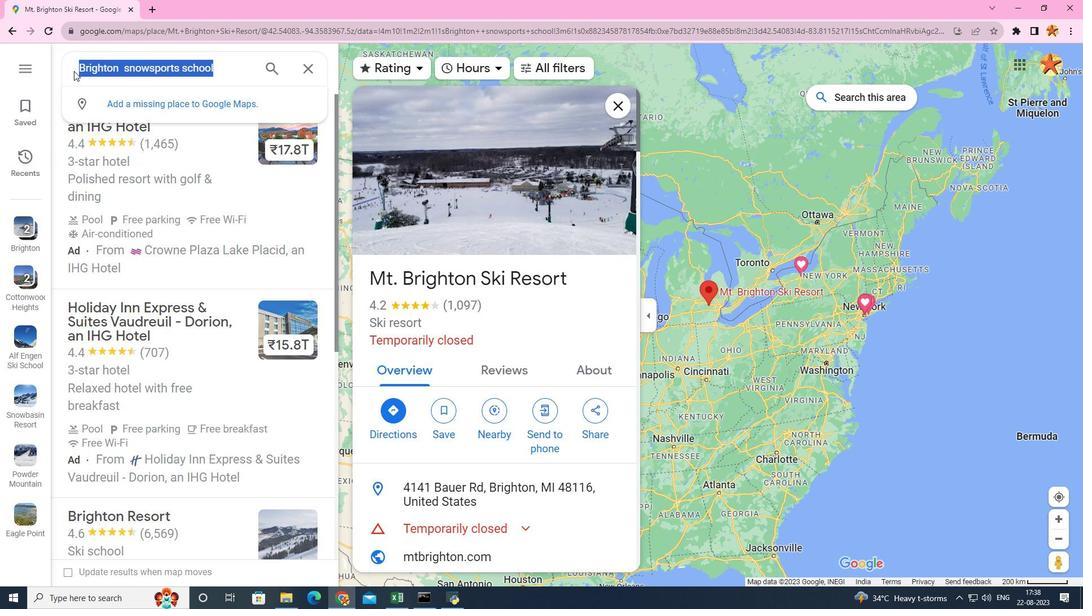 
Action: Key pressed powder<Key.space>nmountain<Key.space>snow<Key.space>
Screenshot: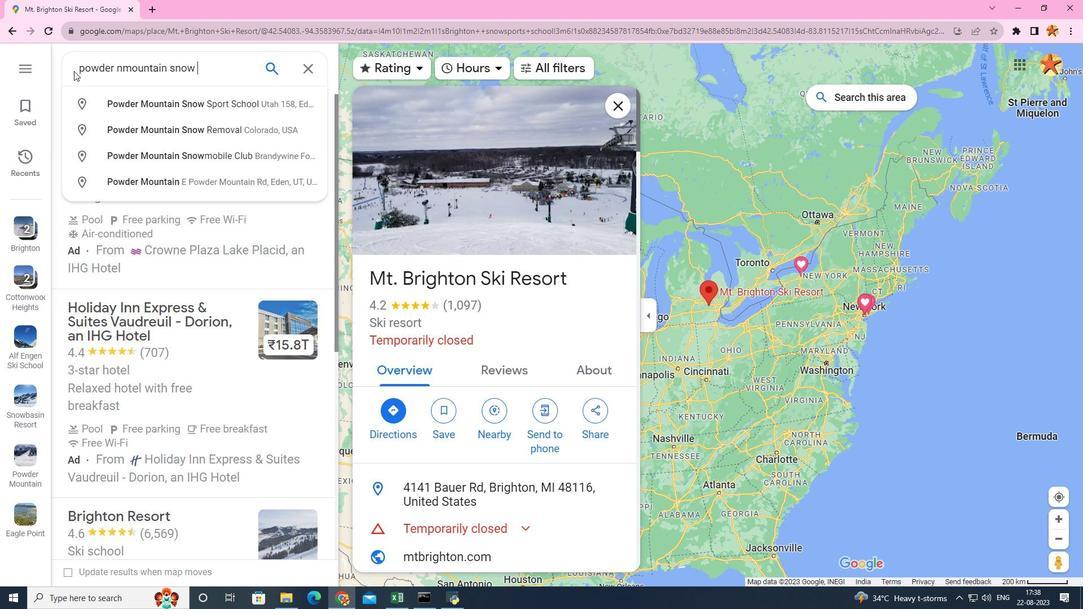 
Action: Mouse moved to (121, 99)
Screenshot: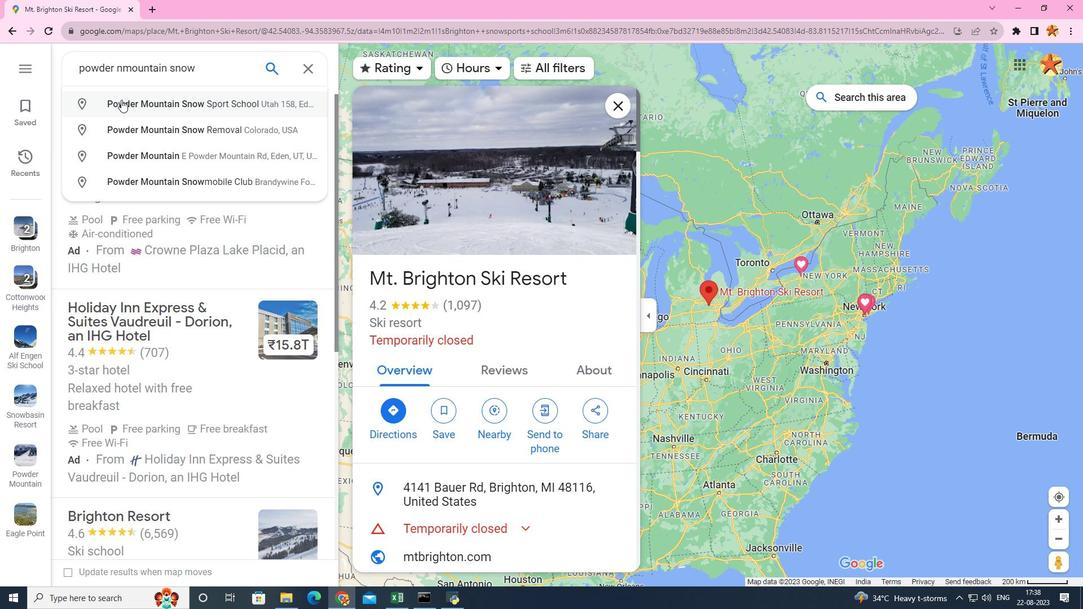 
Action: Mouse pressed left at (121, 99)
Screenshot: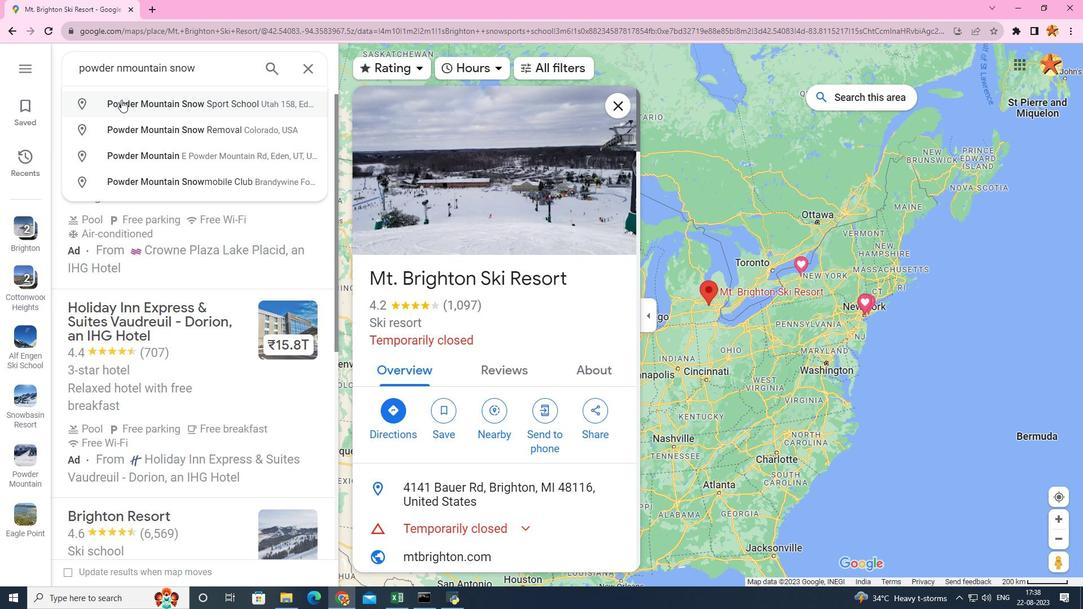 
Action: Mouse moved to (229, 301)
Screenshot: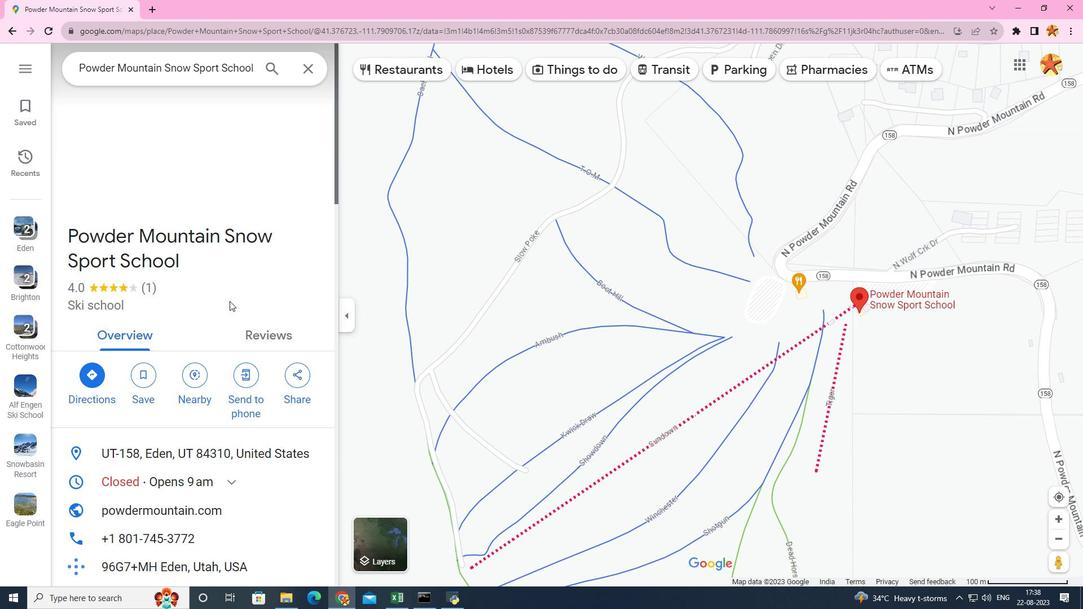 
Action: Mouse scrolled (229, 300) with delta (0, 0)
Screenshot: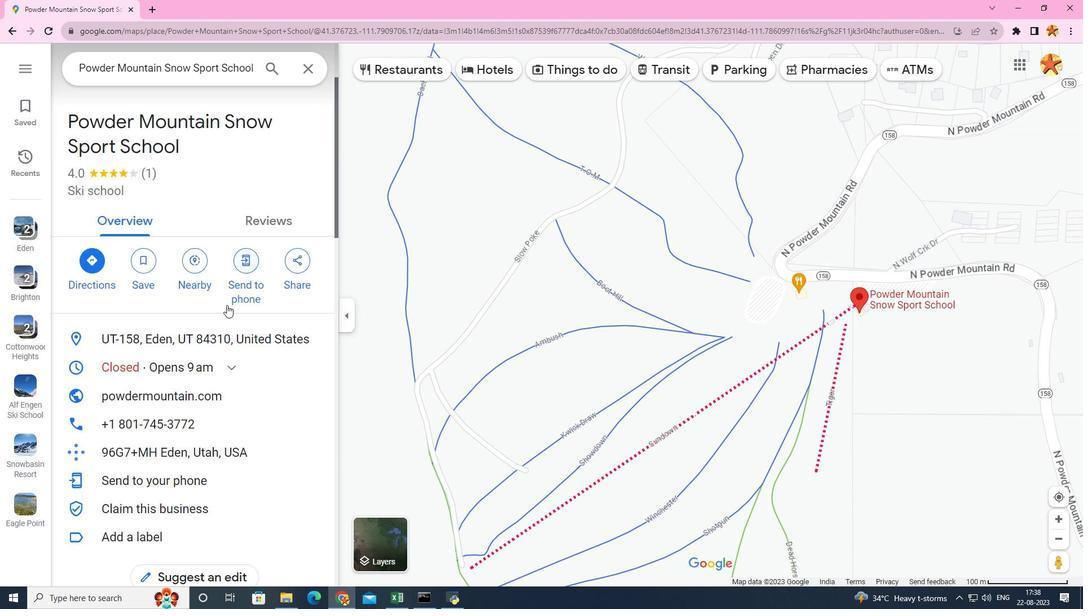 
Action: Mouse scrolled (229, 300) with delta (0, 0)
Screenshot: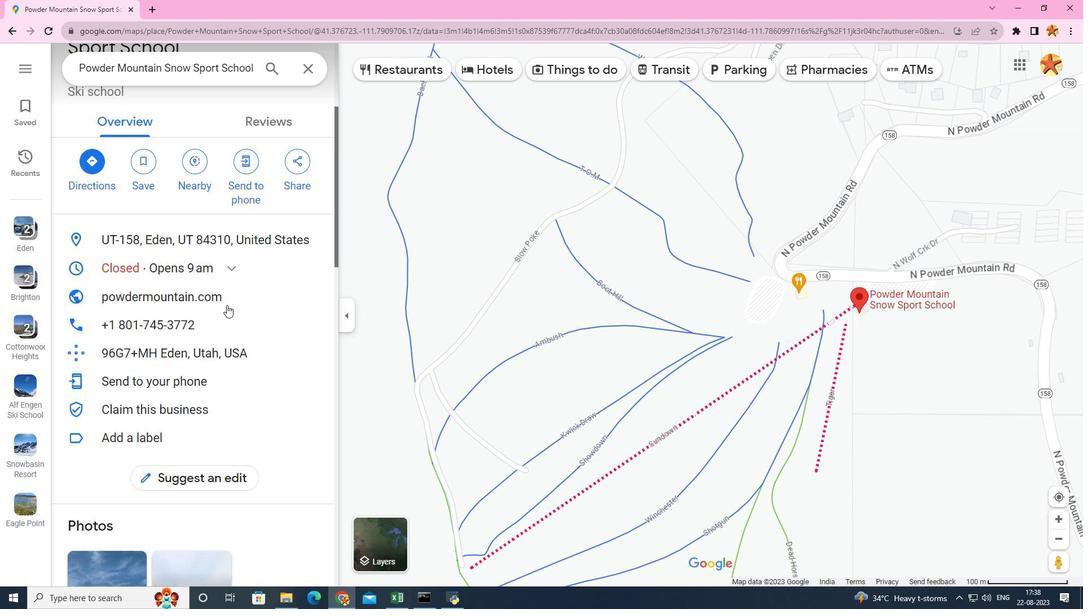 
Action: Mouse scrolled (229, 300) with delta (0, 0)
Screenshot: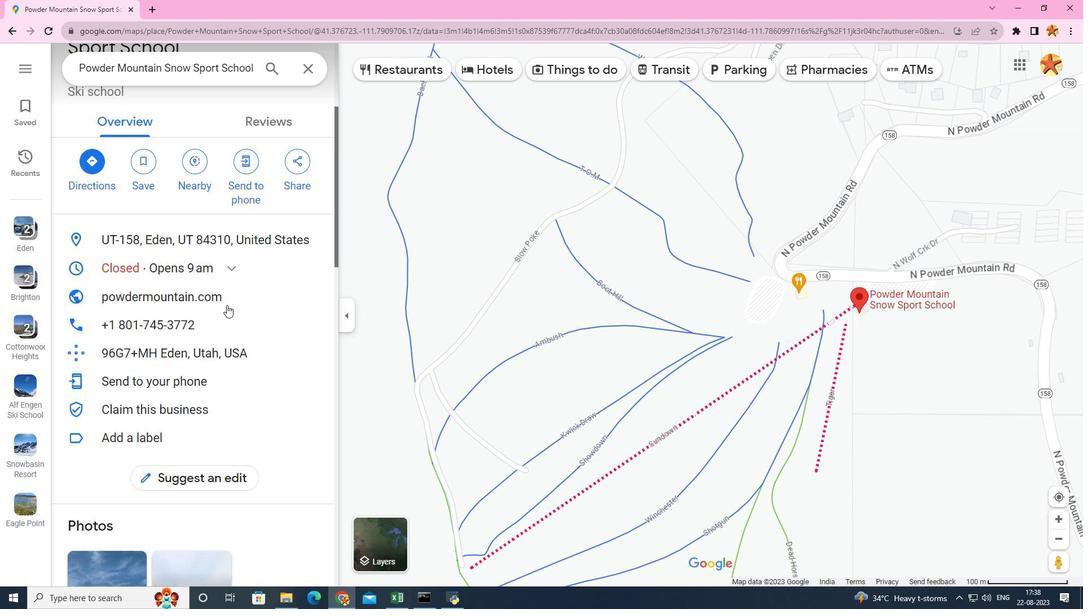 
Action: Mouse moved to (229, 303)
Screenshot: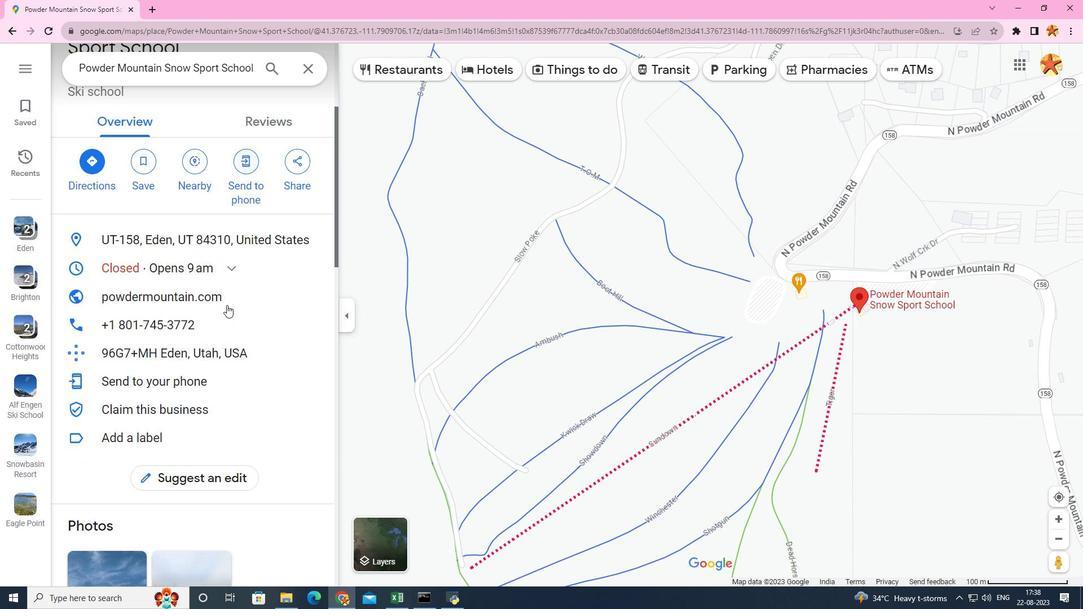 
Action: Mouse scrolled (229, 303) with delta (0, 0)
Screenshot: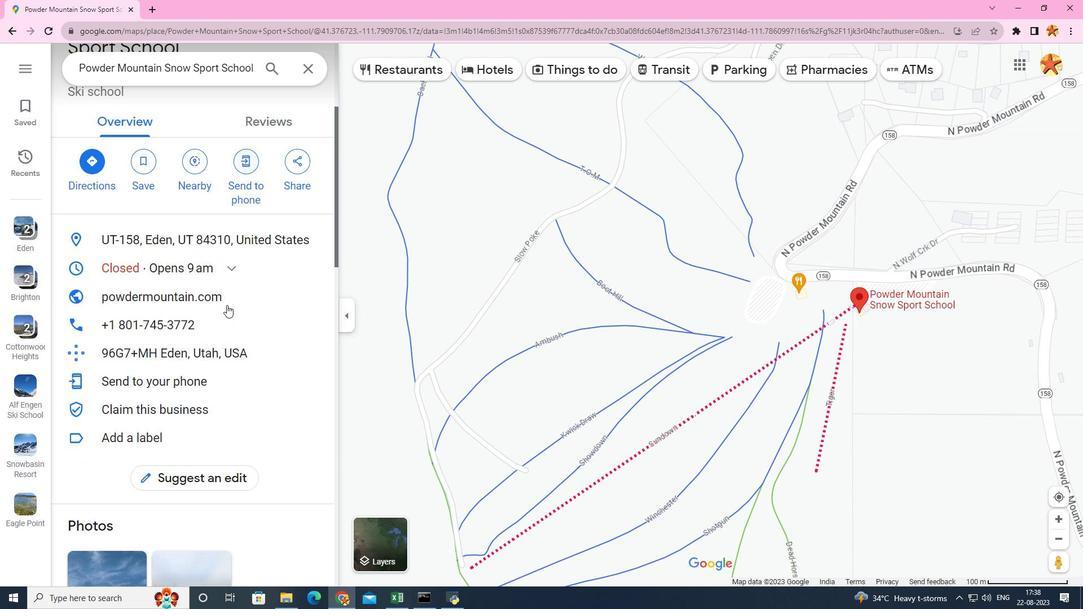 
Action: Mouse moved to (226, 305)
Screenshot: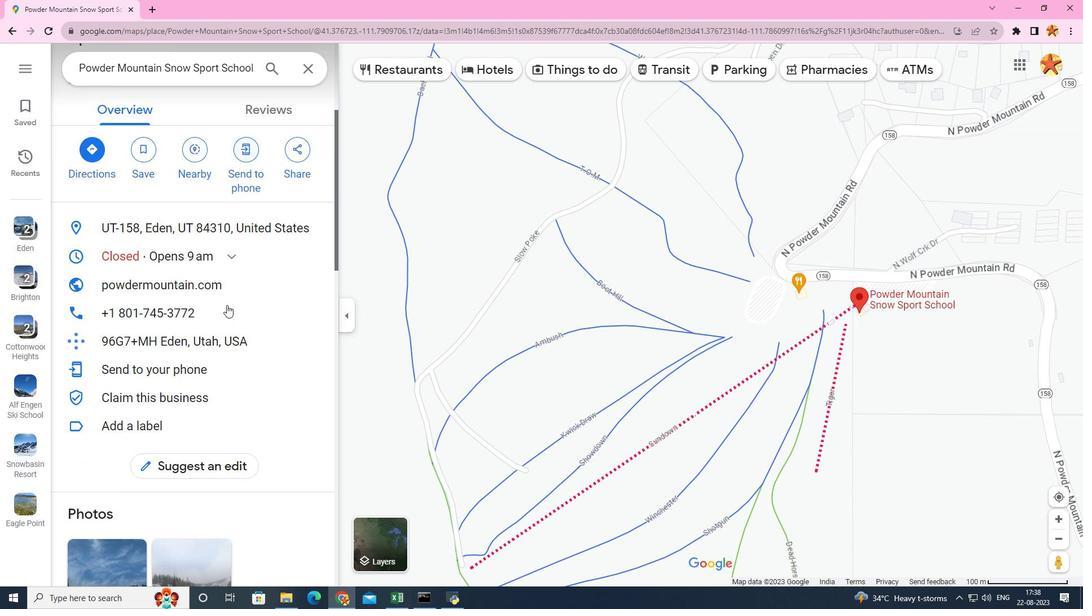 
Action: Mouse scrolled (226, 304) with delta (0, 0)
Screenshot: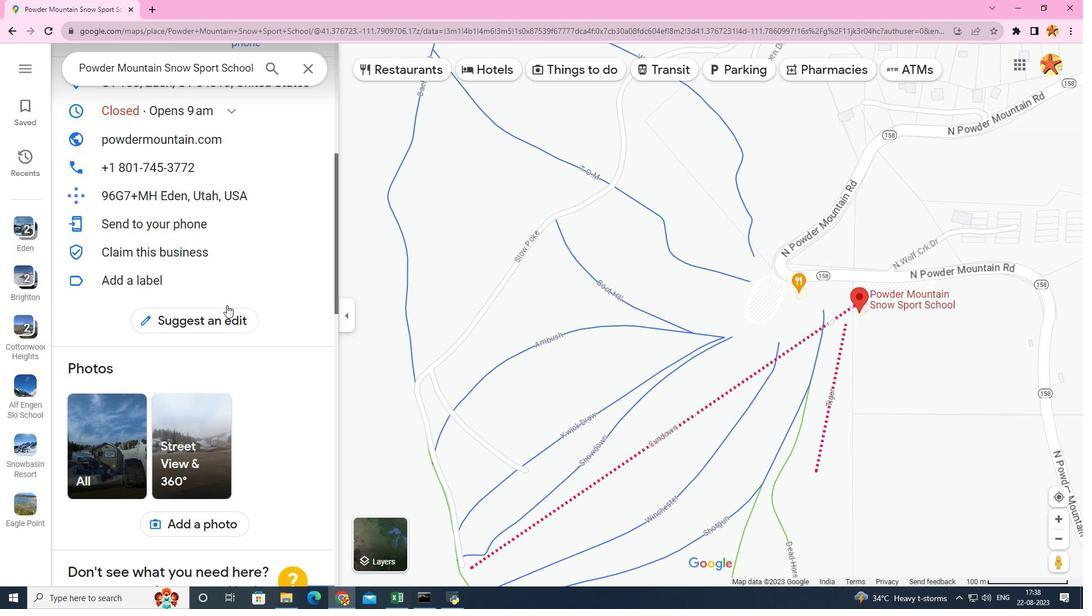 
Action: Mouse scrolled (226, 304) with delta (0, 0)
Screenshot: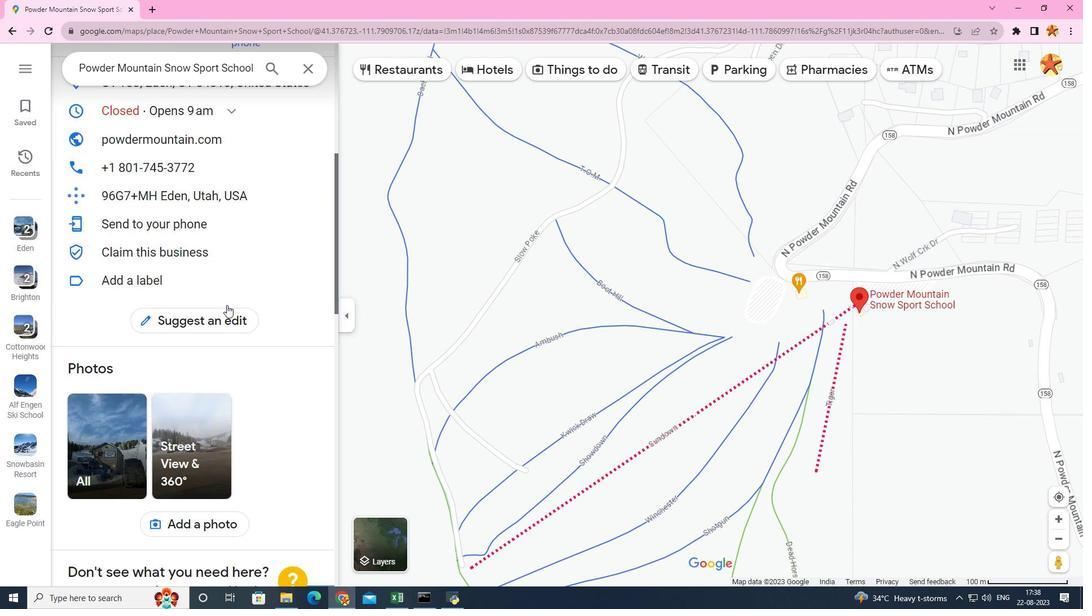 
Action: Mouse scrolled (226, 304) with delta (0, 0)
Screenshot: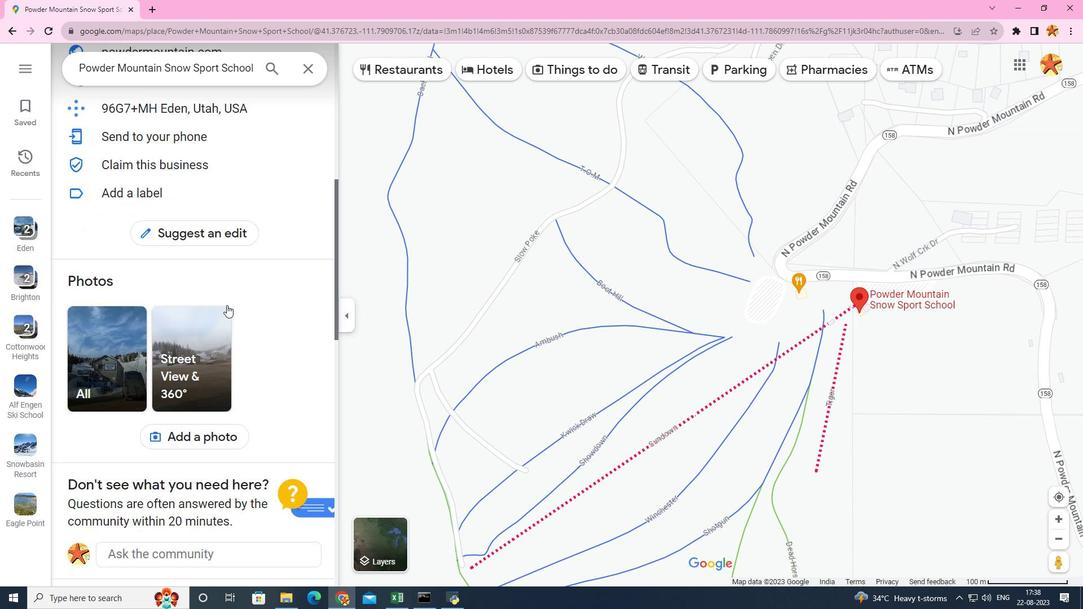 
Action: Mouse scrolled (226, 304) with delta (0, 0)
Screenshot: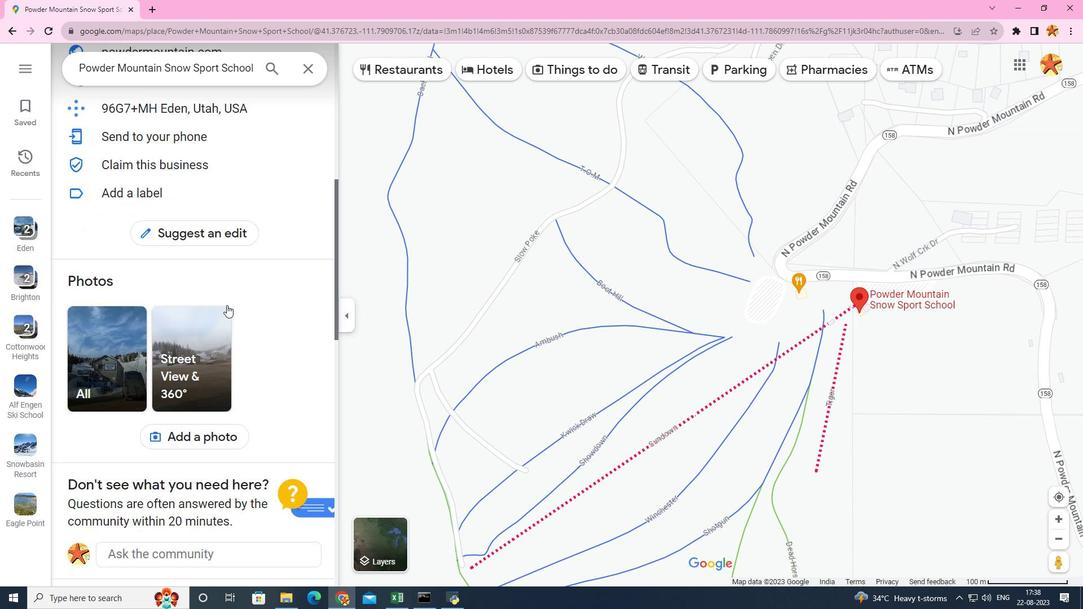 
Action: Mouse scrolled (226, 304) with delta (0, 0)
Screenshot: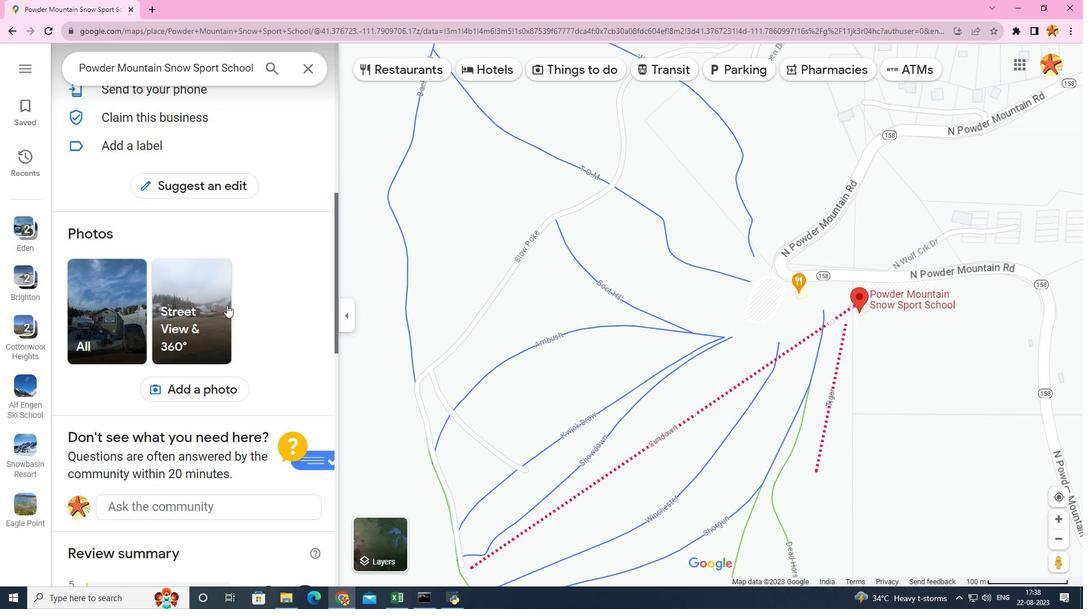 
Action: Mouse moved to (119, 303)
Screenshot: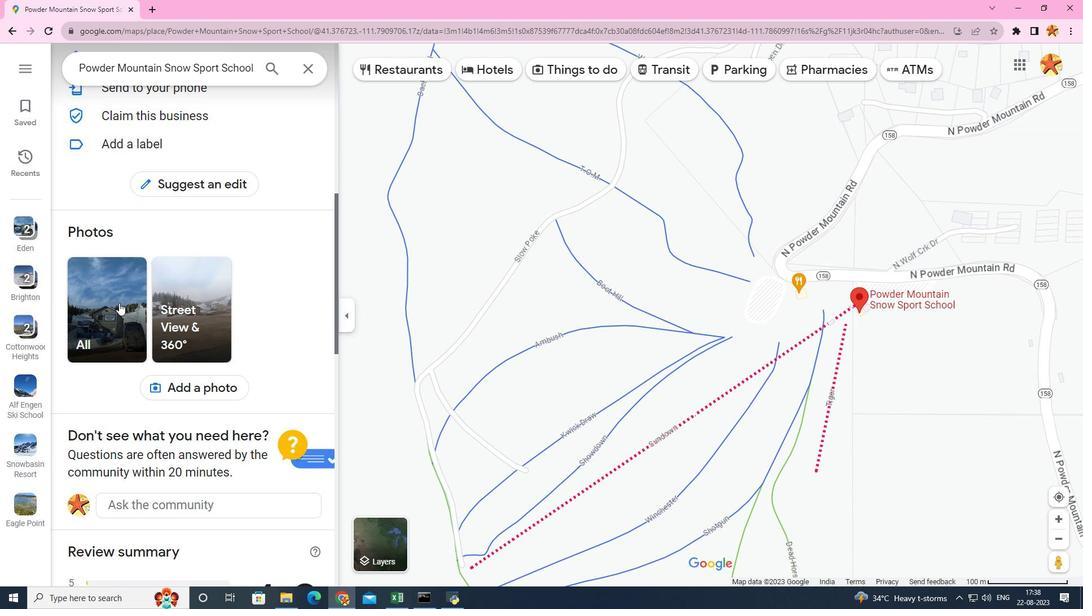 
Action: Mouse pressed left at (119, 303)
Screenshot: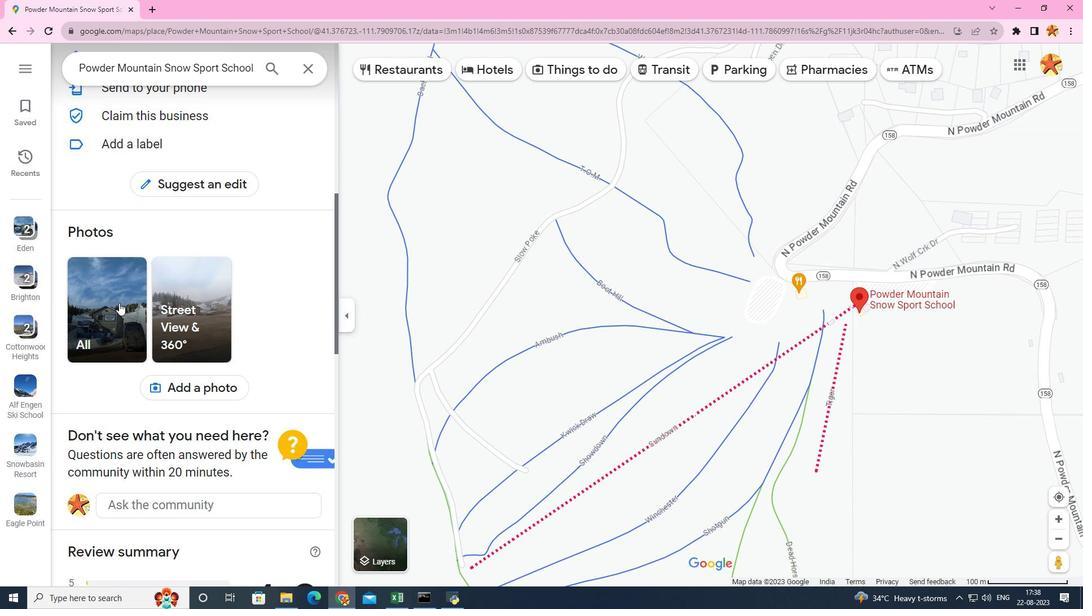 
Action: Mouse moved to (721, 501)
Screenshot: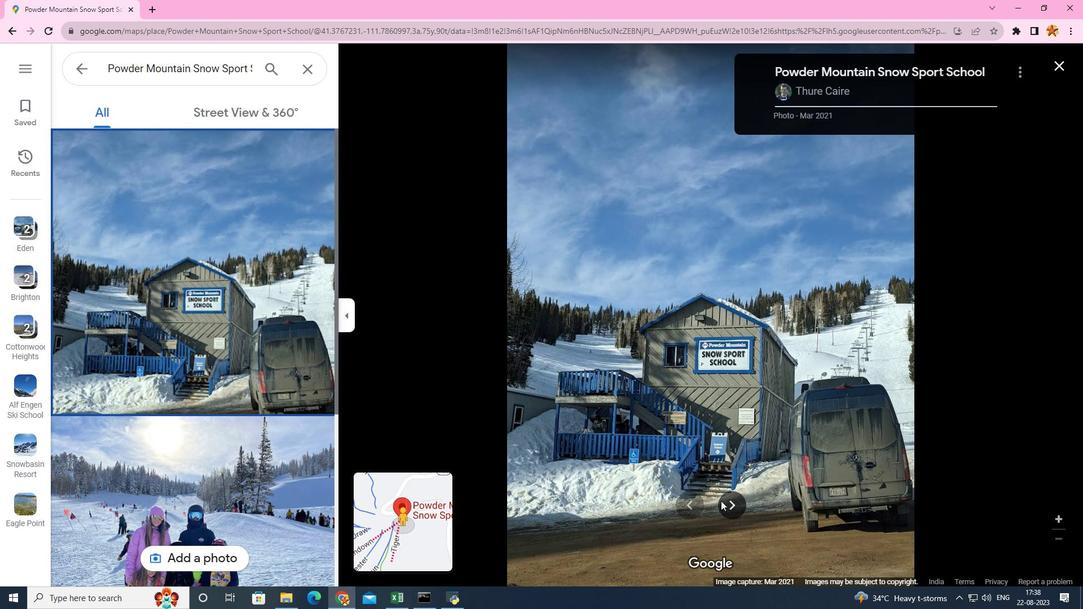 
Action: Mouse pressed left at (721, 501)
Screenshot: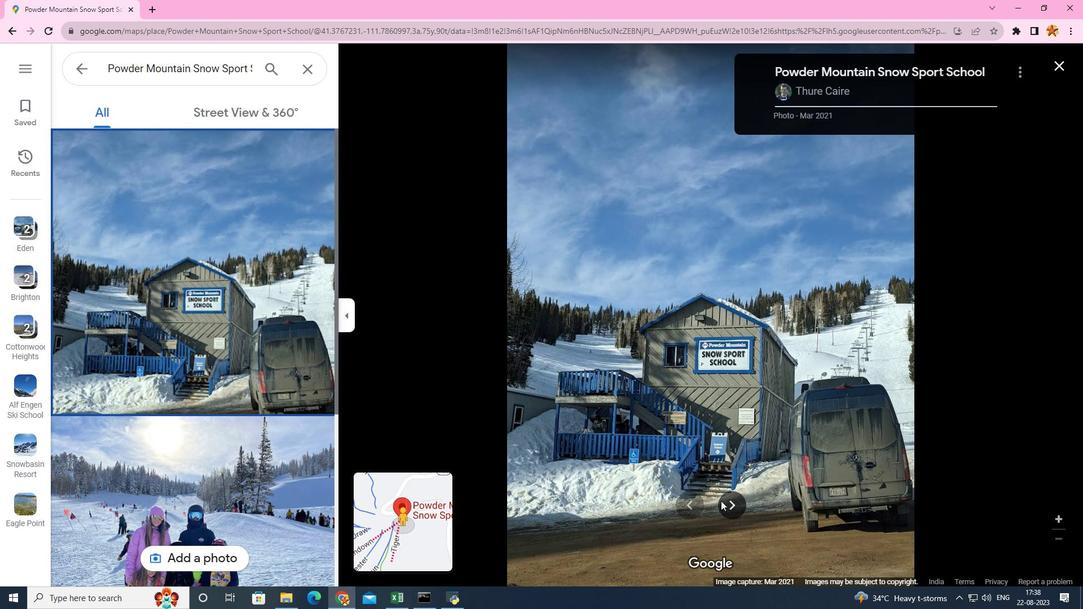
Action: Mouse moved to (721, 501)
Screenshot: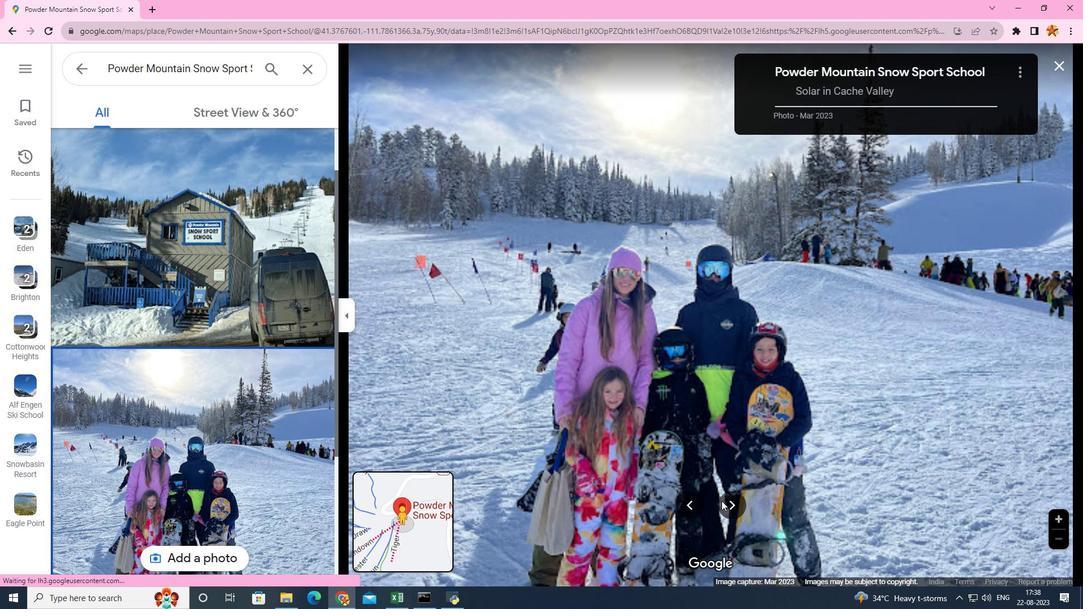 
Action: Mouse pressed left at (721, 501)
Screenshot: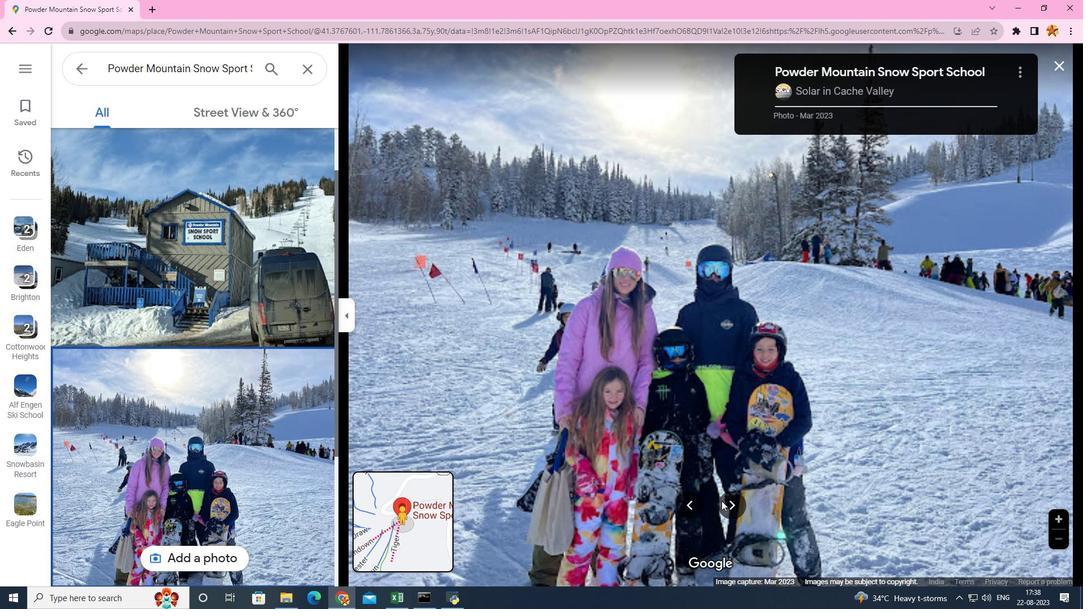 
Action: Mouse moved to (278, 115)
Screenshot: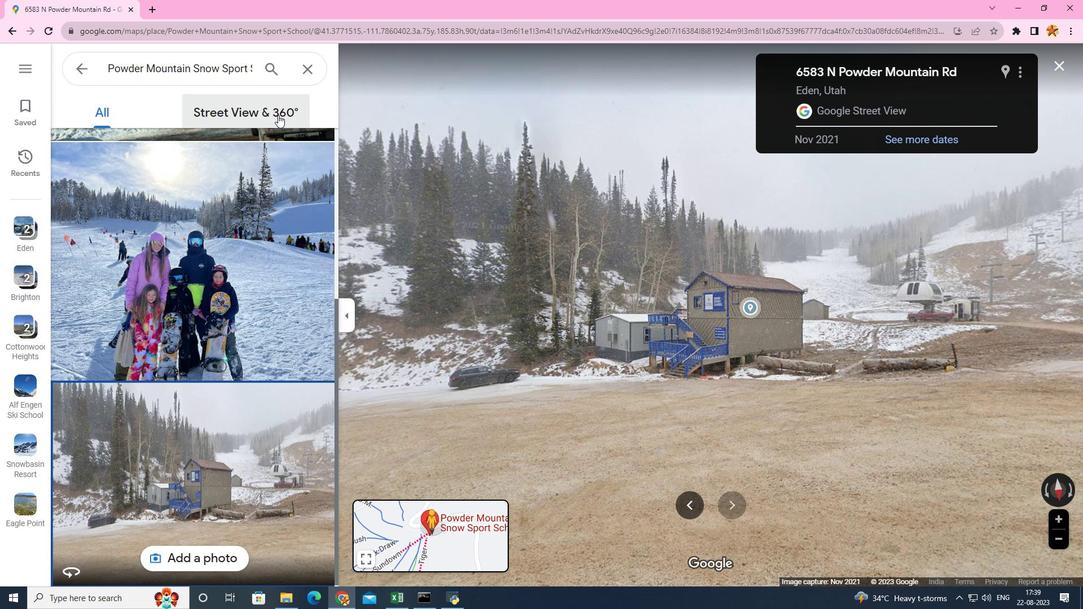 
Action: Mouse pressed left at (278, 115)
Screenshot: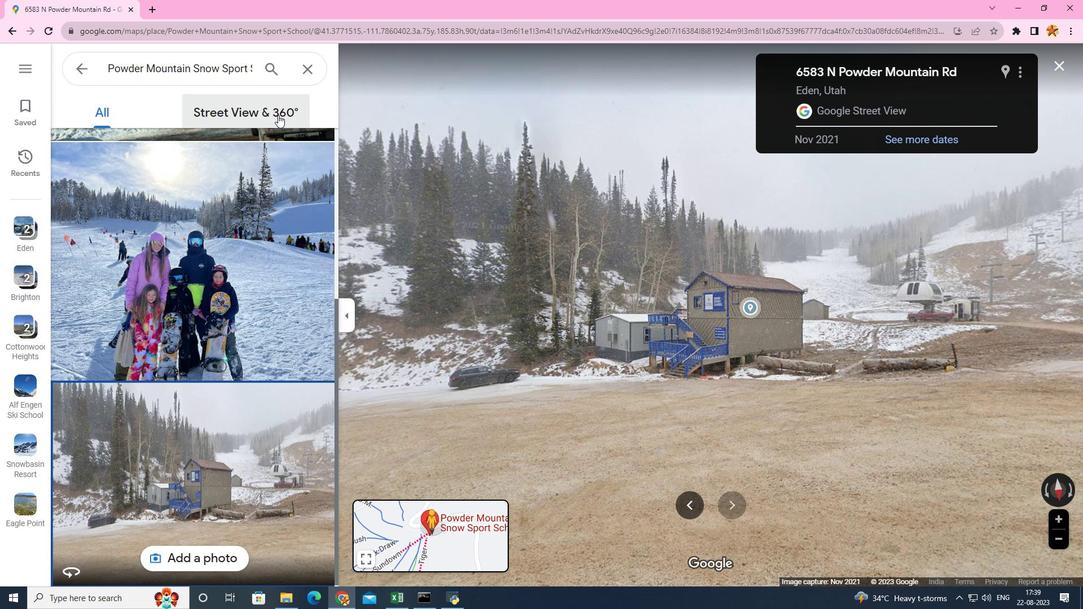 
Action: Mouse moved to (711, 425)
Screenshot: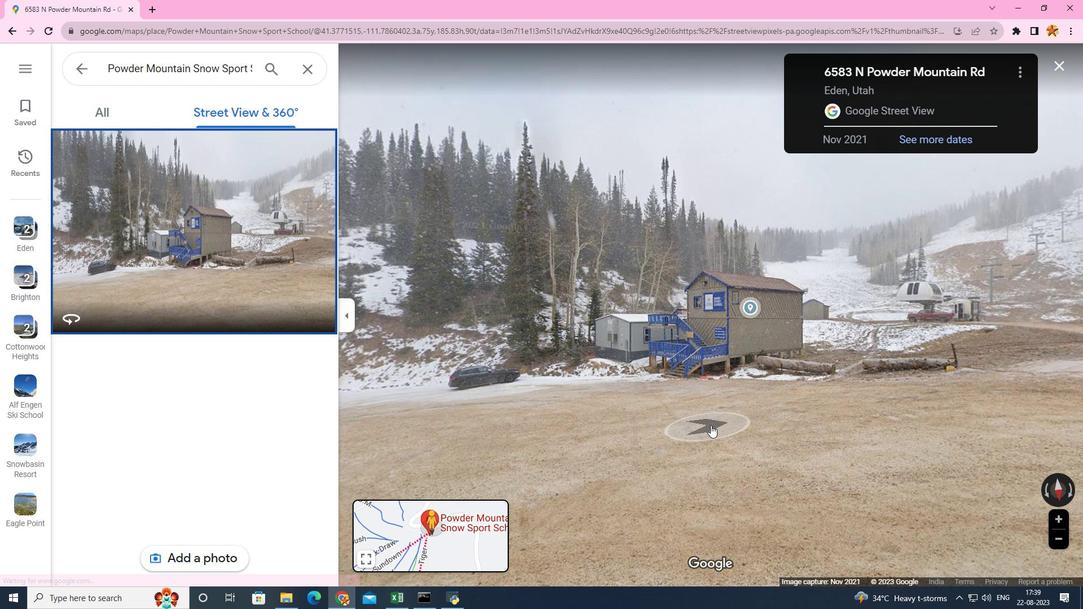 
Action: Mouse pressed left at (711, 425)
Screenshot: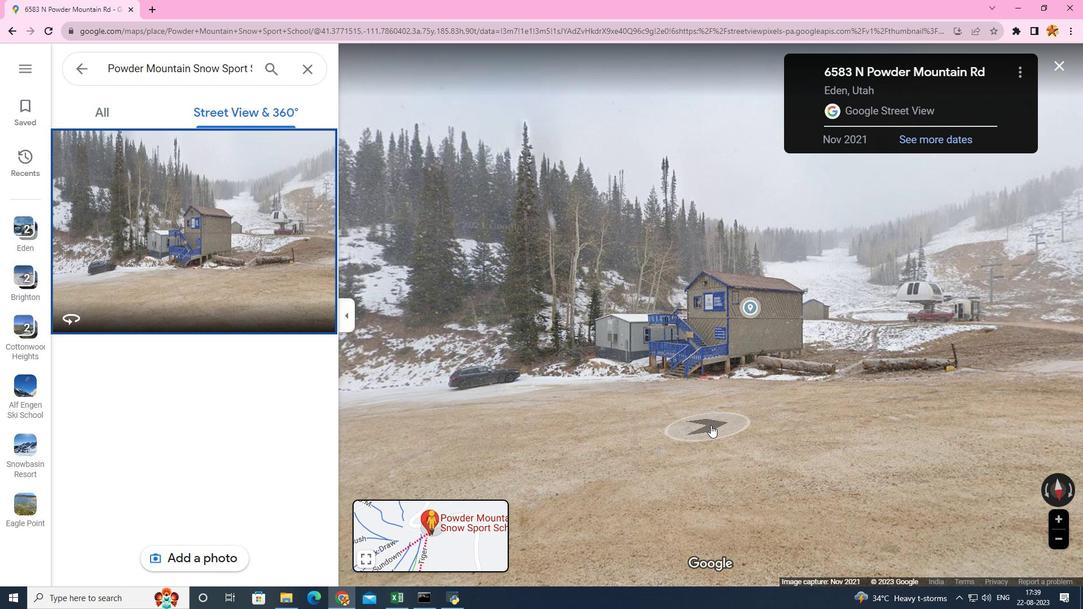 
Action: Mouse pressed left at (711, 425)
Screenshot: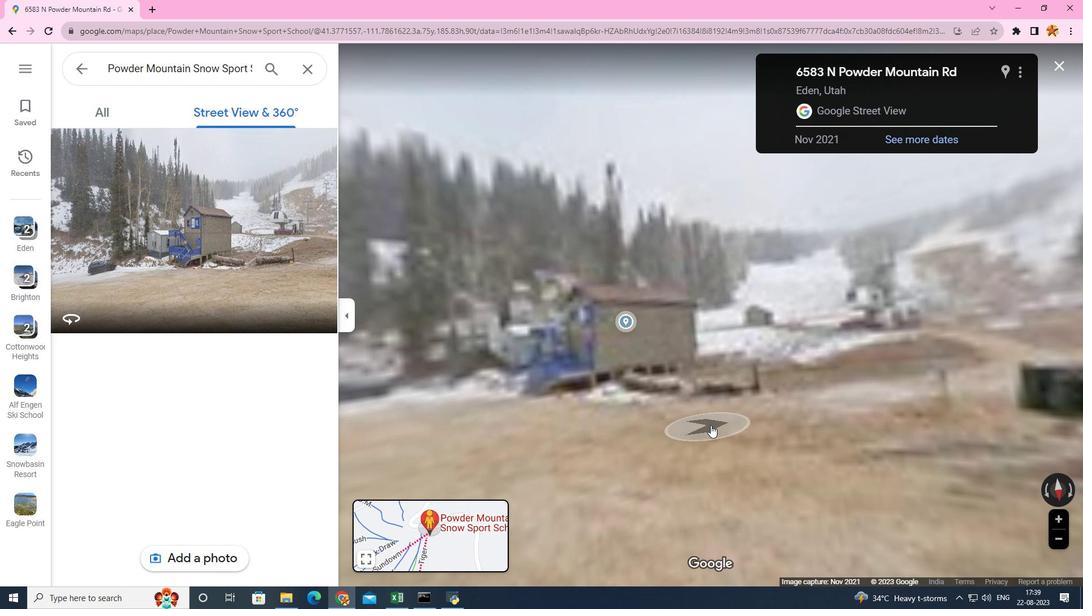 
Action: Mouse moved to (620, 430)
Screenshot: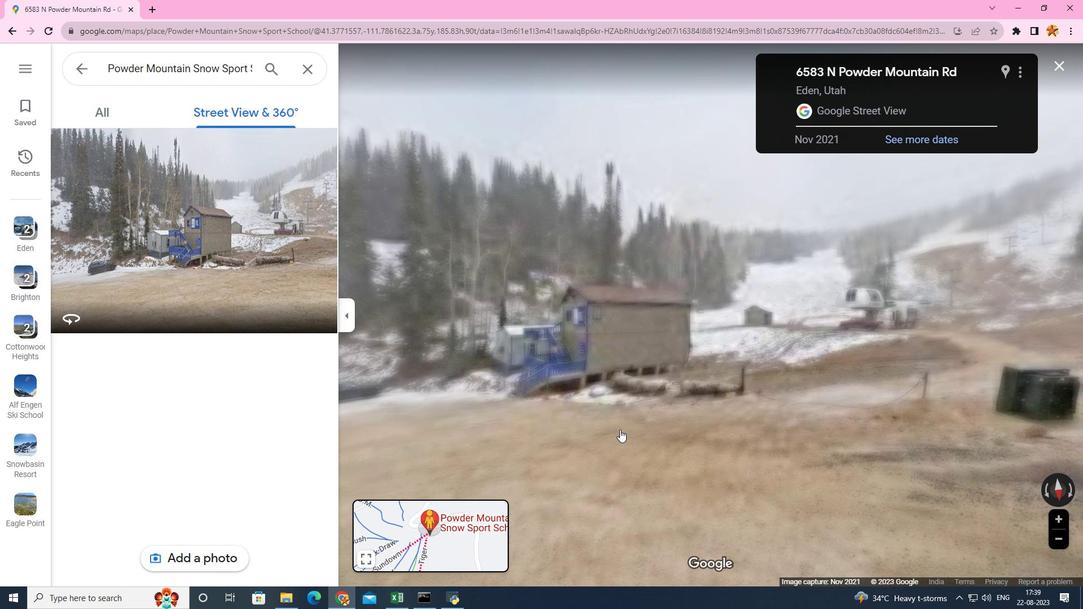 
Action: Mouse pressed left at (620, 430)
Screenshot: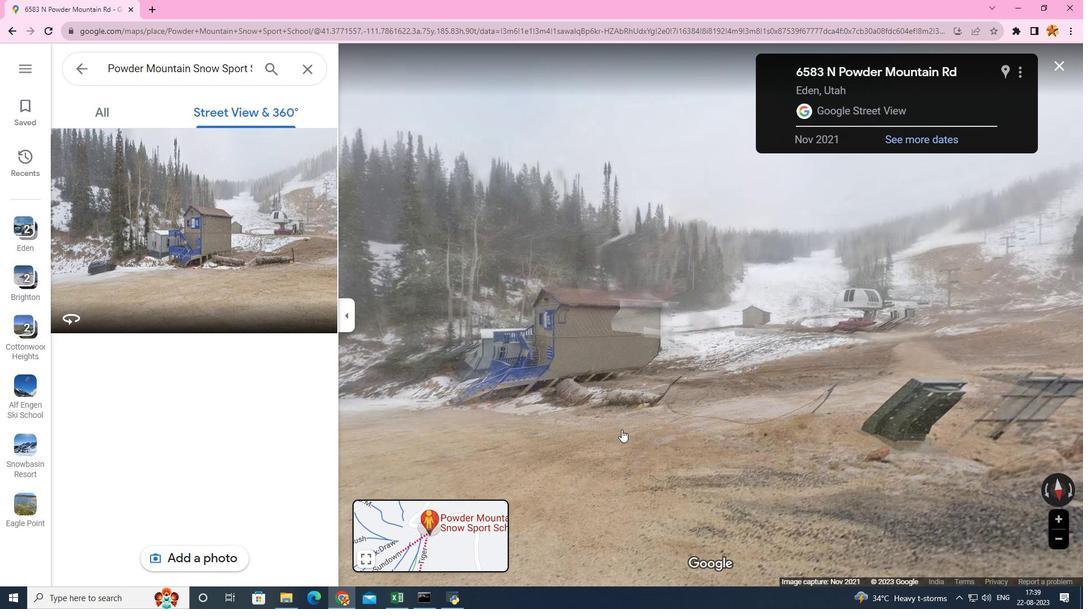 
Action: Mouse moved to (717, 422)
Screenshot: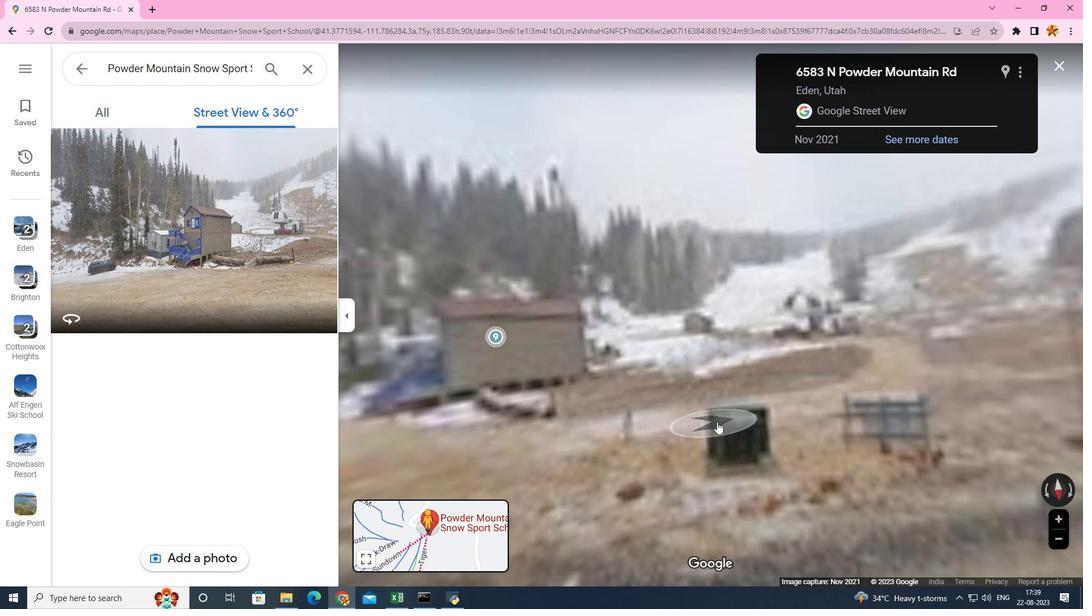 
Action: Mouse scrolled (717, 421) with delta (0, 0)
Screenshot: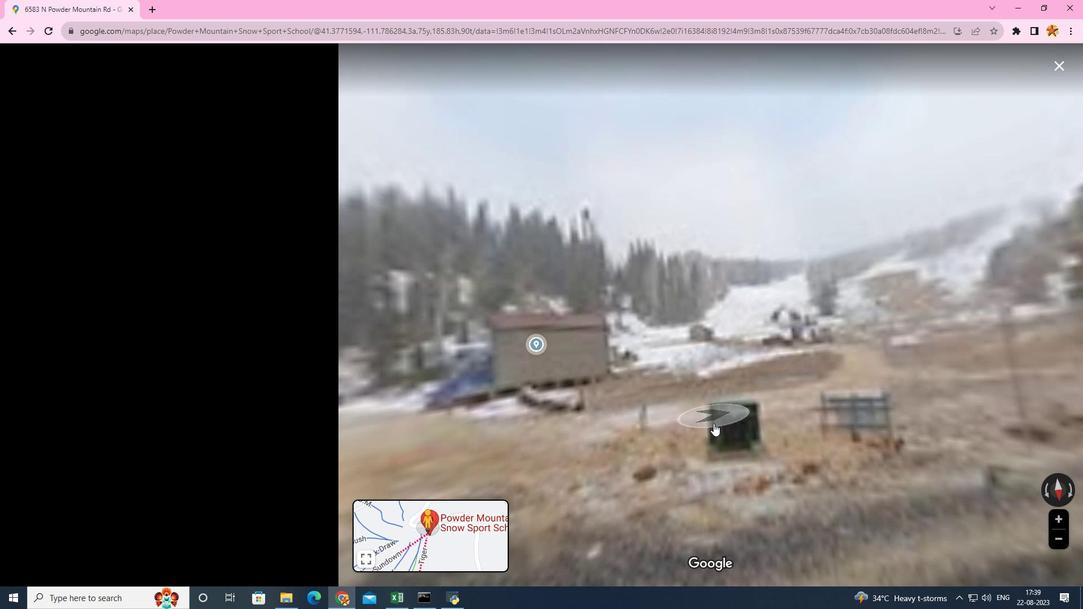 
Action: Mouse moved to (716, 422)
Screenshot: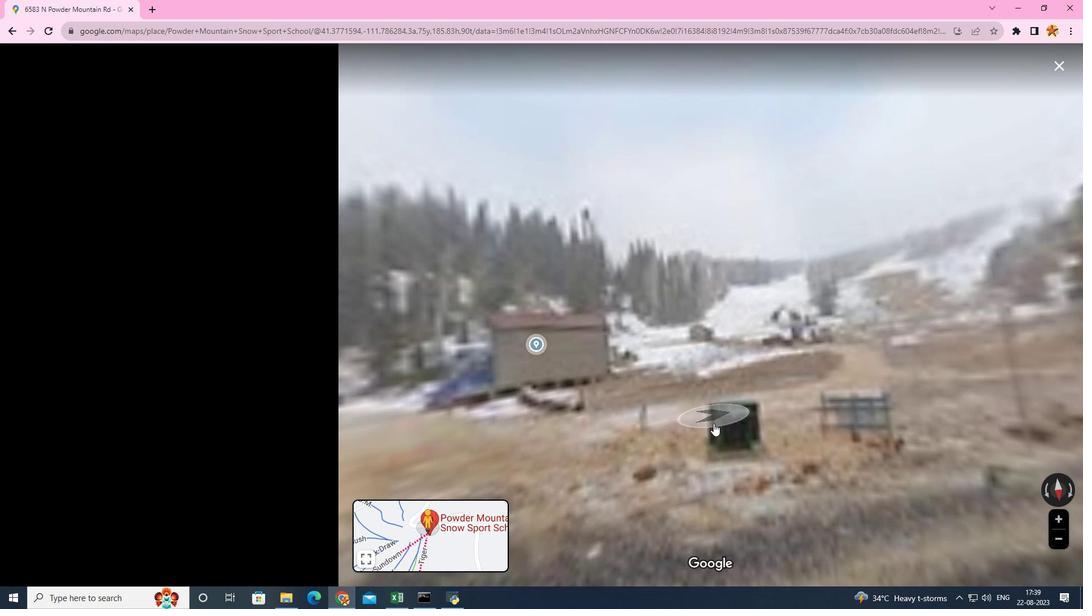 
Action: Mouse scrolled (716, 422) with delta (0, 0)
Screenshot: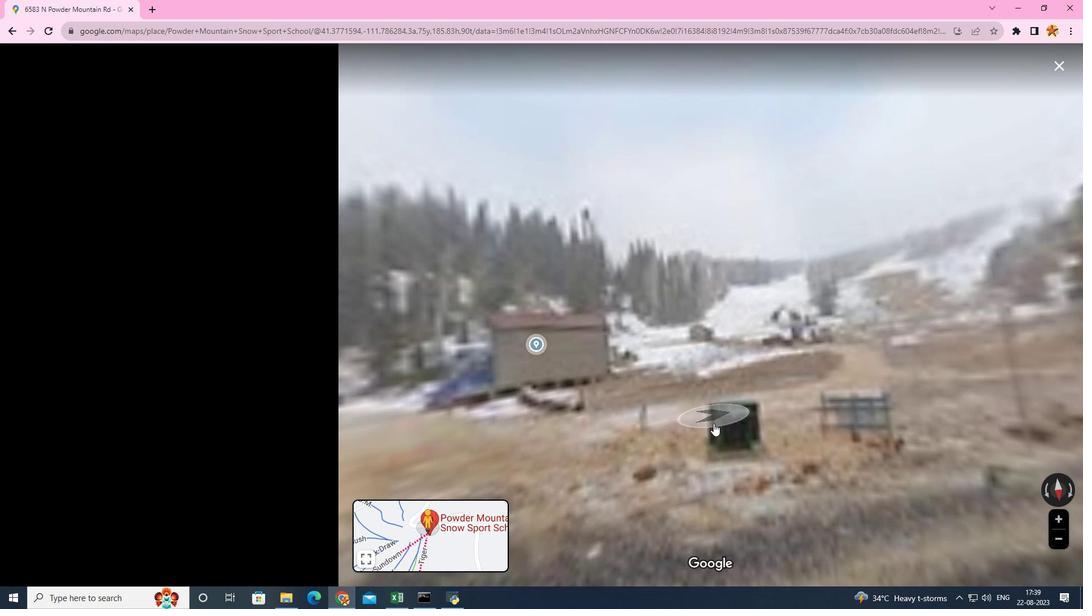 
Action: Mouse moved to (715, 423)
Screenshot: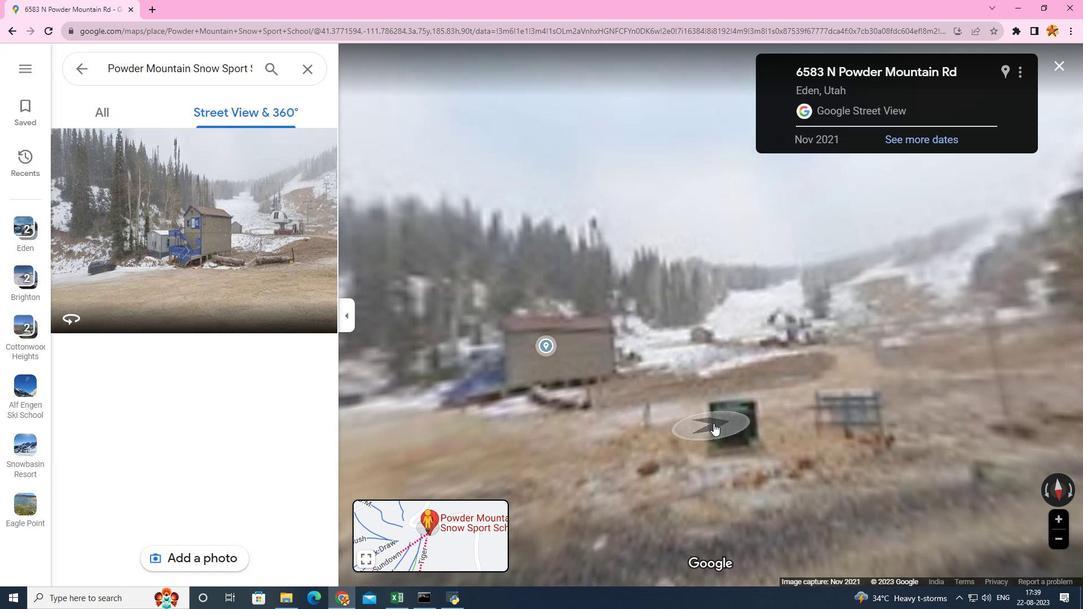 
Action: Mouse scrolled (715, 422) with delta (0, 0)
Screenshot: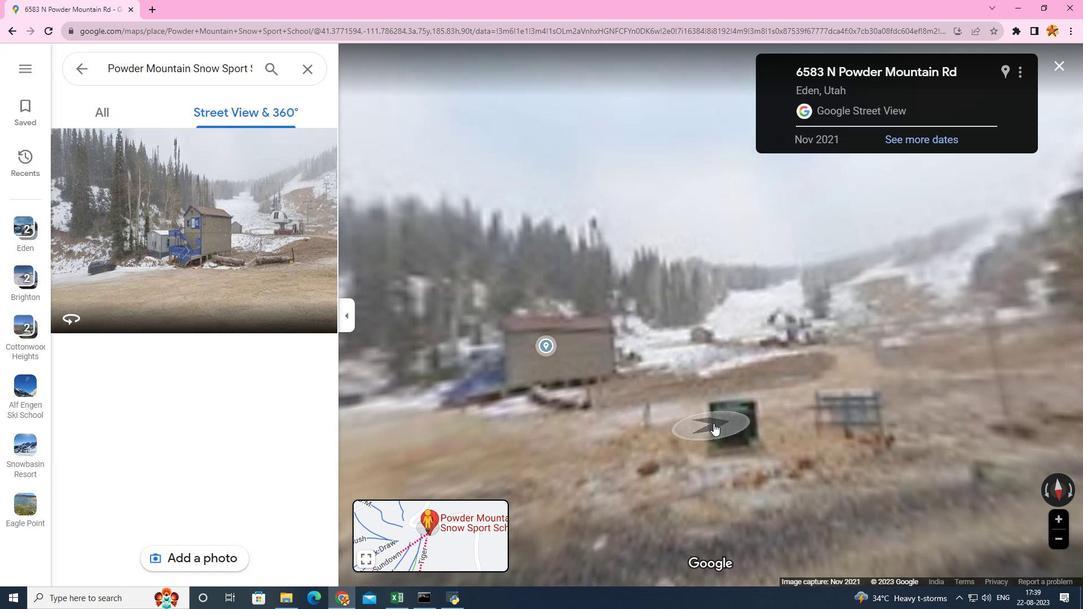 
Action: Mouse moved to (713, 423)
Screenshot: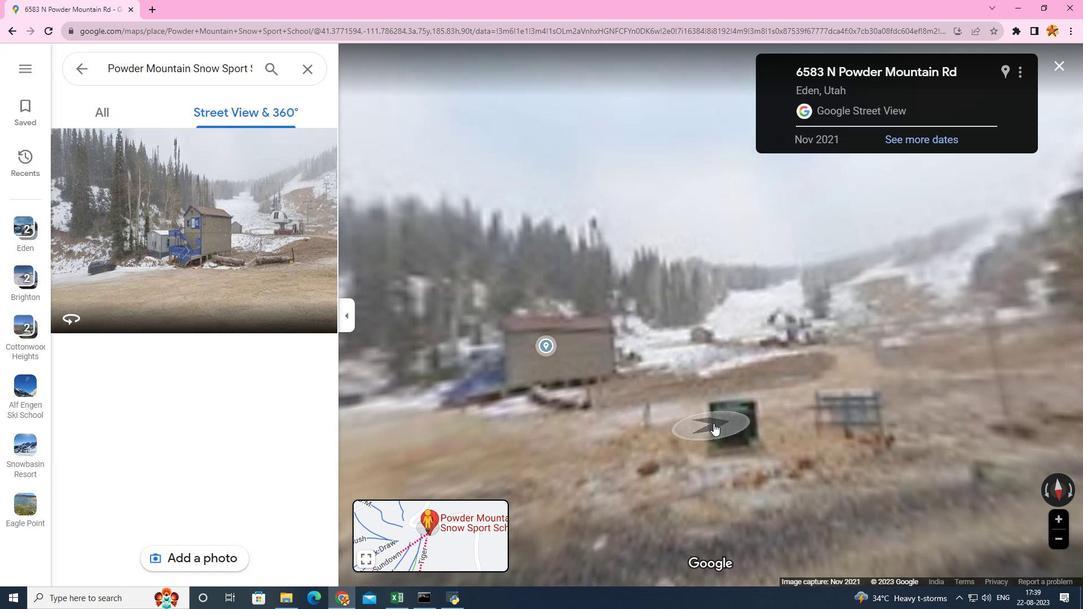 
Action: Mouse scrolled (713, 423) with delta (0, 0)
Screenshot: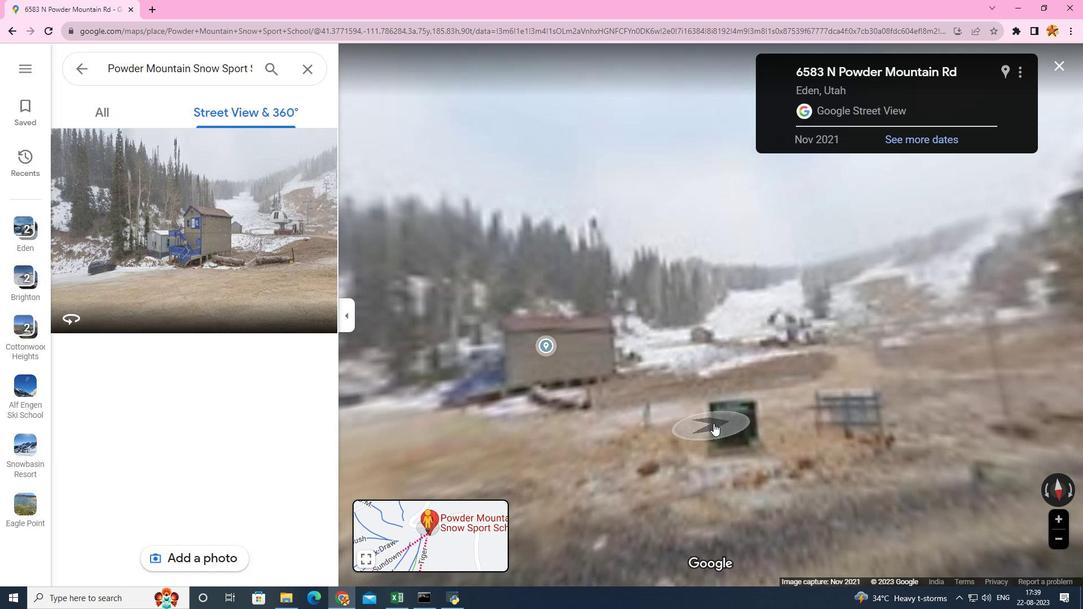 
Action: Mouse scrolled (713, 423) with delta (0, 0)
Screenshot: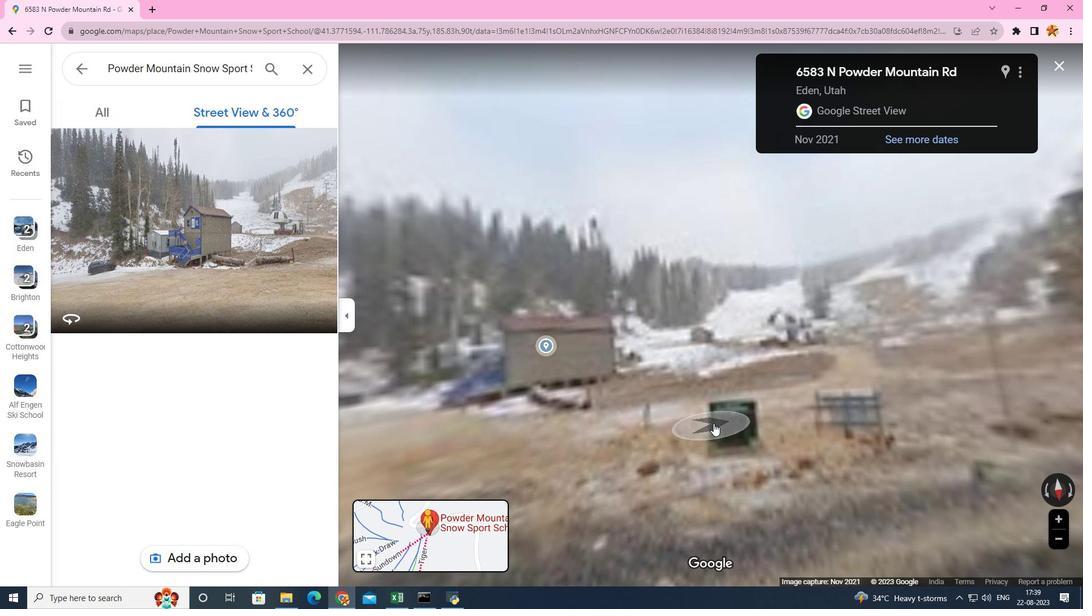 
Action: Mouse scrolled (713, 423) with delta (0, 0)
Screenshot: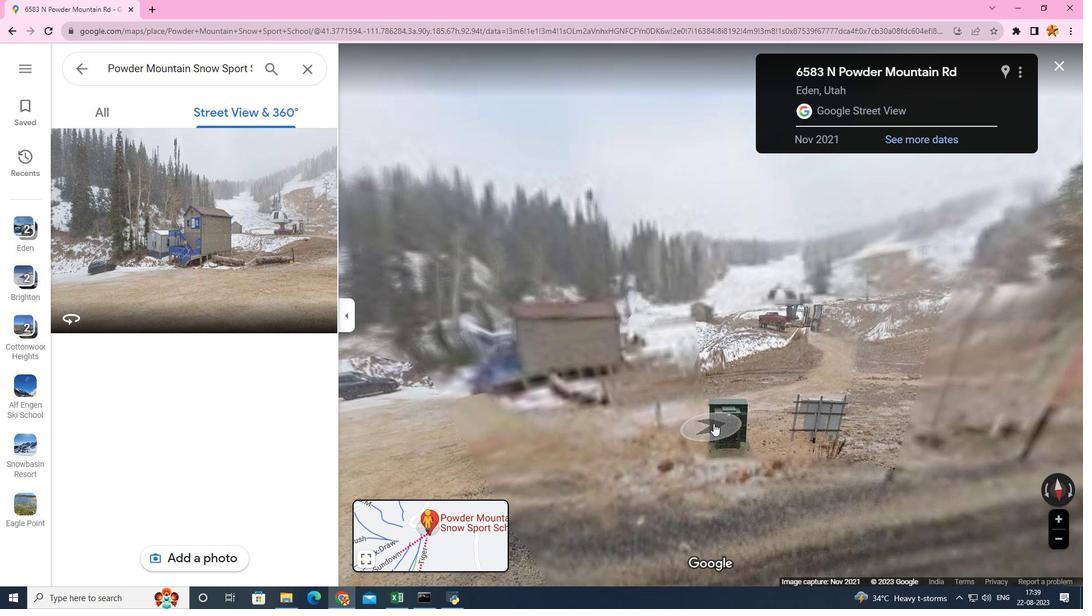 
Action: Mouse scrolled (713, 423) with delta (0, 0)
Screenshot: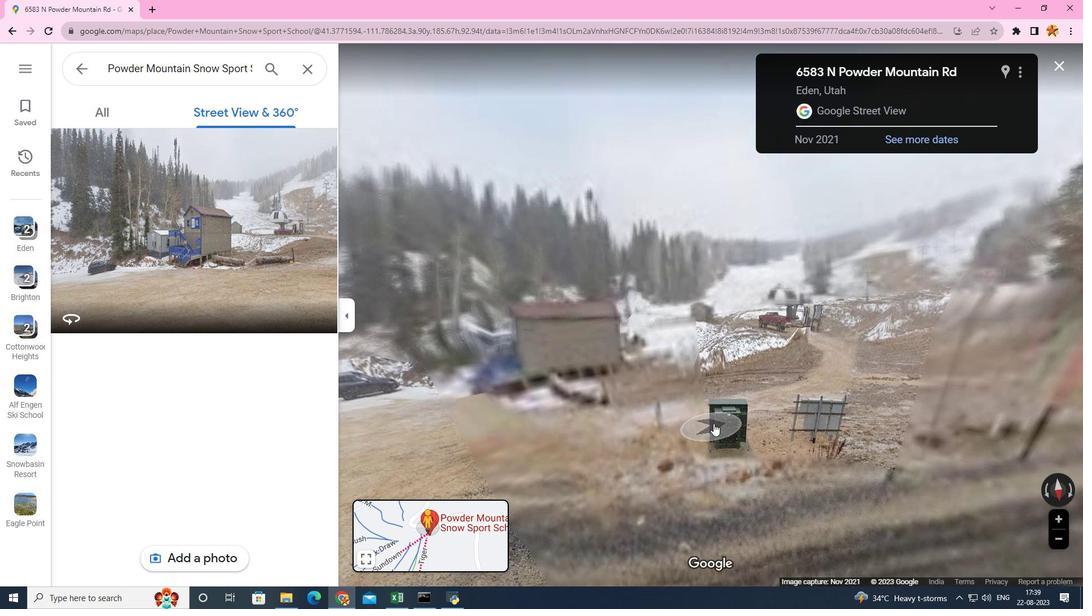 
Action: Mouse scrolled (713, 423) with delta (0, 0)
Screenshot: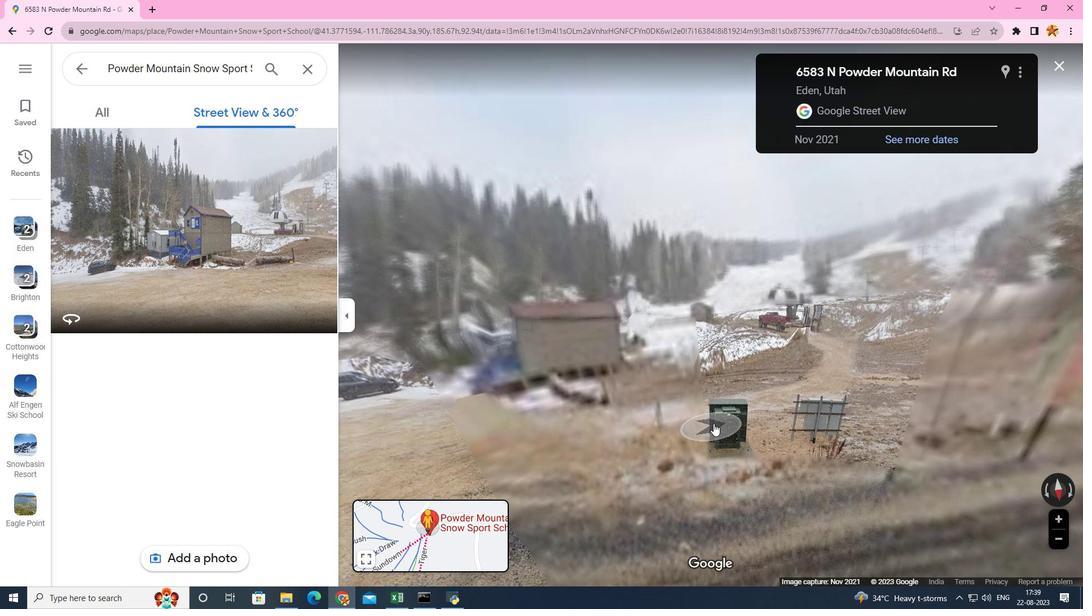 
Action: Mouse scrolled (713, 423) with delta (0, 0)
Screenshot: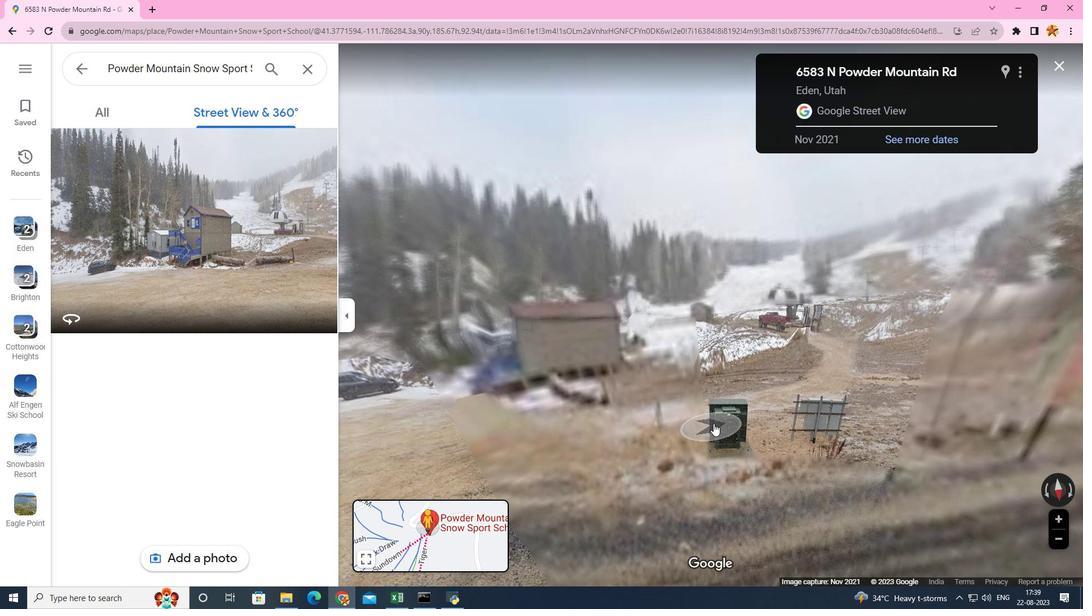 
Action: Mouse scrolled (713, 423) with delta (0, 0)
Screenshot: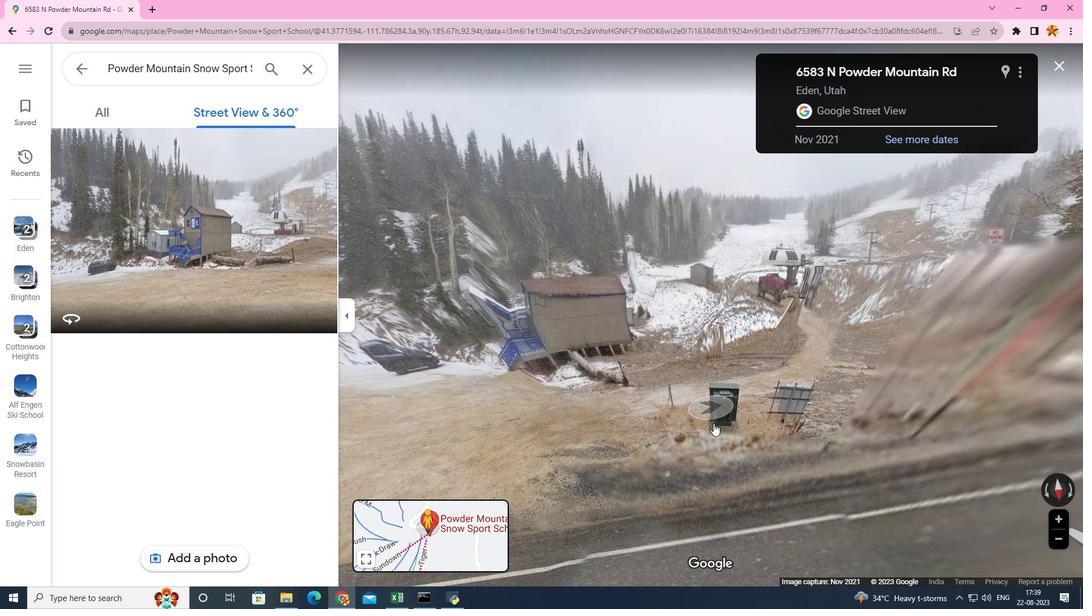 
Action: Mouse scrolled (713, 424) with delta (0, 0)
Screenshot: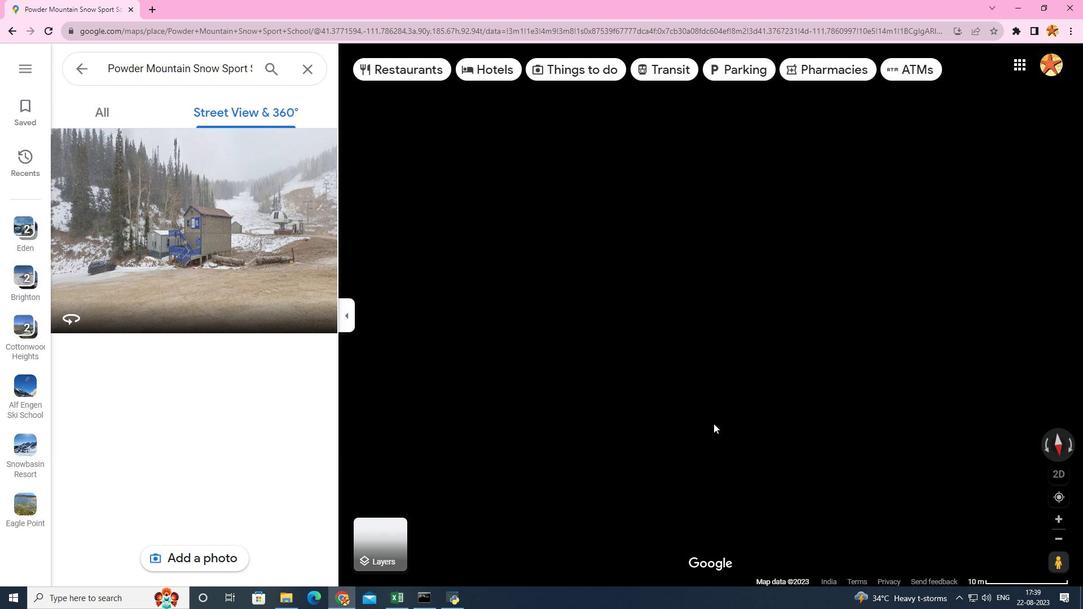 
Action: Mouse scrolled (713, 424) with delta (0, 0)
Screenshot: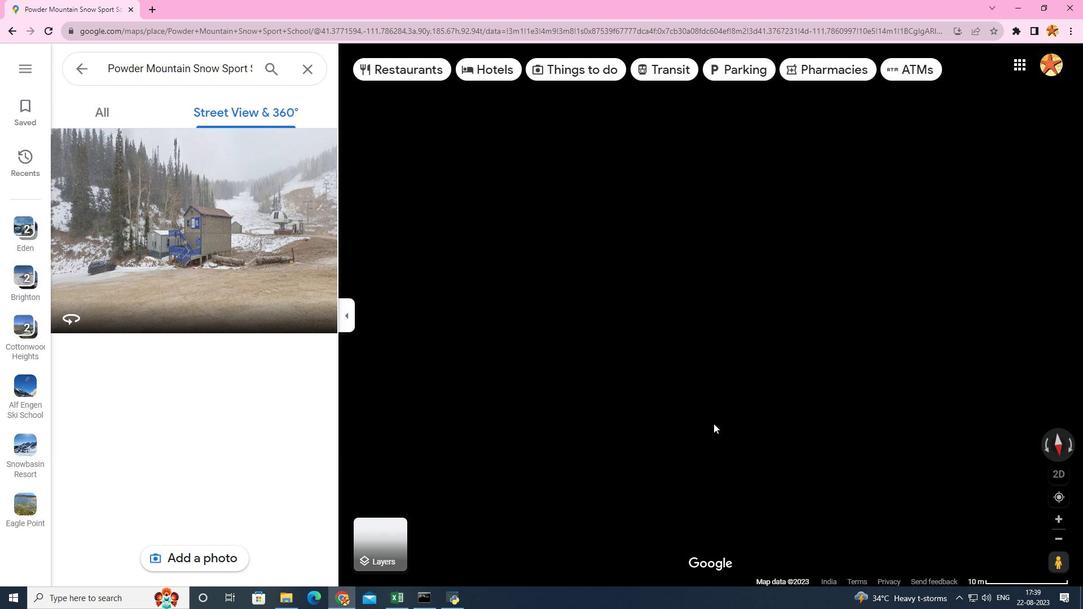 
Action: Mouse scrolled (713, 424) with delta (0, 0)
